 Task: Employee attendance tracker modern simple.
Action: Mouse moved to (61, 206)
Screenshot: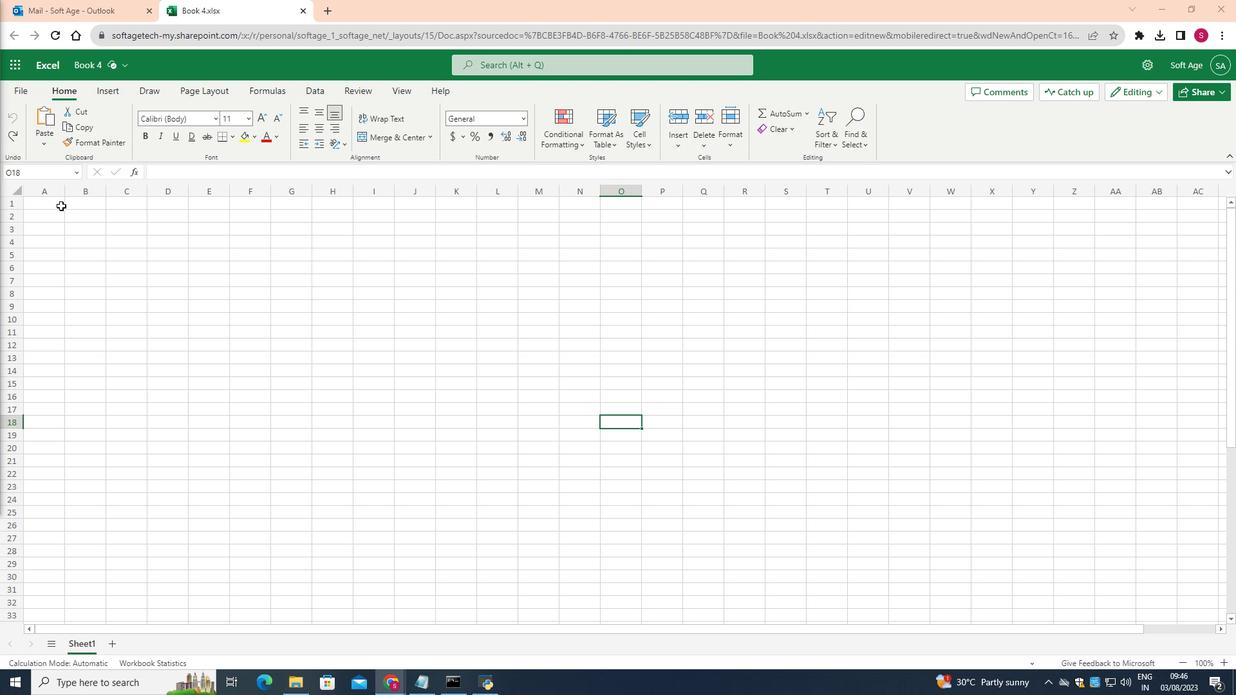 
Action: Mouse pressed left at (61, 206)
Screenshot: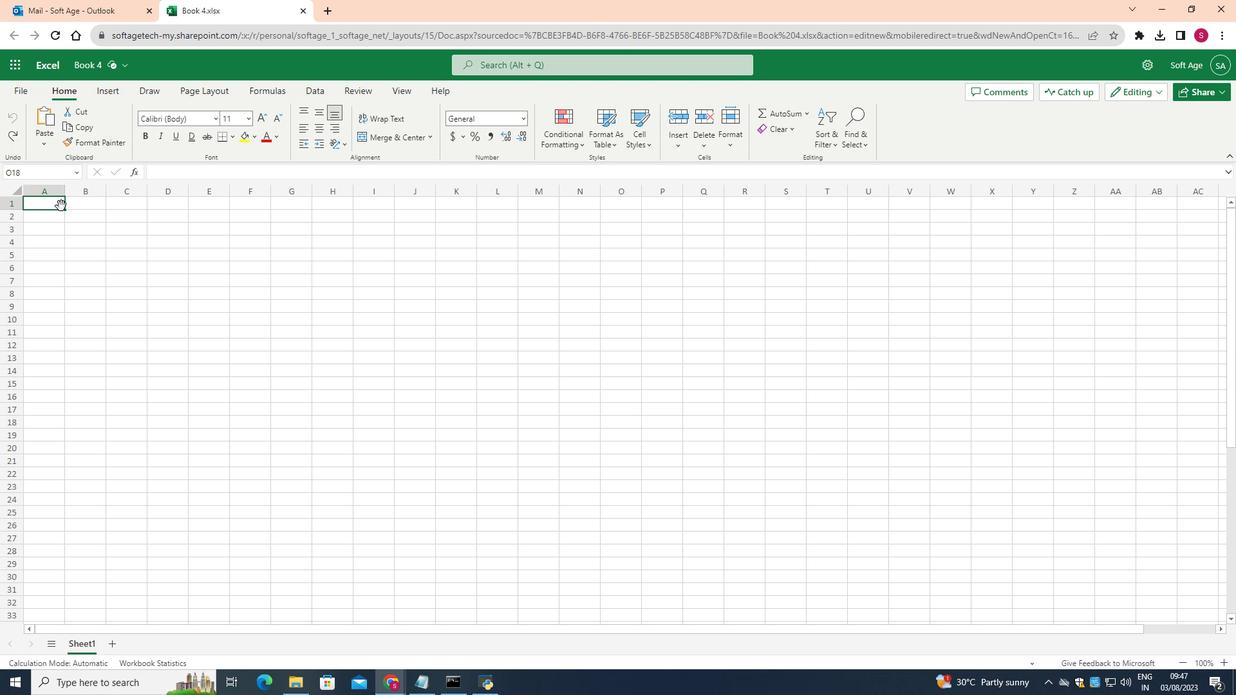 
Action: Mouse moved to (429, 135)
Screenshot: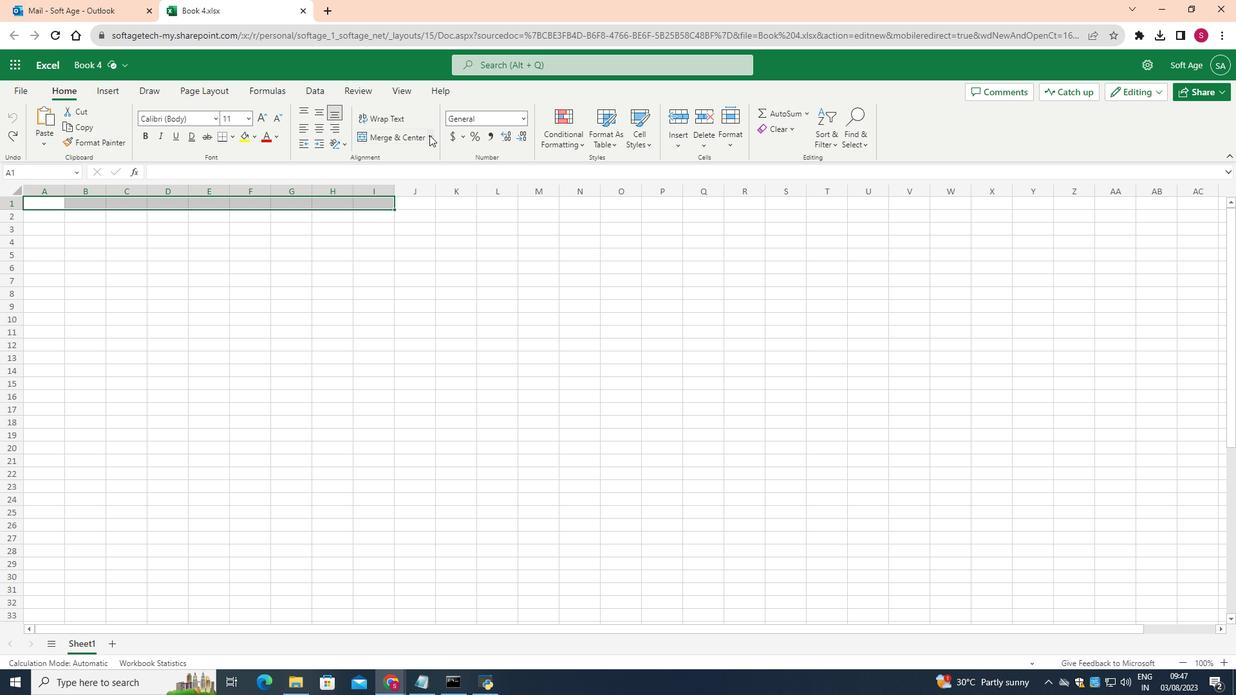 
Action: Mouse pressed left at (429, 135)
Screenshot: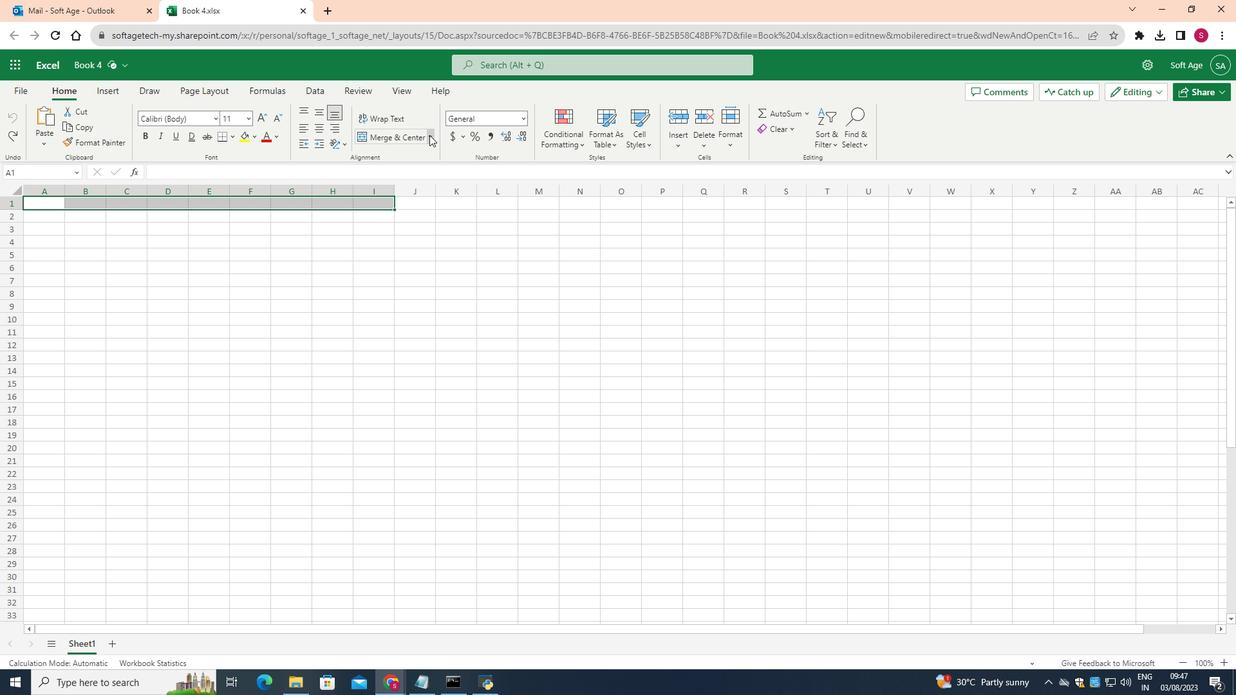
Action: Mouse moved to (405, 211)
Screenshot: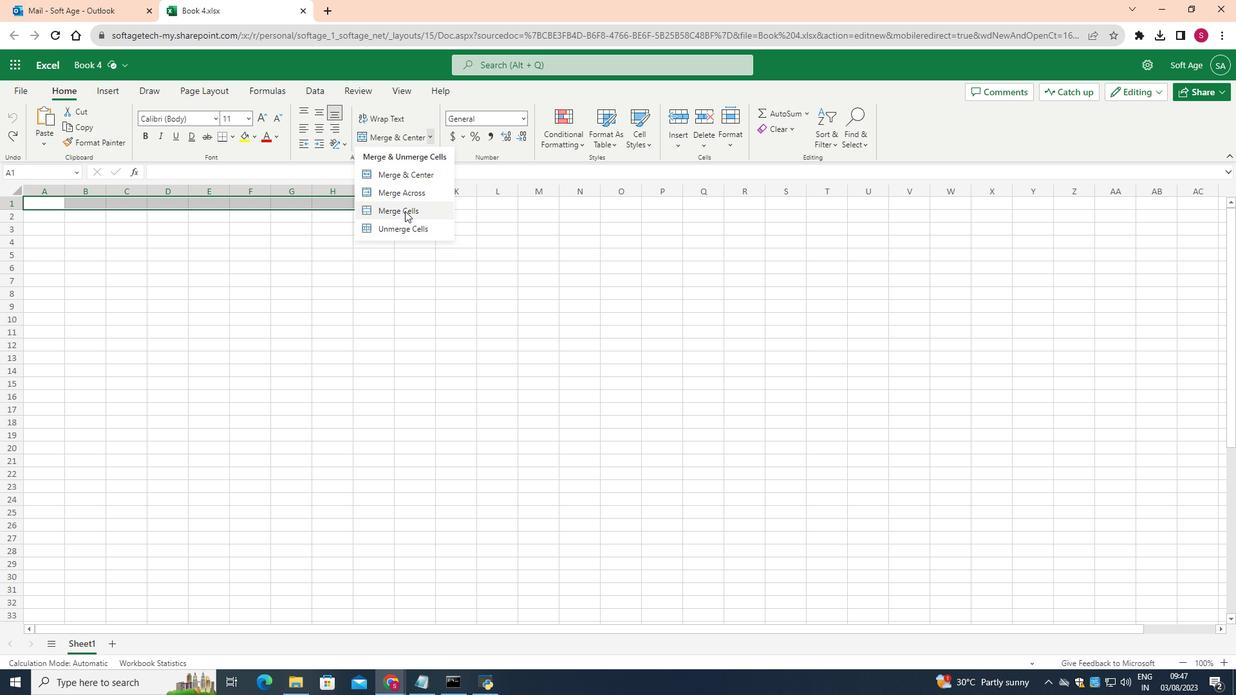
Action: Mouse pressed left at (405, 211)
Screenshot: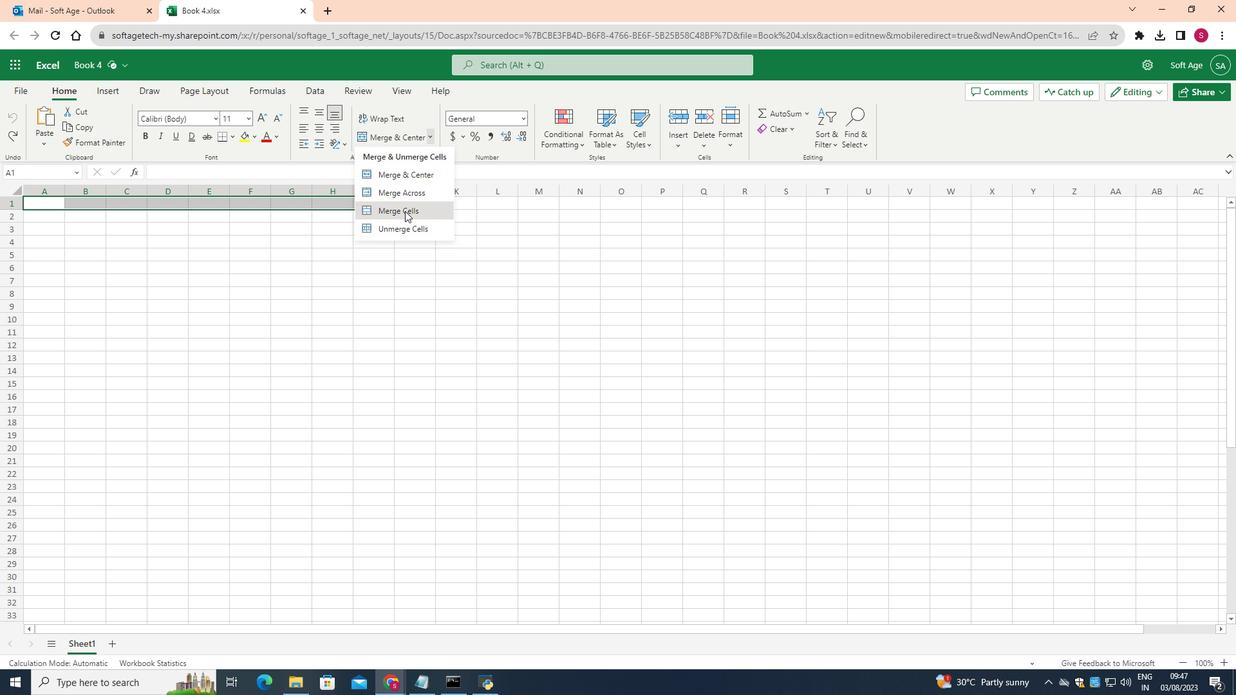
Action: Mouse moved to (65, 191)
Screenshot: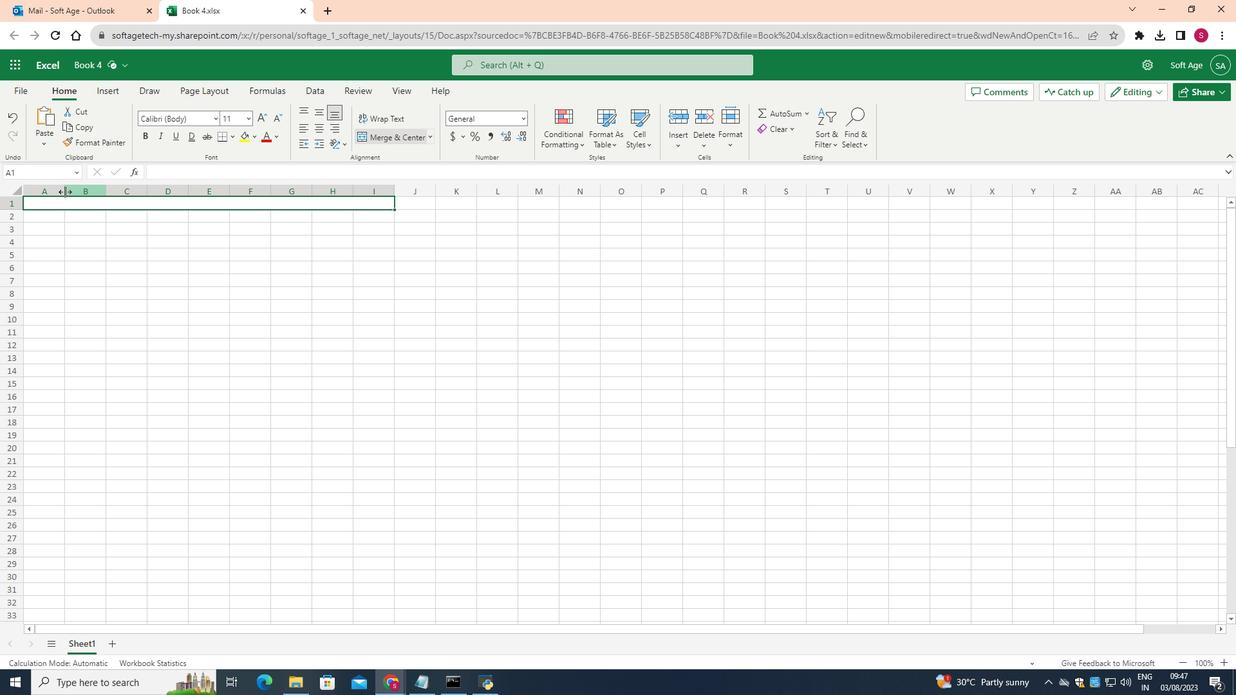 
Action: Mouse pressed left at (65, 191)
Screenshot: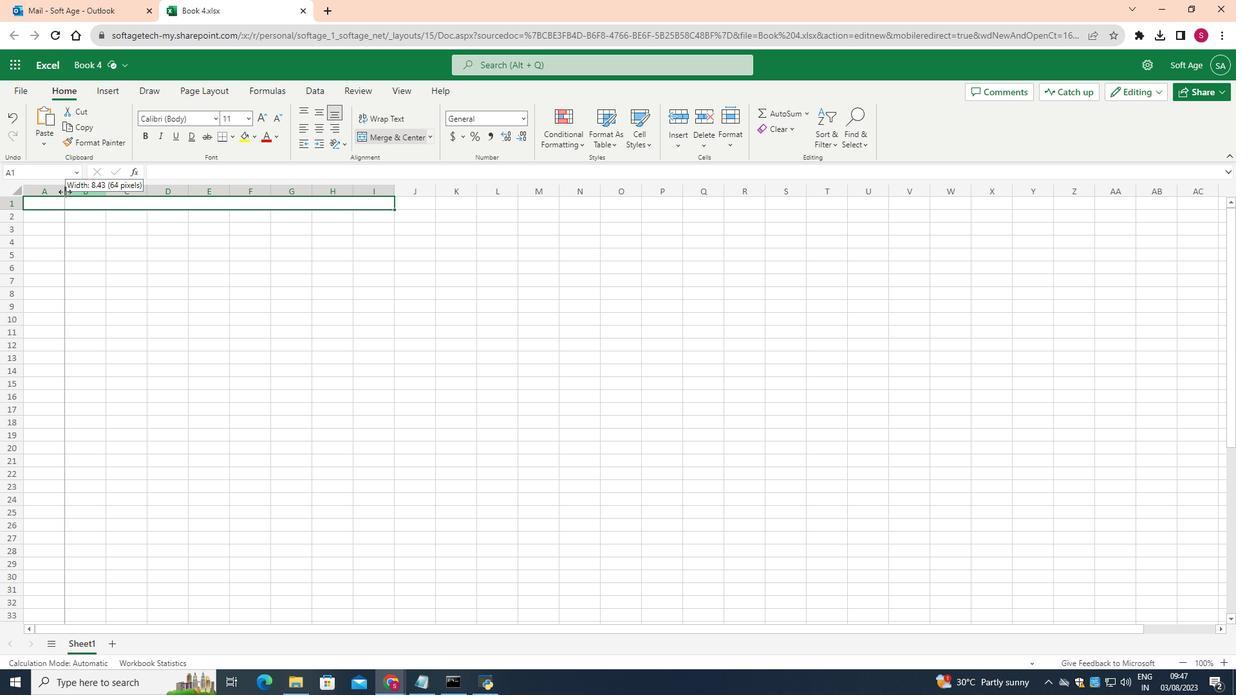 
Action: Mouse moved to (149, 186)
Screenshot: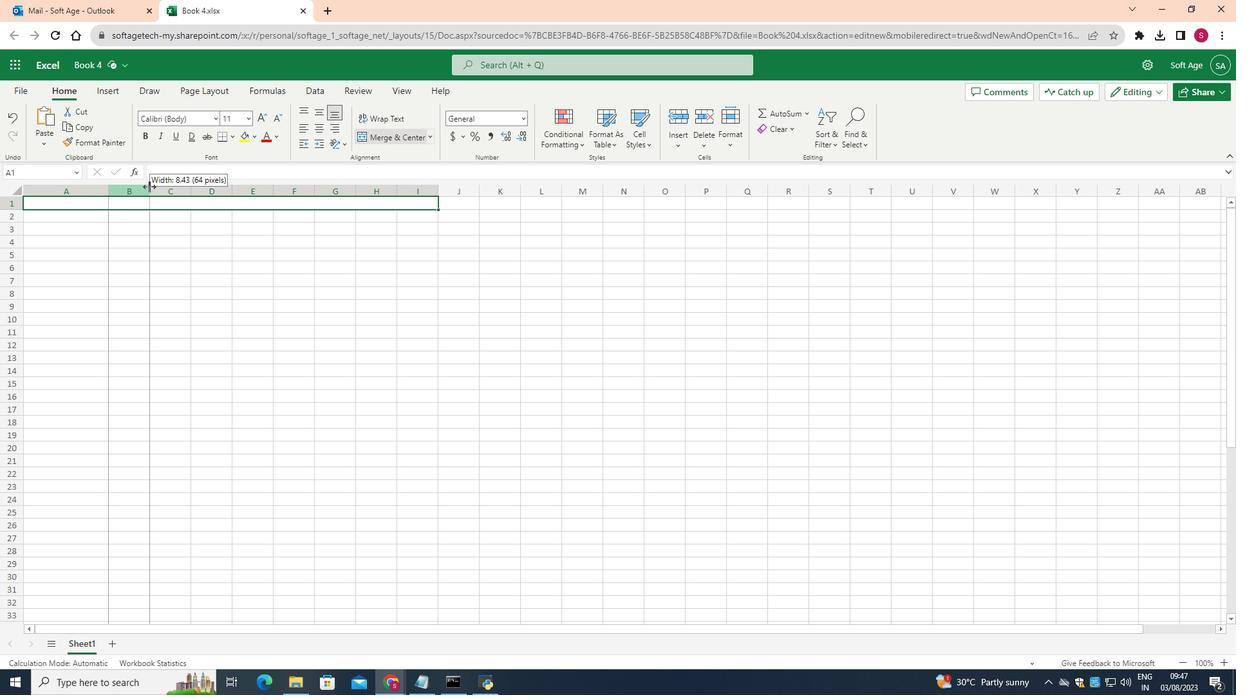 
Action: Mouse pressed left at (149, 186)
Screenshot: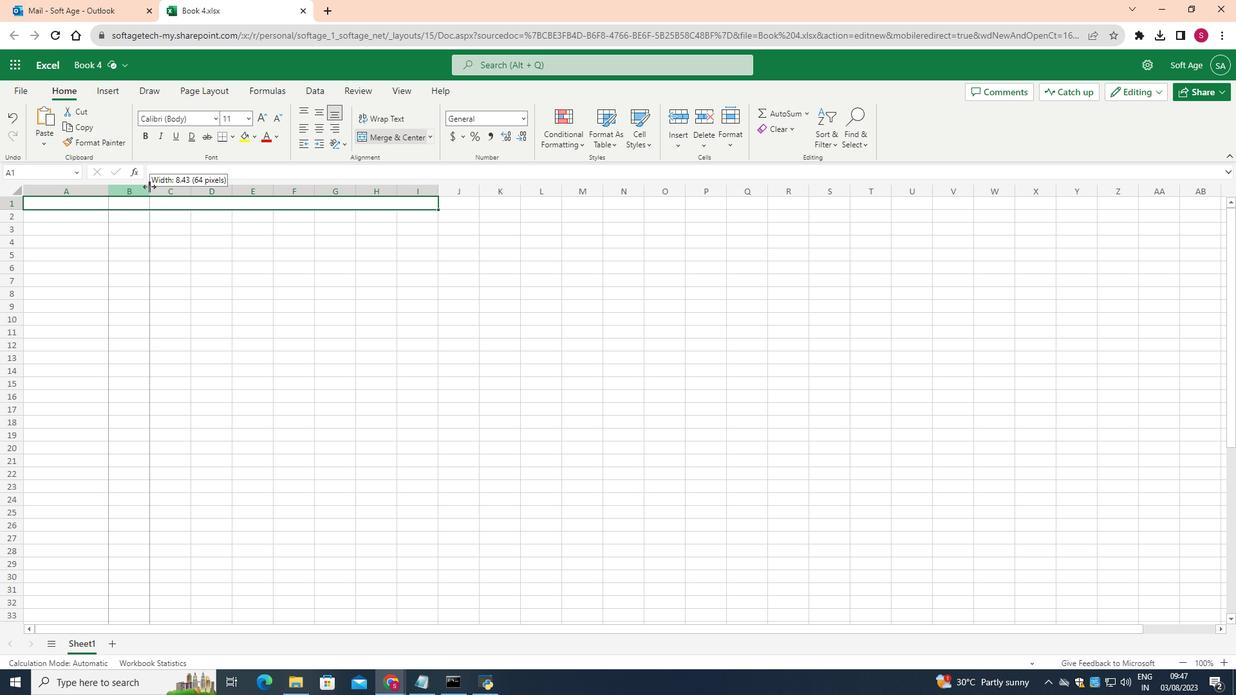 
Action: Mouse moved to (231, 193)
Screenshot: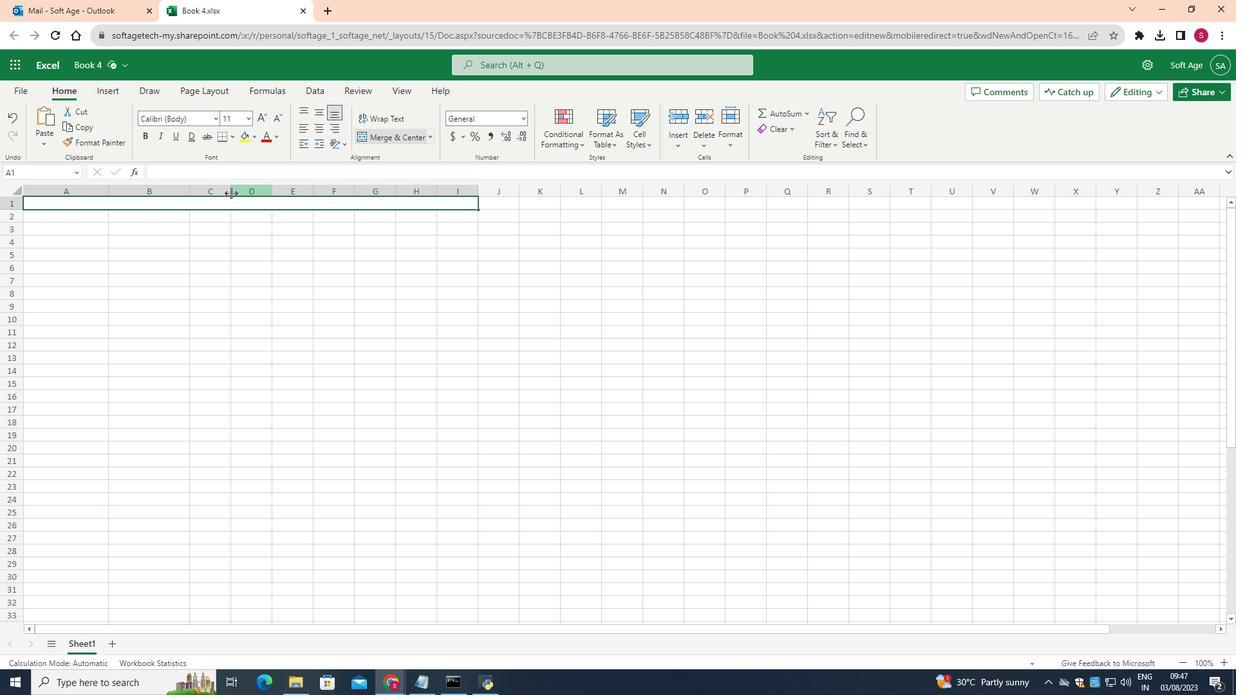 
Action: Mouse pressed left at (231, 193)
Screenshot: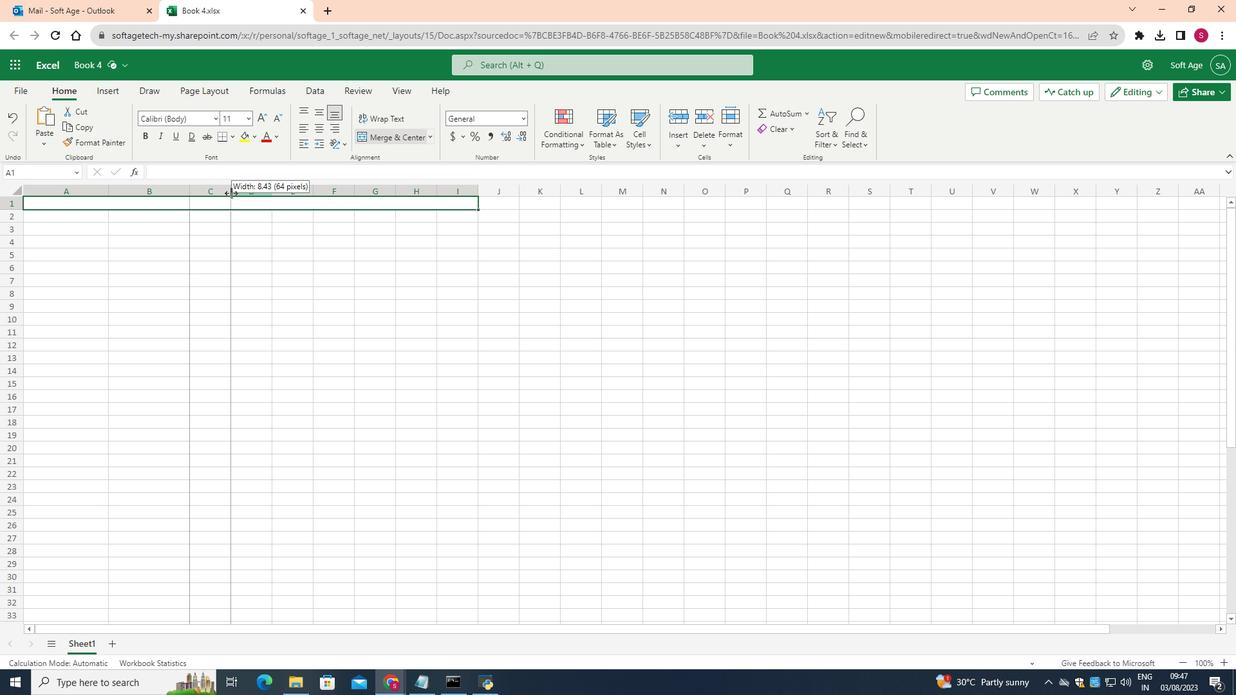 
Action: Mouse moved to (295, 192)
Screenshot: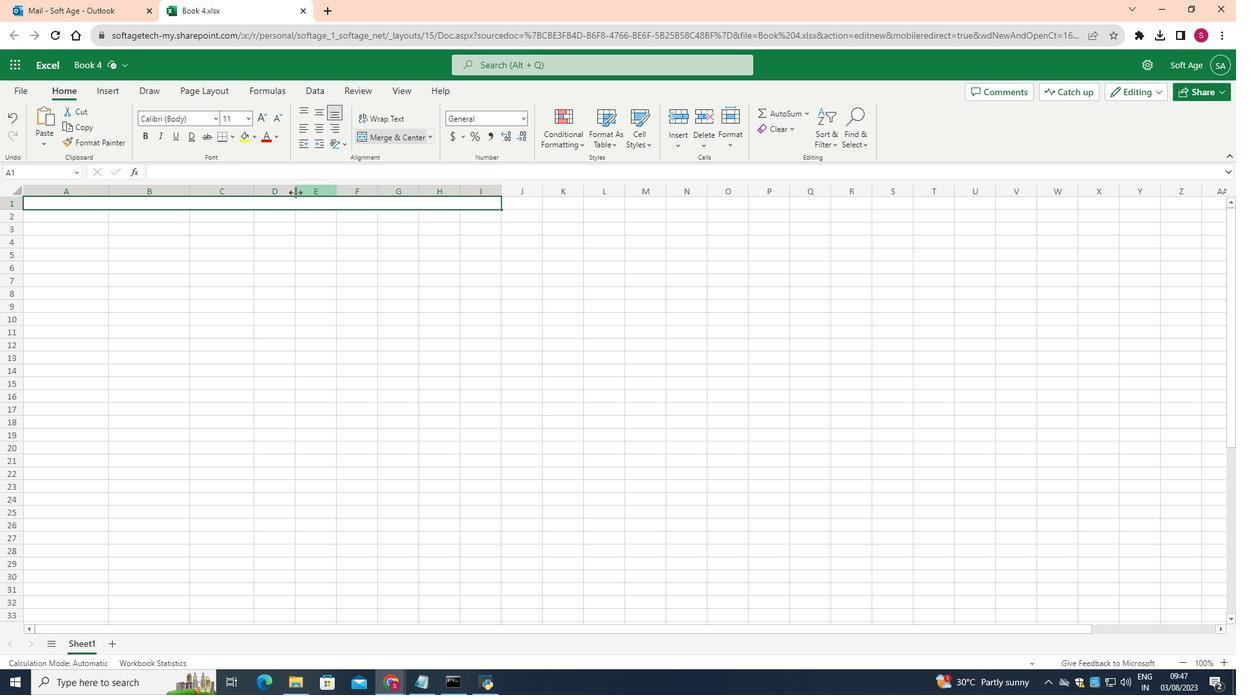 
Action: Mouse pressed left at (295, 192)
Screenshot: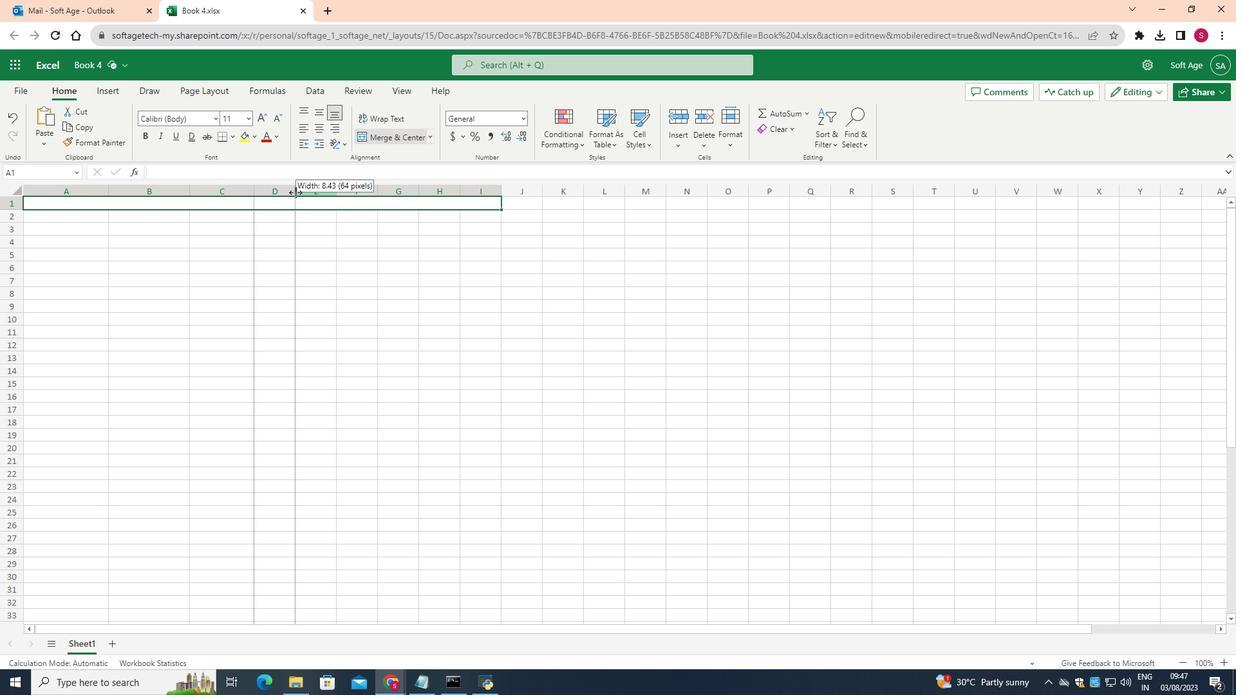 
Action: Mouse moved to (369, 192)
Screenshot: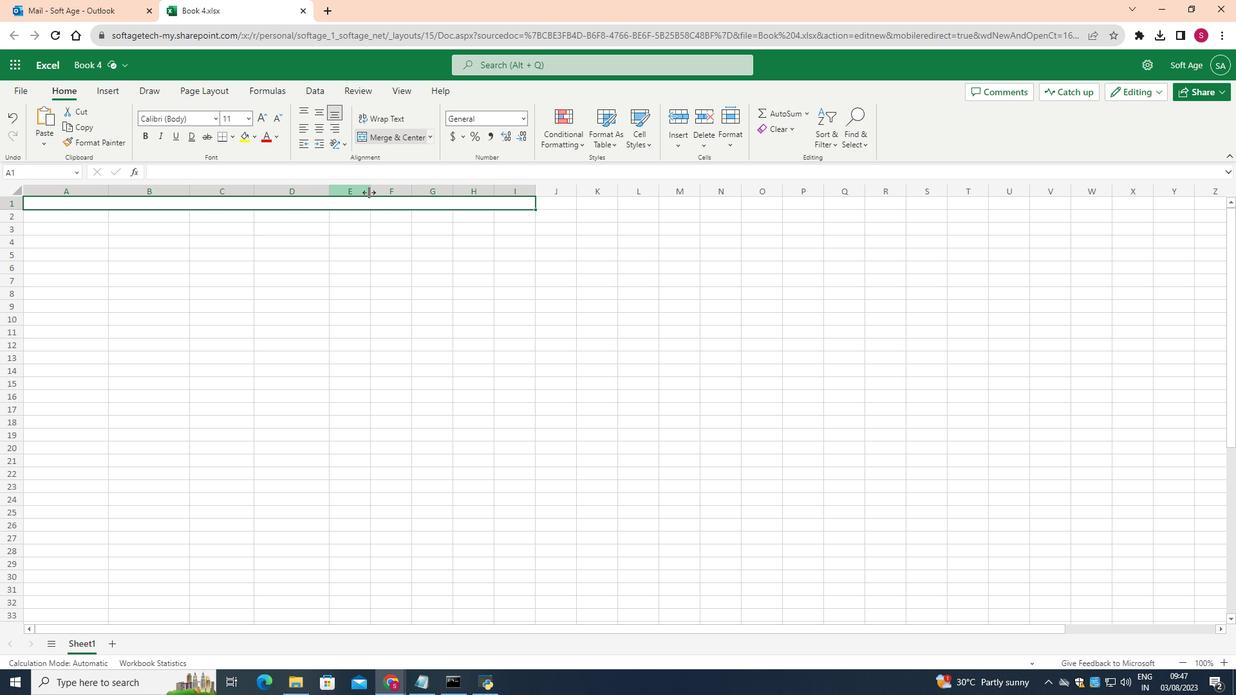 
Action: Mouse pressed left at (369, 192)
Screenshot: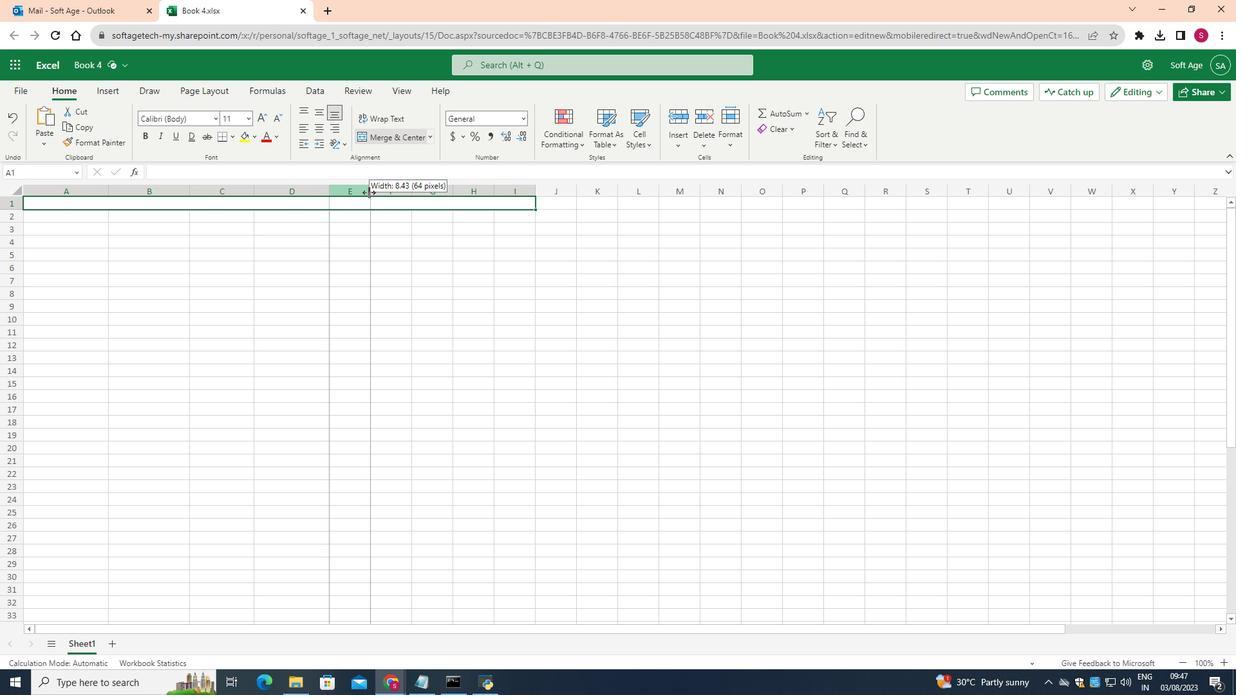 
Action: Mouse moved to (428, 191)
Screenshot: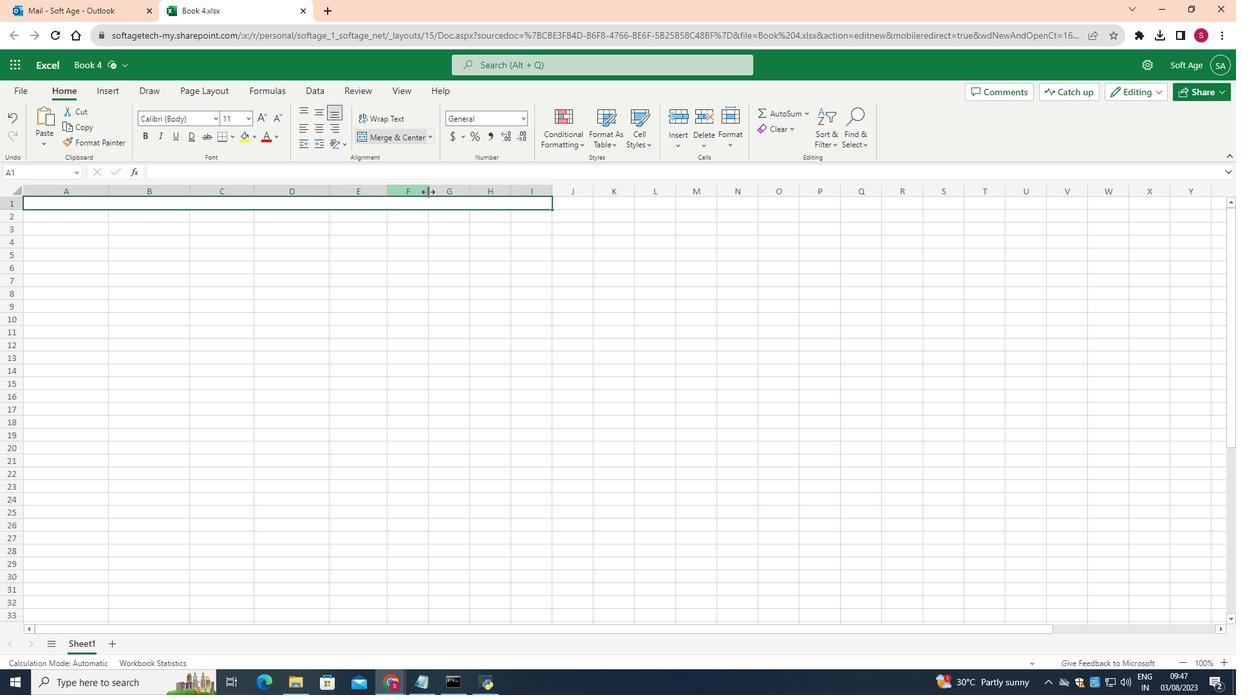 
Action: Mouse pressed left at (428, 191)
Screenshot: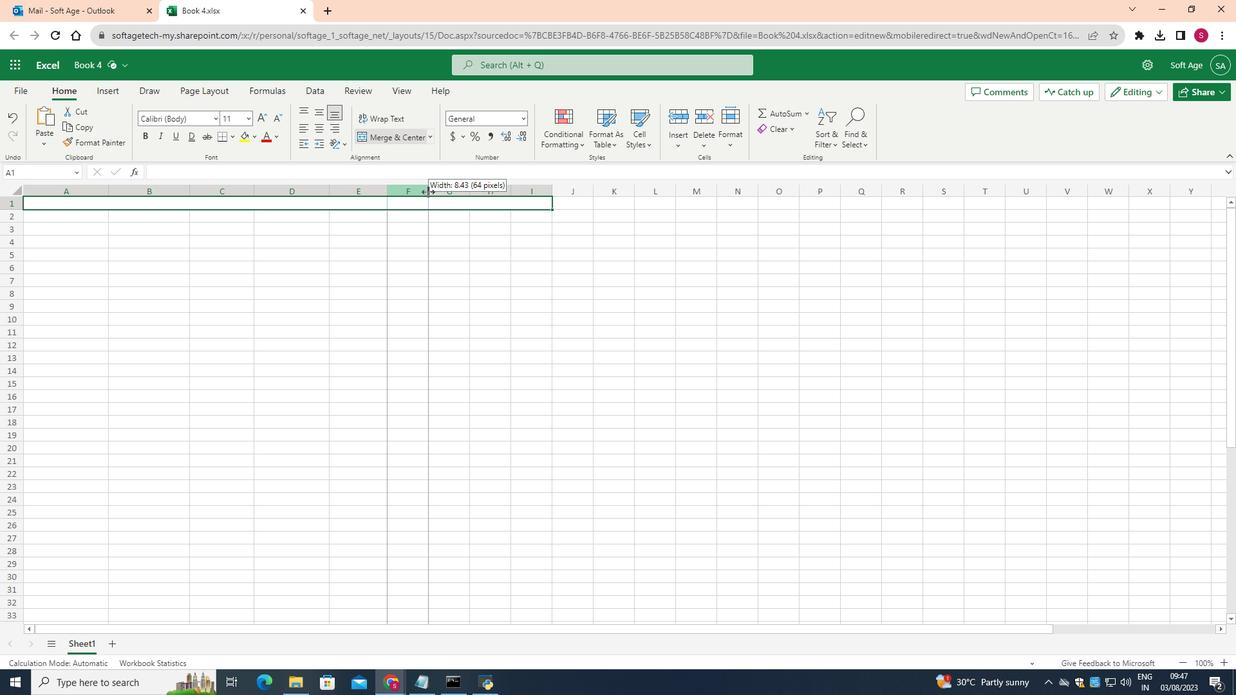 
Action: Mouse moved to (494, 190)
Screenshot: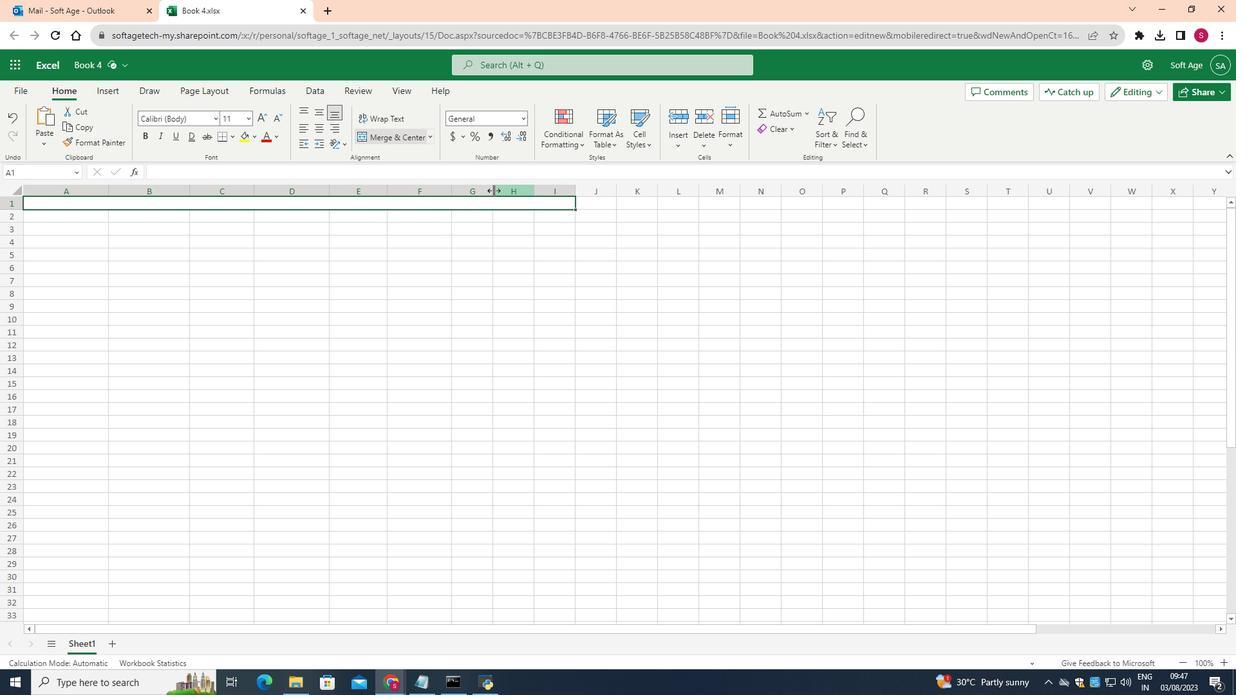 
Action: Mouse pressed left at (494, 190)
Screenshot: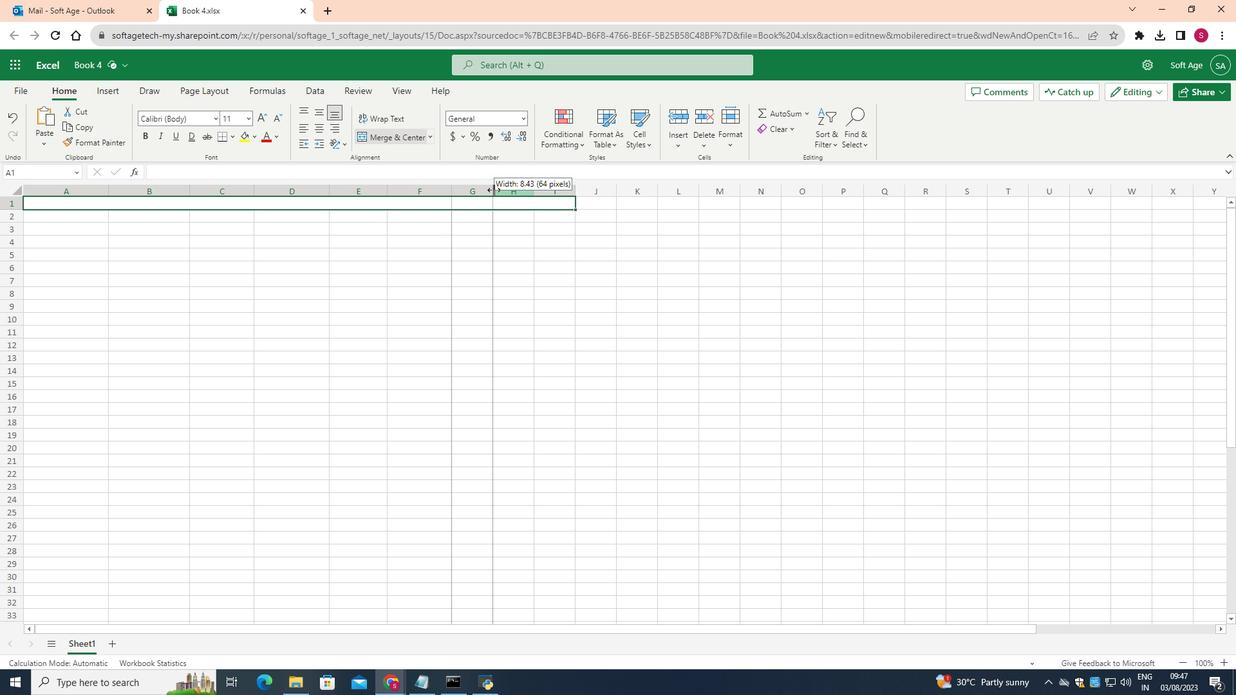 
Action: Mouse moved to (566, 191)
Screenshot: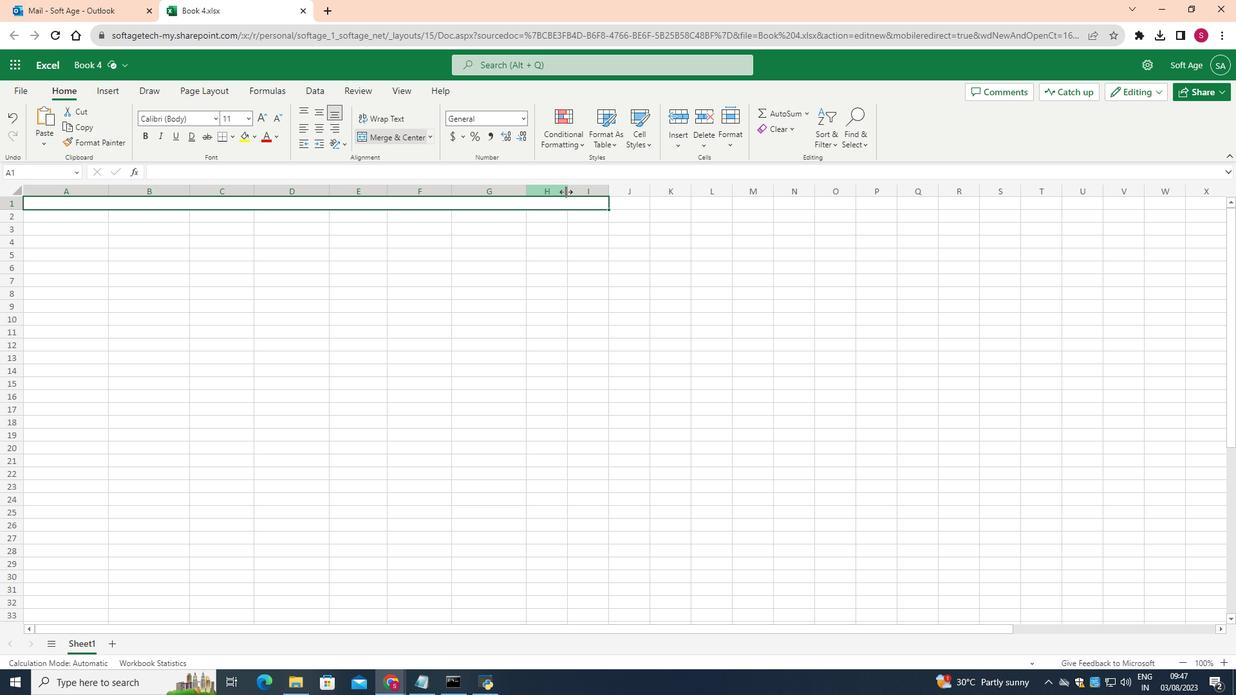 
Action: Mouse pressed left at (566, 191)
Screenshot: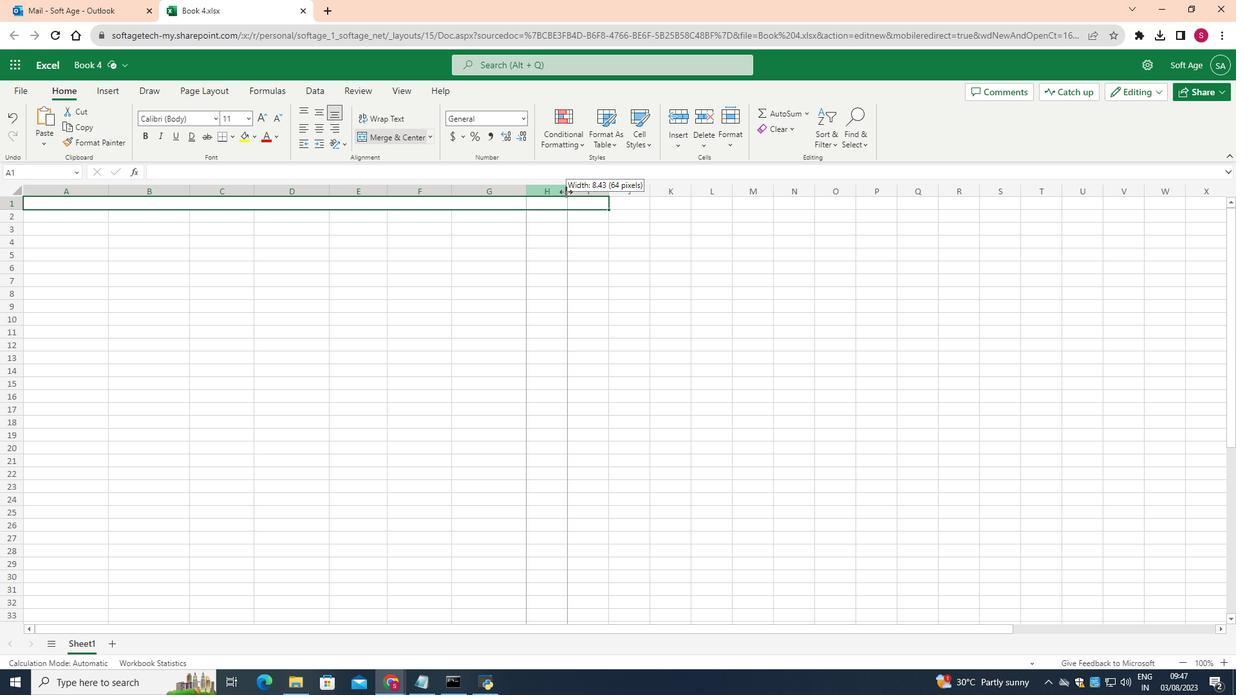 
Action: Mouse moved to (642, 190)
Screenshot: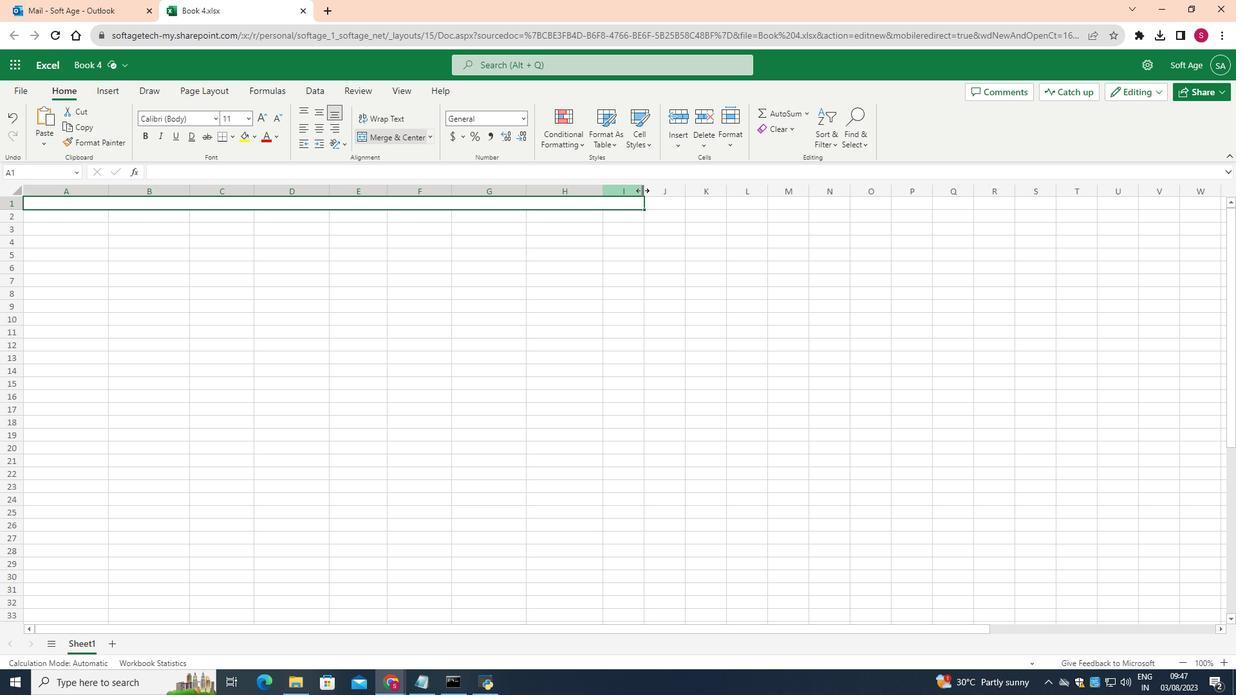 
Action: Mouse pressed left at (642, 190)
Screenshot: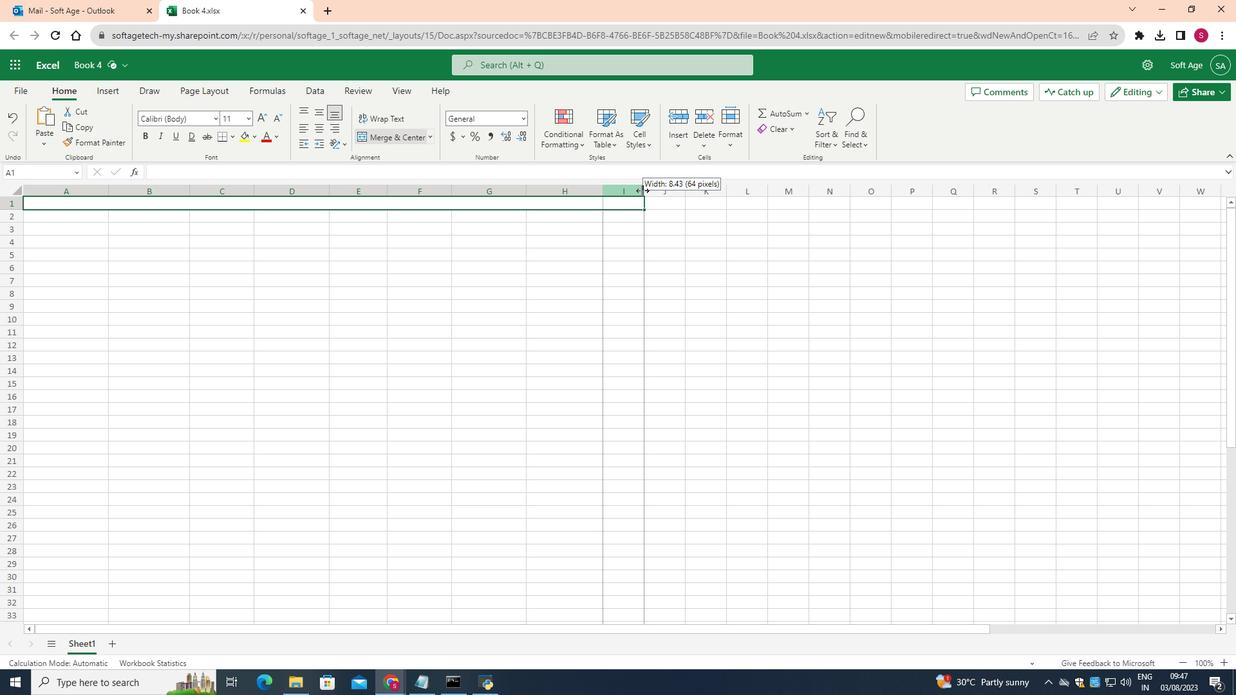 
Action: Mouse moved to (85, 202)
Screenshot: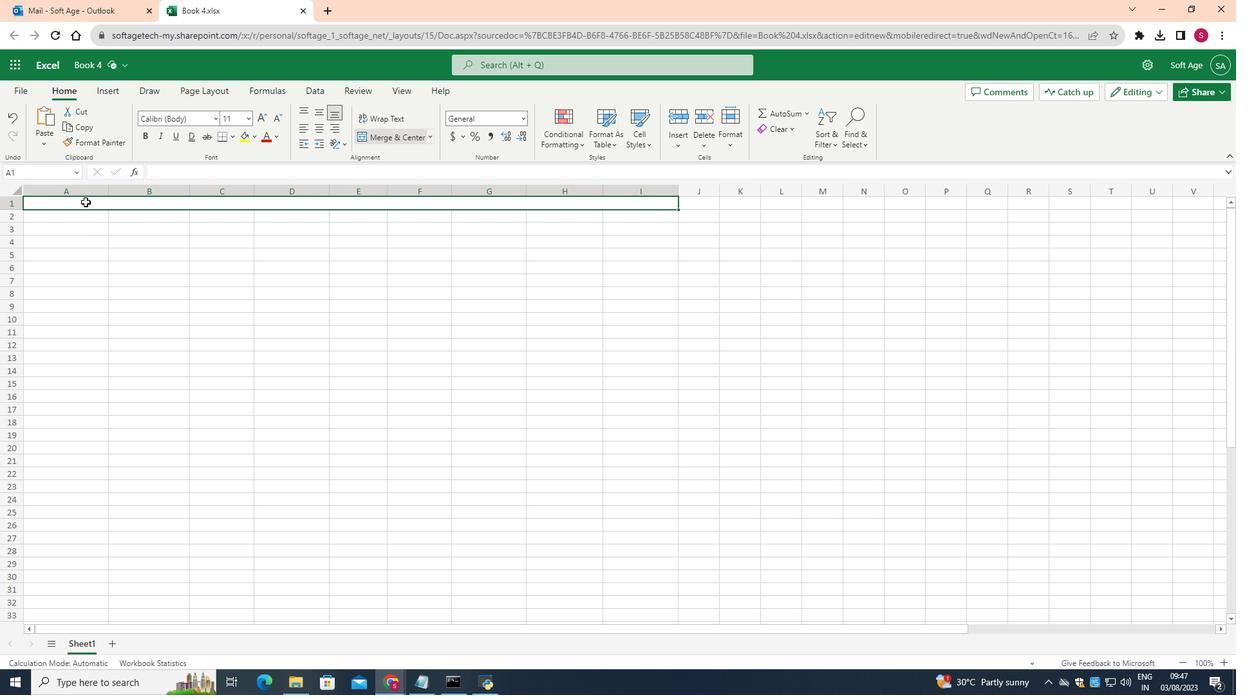 
Action: Mouse pressed left at (85, 202)
Screenshot: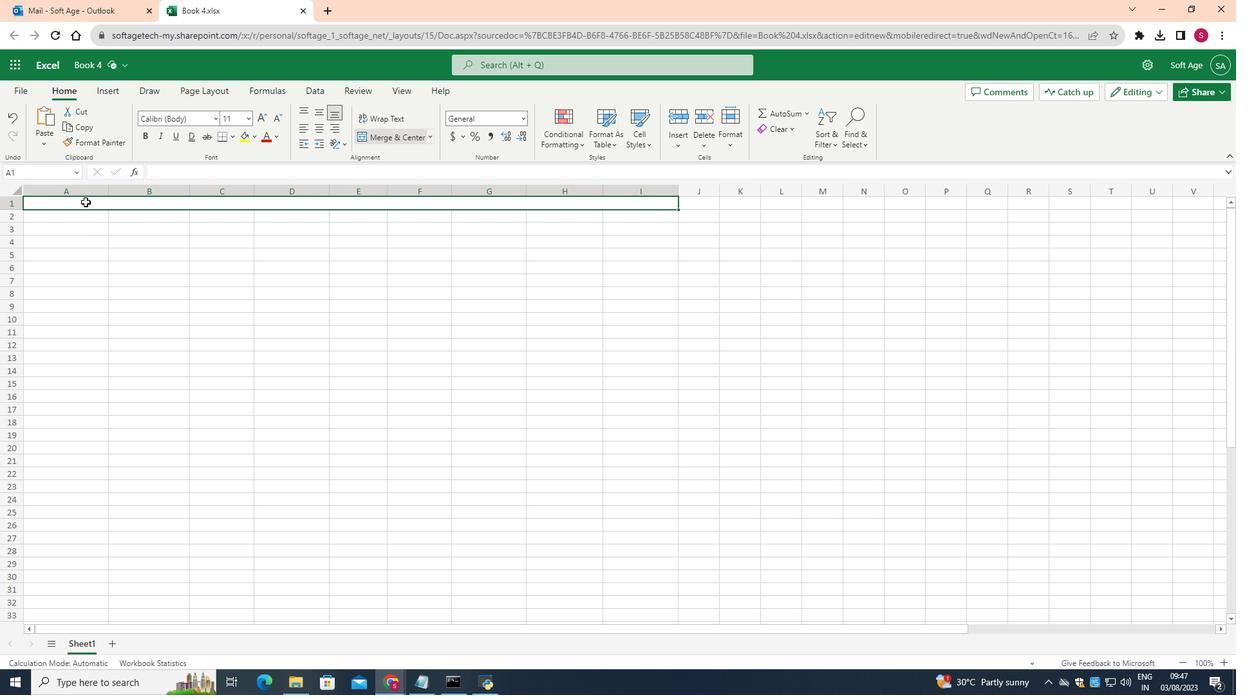 
Action: Mouse pressed left at (85, 202)
Screenshot: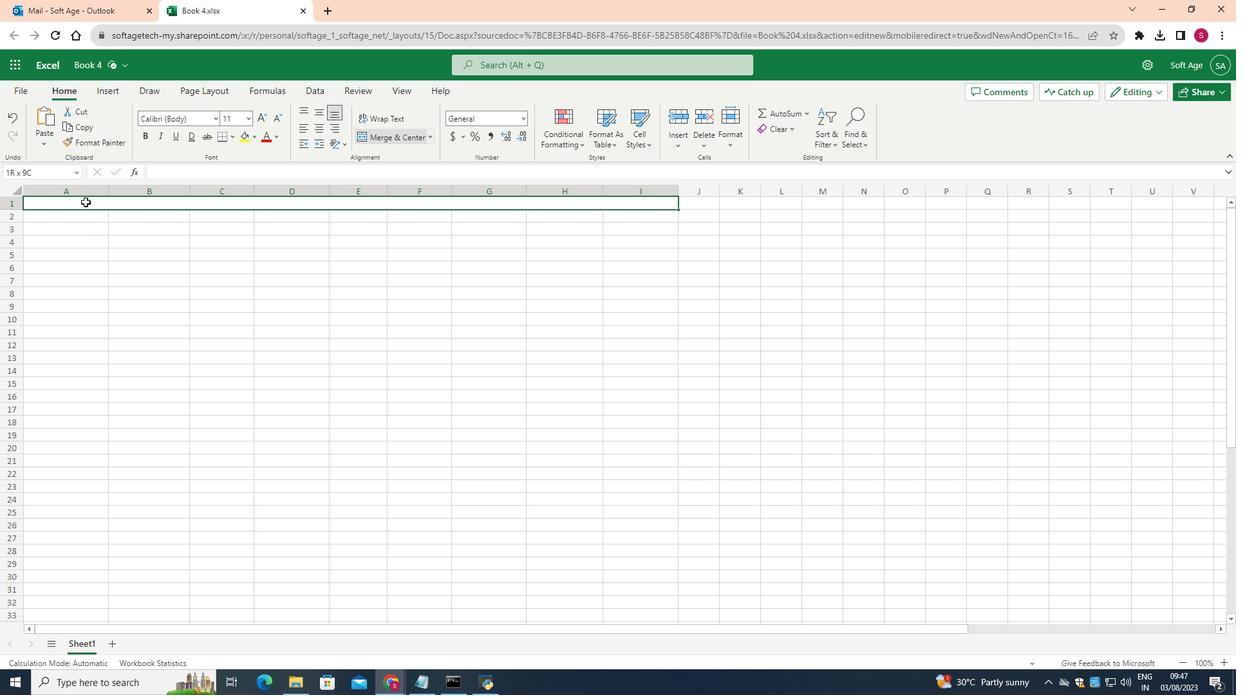 
Action: Mouse moved to (249, 118)
Screenshot: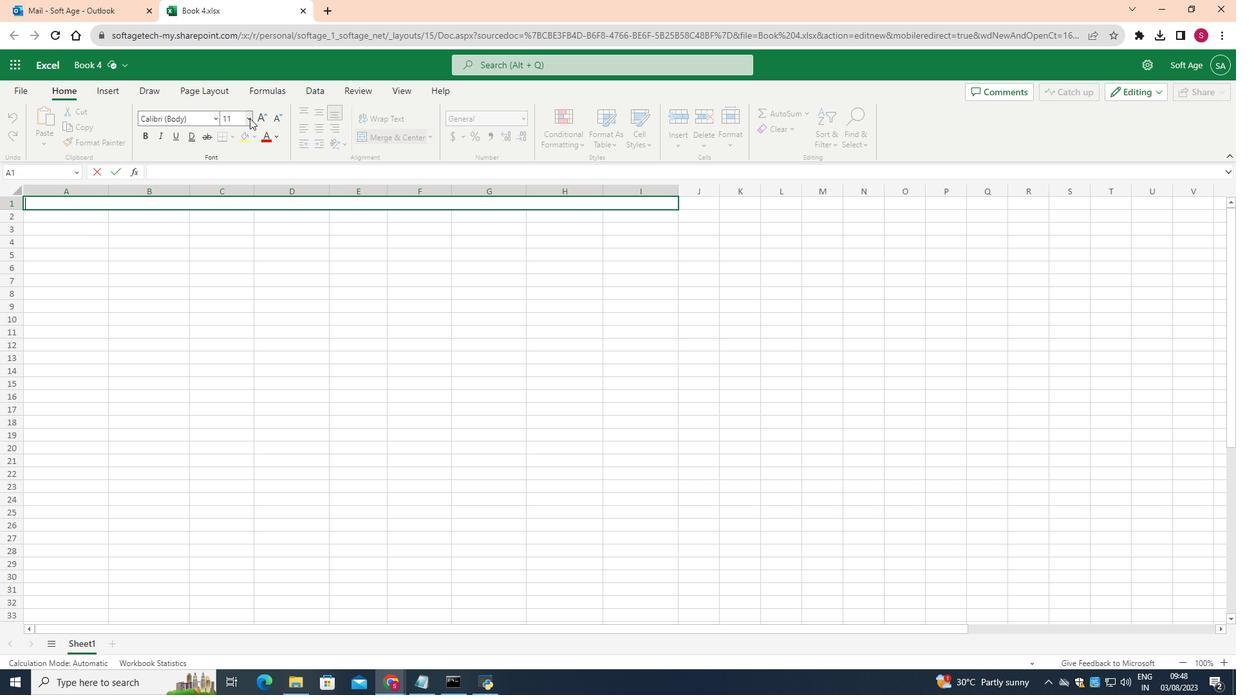 
Action: Mouse pressed left at (249, 118)
Screenshot: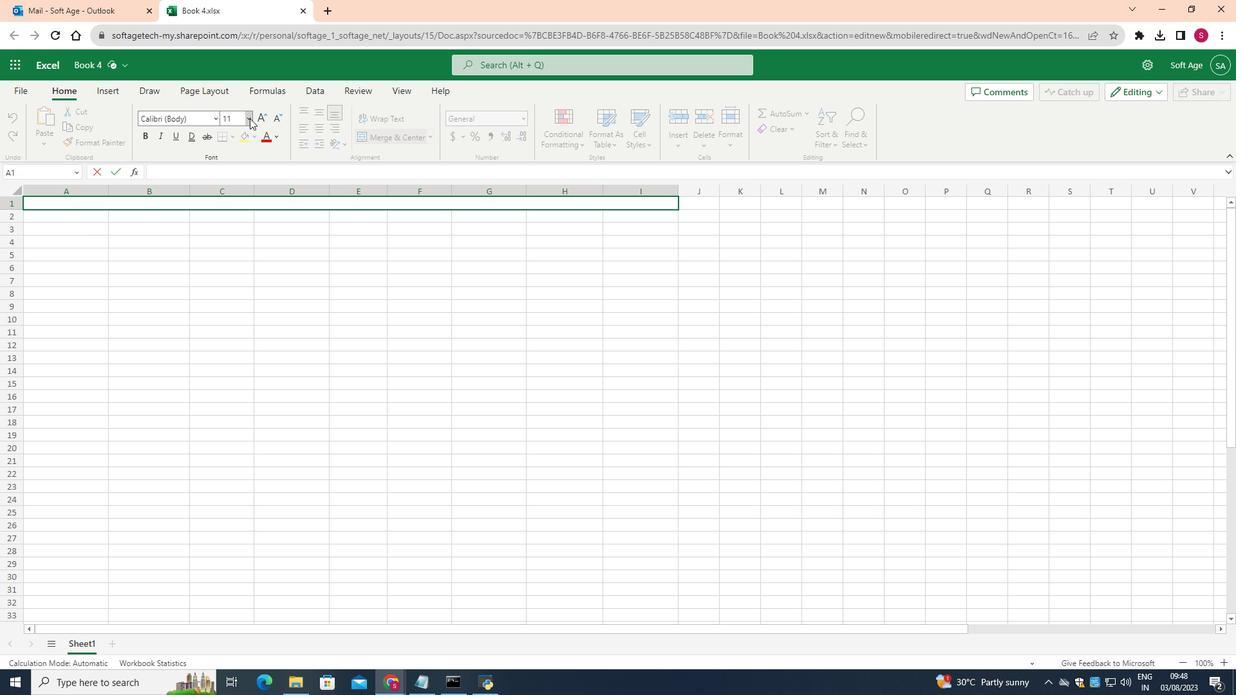 
Action: Mouse moved to (240, 225)
Screenshot: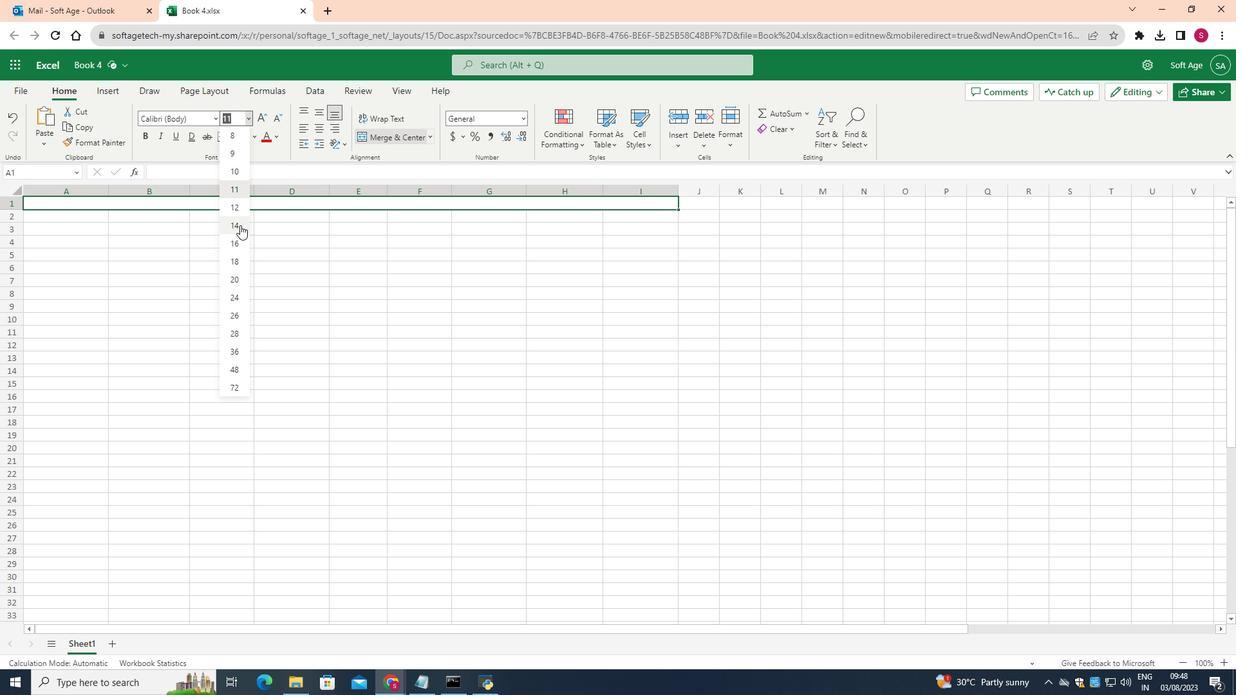 
Action: Mouse pressed left at (240, 225)
Screenshot: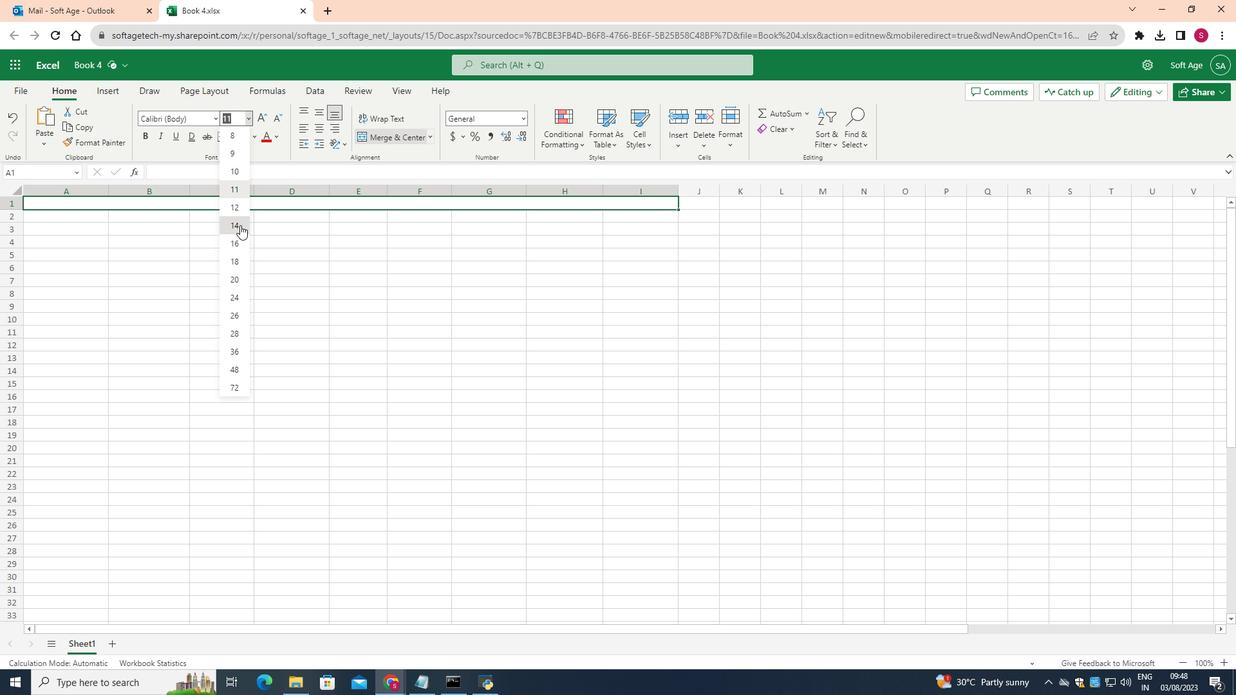 
Action: Key pressed <Key.shift>Olson<Key.space><Key.shift>Harris<Key.space><Key.shift>Ltd.<Key.space><Key.shift_r><Key.shift_r><Key.shift_r><Key.shift_r>|<Key.space><Key.shift>Confidential
Screenshot: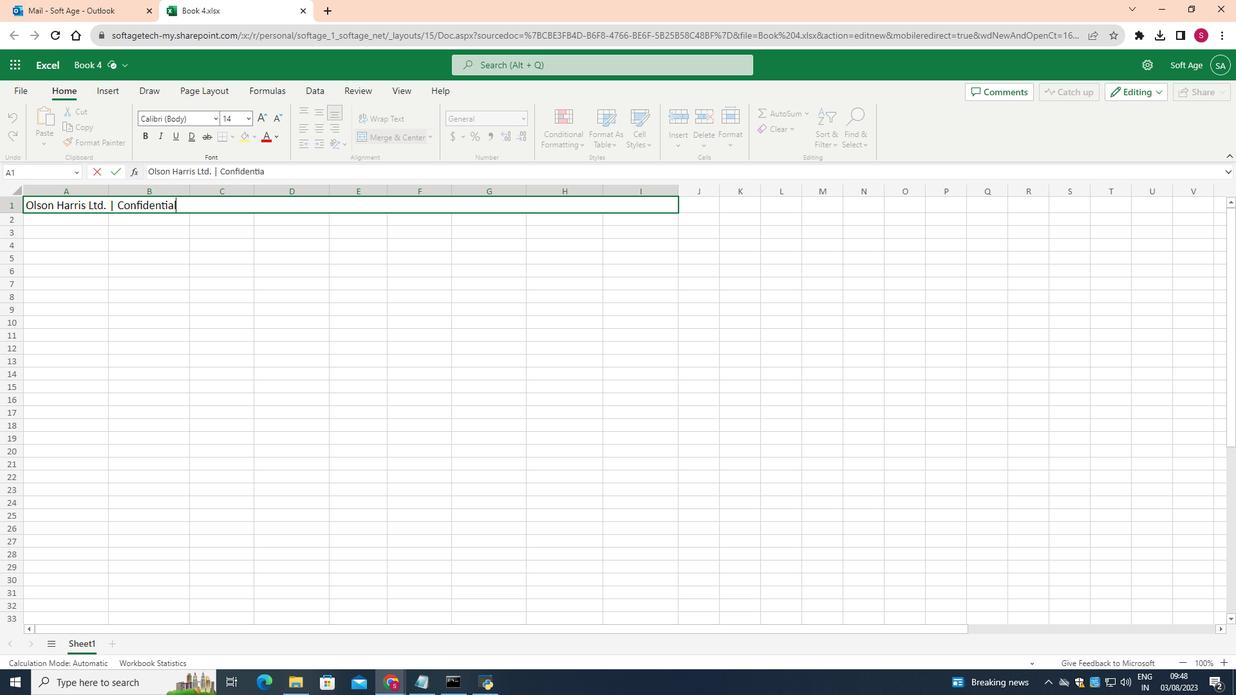 
Action: Mouse moved to (88, 235)
Screenshot: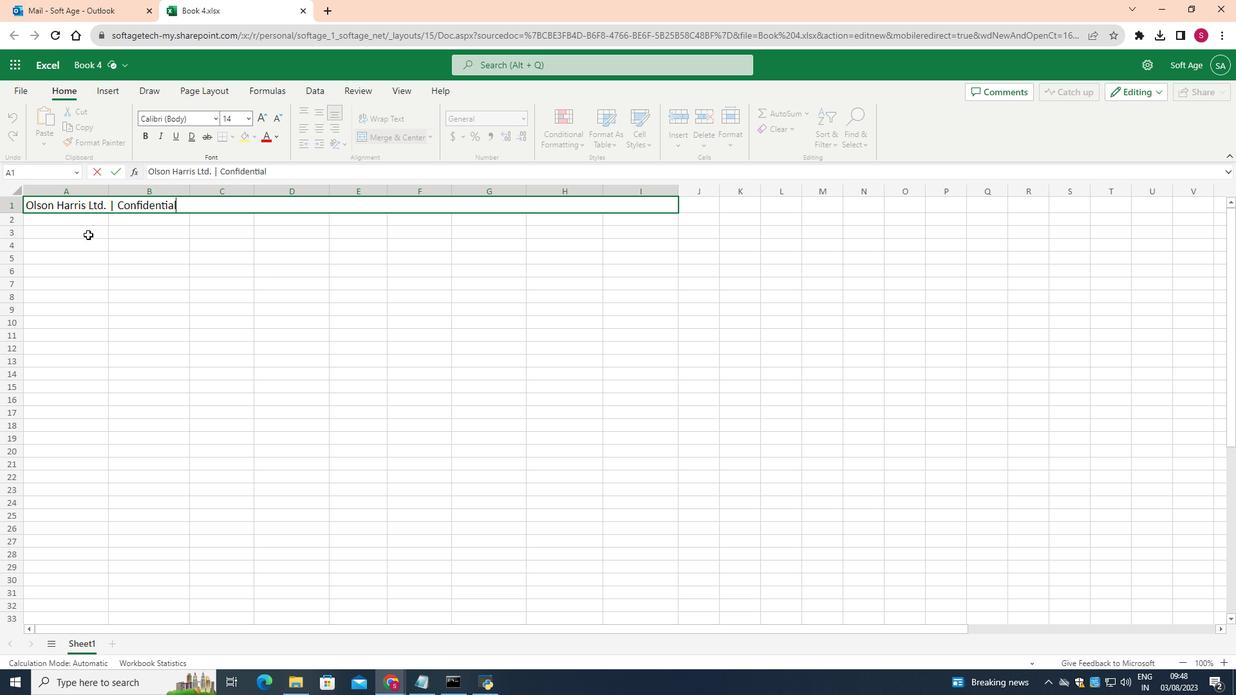 
Action: Mouse pressed left at (88, 235)
Screenshot: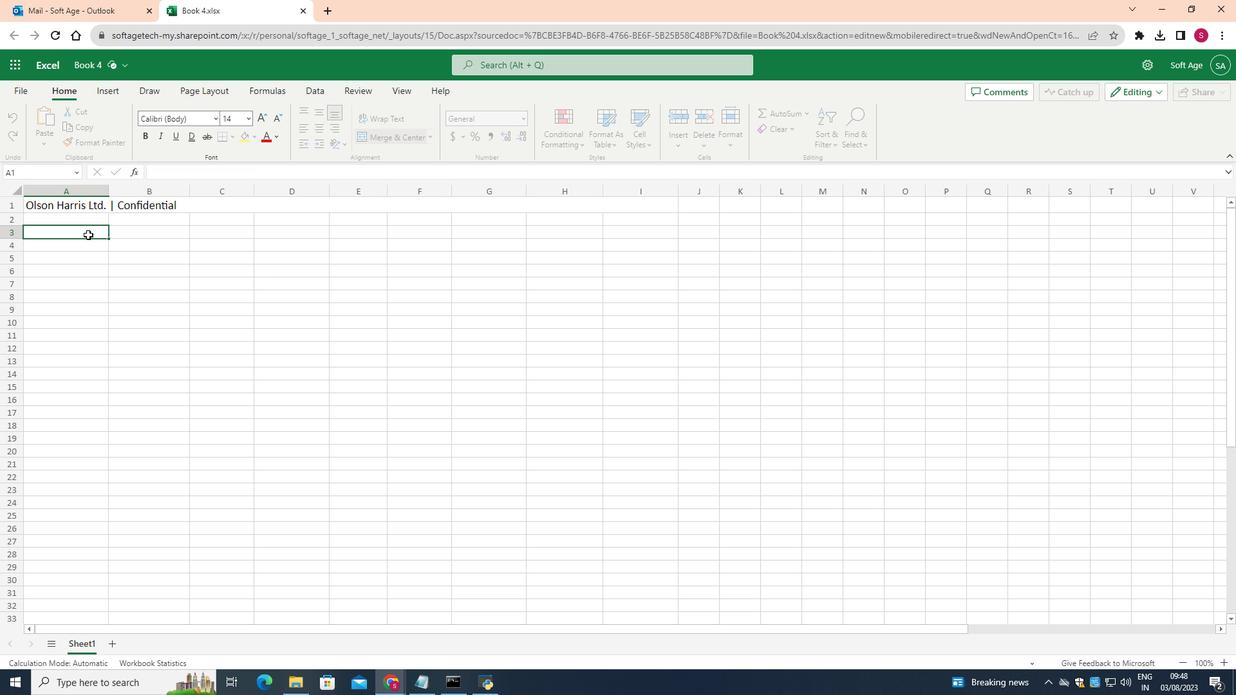 
Action: Mouse moved to (249, 117)
Screenshot: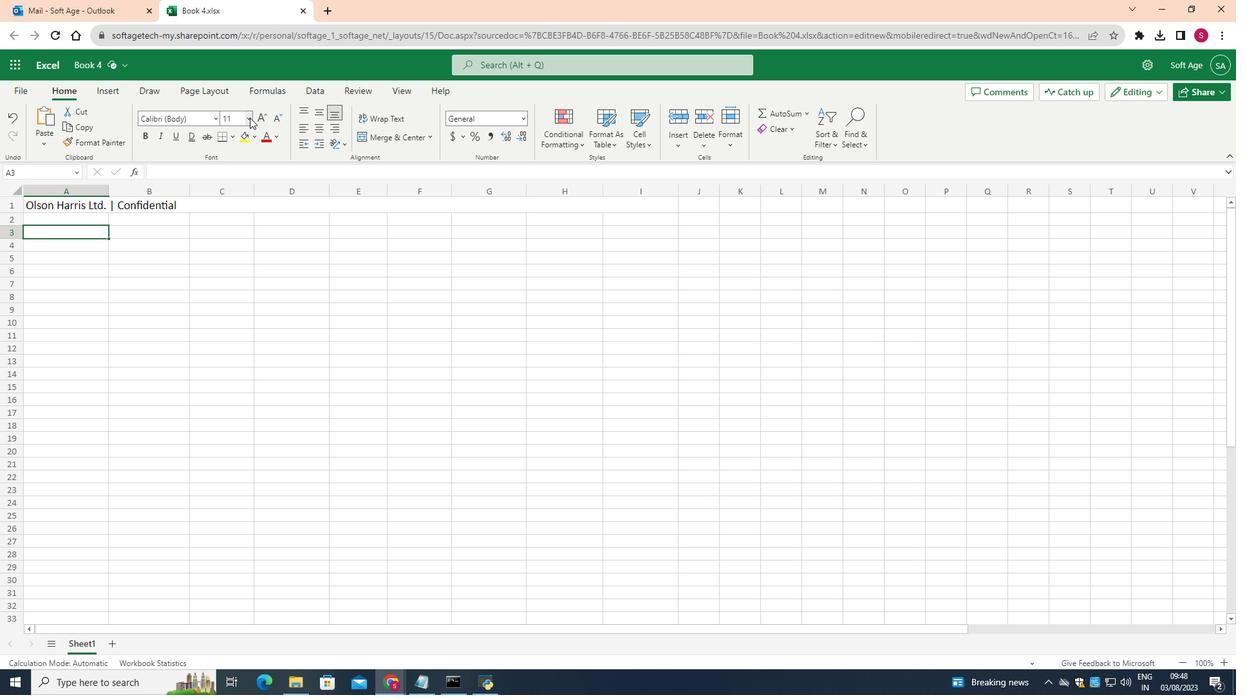 
Action: Mouse pressed left at (249, 117)
Screenshot: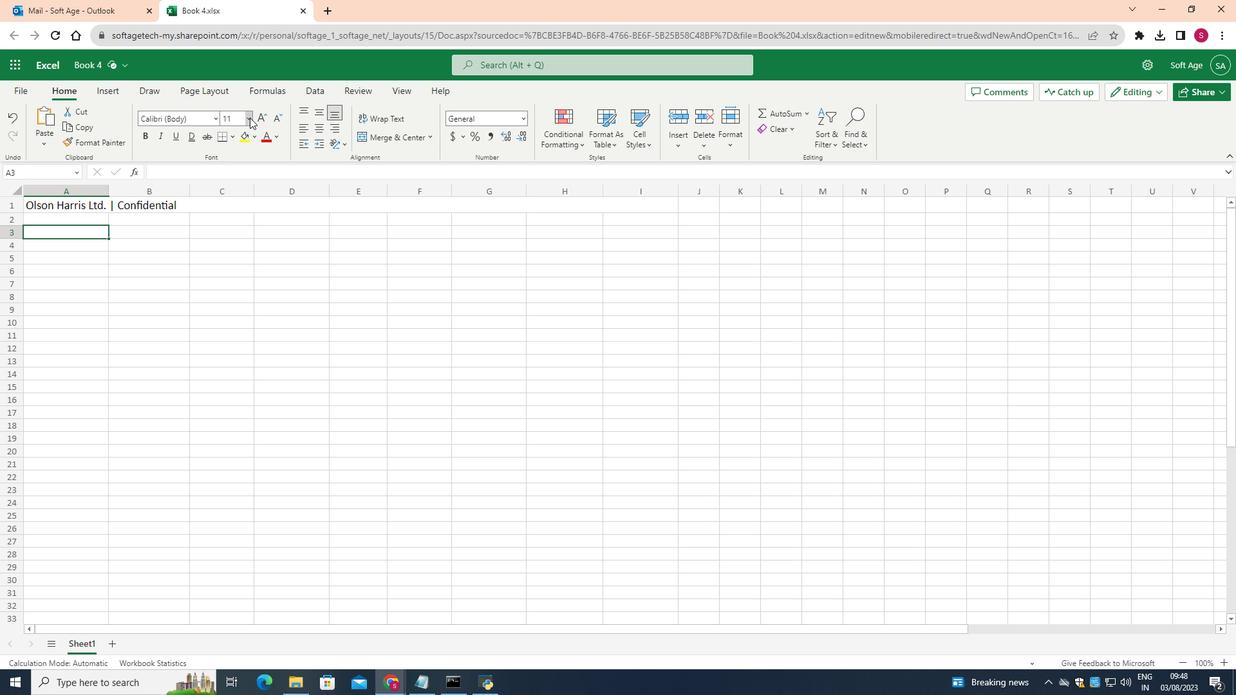 
Action: Mouse moved to (231, 223)
Screenshot: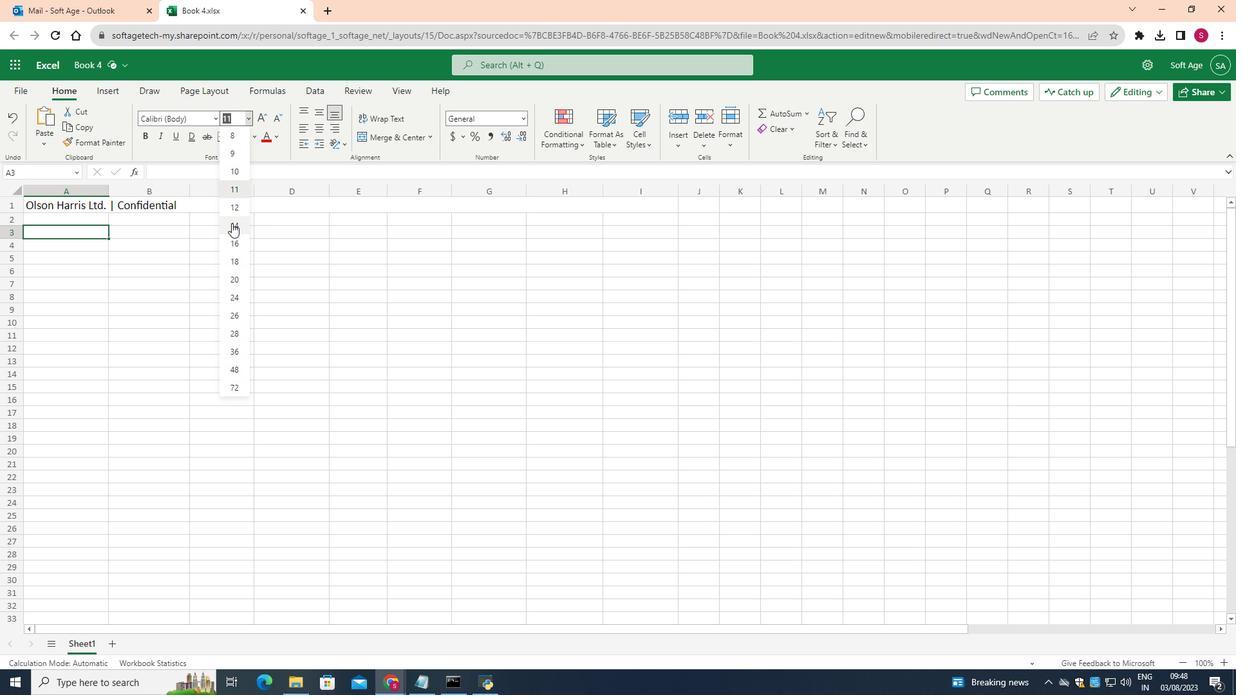 
Action: Mouse pressed left at (231, 223)
Screenshot: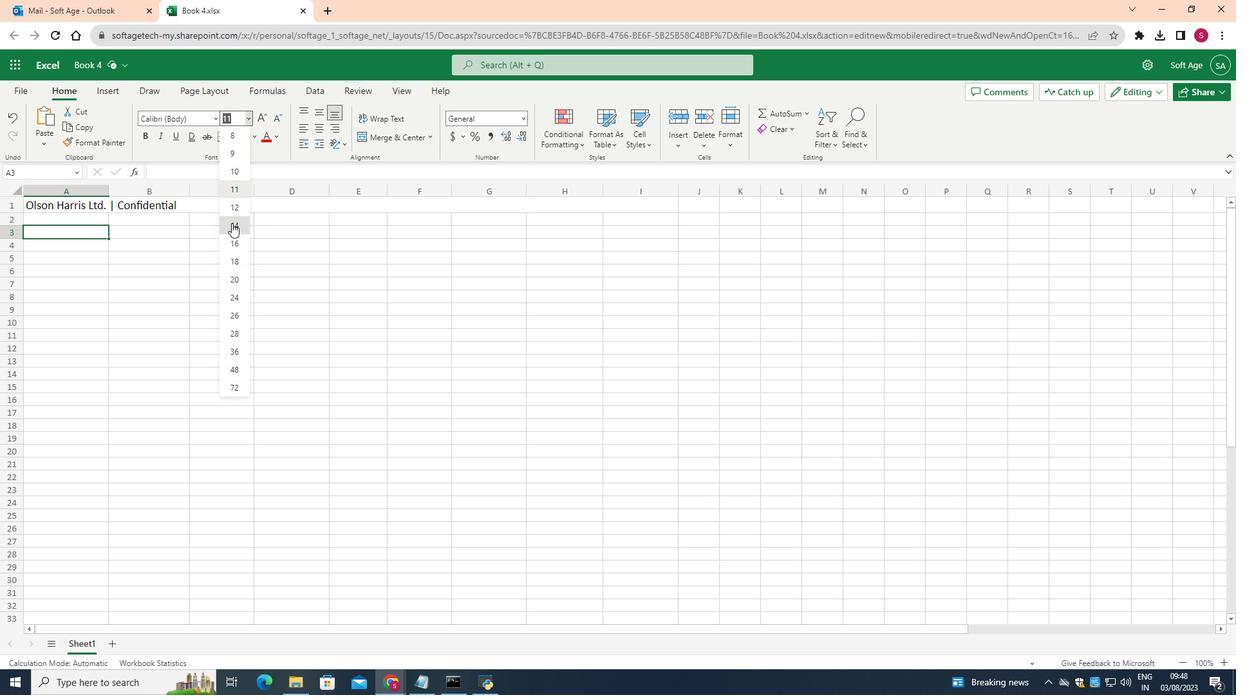 
Action: Mouse moved to (72, 220)
Screenshot: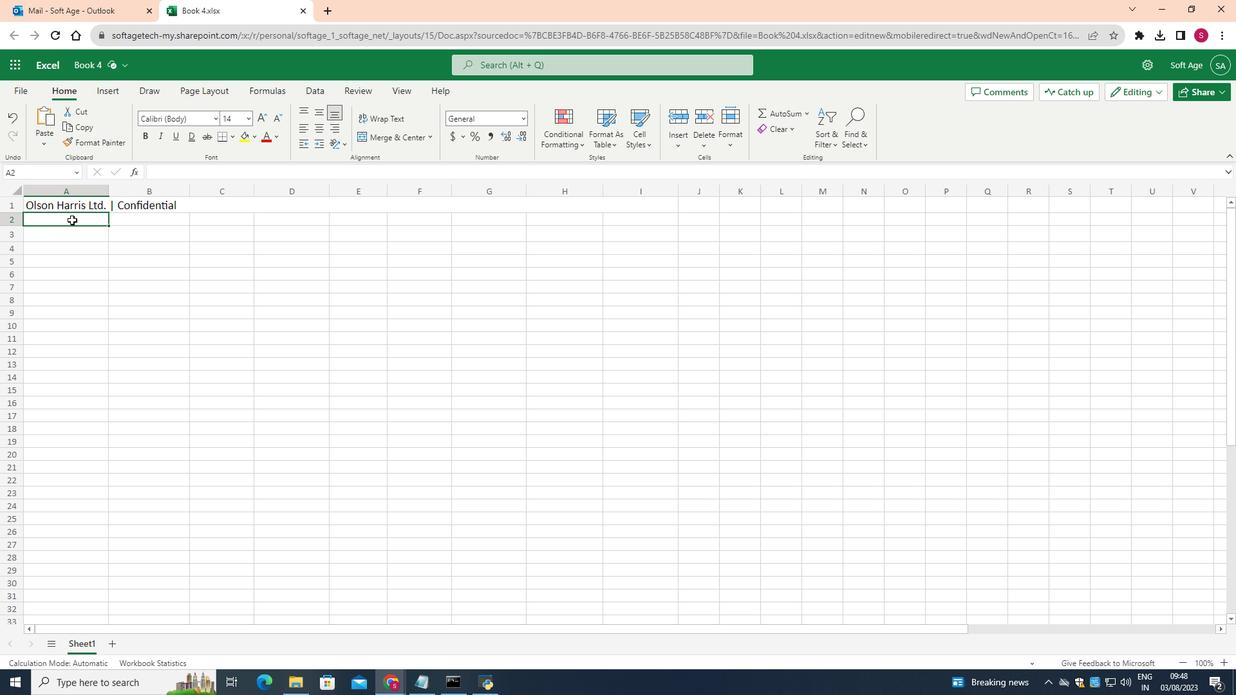 
Action: Mouse pressed left at (72, 220)
Screenshot: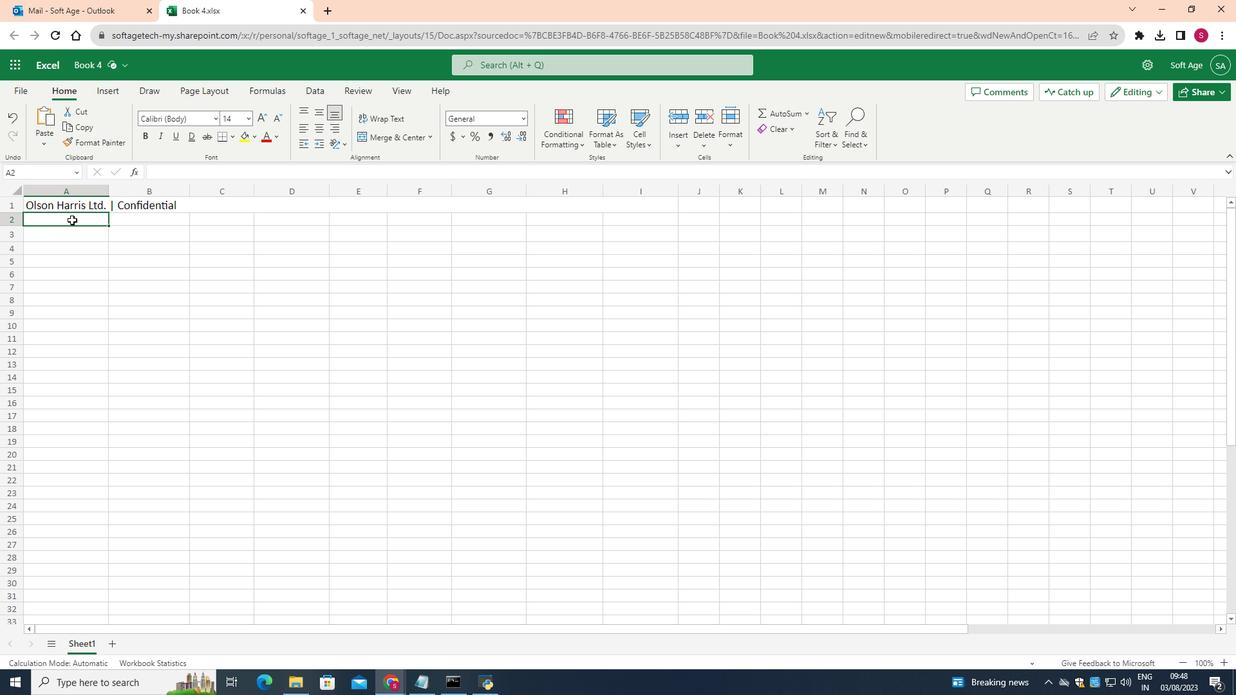 
Action: Mouse moved to (430, 133)
Screenshot: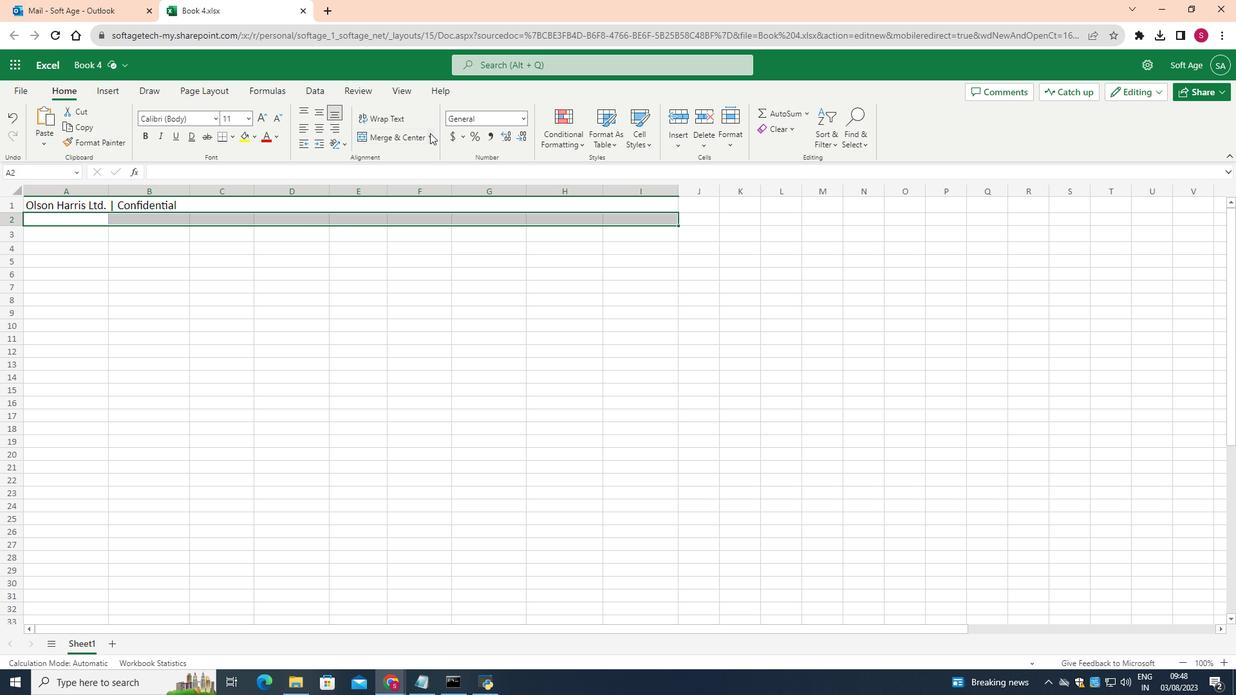 
Action: Mouse pressed left at (430, 133)
Screenshot: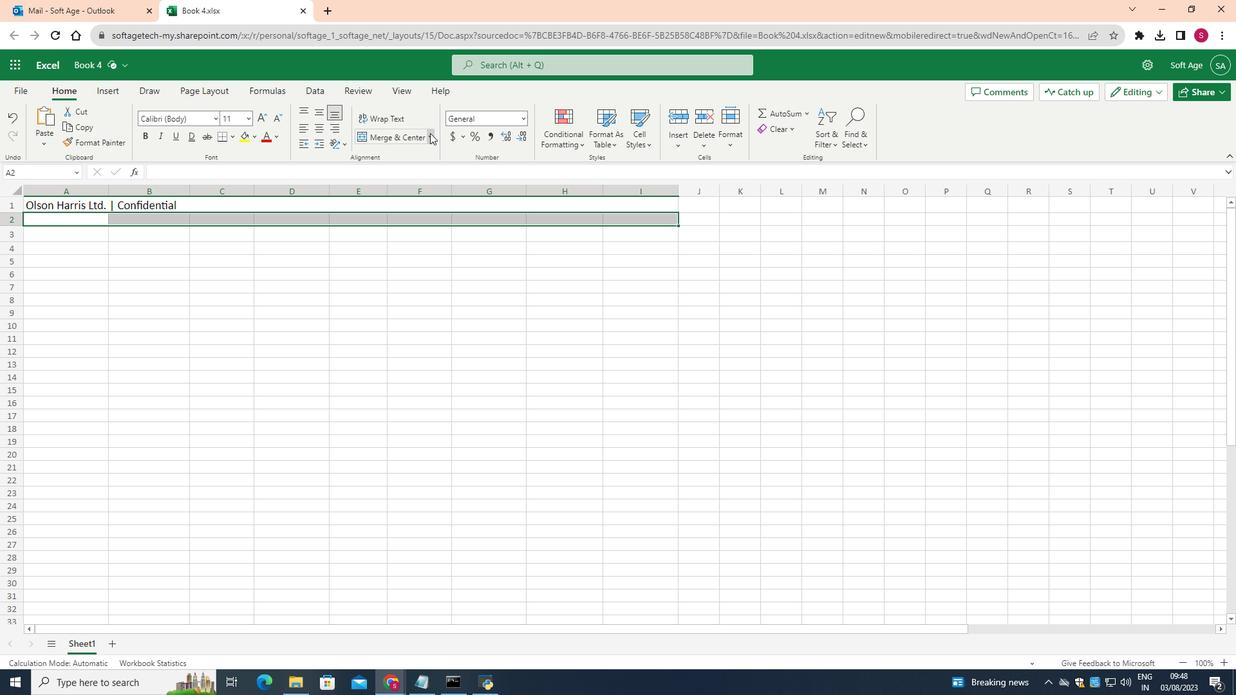 
Action: Mouse moved to (408, 209)
Screenshot: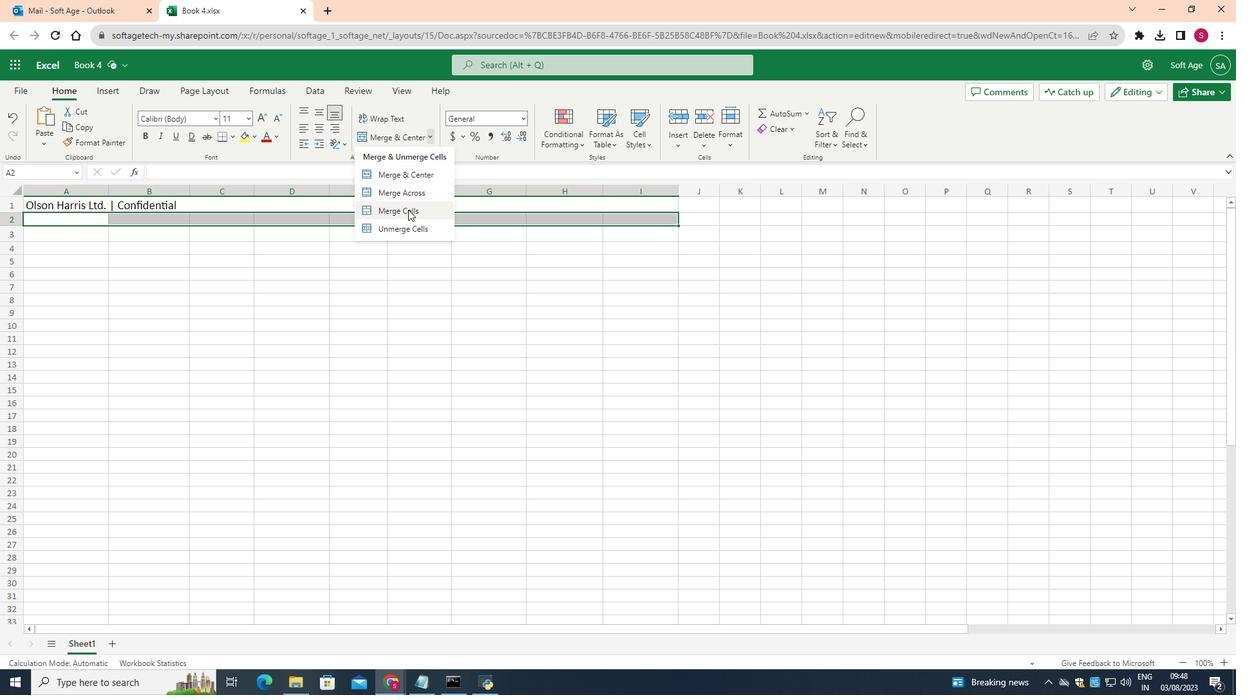 
Action: Mouse pressed left at (408, 209)
Screenshot: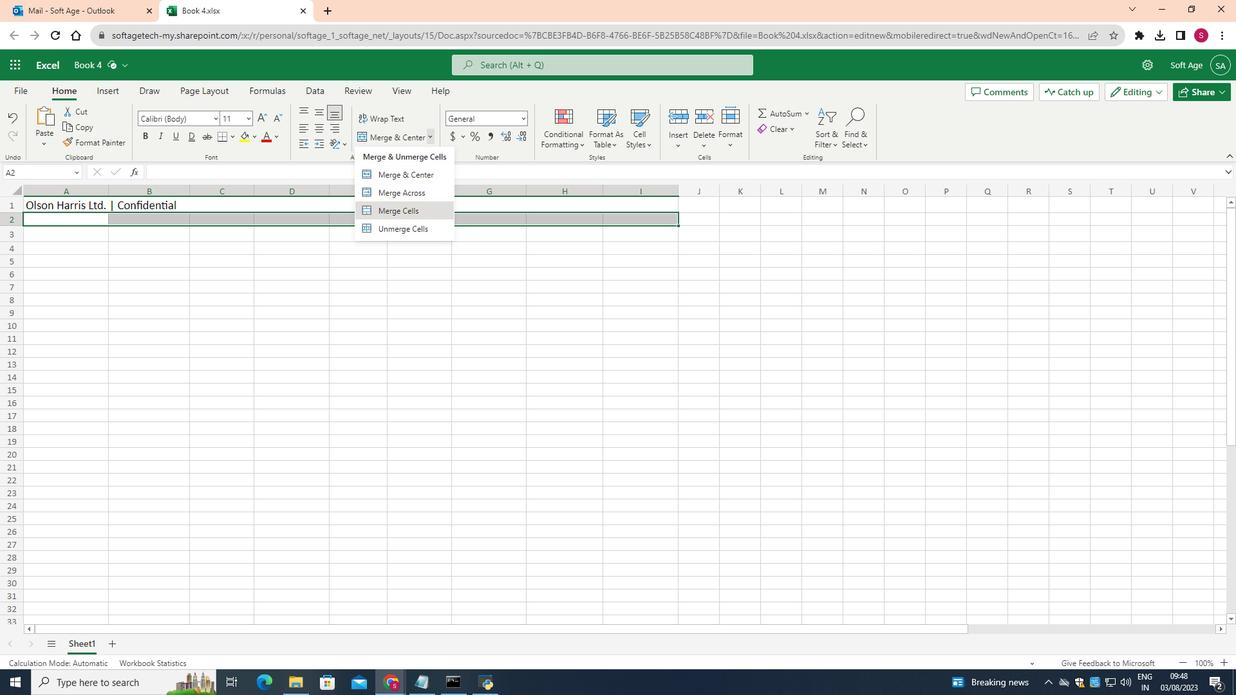 
Action: Mouse moved to (96, 233)
Screenshot: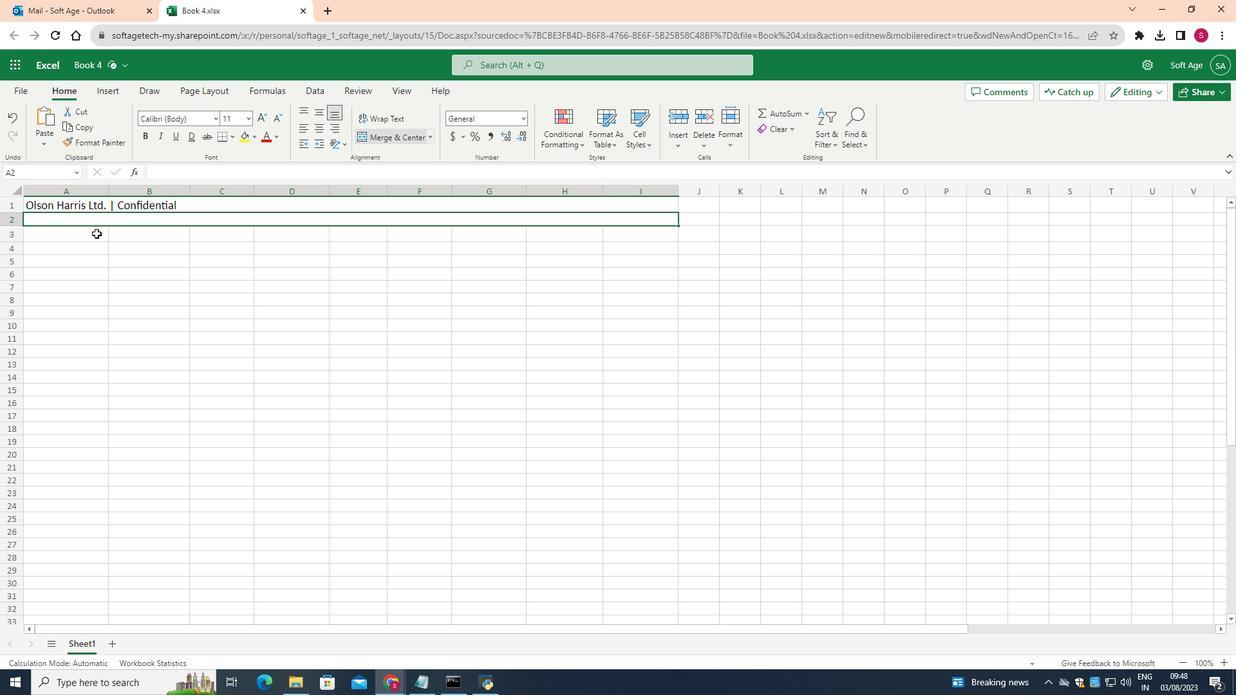 
Action: Mouse pressed left at (96, 233)
Screenshot: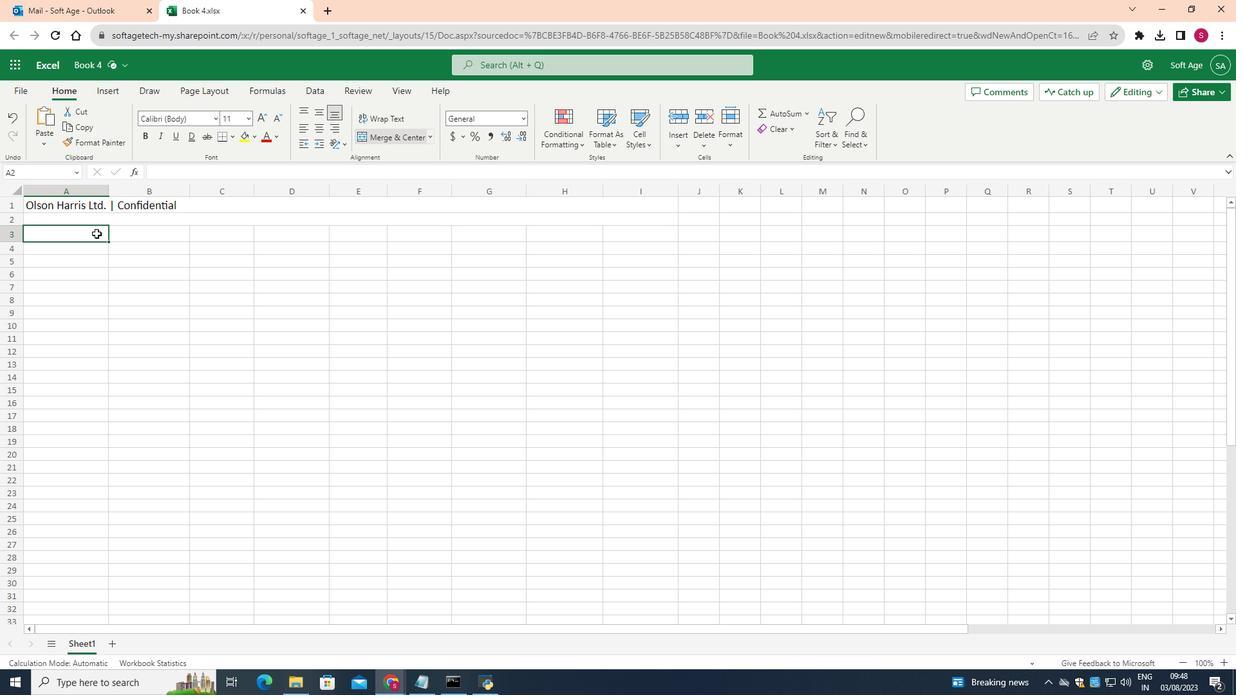 
Action: Mouse moved to (430, 134)
Screenshot: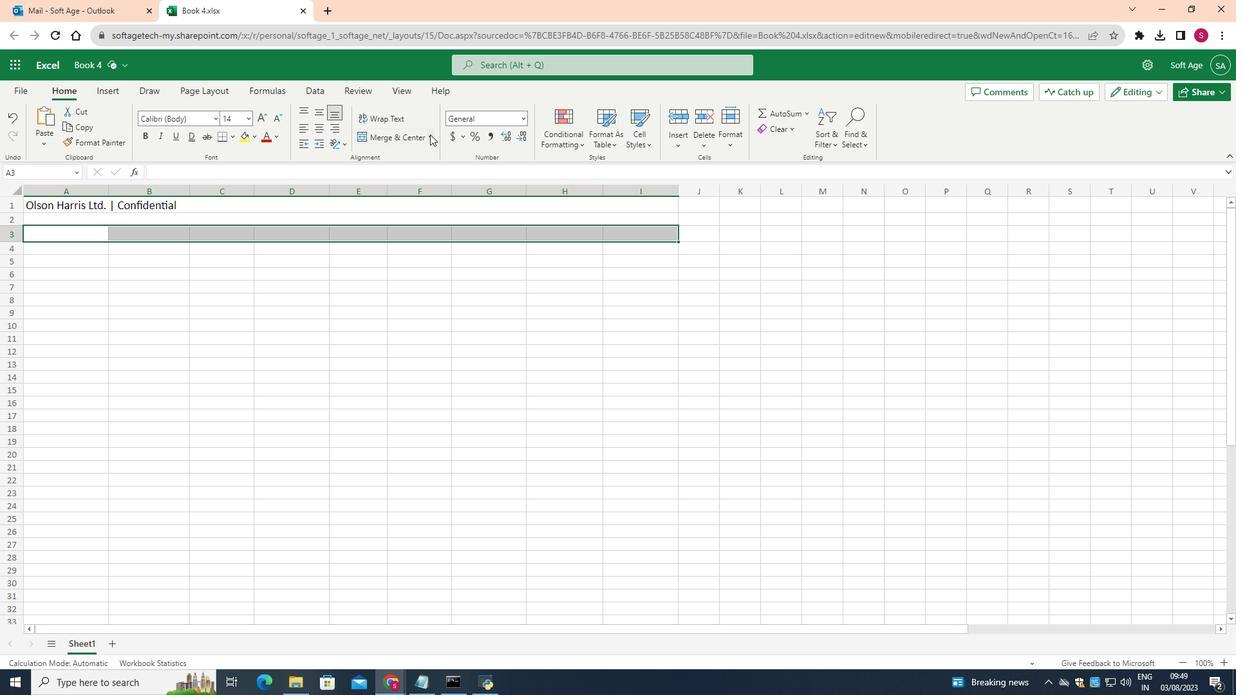 
Action: Mouse pressed left at (430, 134)
Screenshot: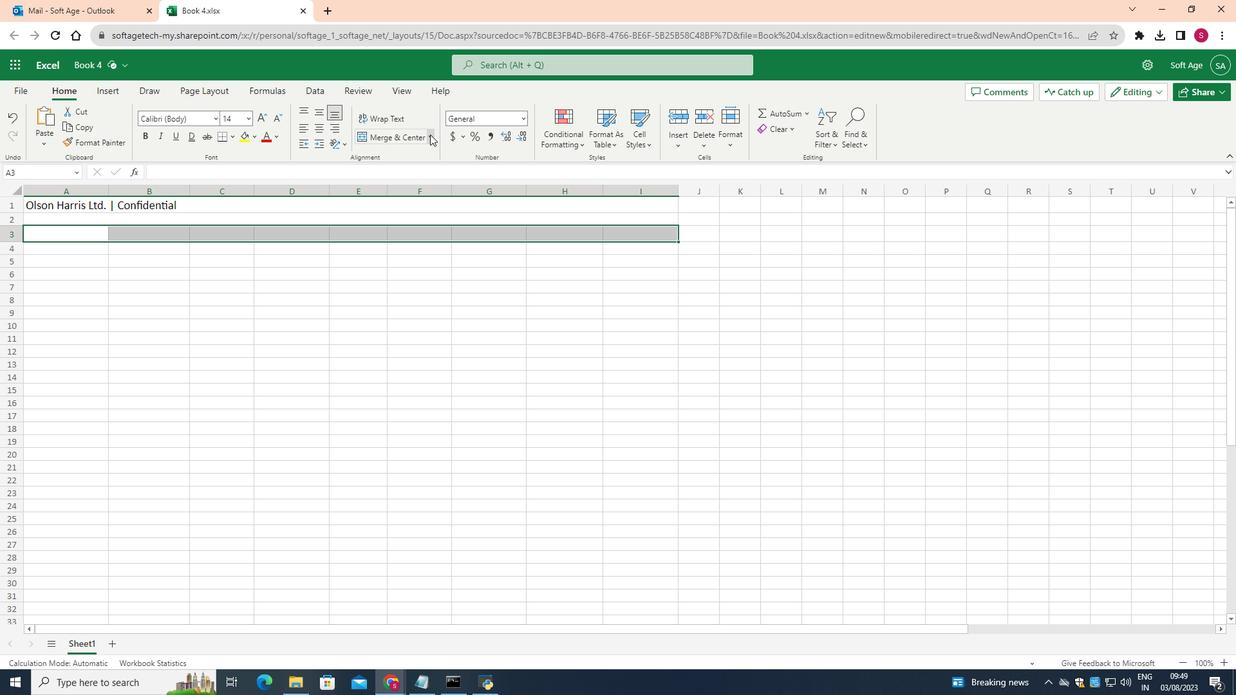 
Action: Mouse moved to (407, 213)
Screenshot: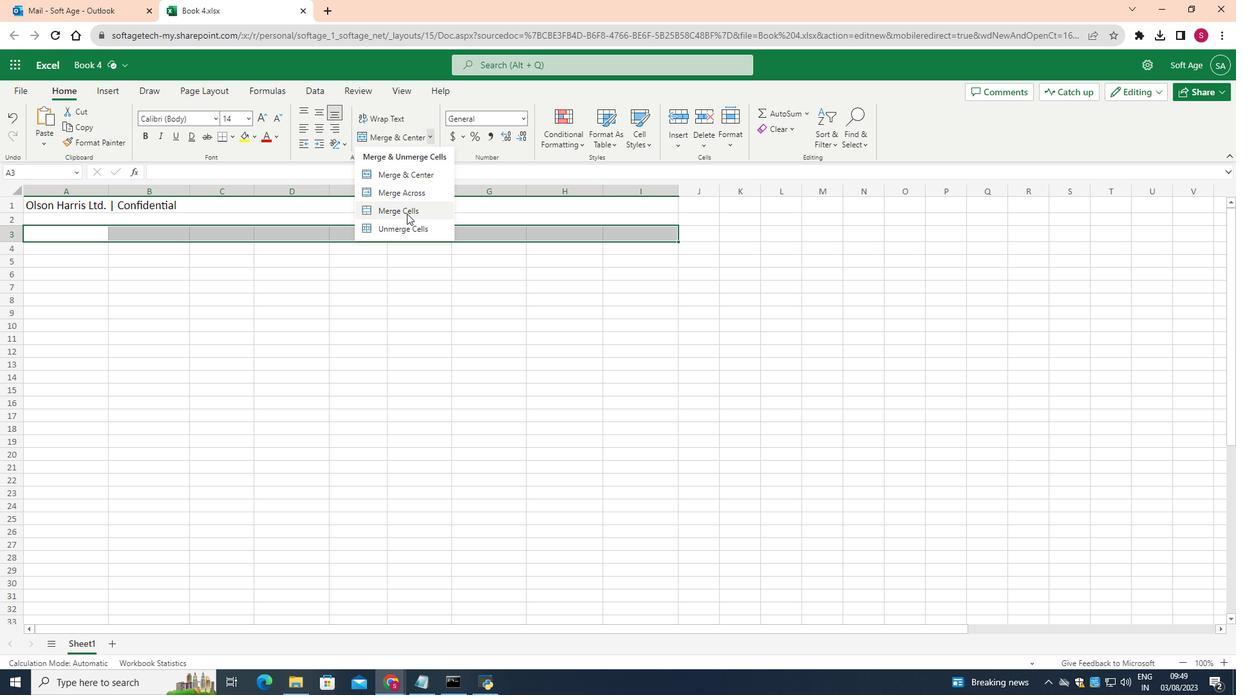 
Action: Mouse pressed left at (407, 213)
Screenshot: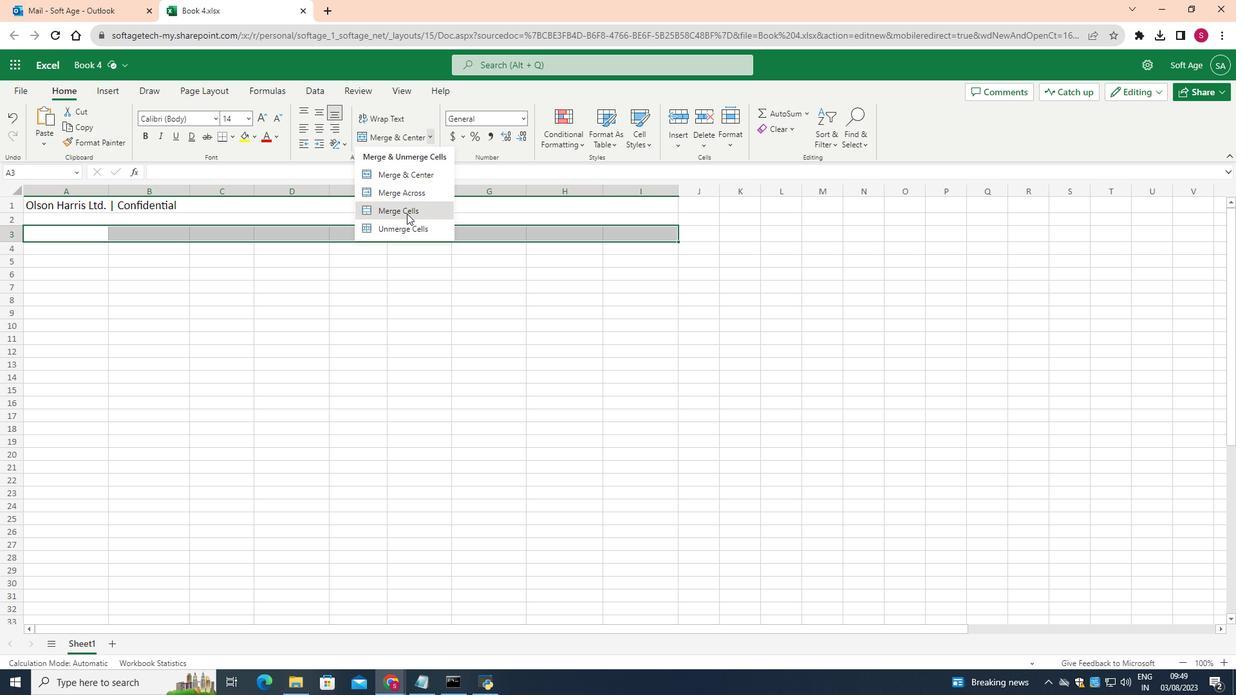 
Action: Mouse moved to (246, 236)
Screenshot: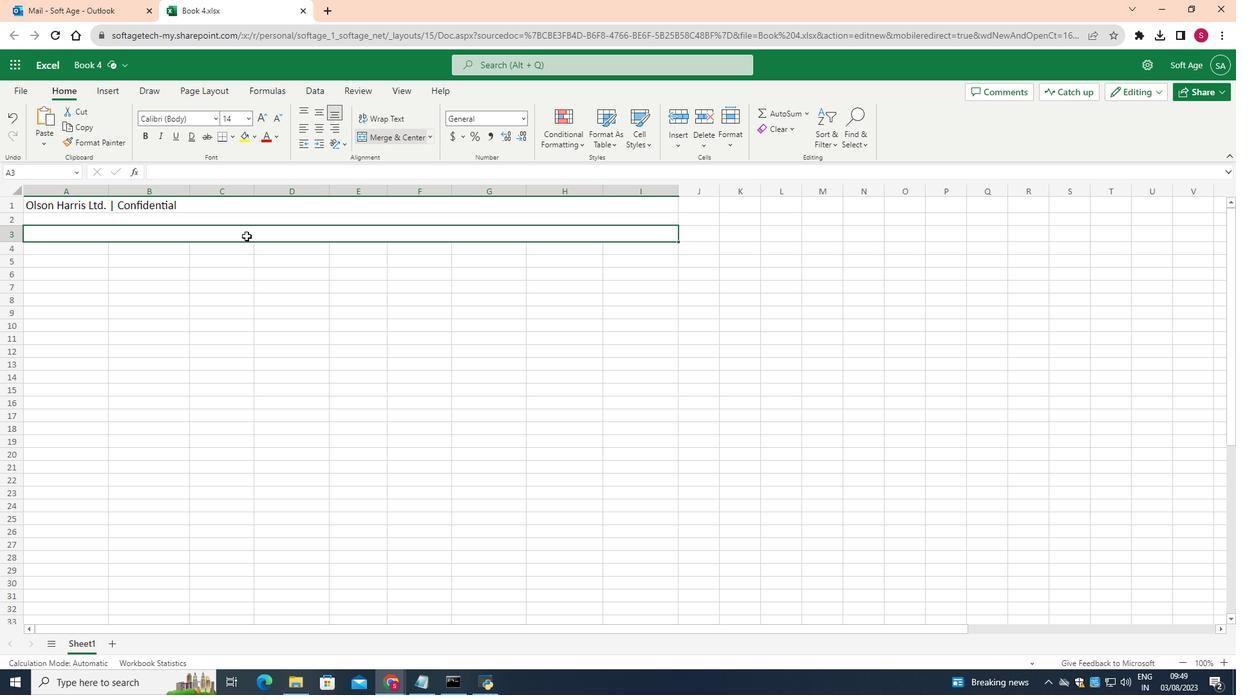 
Action: Mouse pressed left at (246, 236)
Screenshot: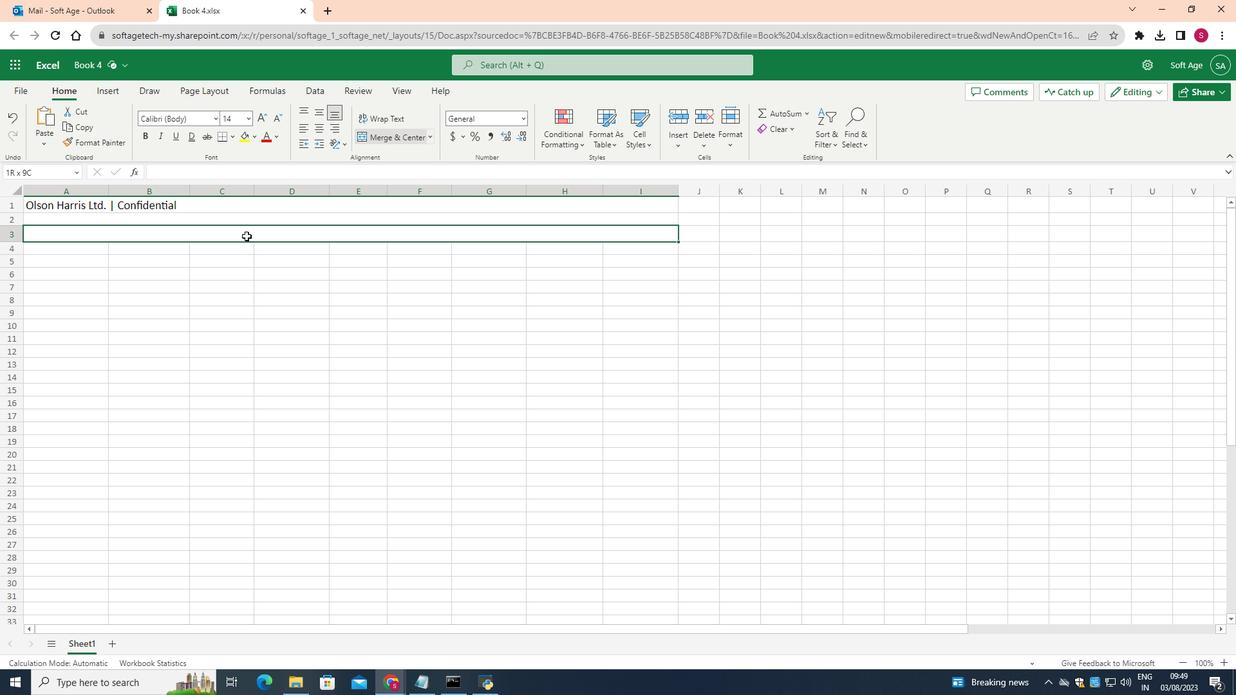 
Action: Mouse pressed left at (246, 236)
Screenshot: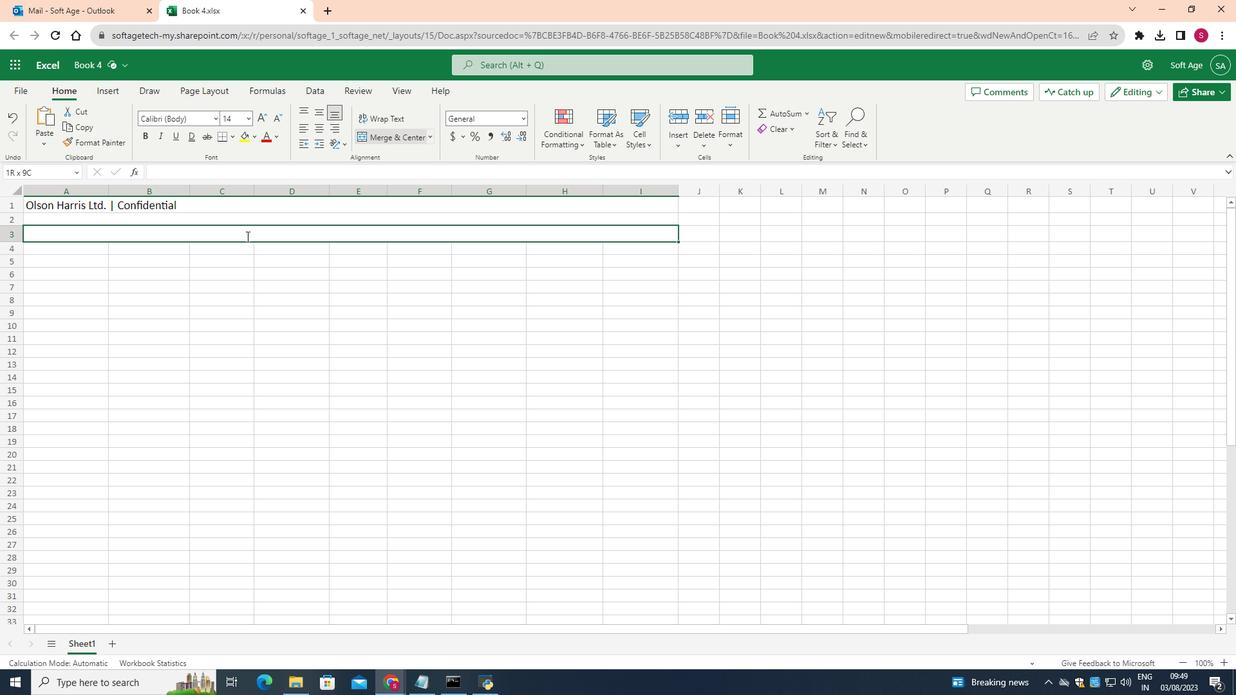 
Action: Key pressed <Key.shift>Attendance<Key.space>tracking<Key.shift_r>:
Screenshot: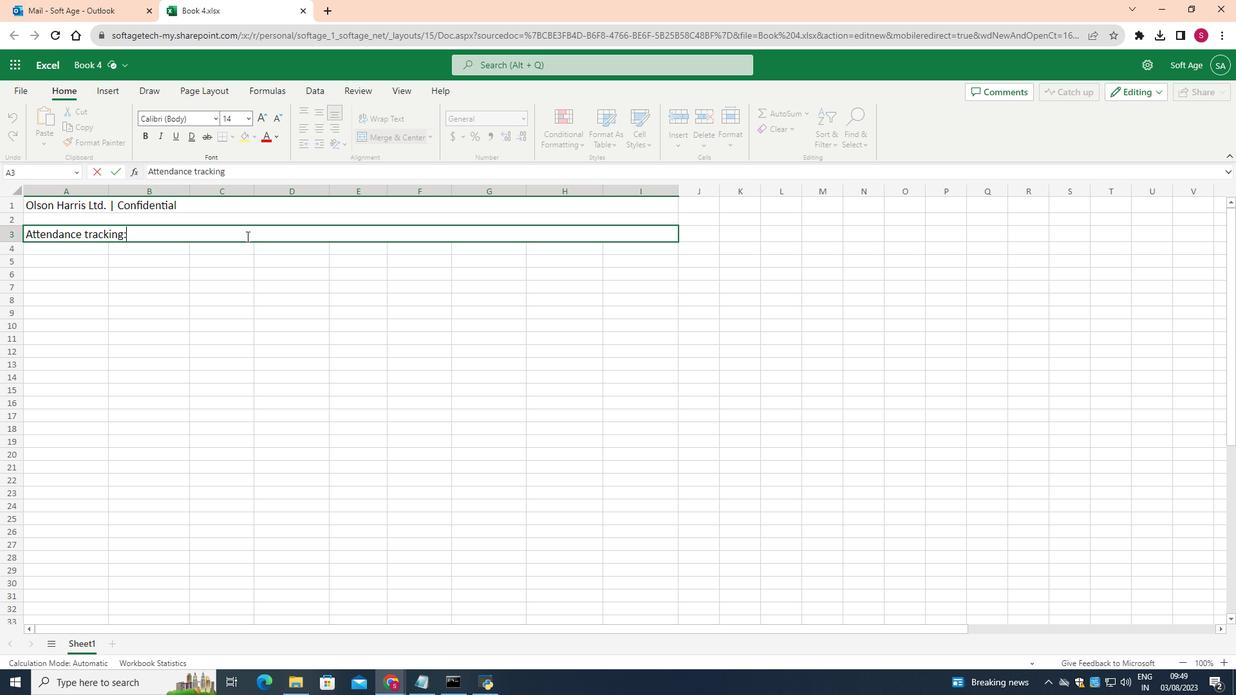 
Action: Mouse moved to (25, 230)
Screenshot: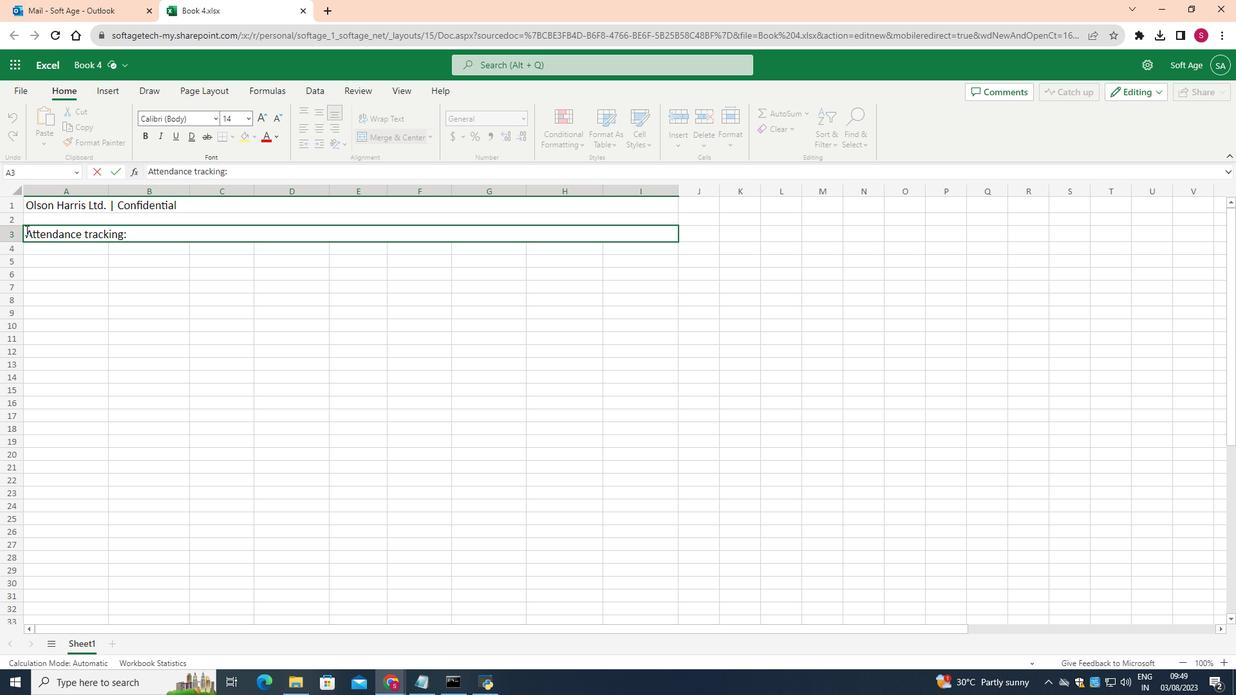 
Action: Mouse pressed left at (25, 230)
Screenshot: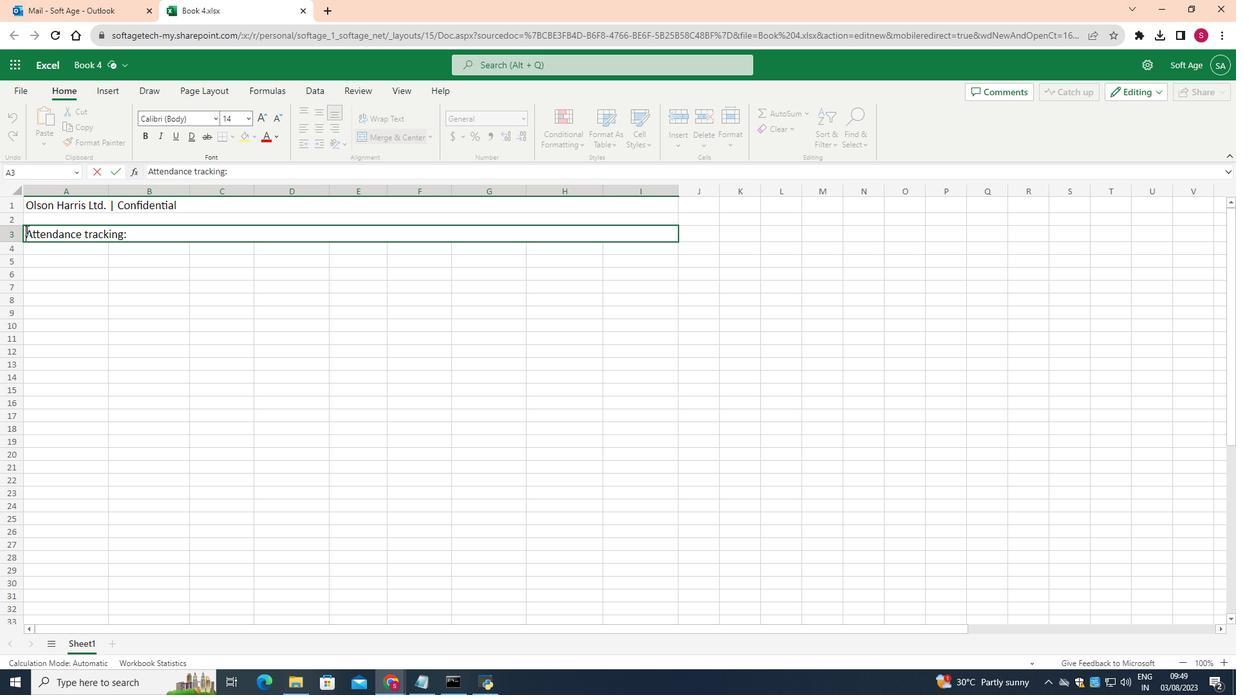 
Action: Mouse moved to (247, 116)
Screenshot: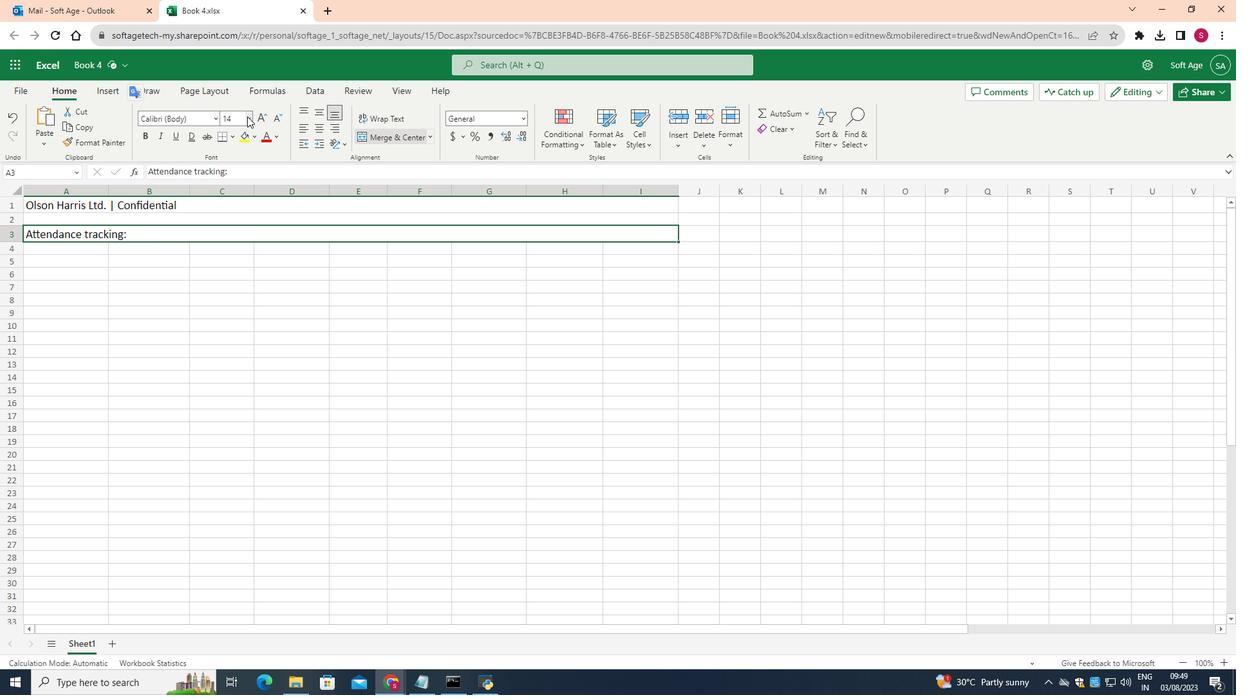 
Action: Mouse pressed left at (247, 116)
Screenshot: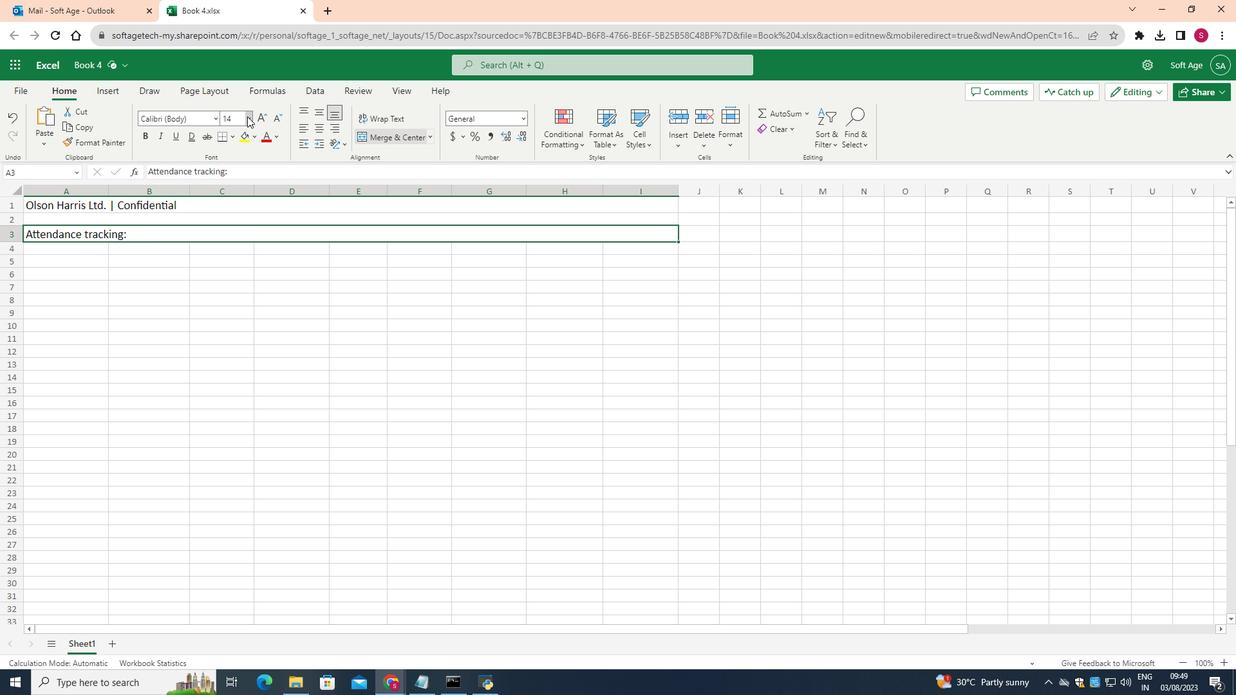
Action: Mouse moved to (233, 239)
Screenshot: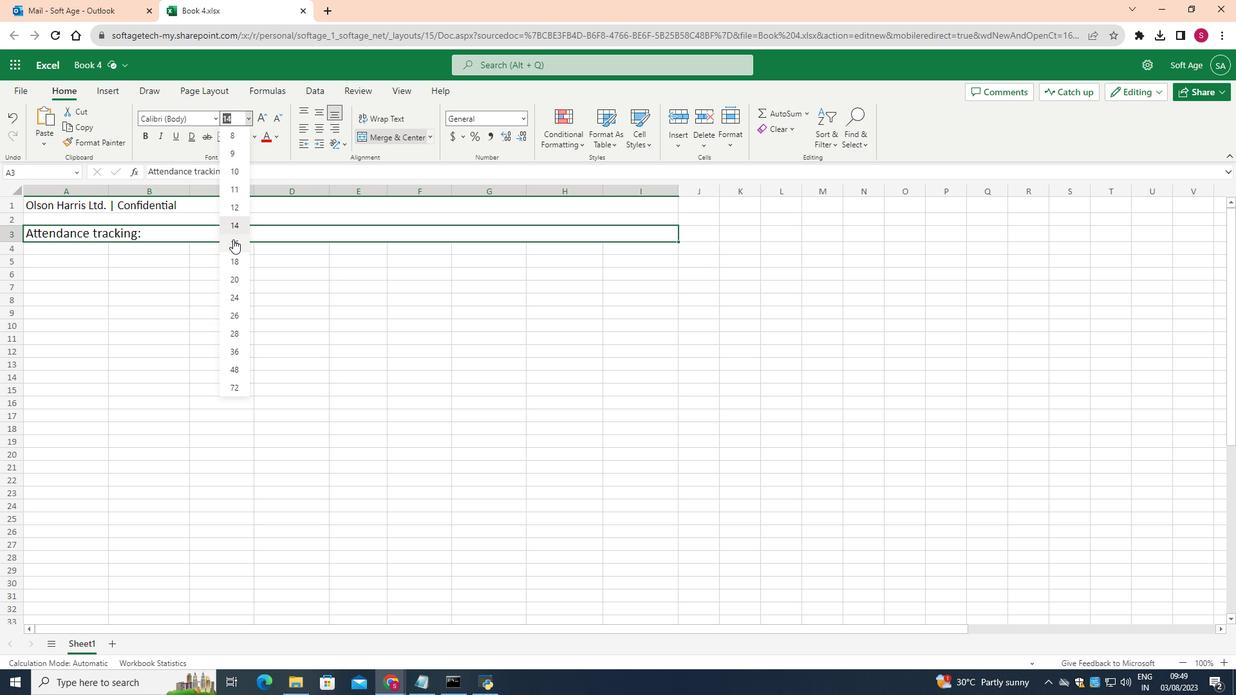 
Action: Mouse pressed left at (233, 239)
Screenshot: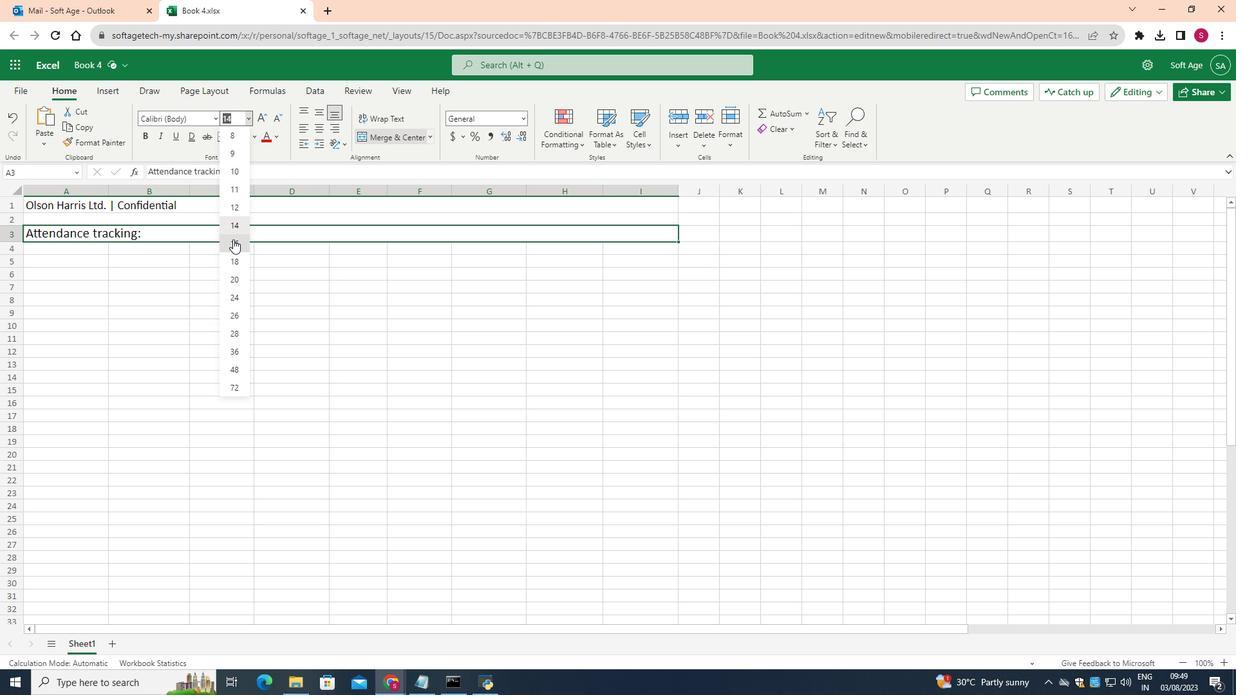 
Action: Mouse moved to (148, 137)
Screenshot: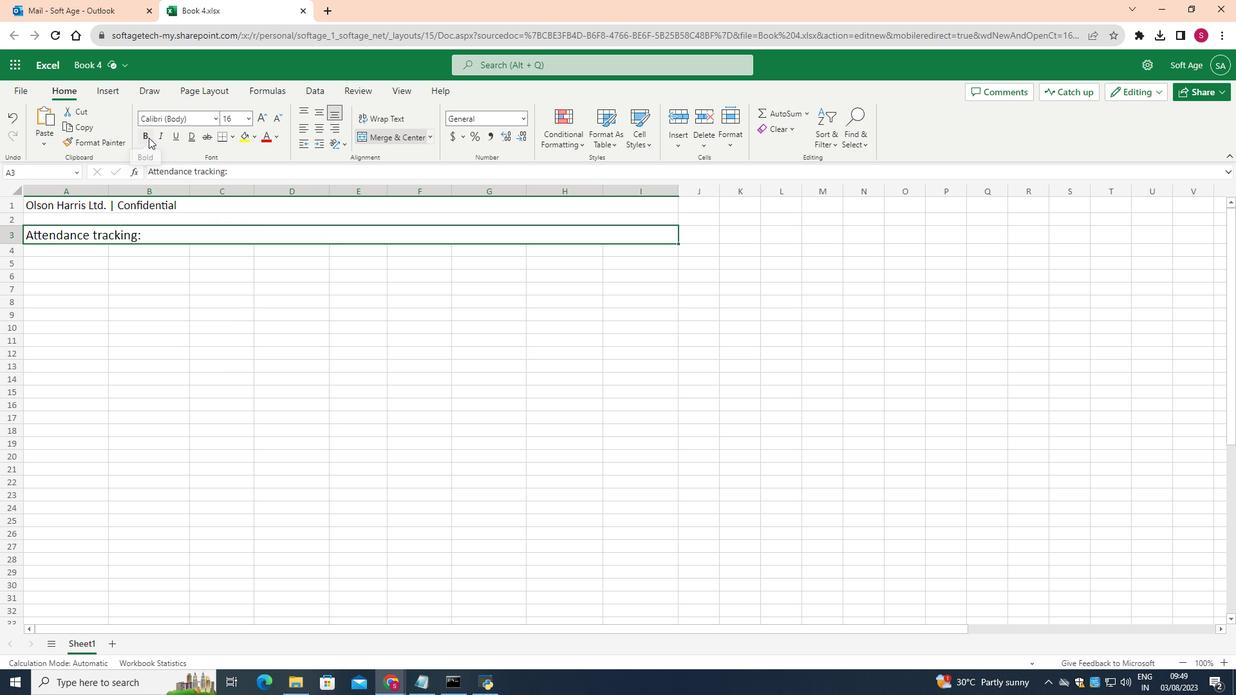 
Action: Mouse pressed left at (148, 137)
Screenshot: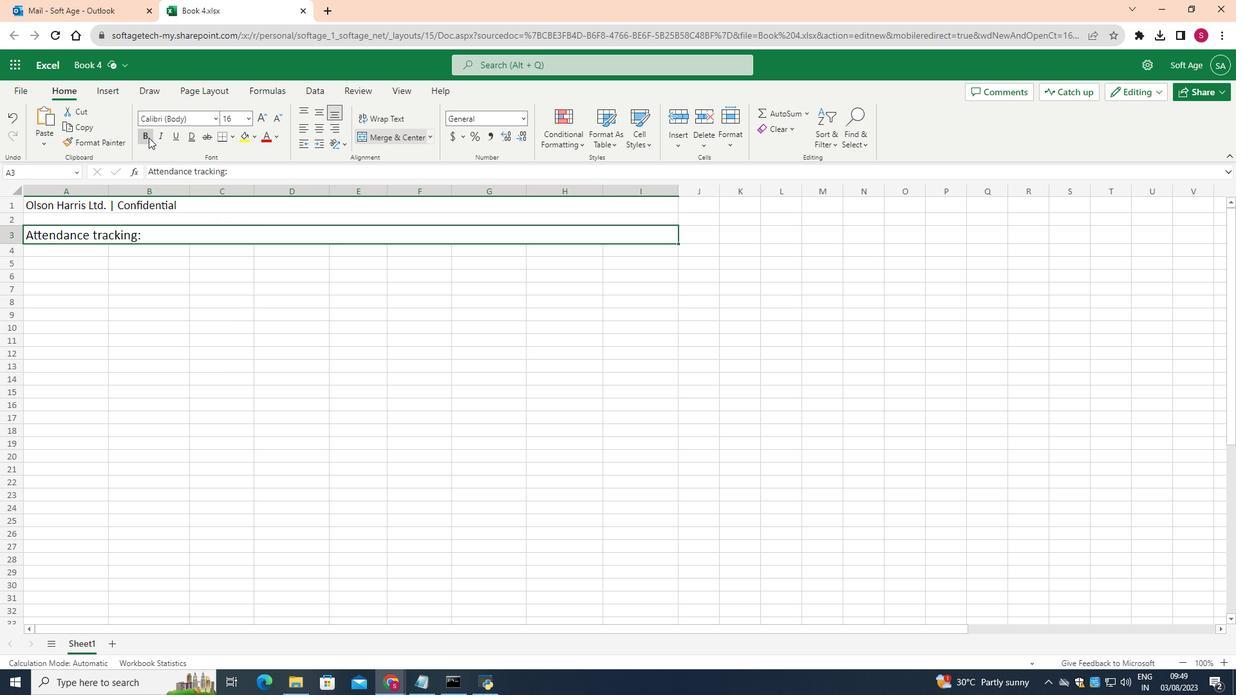 
Action: Mouse moved to (68, 253)
Screenshot: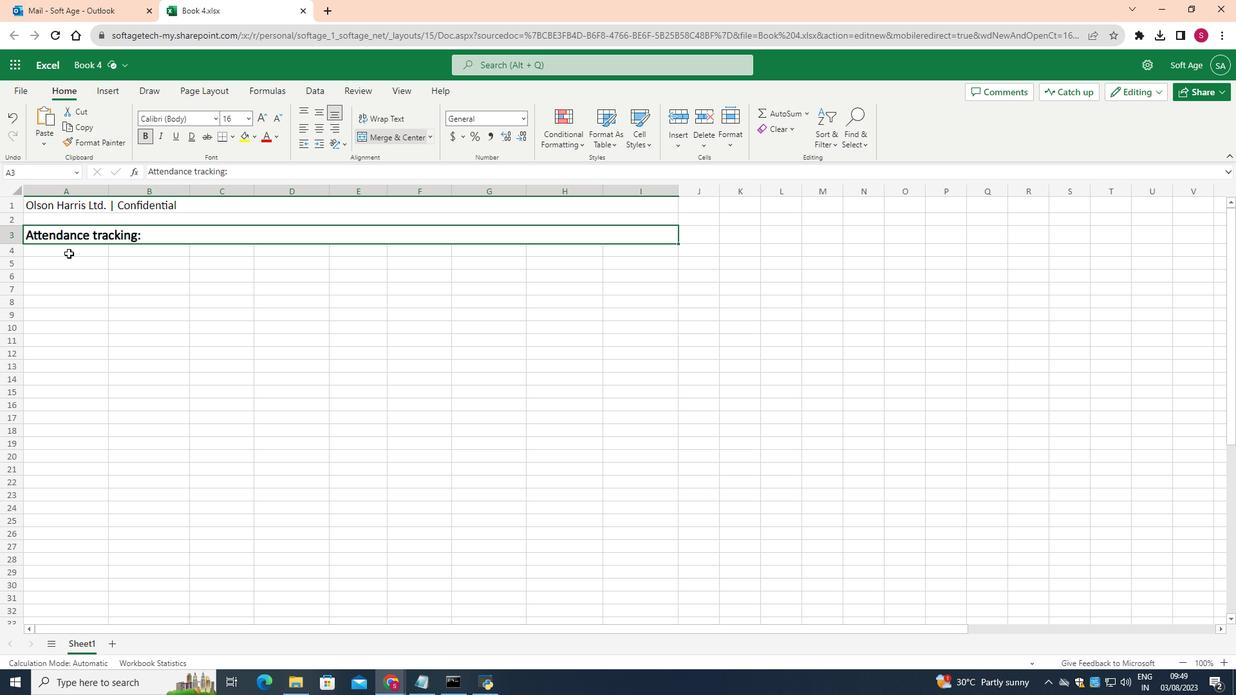 
Action: Mouse pressed left at (68, 253)
Screenshot: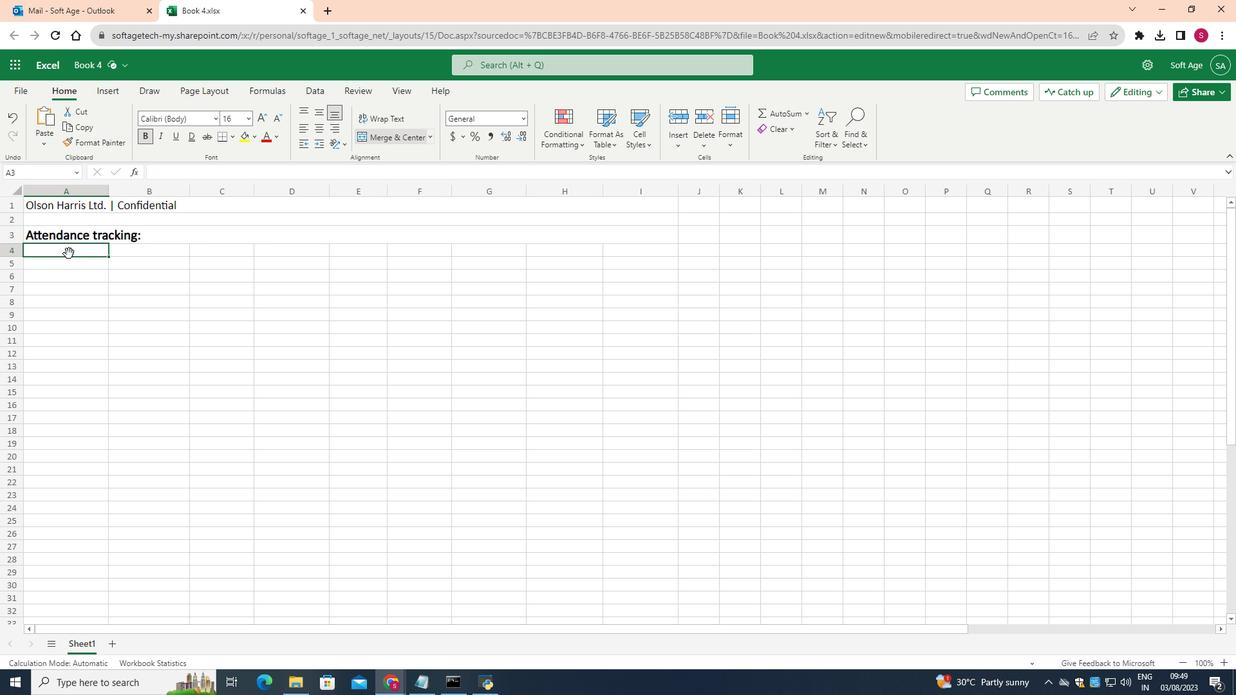 
Action: Mouse moved to (431, 137)
Screenshot: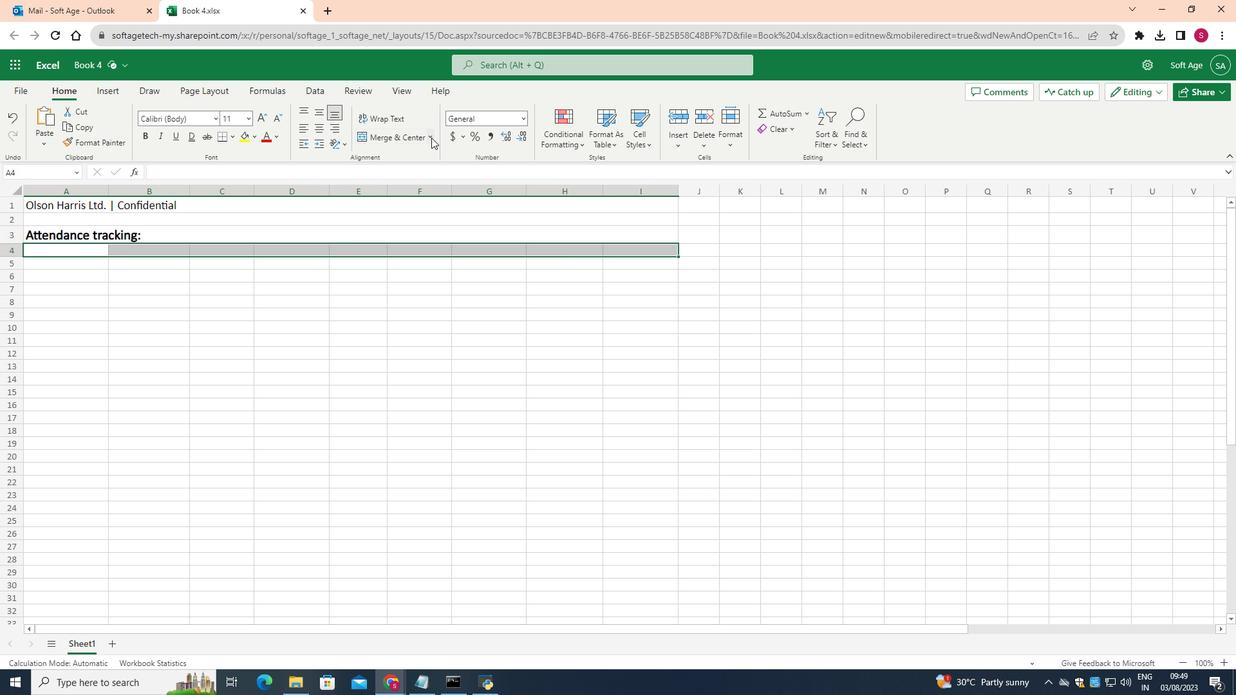 
Action: Mouse pressed left at (431, 137)
Screenshot: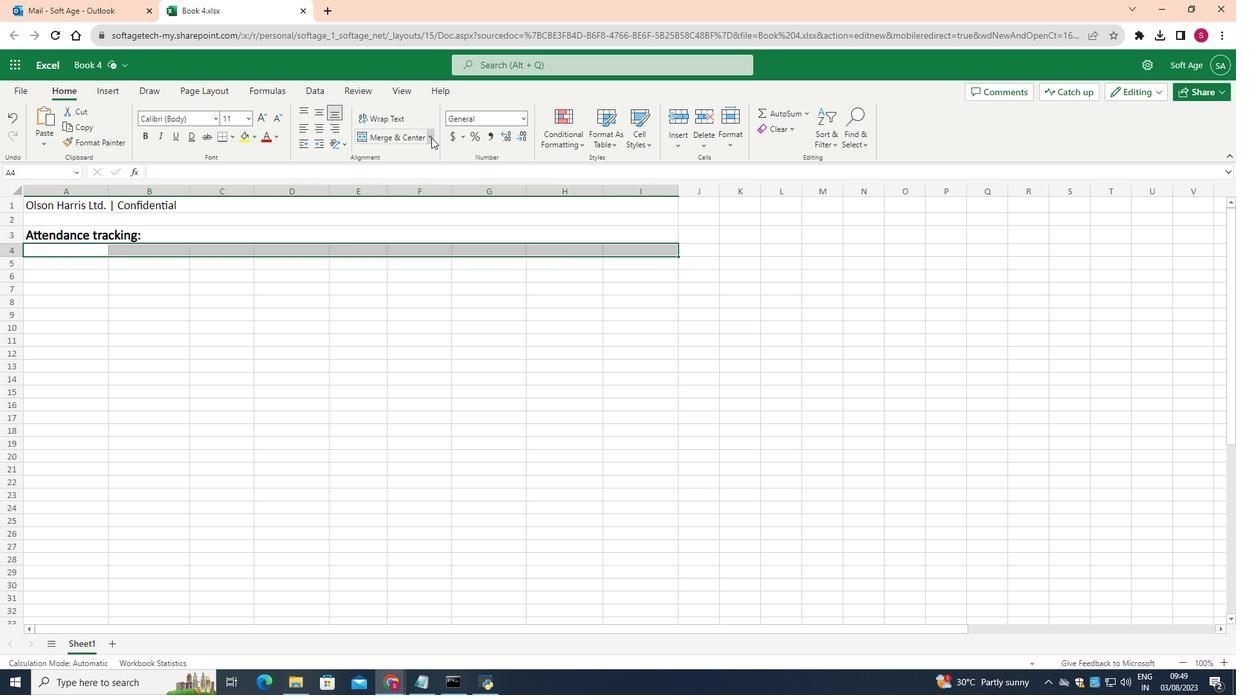 
Action: Mouse moved to (427, 209)
Screenshot: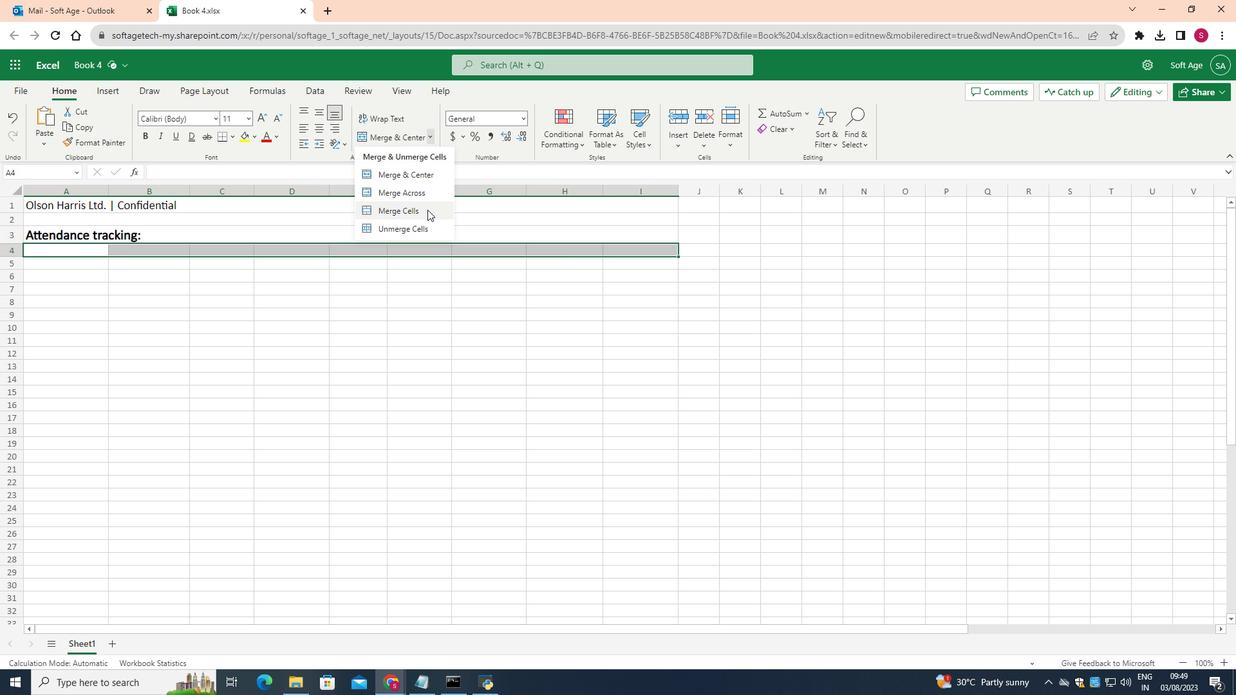 
Action: Mouse pressed left at (427, 209)
Screenshot: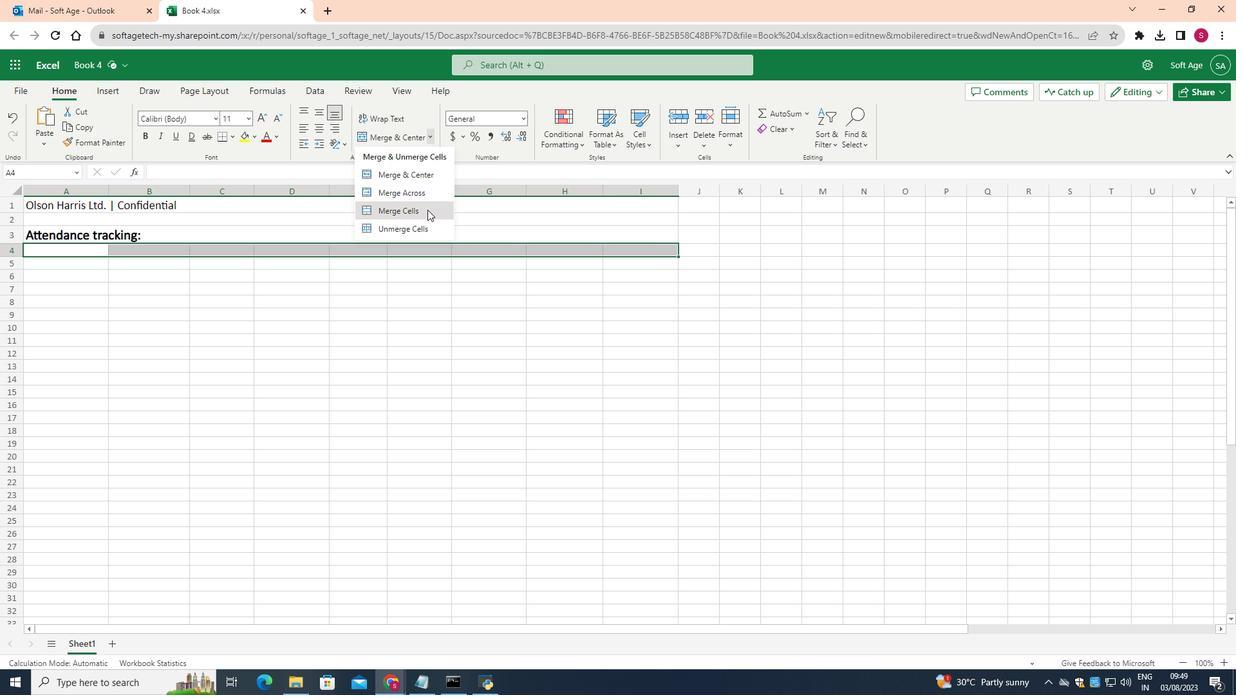 
Action: Mouse moved to (83, 266)
Screenshot: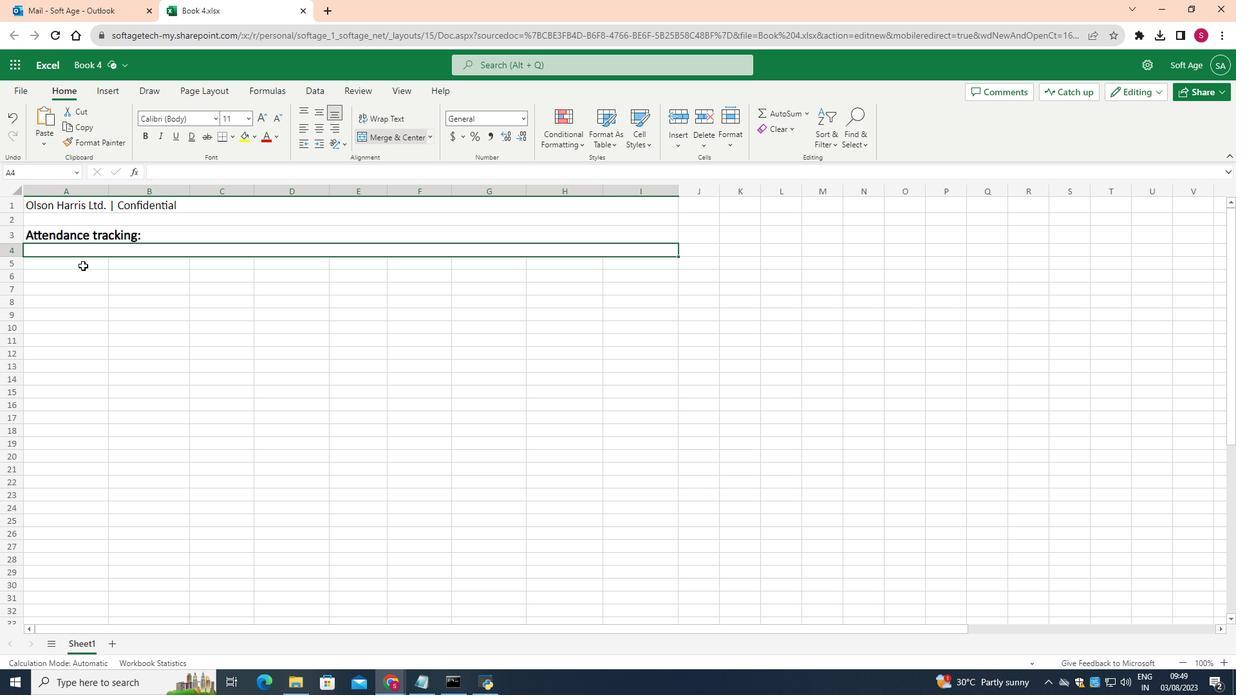 
Action: Mouse pressed left at (83, 266)
Screenshot: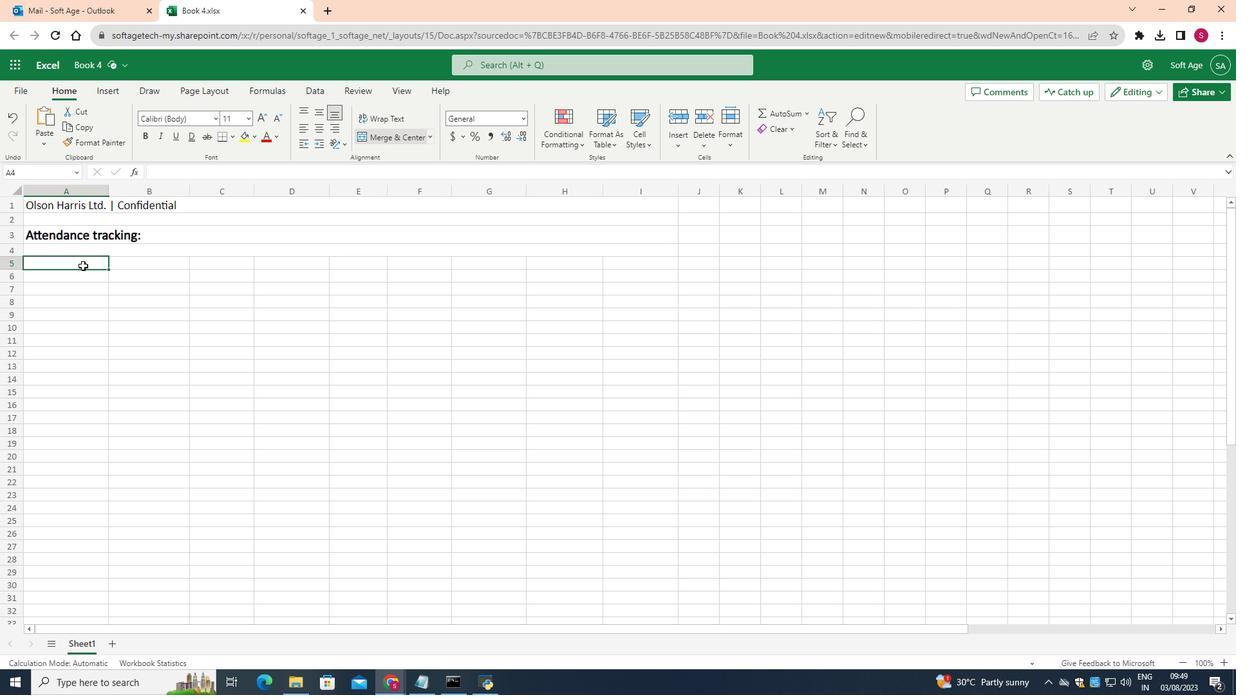 
Action: Mouse moved to (432, 135)
Screenshot: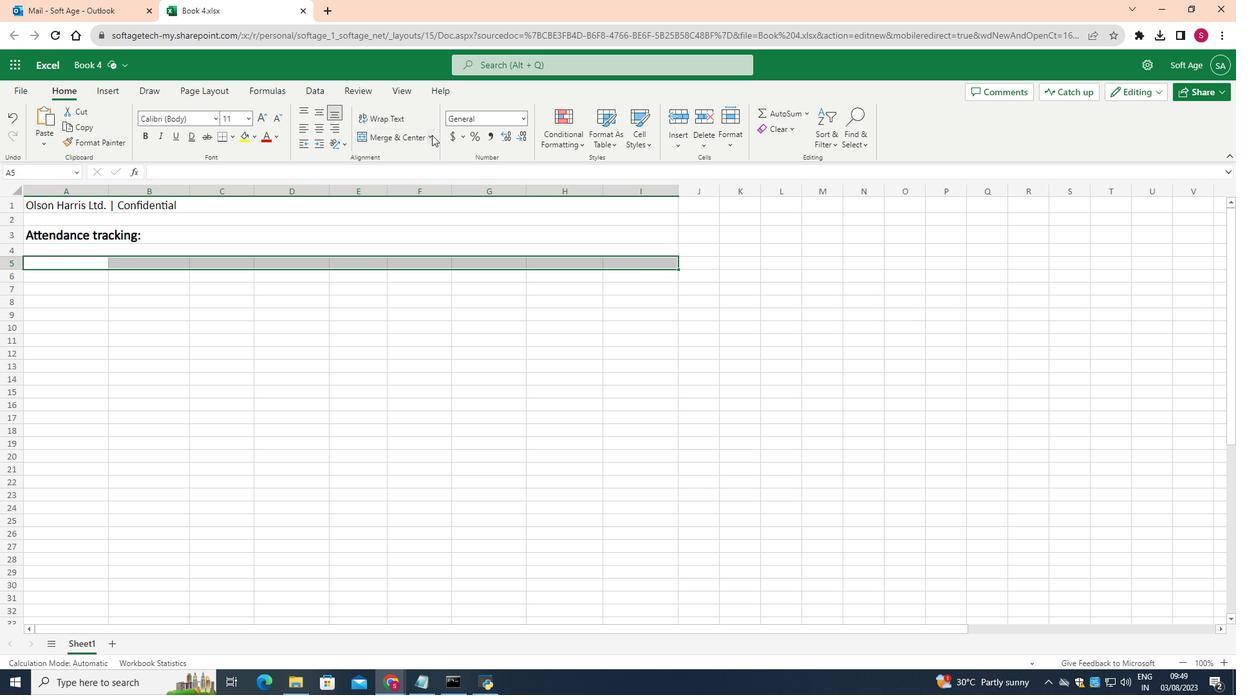 
Action: Mouse pressed left at (432, 135)
Screenshot: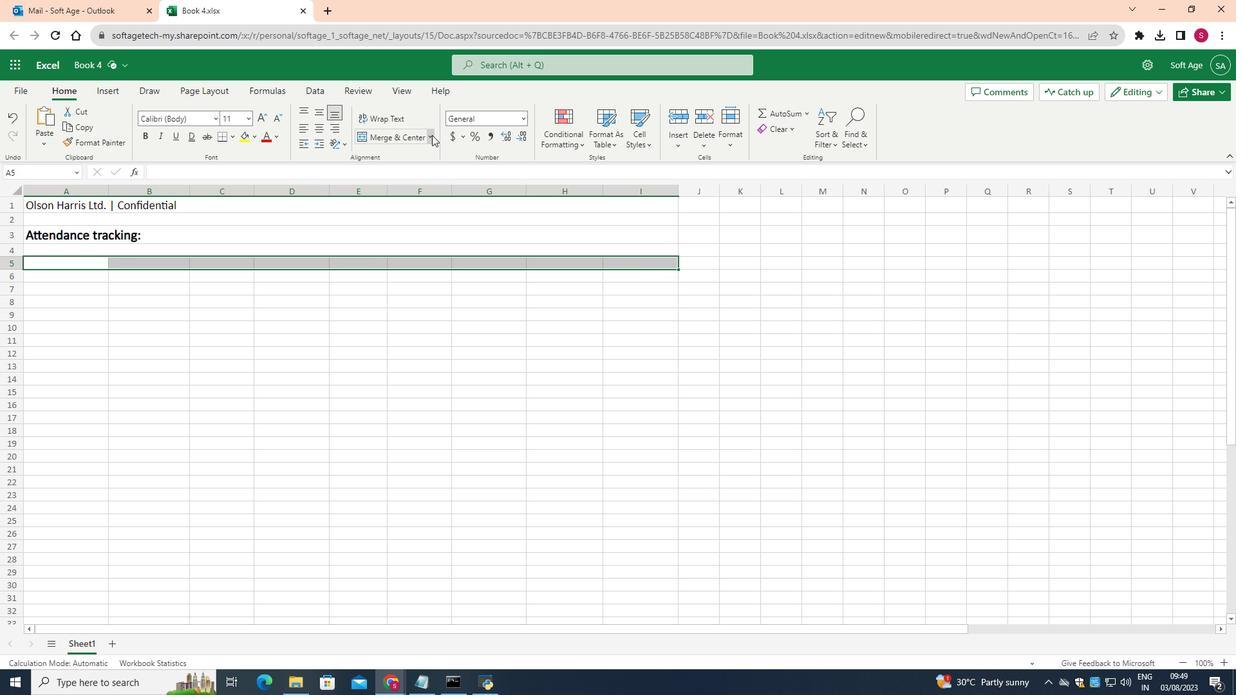 
Action: Mouse moved to (421, 209)
Screenshot: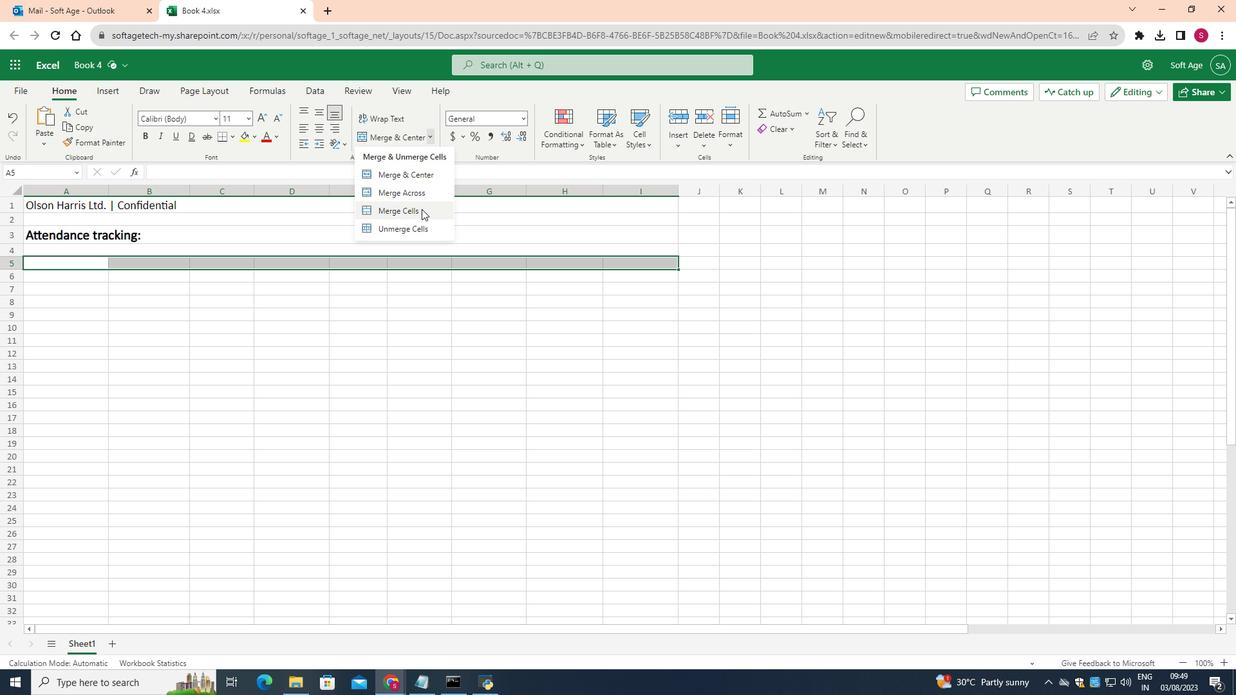 
Action: Mouse pressed left at (421, 209)
Screenshot: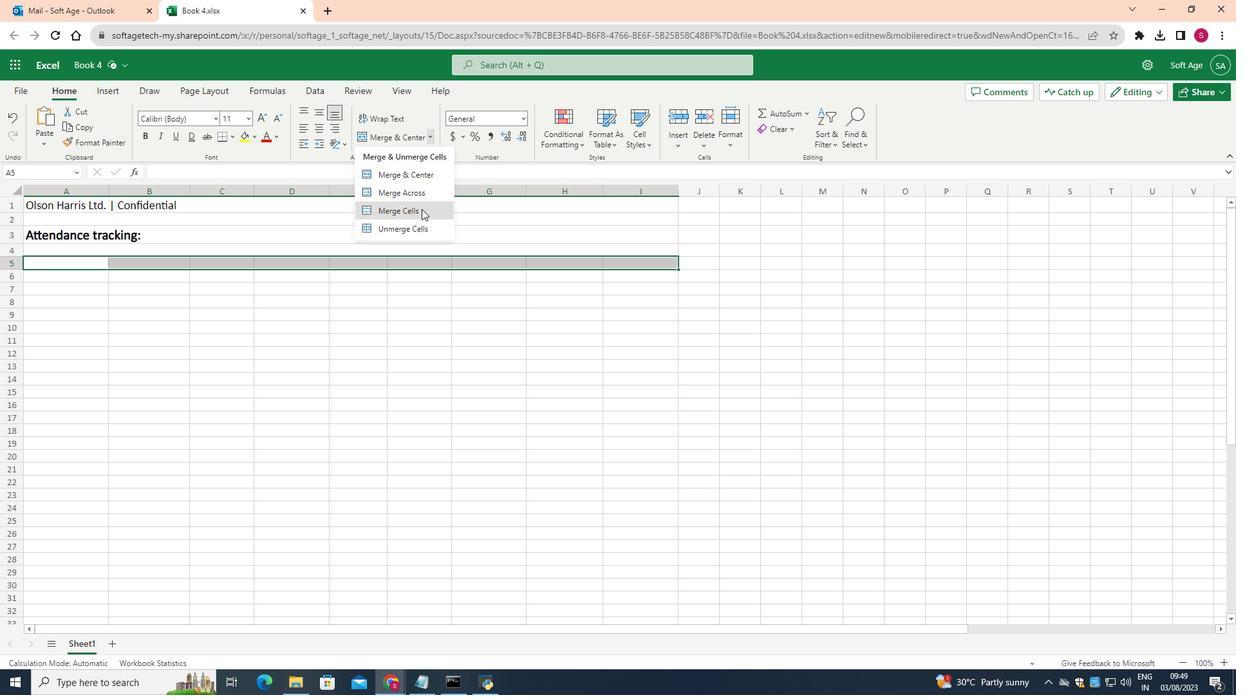
Action: Mouse moved to (13, 268)
Screenshot: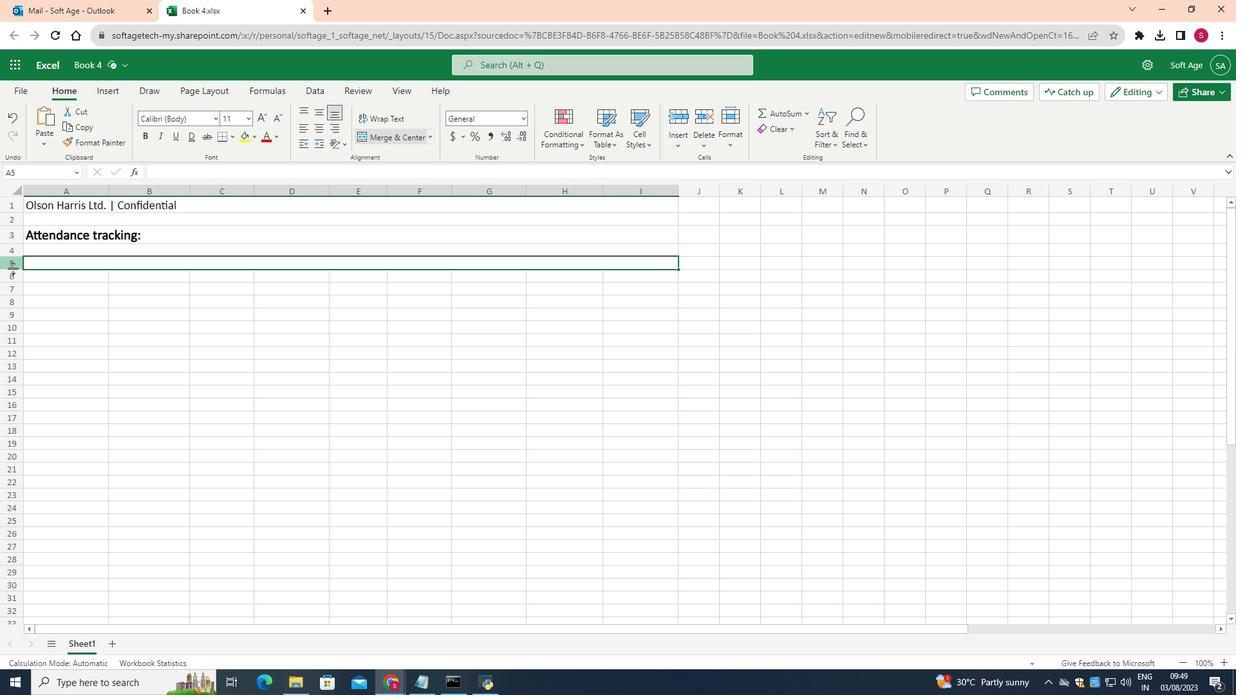 
Action: Mouse pressed left at (13, 268)
Screenshot: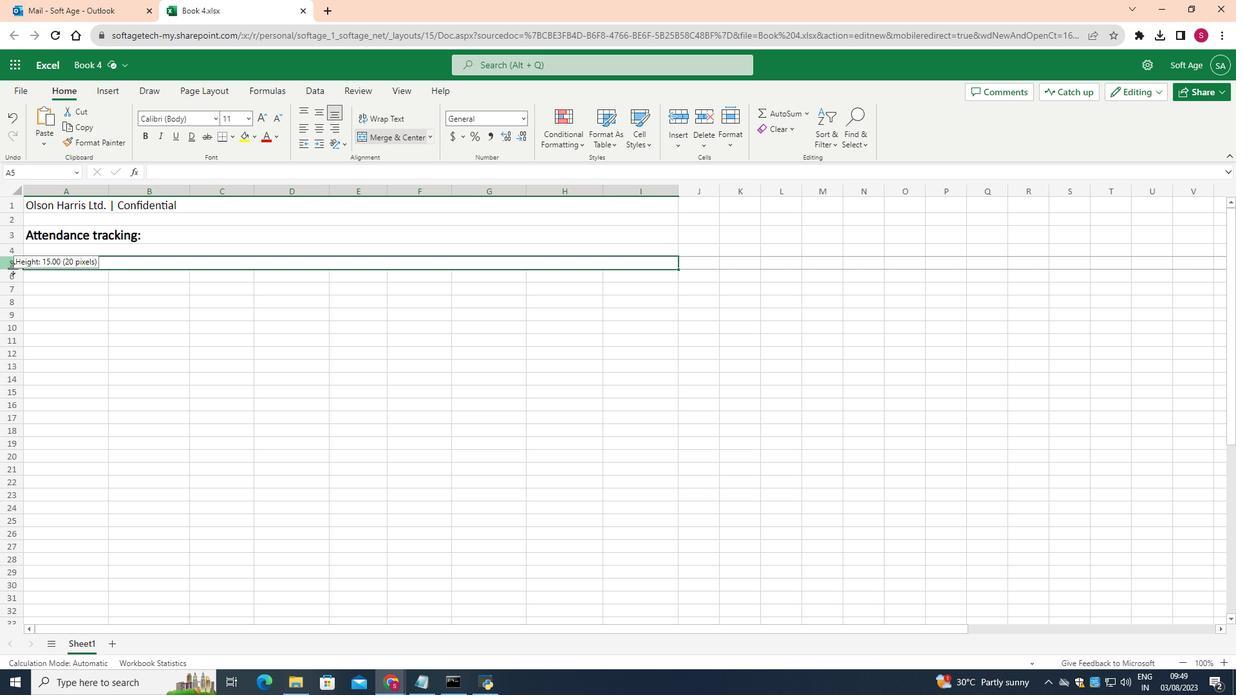 
Action: Mouse moved to (98, 271)
Screenshot: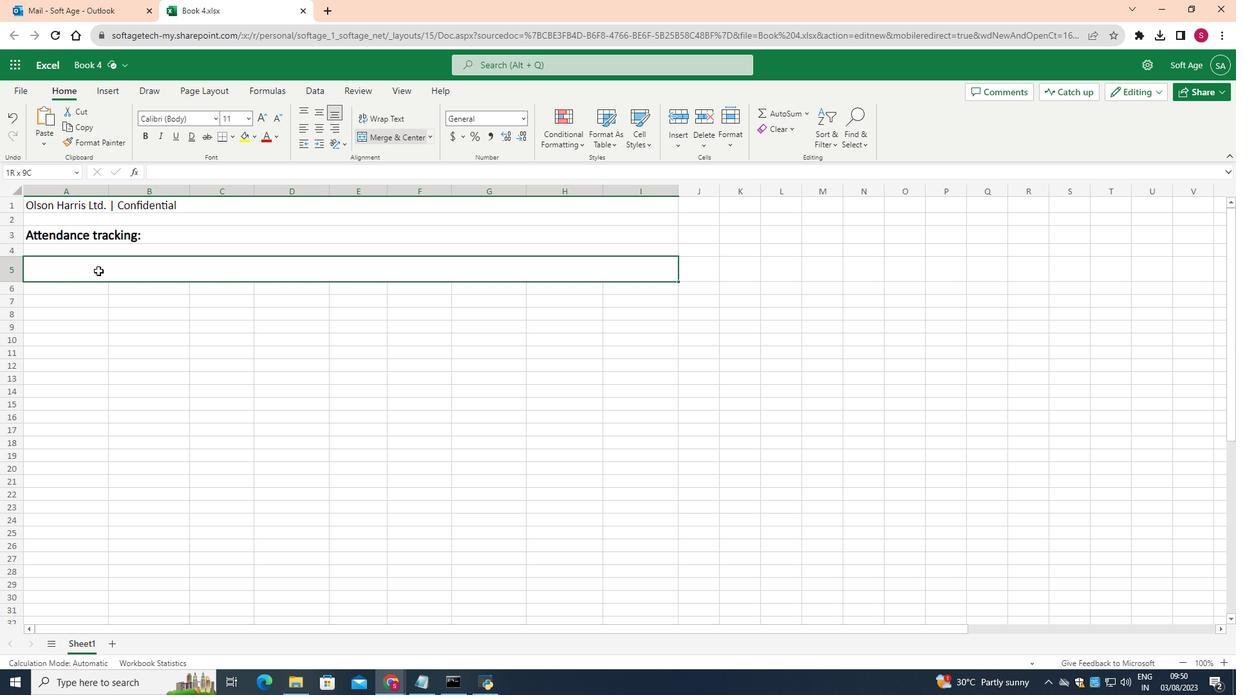 
Action: Mouse pressed left at (98, 271)
Screenshot: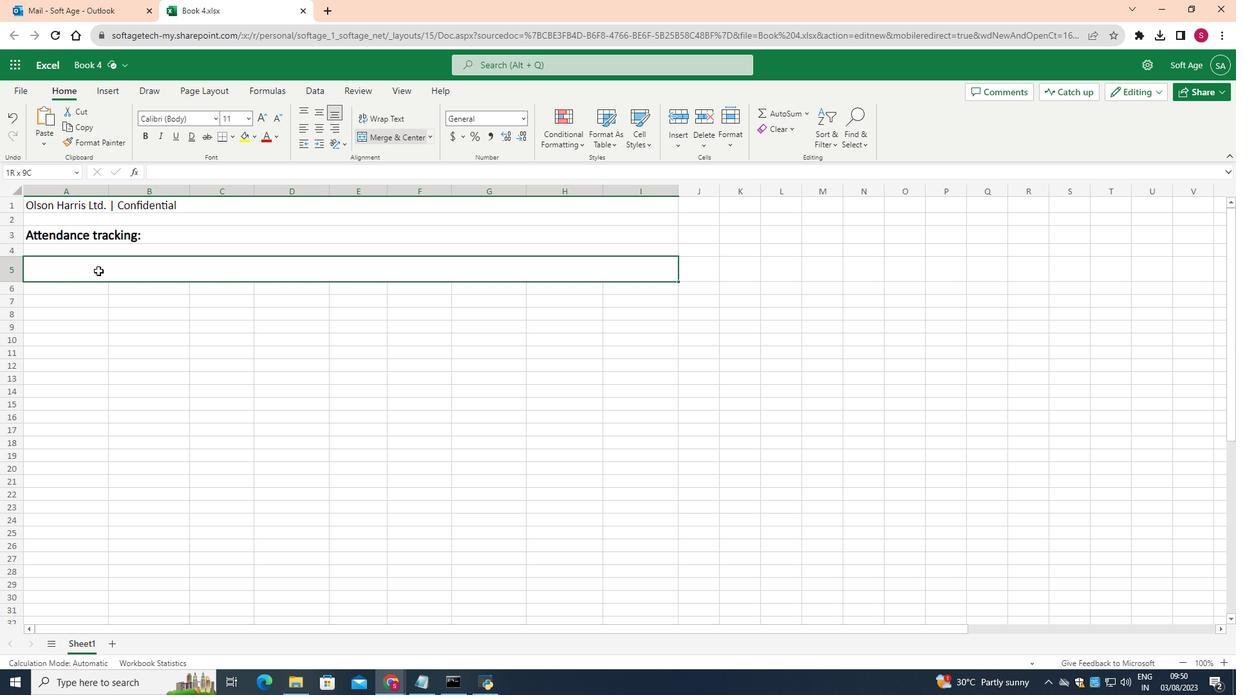 
Action: Mouse pressed left at (98, 271)
Screenshot: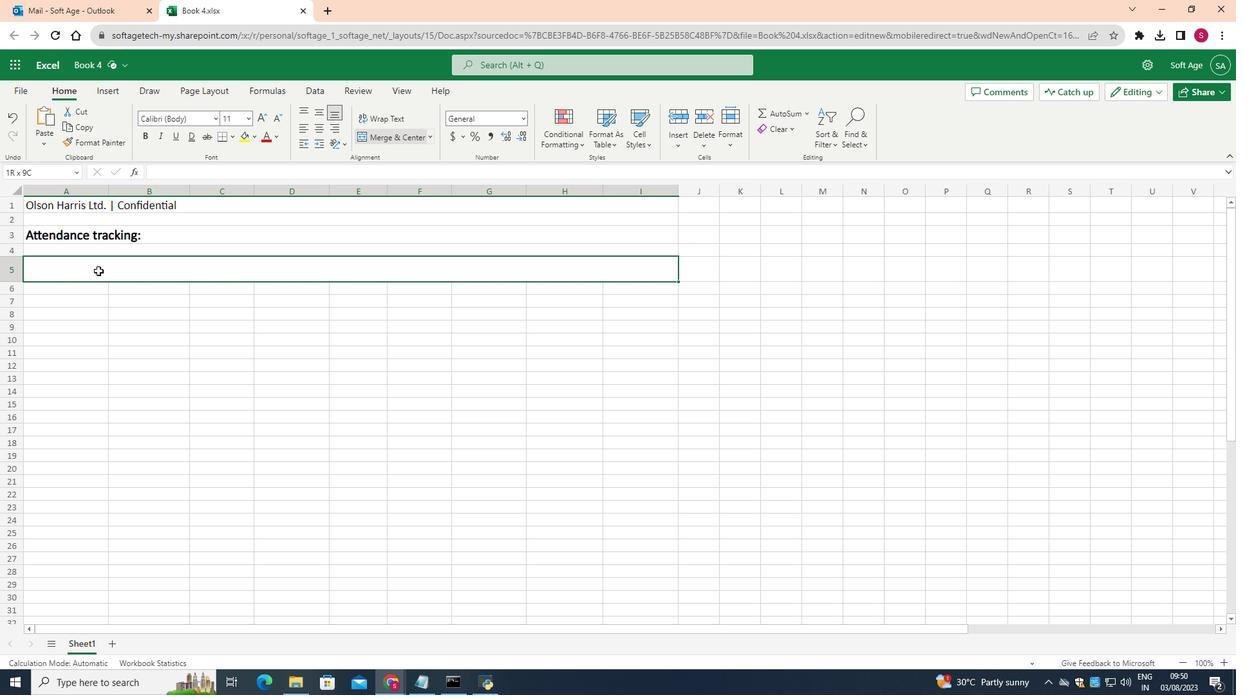 
Action: Mouse moved to (249, 114)
Screenshot: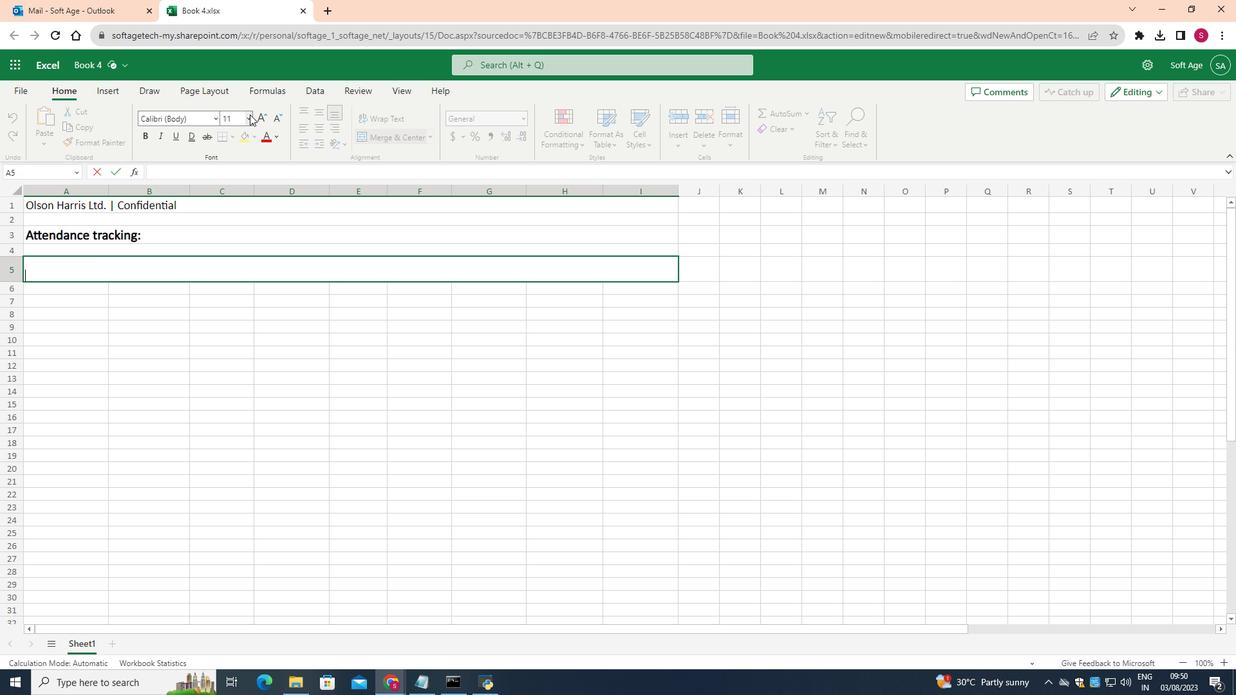 
Action: Mouse pressed left at (249, 114)
Screenshot: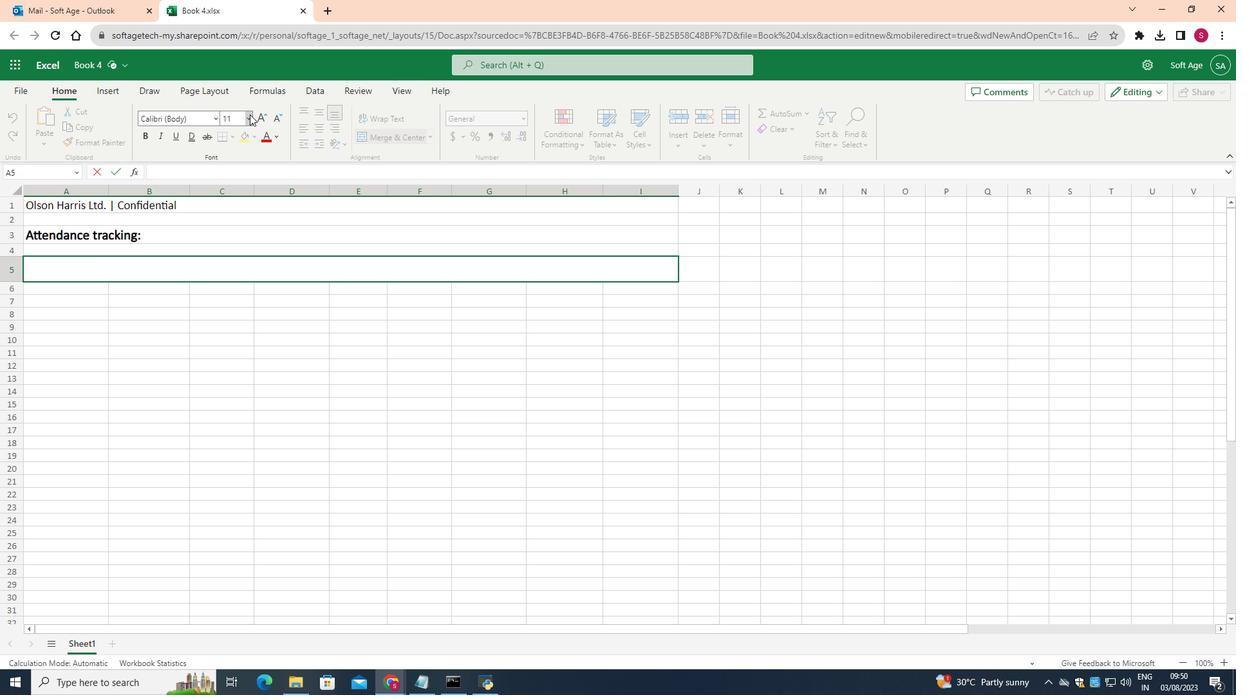 
Action: Mouse moved to (237, 242)
Screenshot: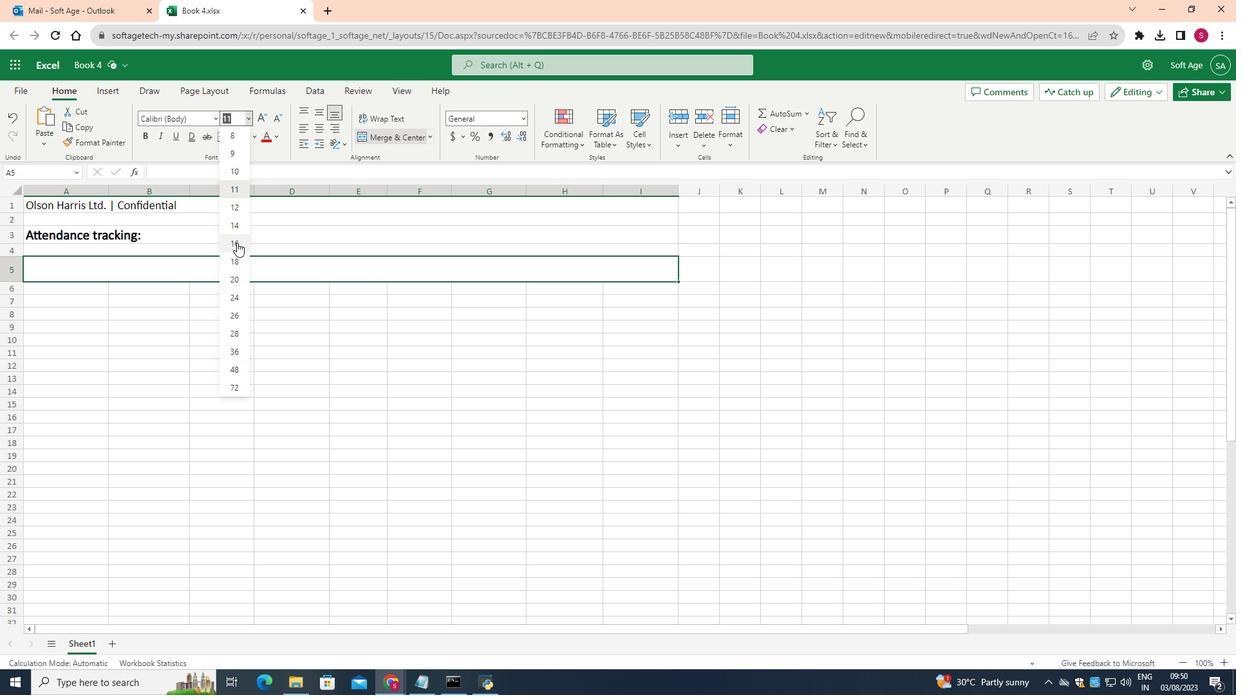 
Action: Mouse pressed left at (237, 242)
Screenshot: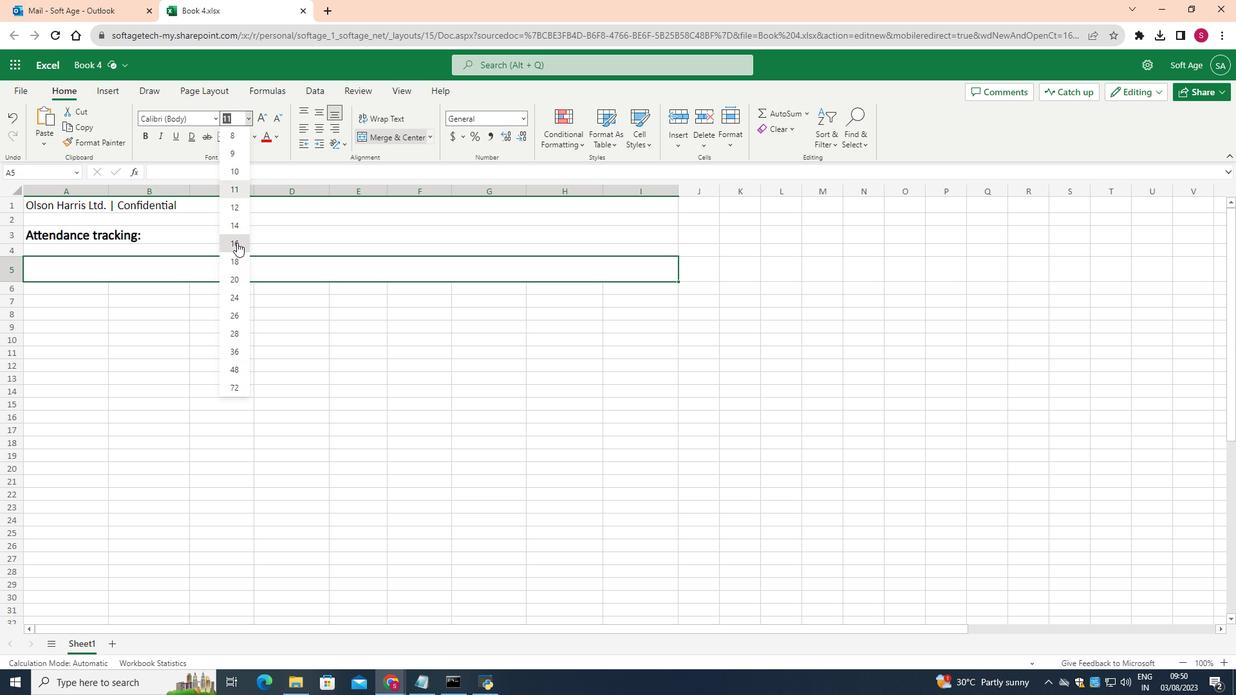 
Action: Mouse moved to (146, 266)
Screenshot: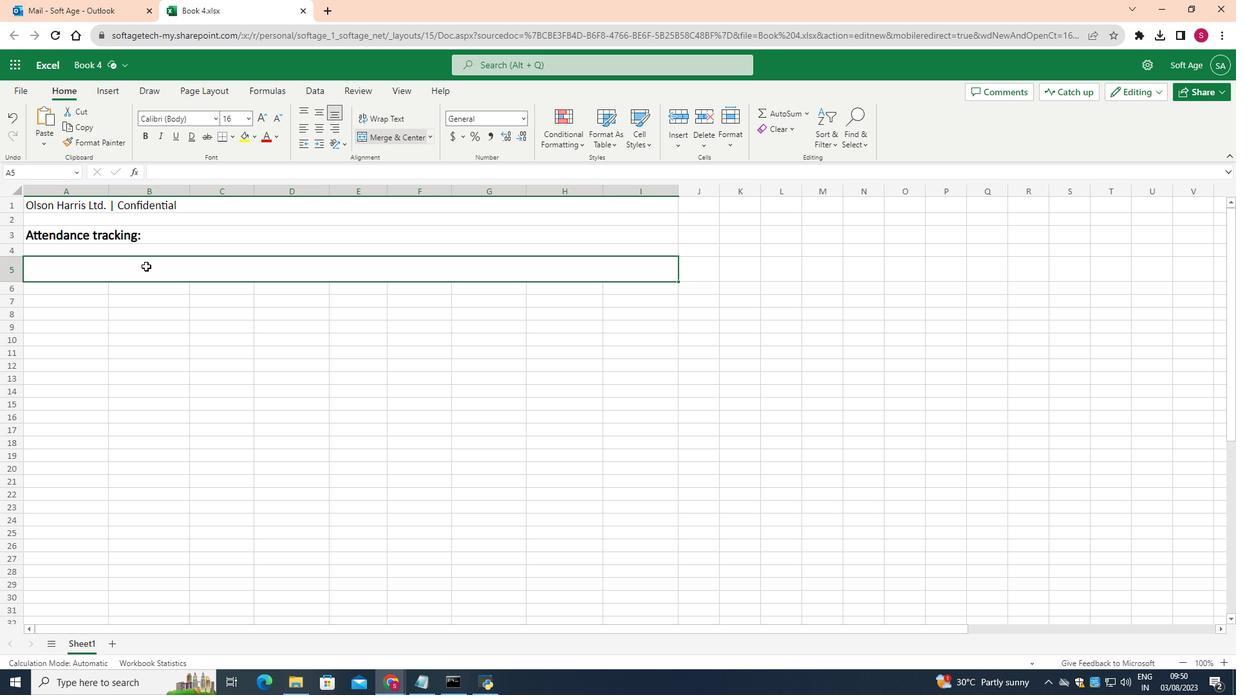 
Action: Mouse pressed left at (146, 266)
Screenshot: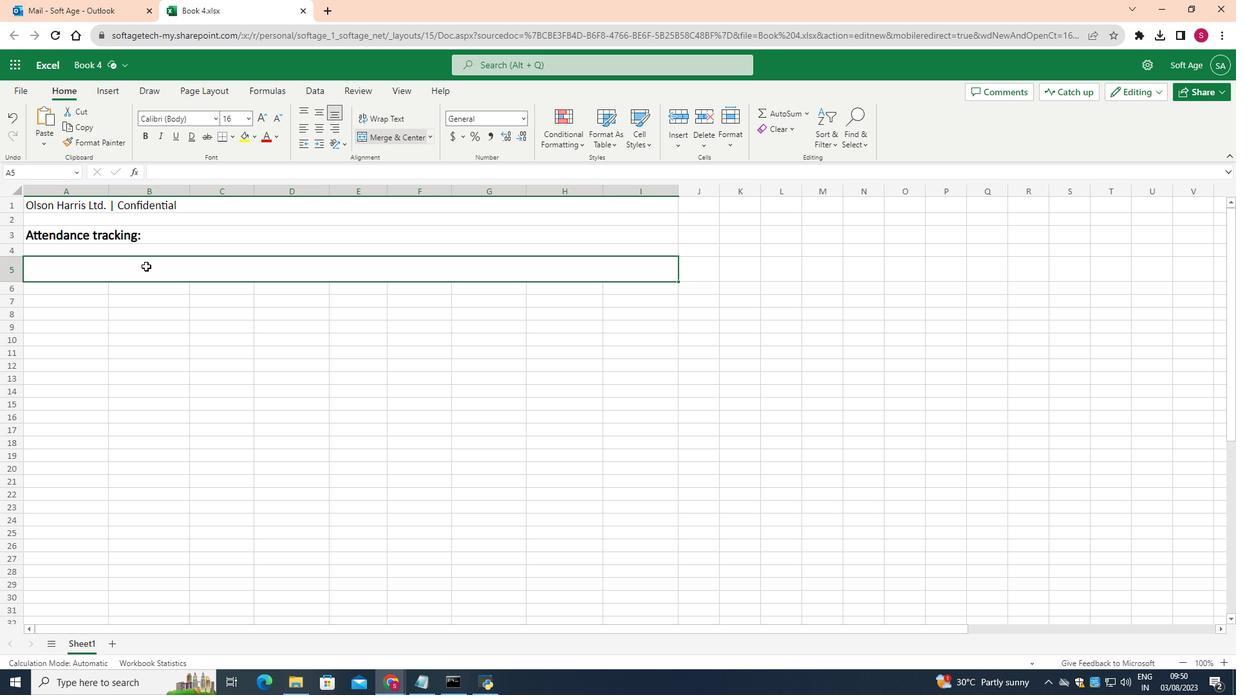 
Action: Mouse pressed left at (146, 266)
Screenshot: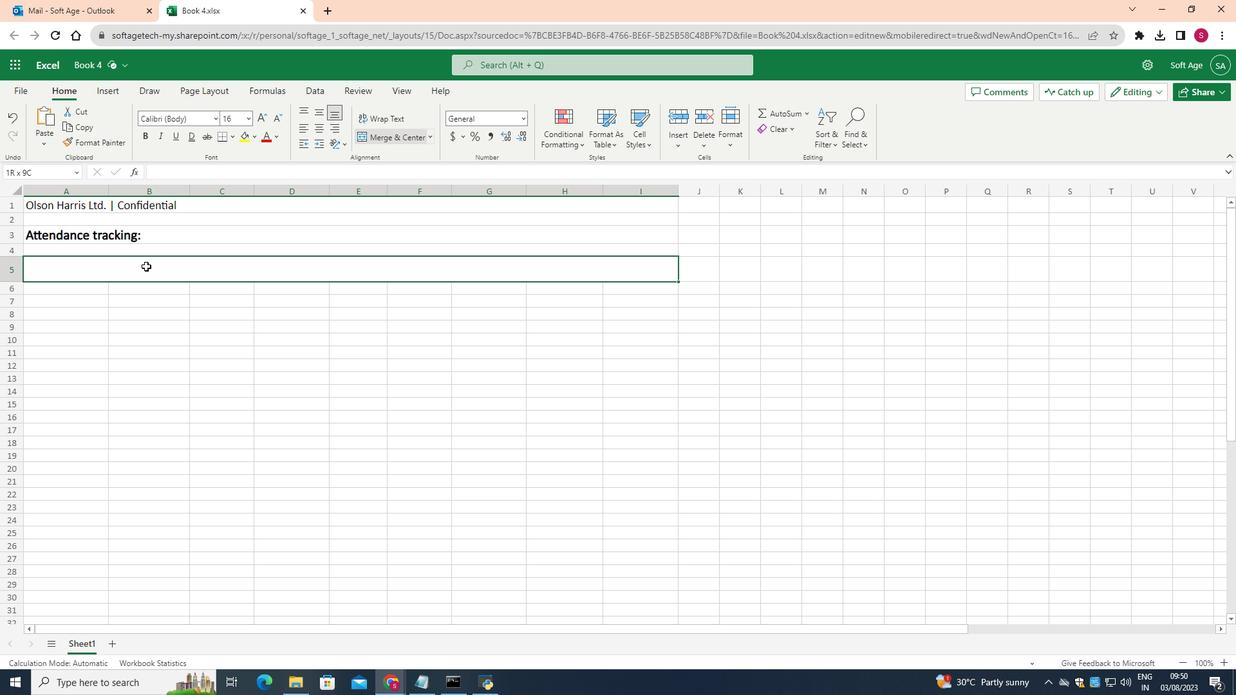 
Action: Key pressed <Key.shift><Key.shift><Key.shift><Key.shift><Key.shift>Year<Key.space><Key.backspace>-to-date<Key.space>summary
Screenshot: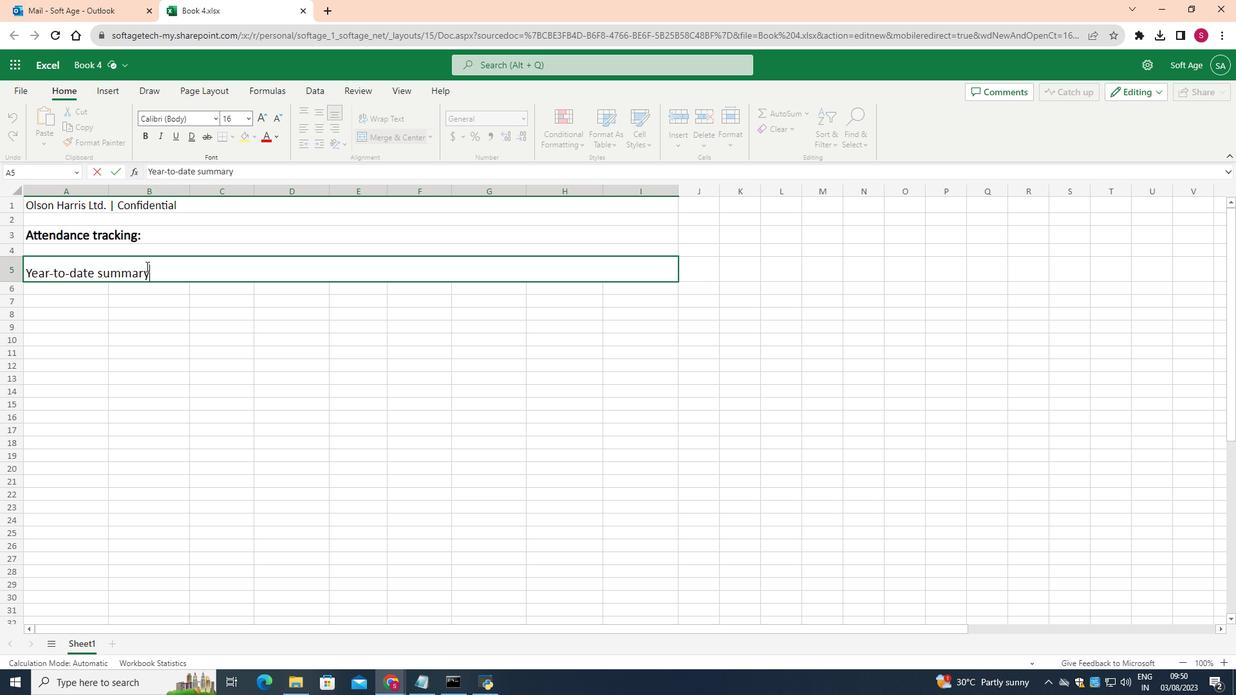 
Action: Mouse moved to (26, 274)
Screenshot: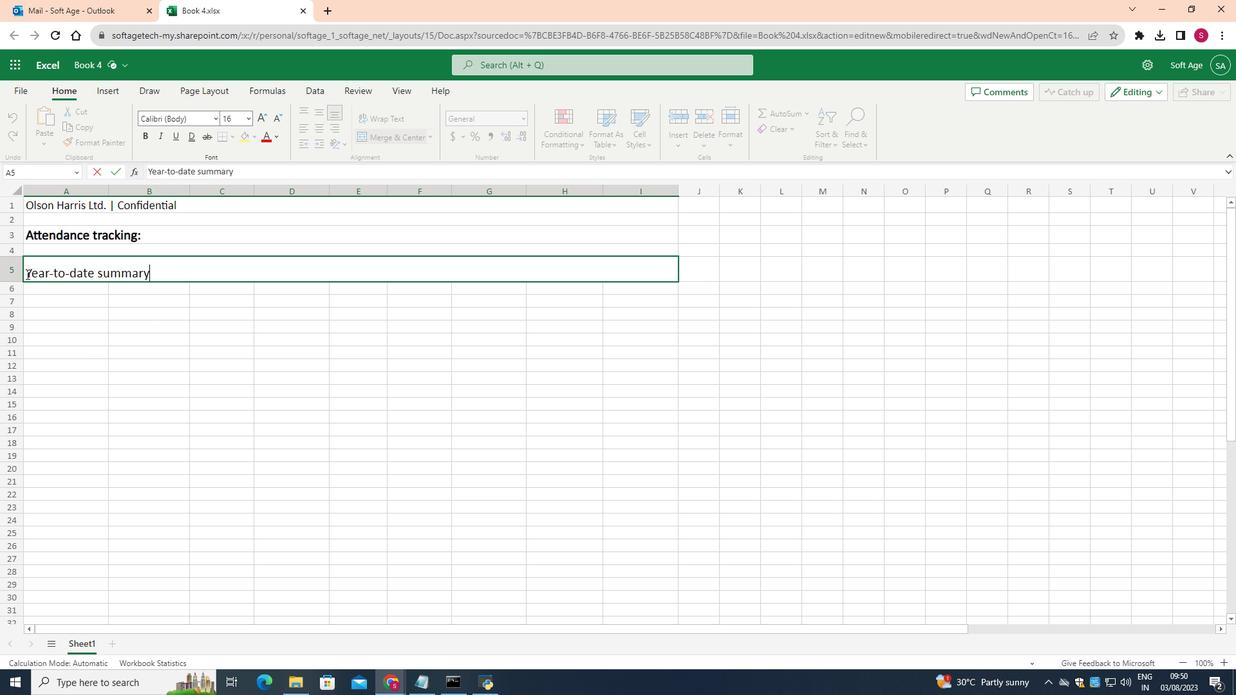 
Action: Mouse pressed left at (26, 274)
Screenshot: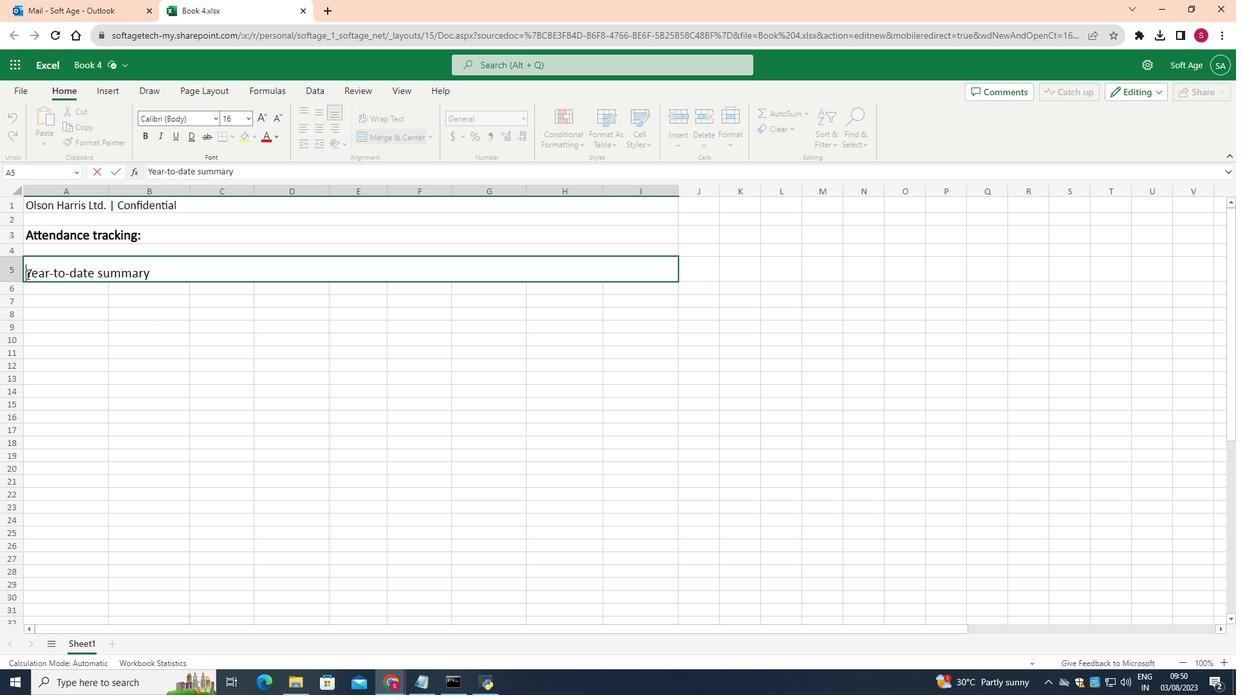 
Action: Mouse moved to (142, 132)
Screenshot: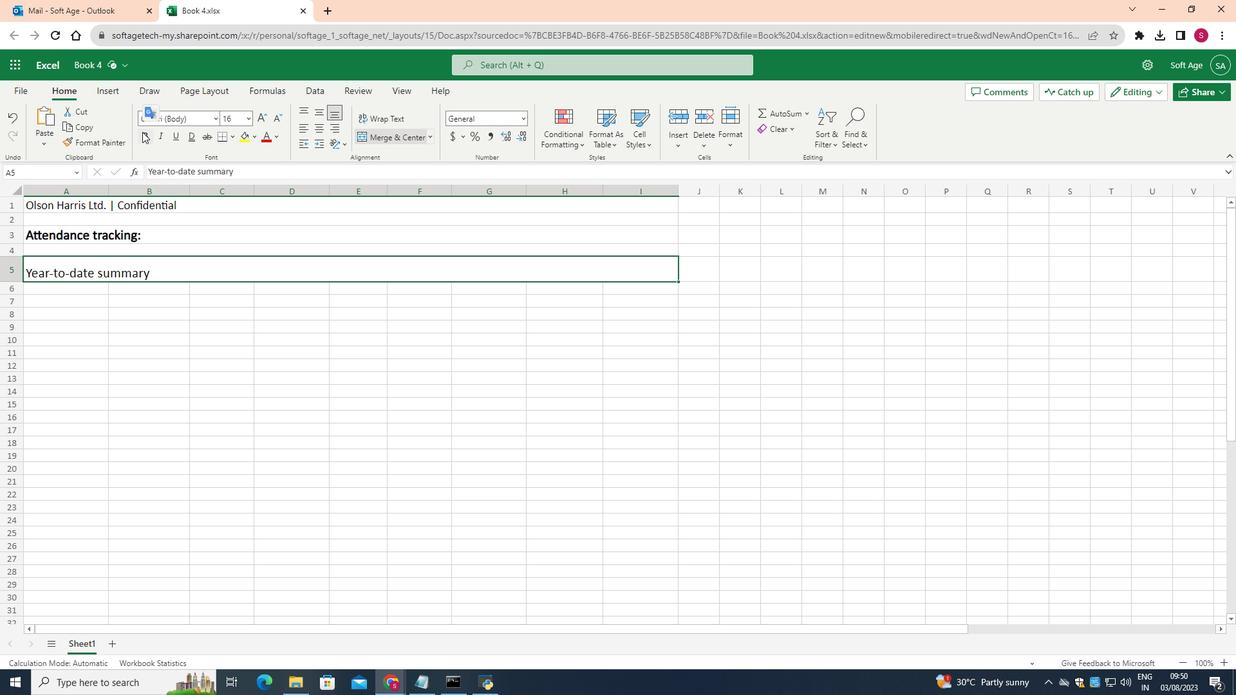 
Action: Mouse pressed left at (142, 132)
Screenshot: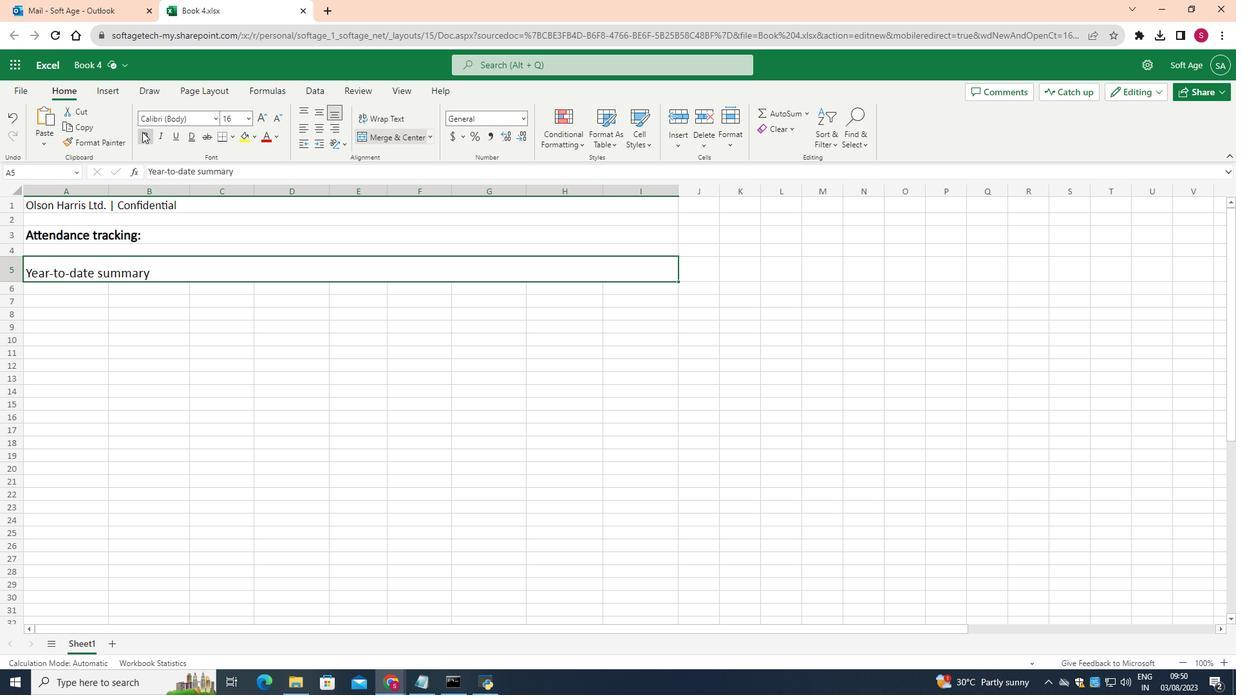 
Action: Mouse moved to (276, 135)
Screenshot: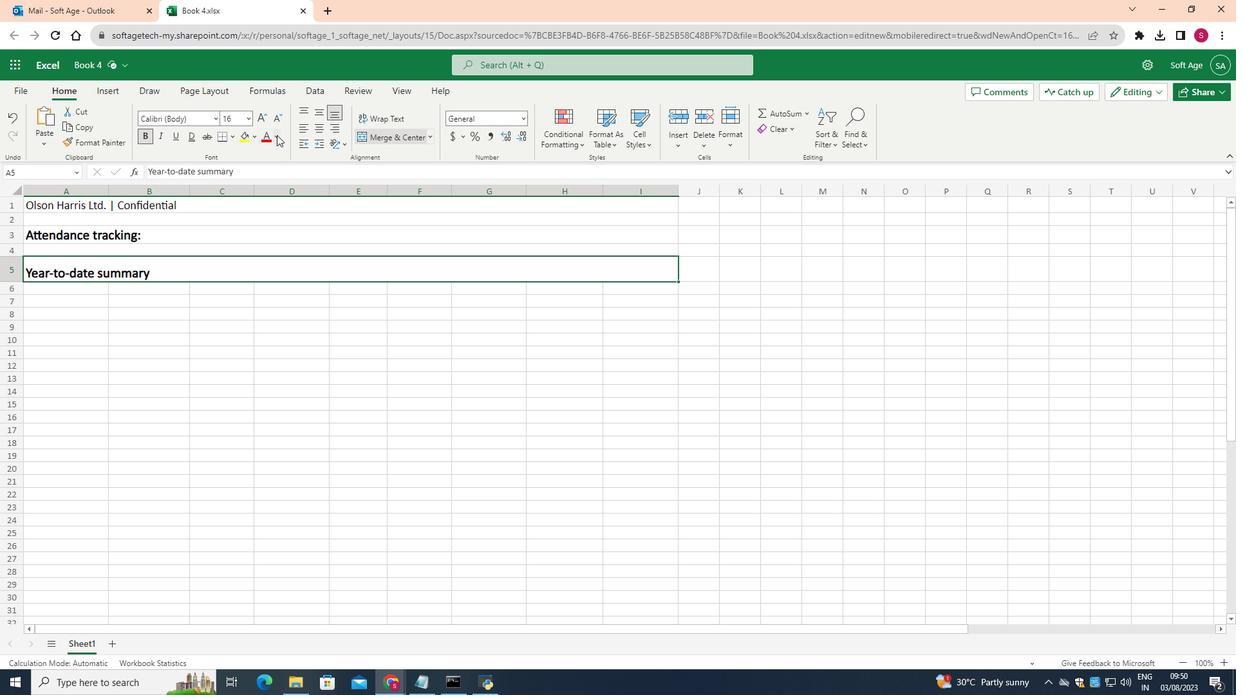 
Action: Mouse pressed left at (276, 135)
Screenshot: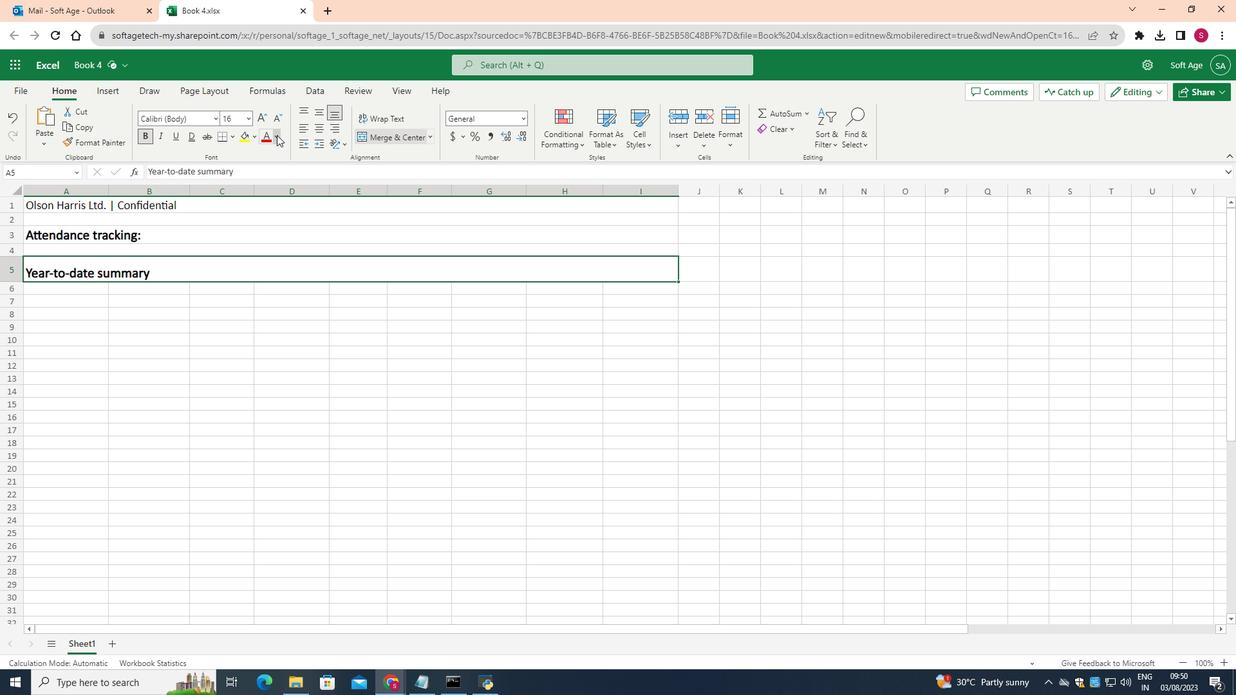 
Action: Mouse moved to (316, 243)
Screenshot: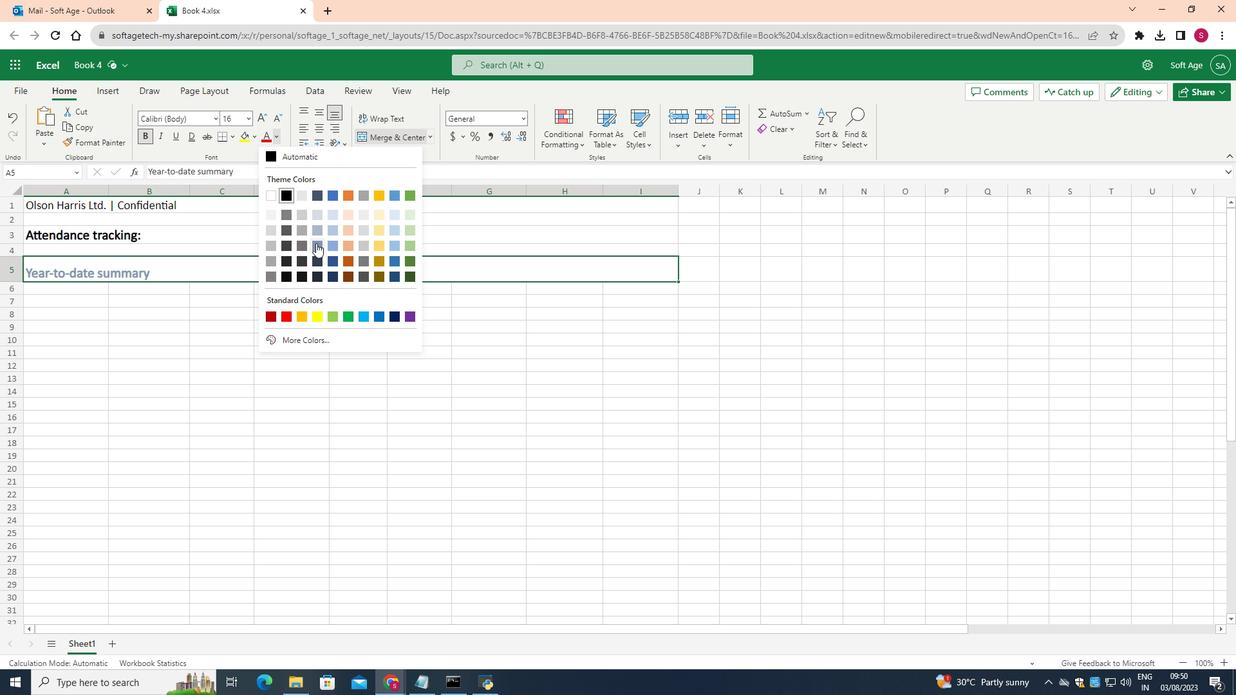 
Action: Mouse pressed left at (316, 243)
Screenshot: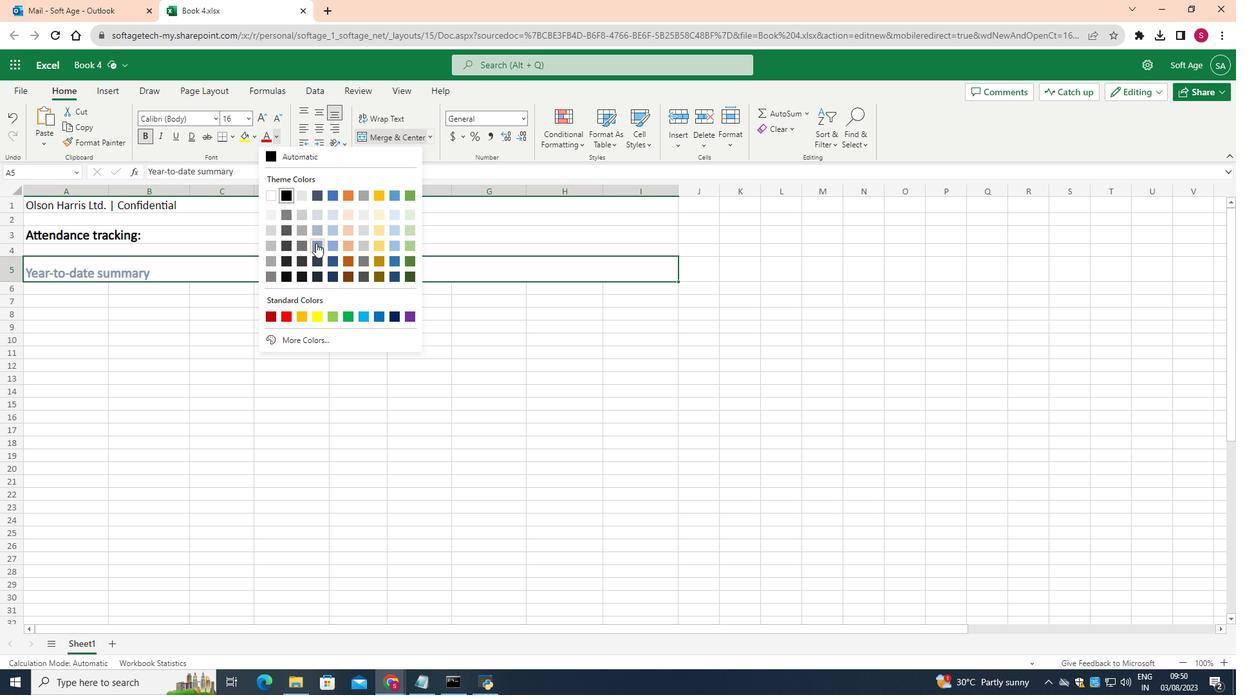 
Action: Mouse moved to (122, 335)
Screenshot: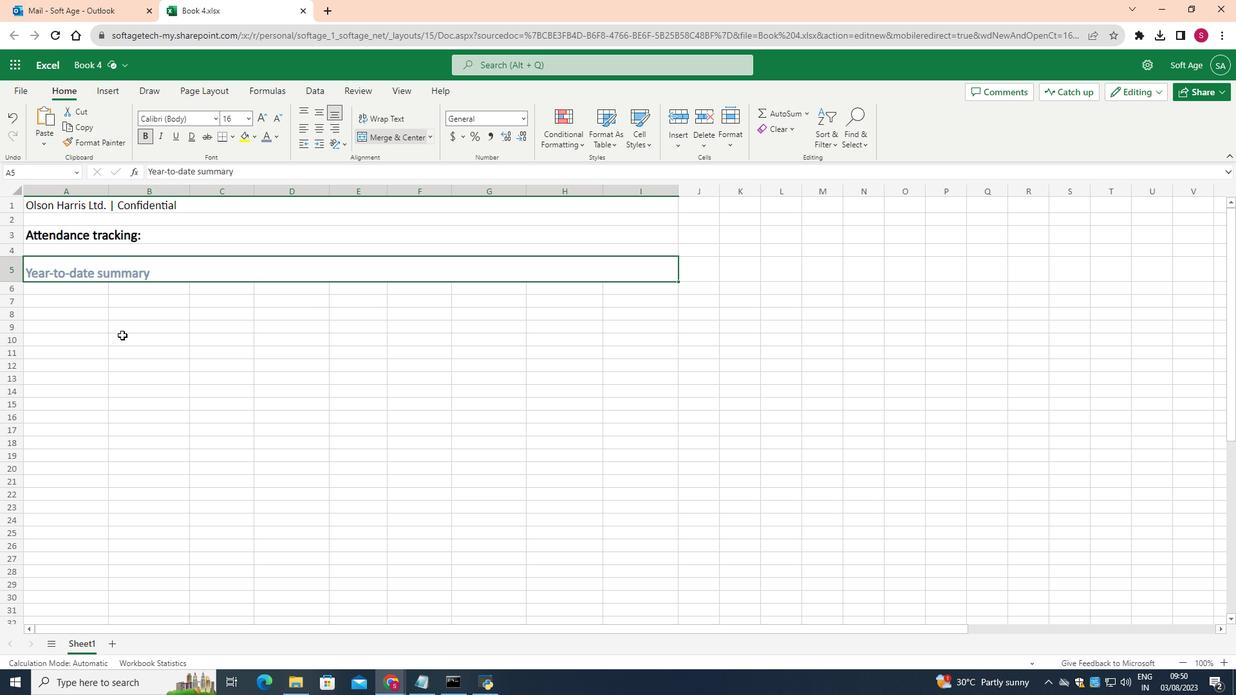 
Action: Mouse pressed left at (122, 335)
Screenshot: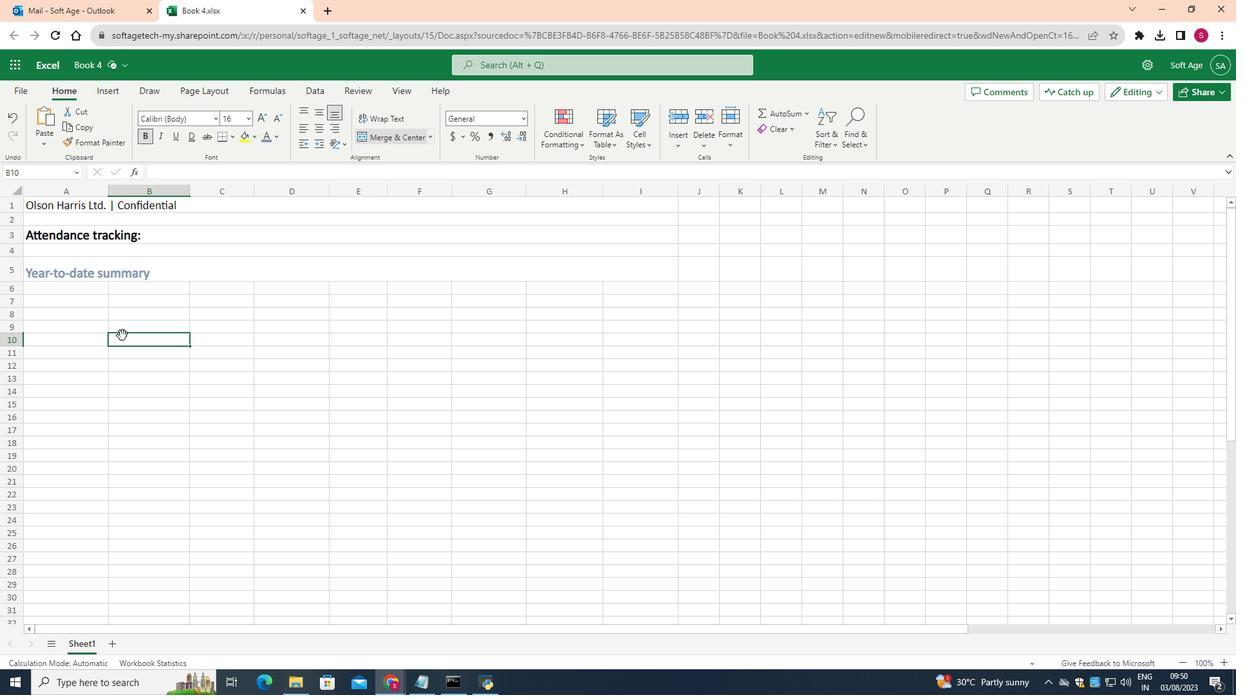
Action: Mouse moved to (39, 271)
Screenshot: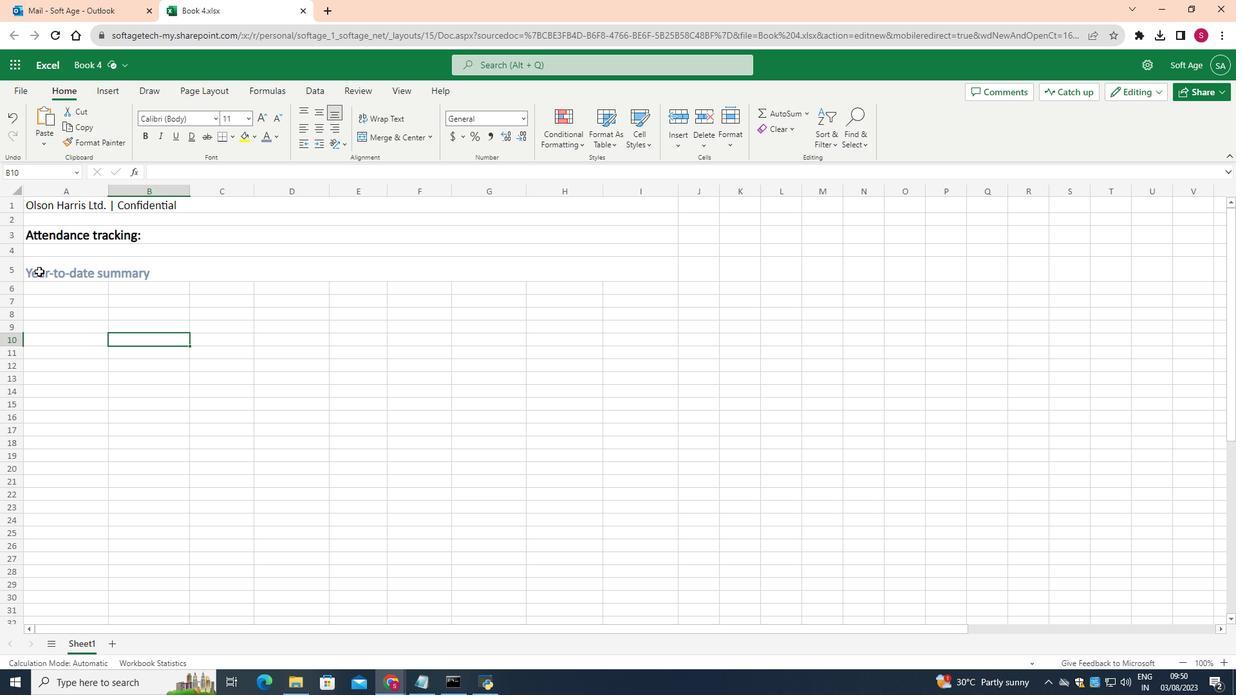
Action: Mouse pressed left at (39, 271)
Screenshot: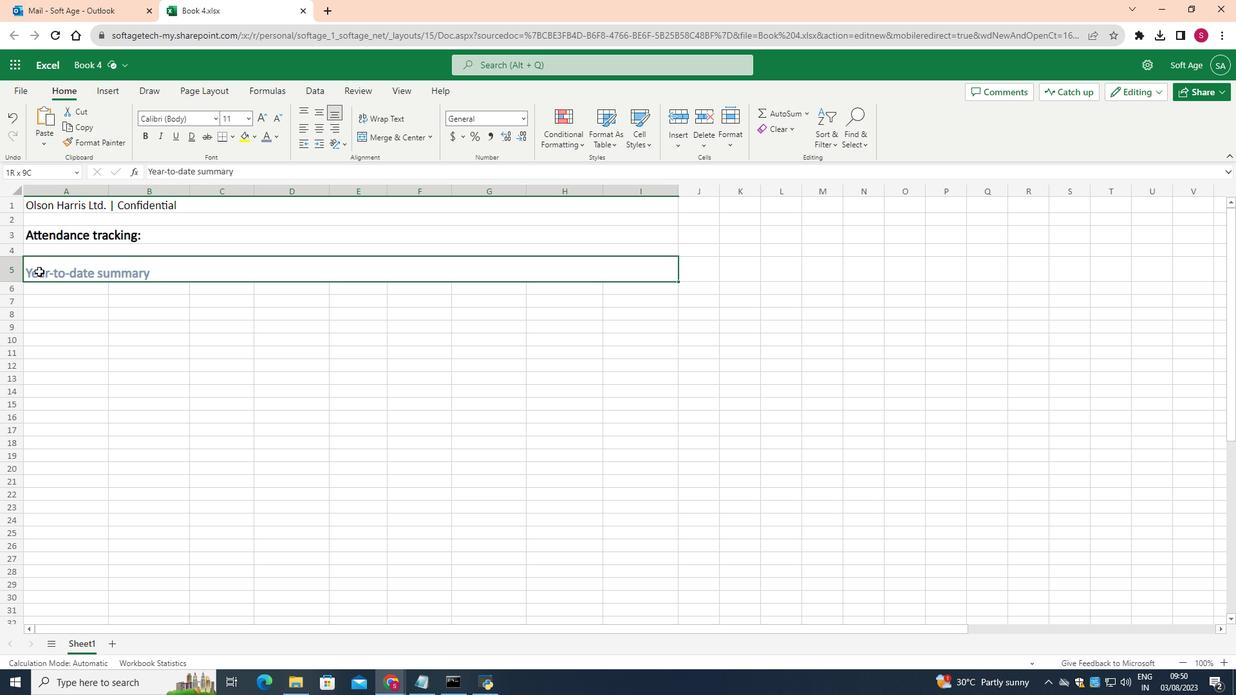 
Action: Mouse moved to (26, 273)
Screenshot: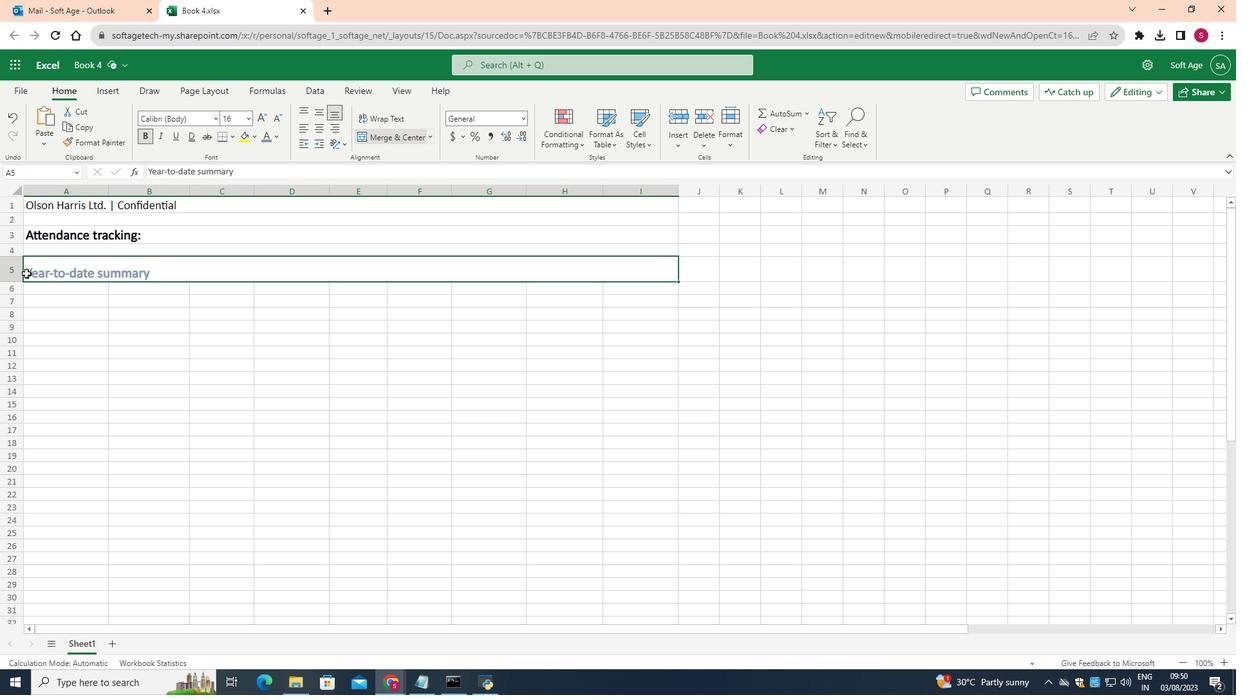 
Action: Mouse pressed left at (26, 273)
Screenshot: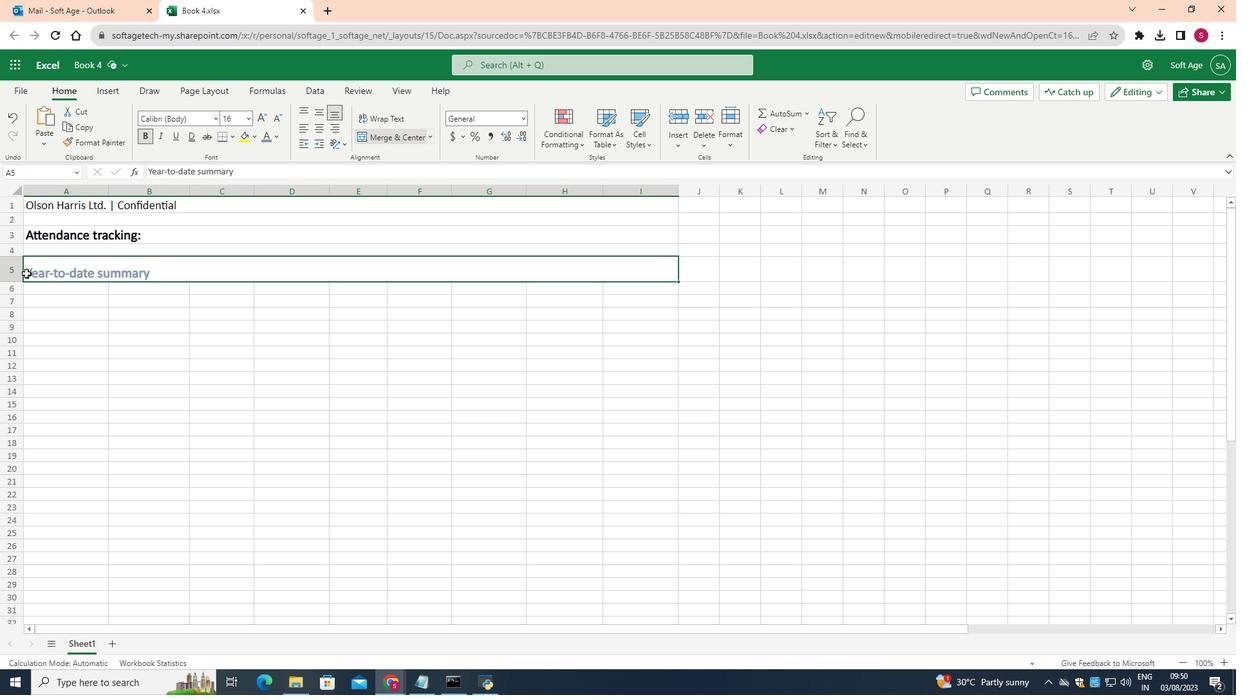
Action: Mouse pressed left at (26, 273)
Screenshot: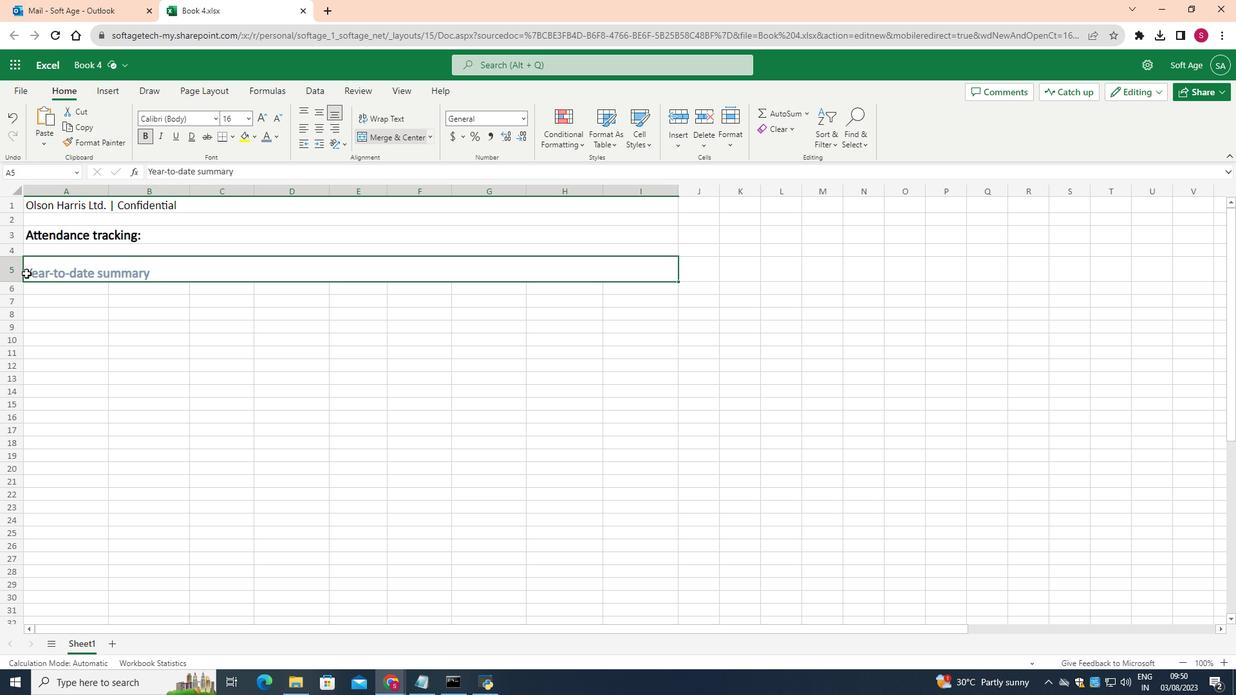 
Action: Mouse moved to (26, 268)
Screenshot: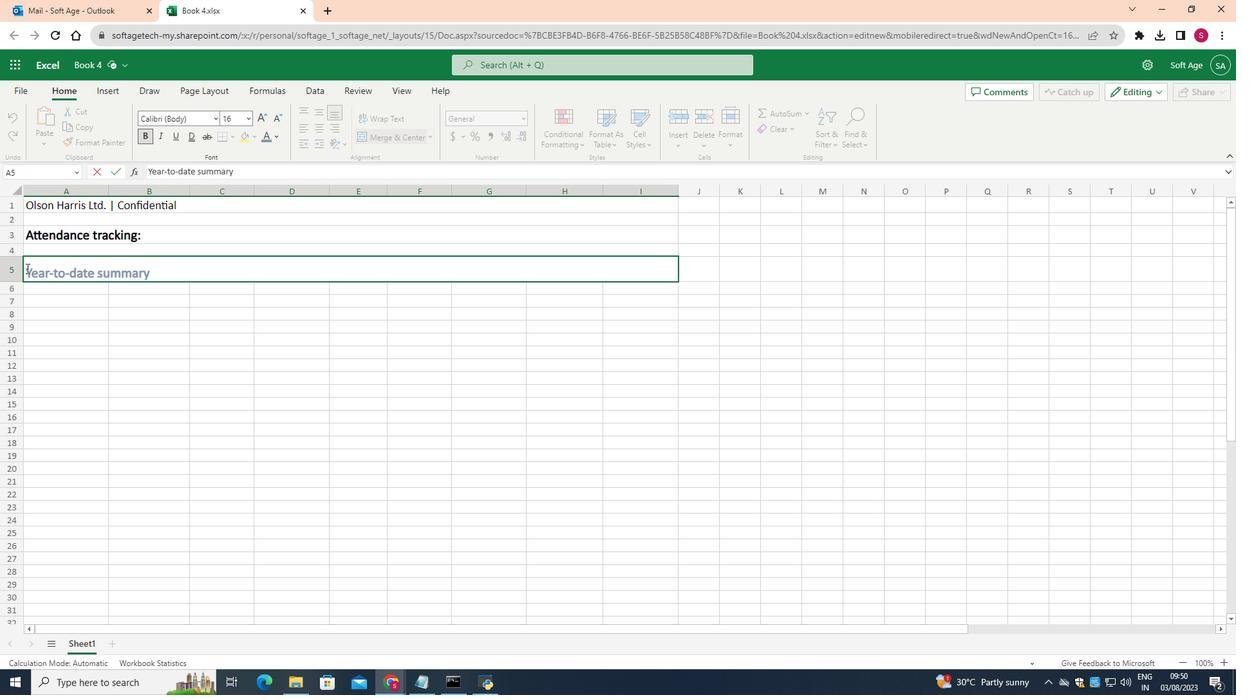 
Action: Mouse pressed left at (26, 268)
Screenshot: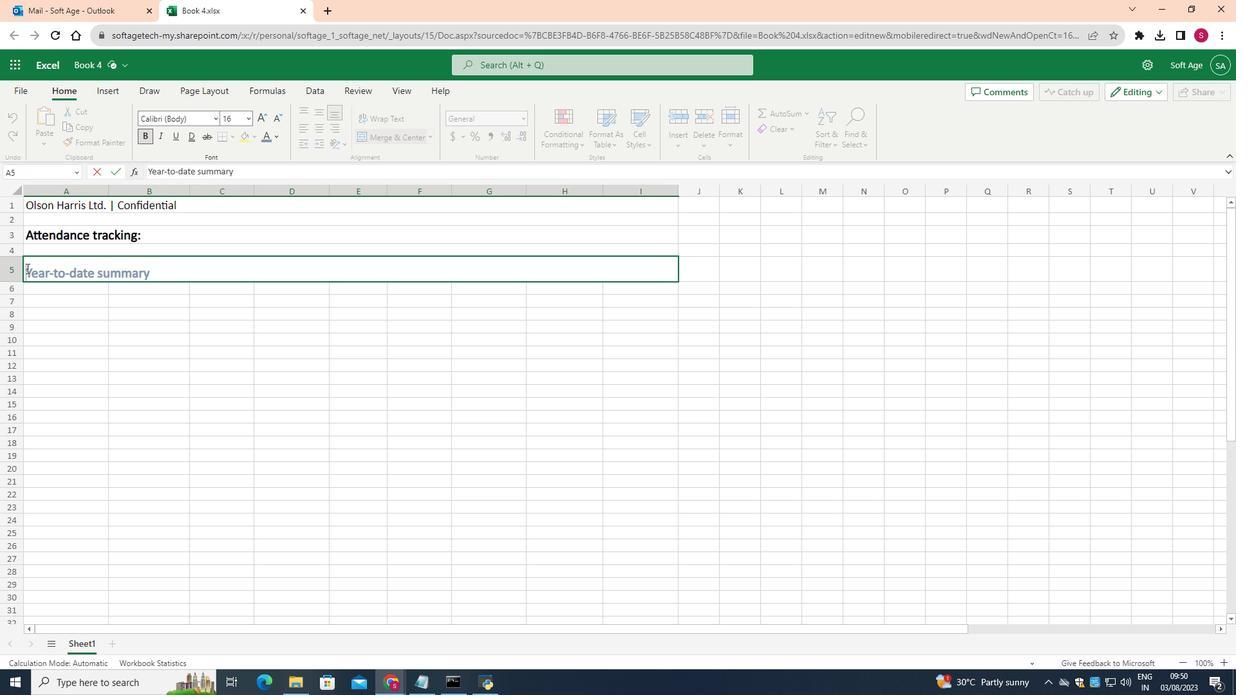 
Action: Mouse moved to (30, 276)
Screenshot: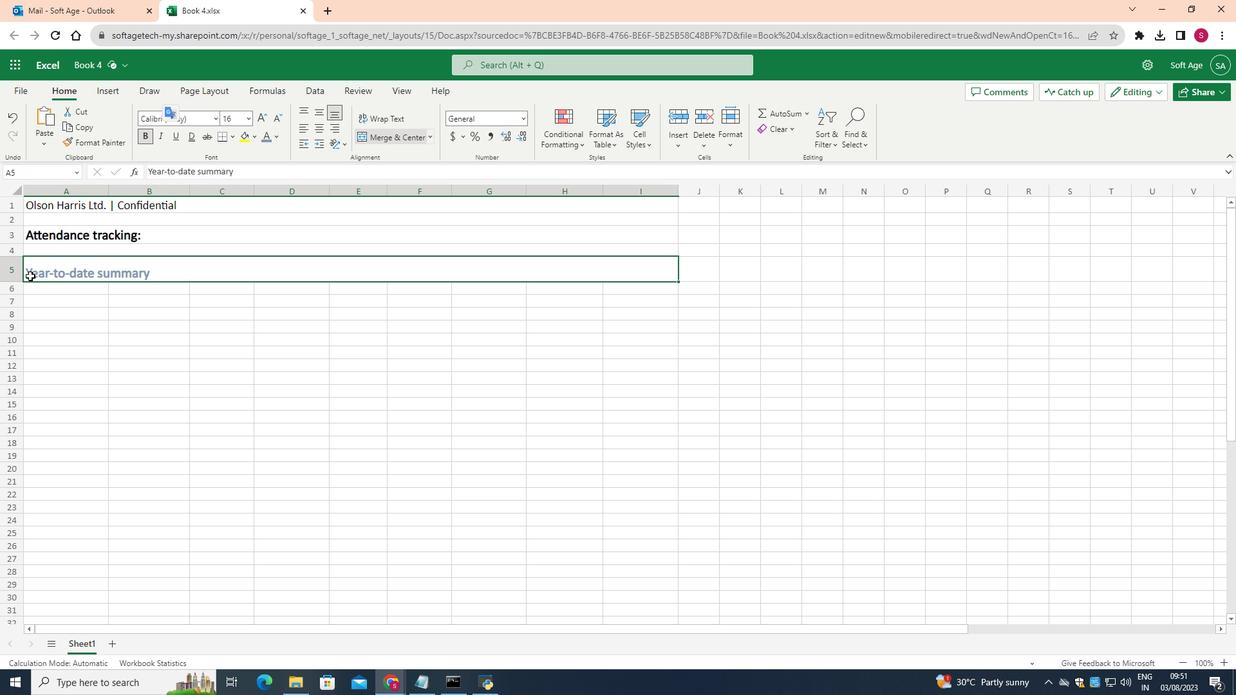 
Action: Mouse pressed left at (30, 276)
Screenshot: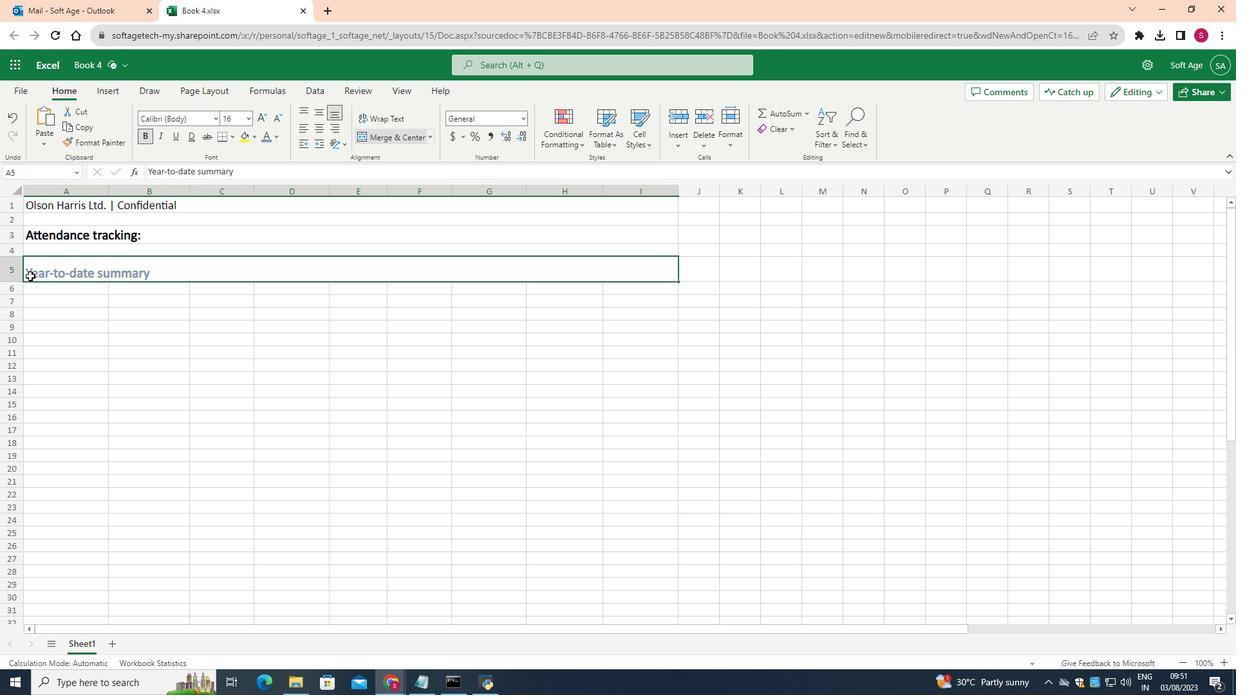 
Action: Mouse pressed left at (30, 276)
Screenshot: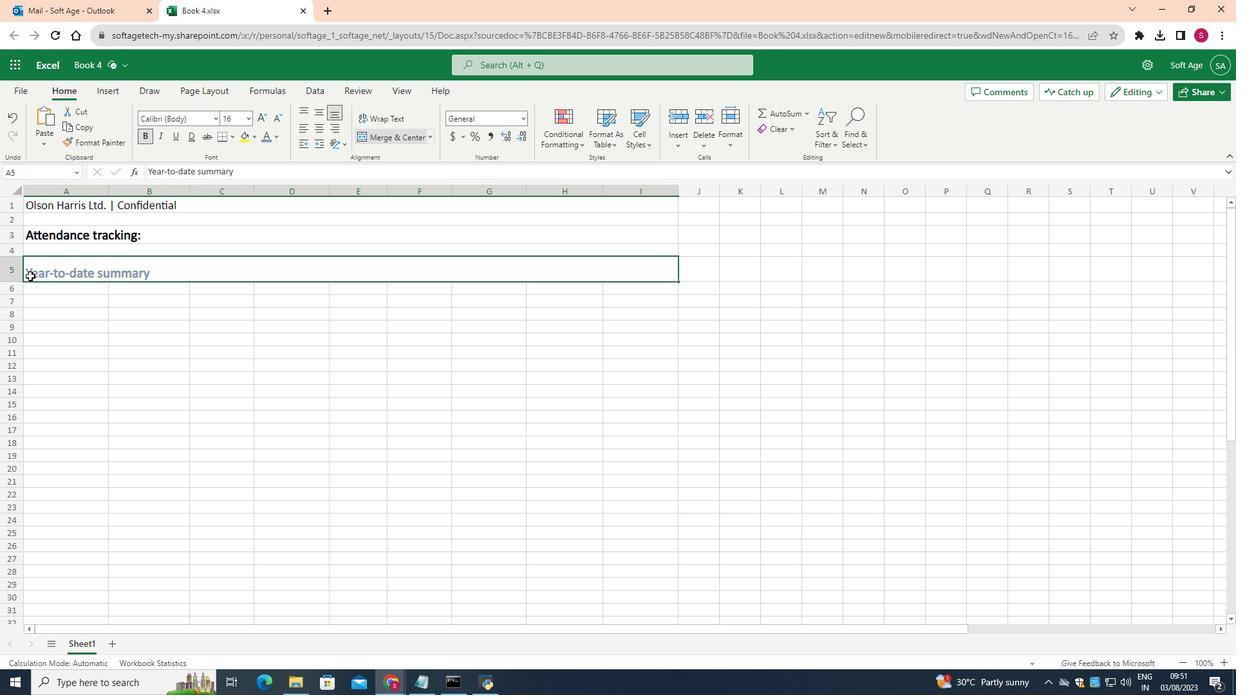 
Action: Mouse moved to (26, 272)
Screenshot: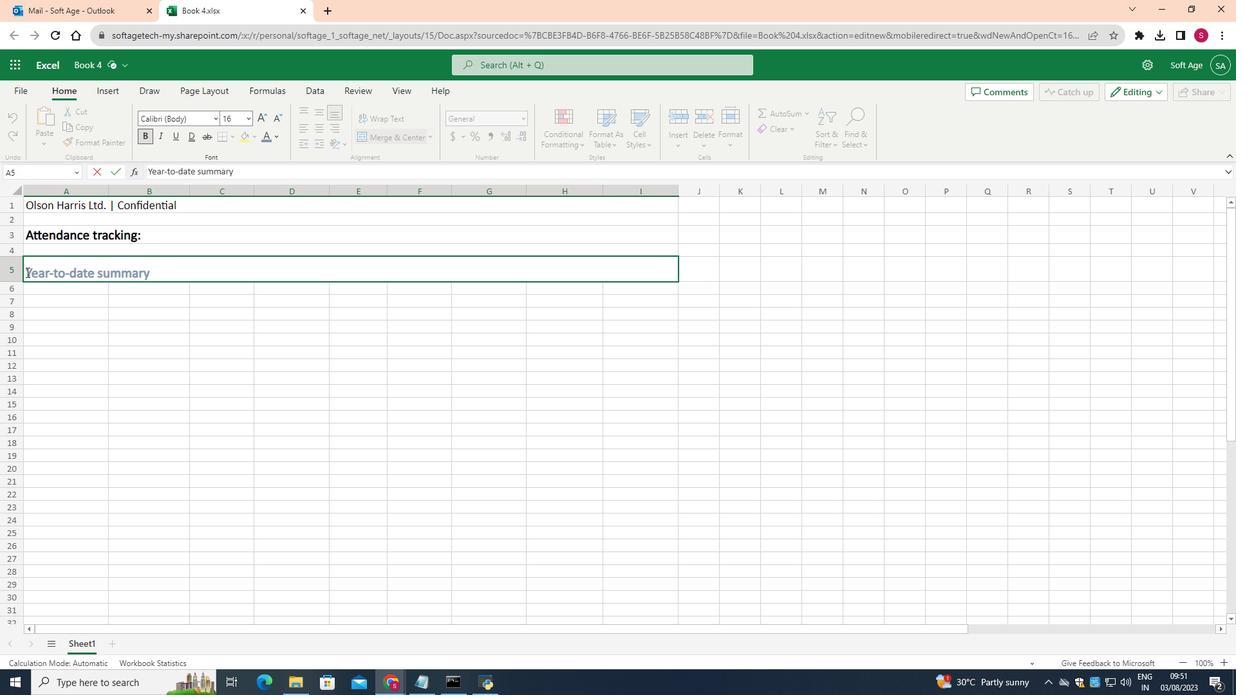 
Action: Mouse pressed left at (26, 272)
Screenshot: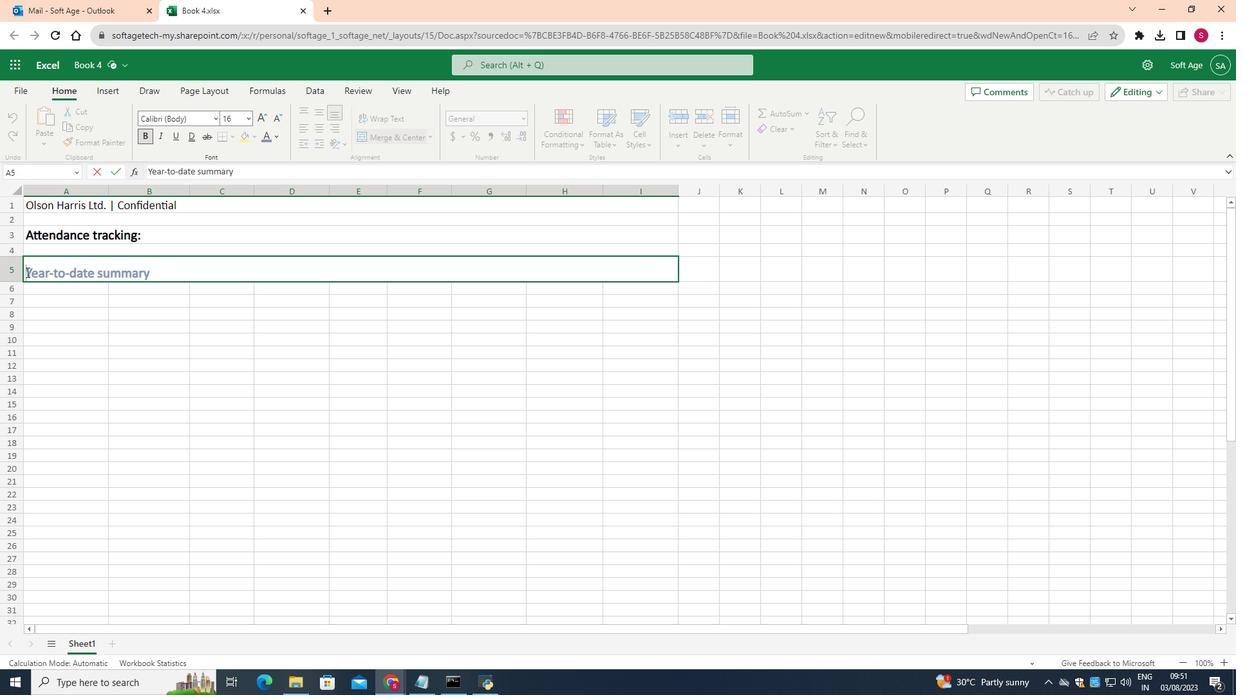 
Action: Mouse moved to (276, 137)
Screenshot: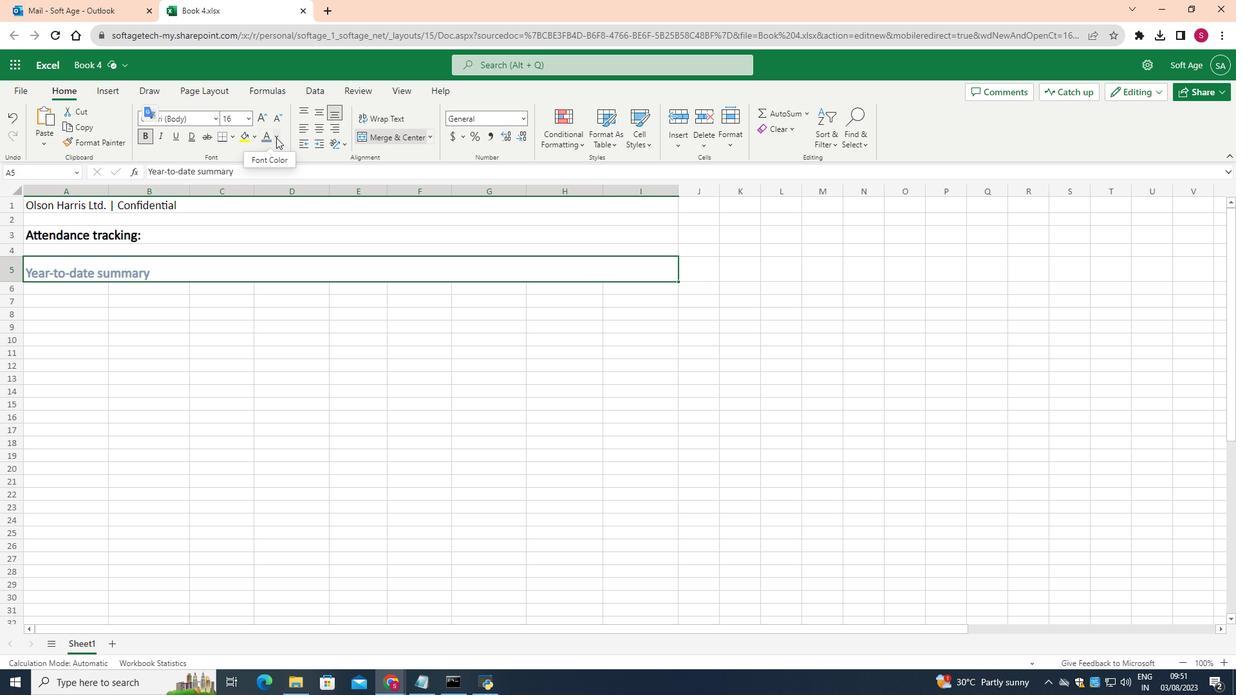 
Action: Mouse pressed left at (276, 137)
Screenshot: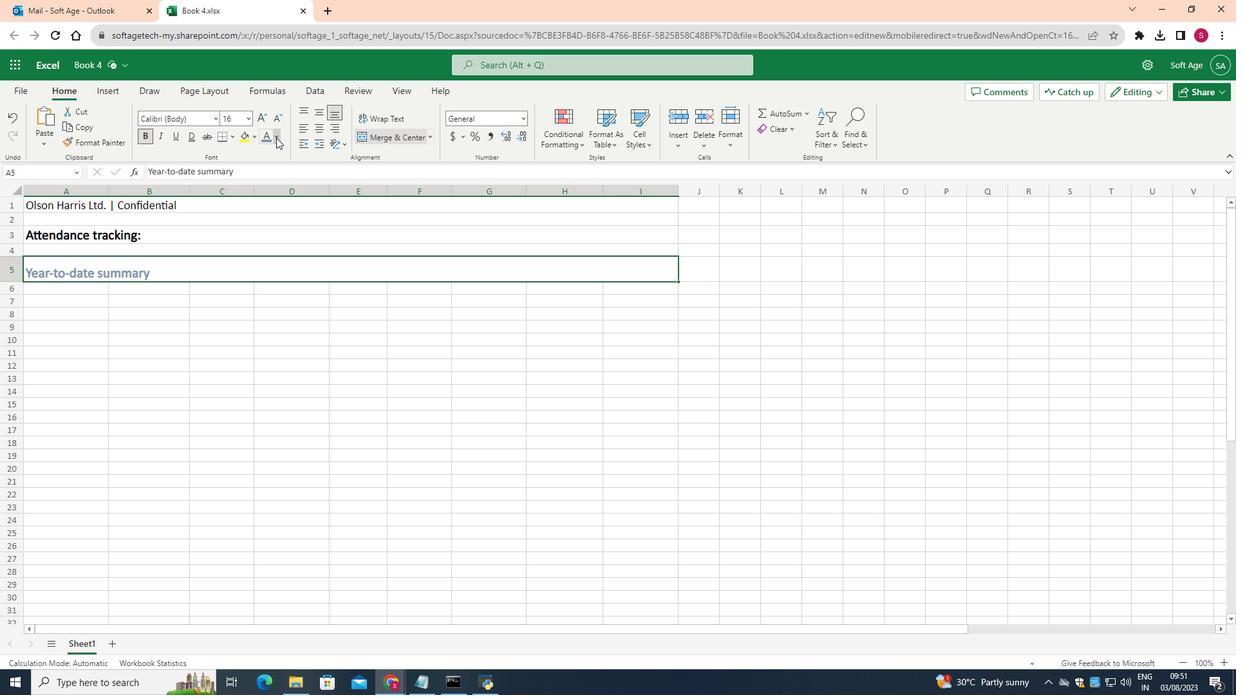 
Action: Mouse moved to (333, 258)
Screenshot: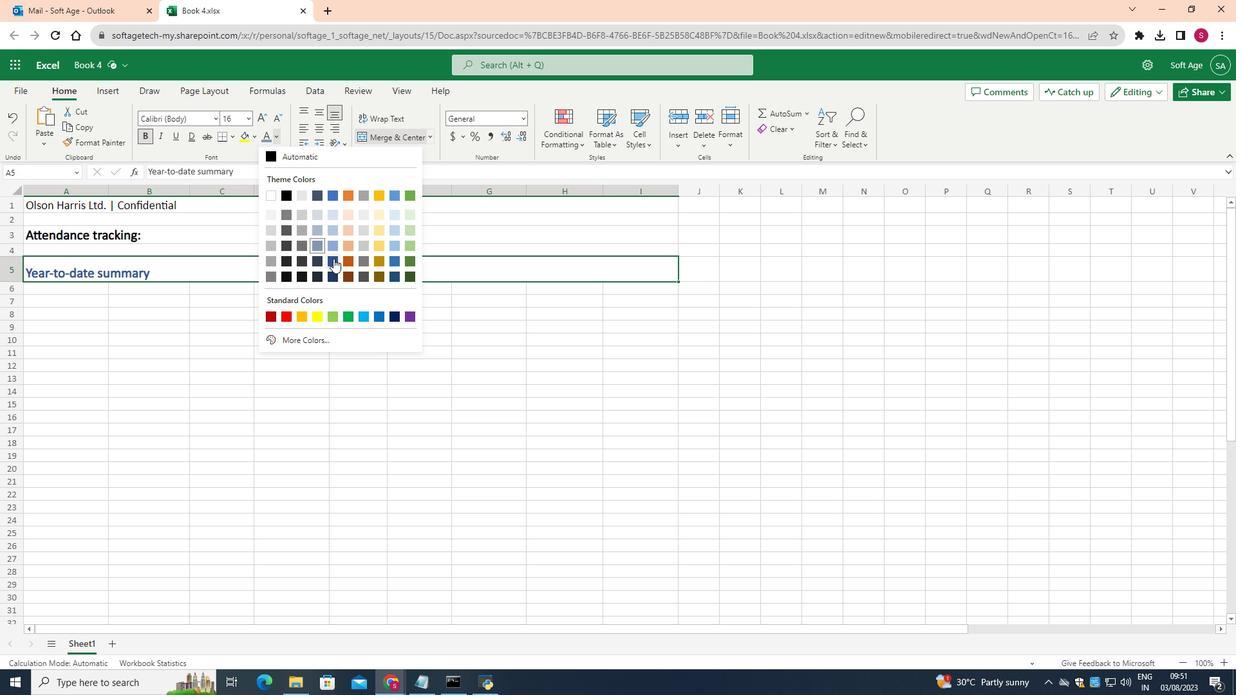 
Action: Mouse pressed left at (333, 258)
Screenshot: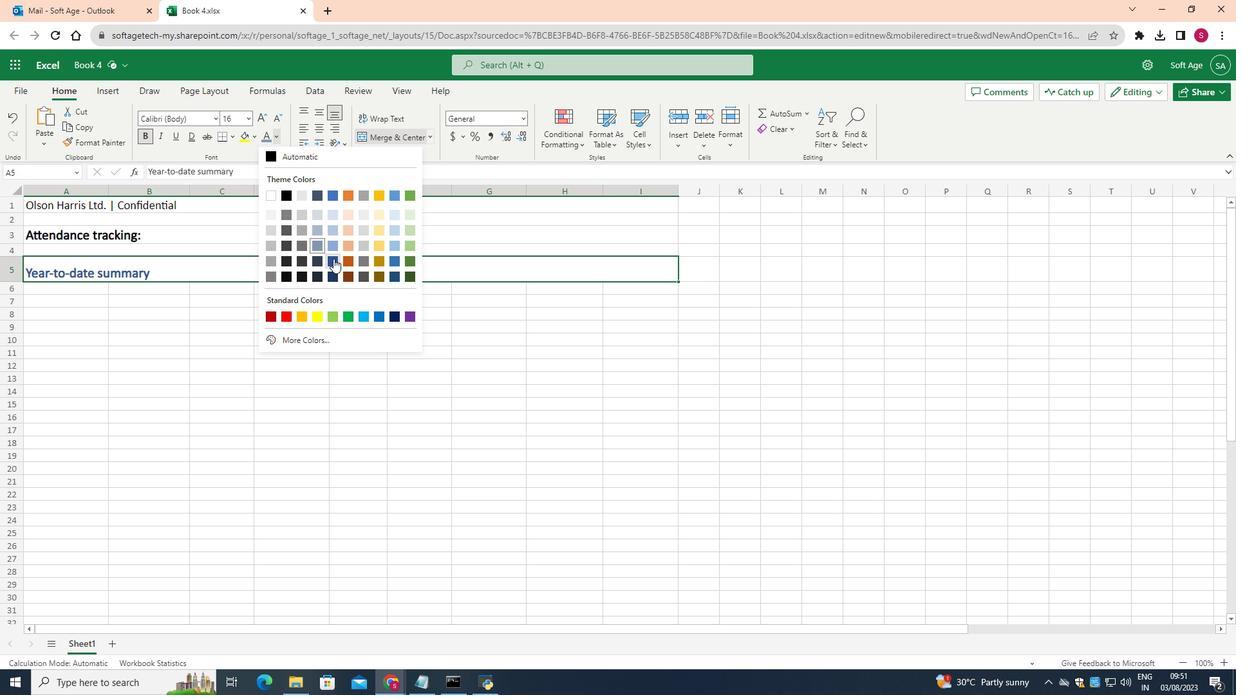 
Action: Mouse moved to (77, 302)
Screenshot: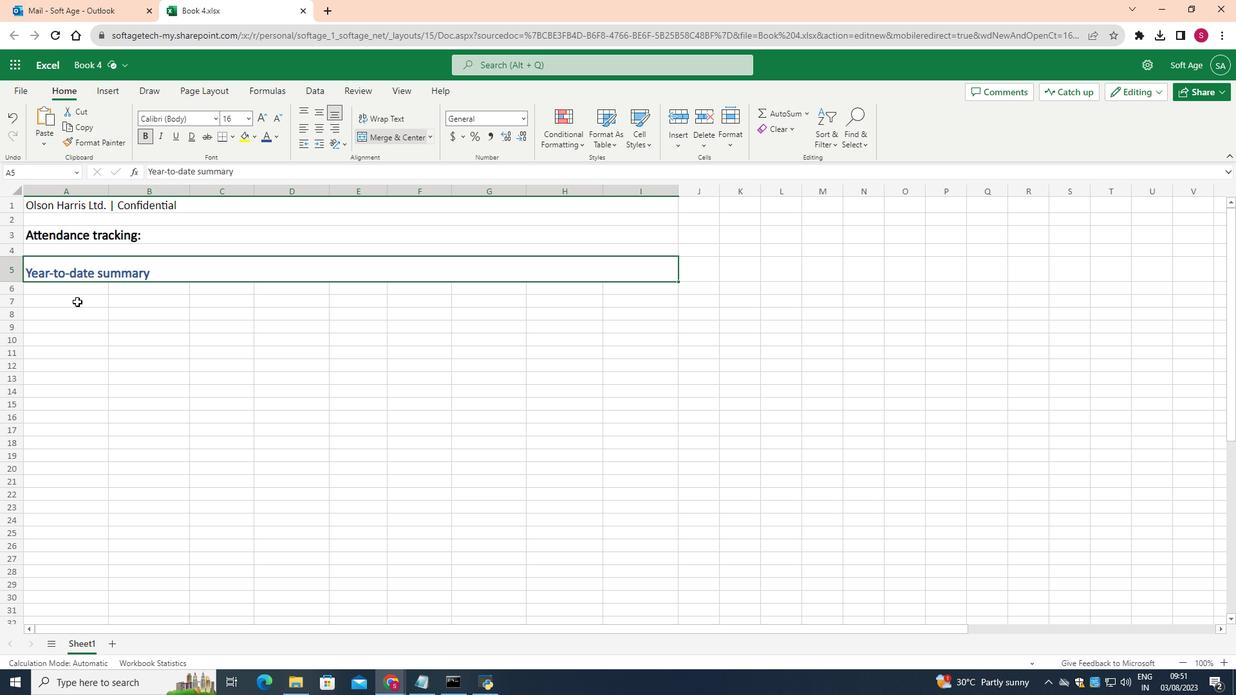 
Action: Mouse pressed left at (77, 302)
Screenshot: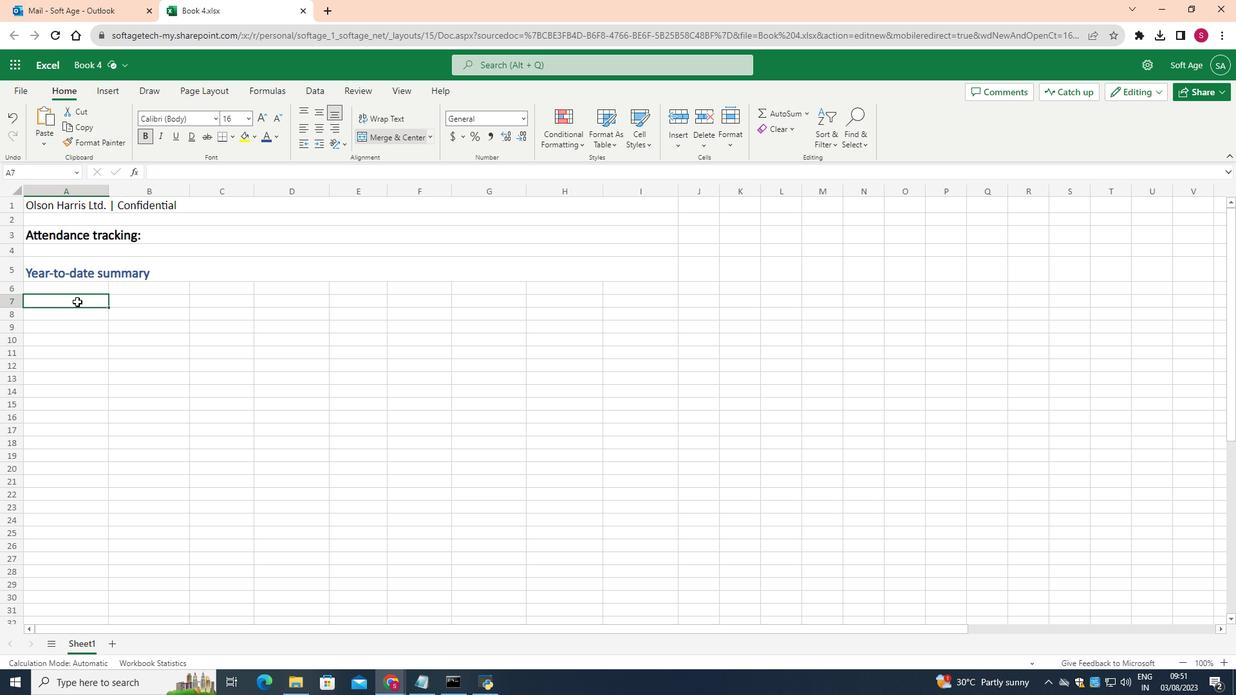 
Action: Mouse moved to (91, 286)
Screenshot: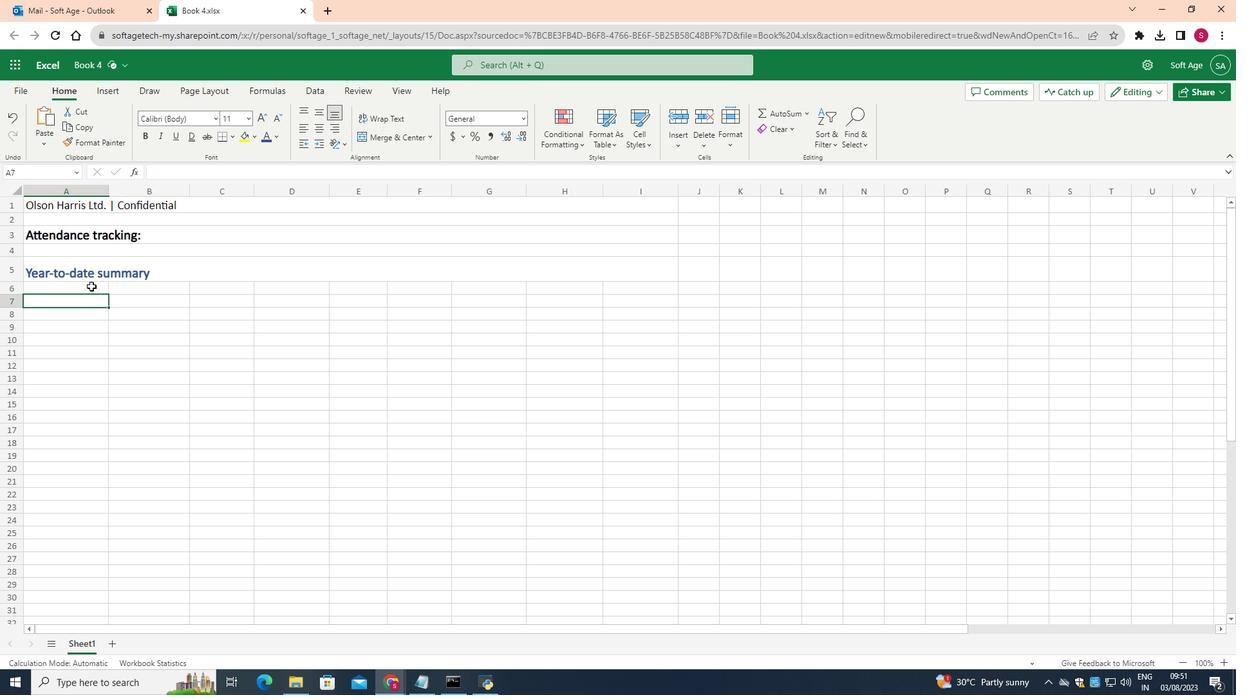 
Action: Mouse pressed left at (91, 286)
Screenshot: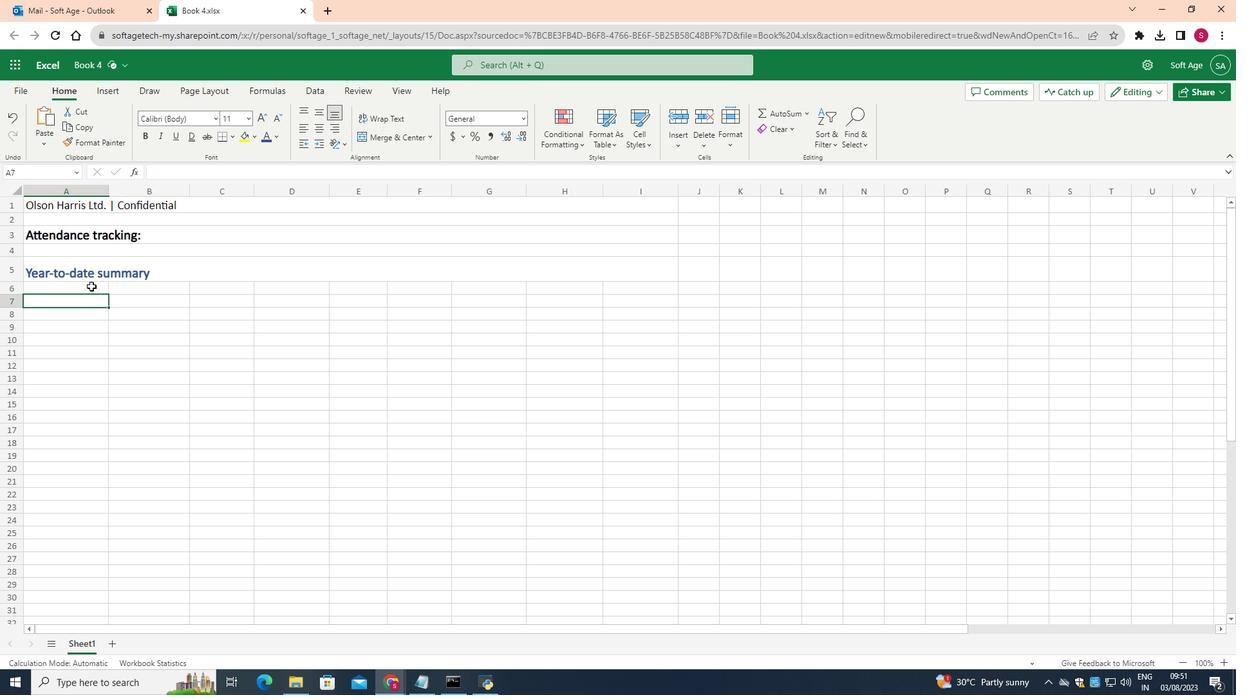 
Action: Mouse moved to (86, 303)
Screenshot: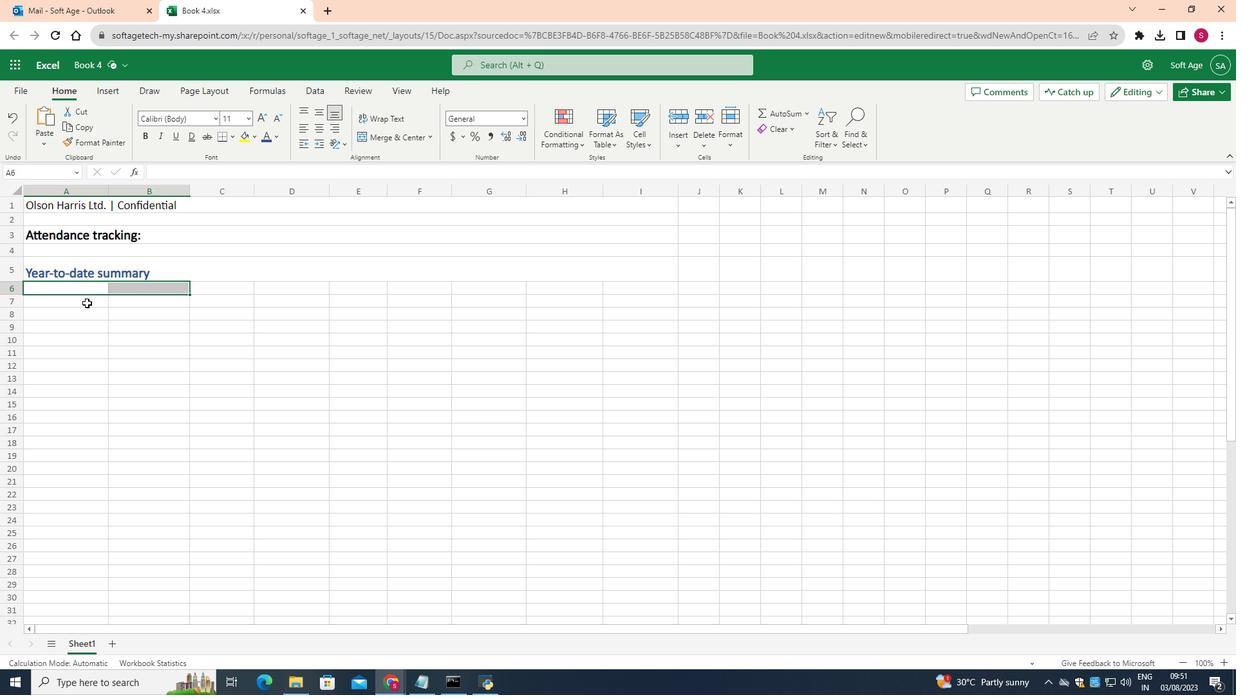 
Action: Mouse pressed left at (86, 303)
Screenshot: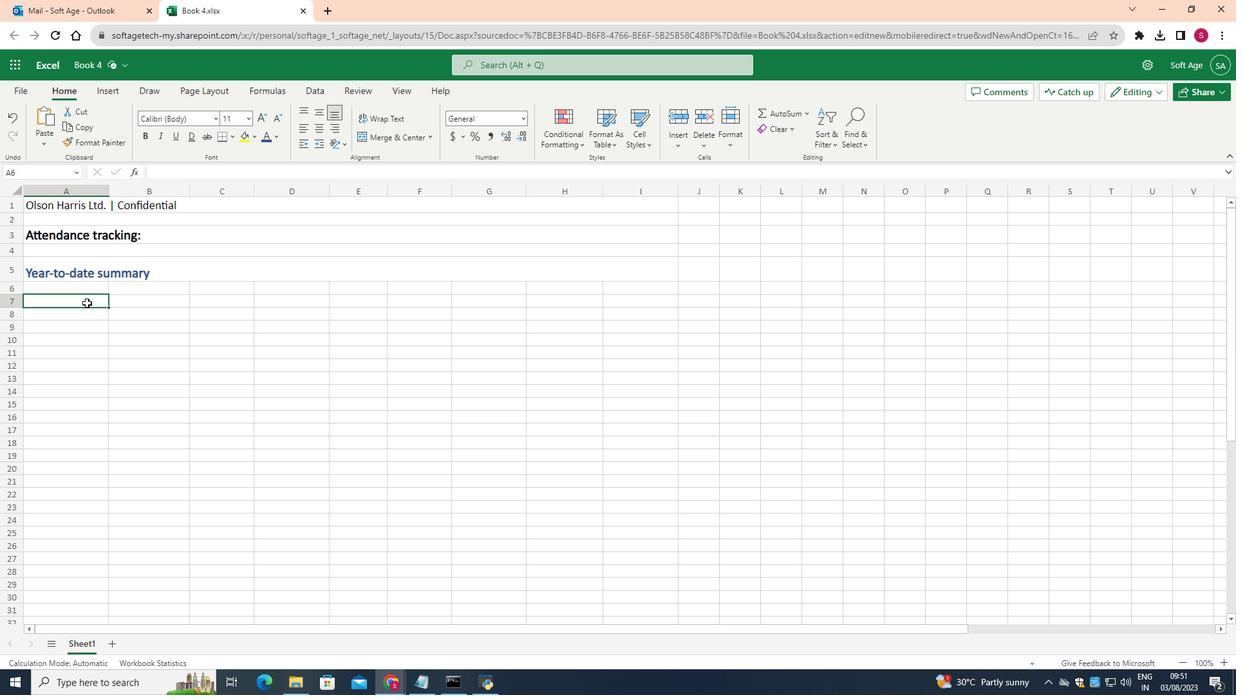 
Action: Mouse moved to (249, 116)
Screenshot: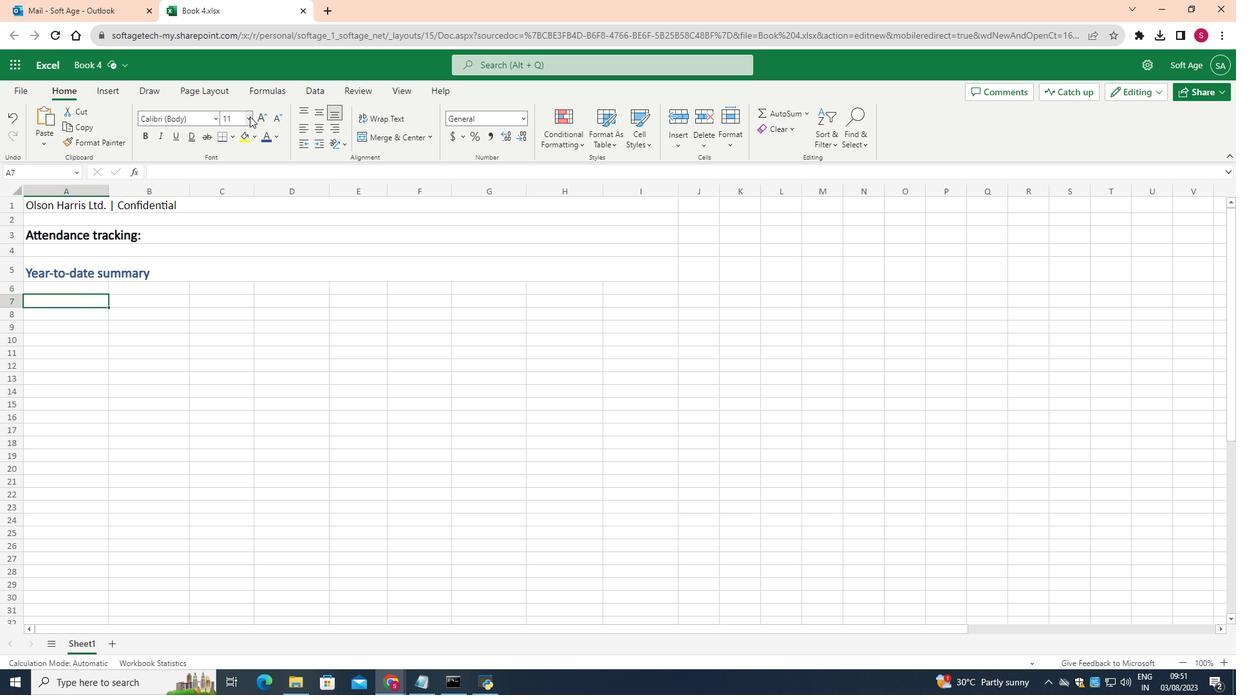 
Action: Mouse pressed left at (249, 116)
Screenshot: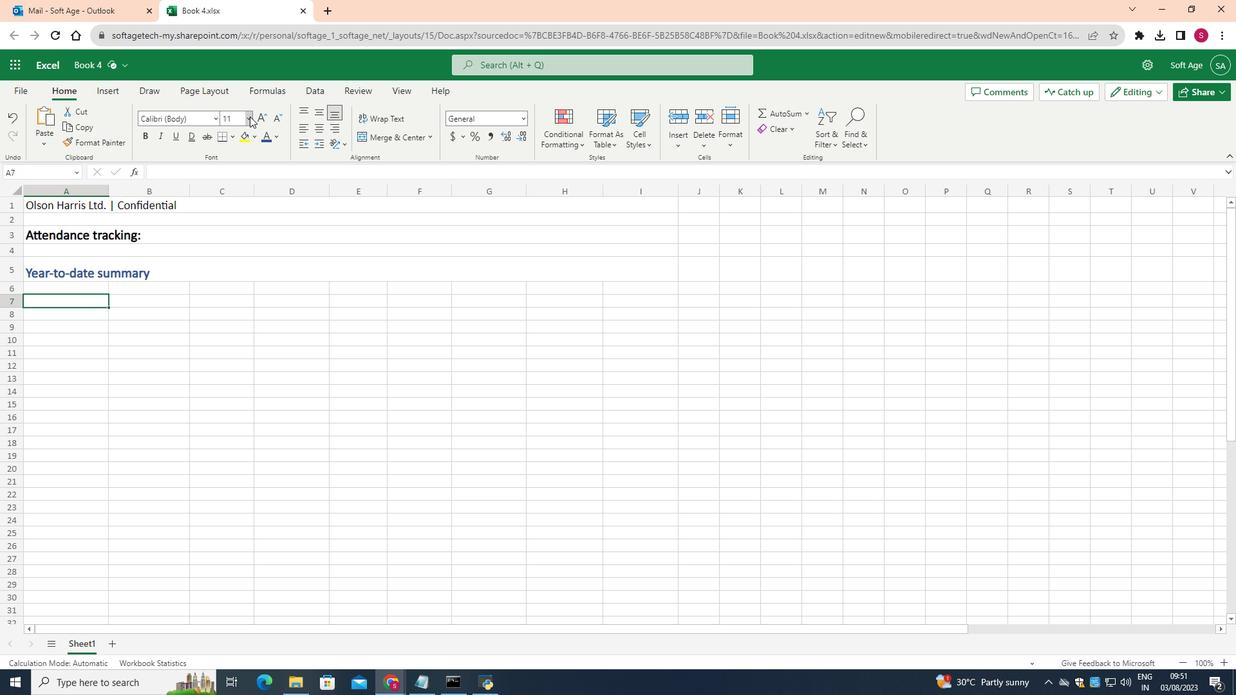 
Action: Mouse moved to (236, 228)
Screenshot: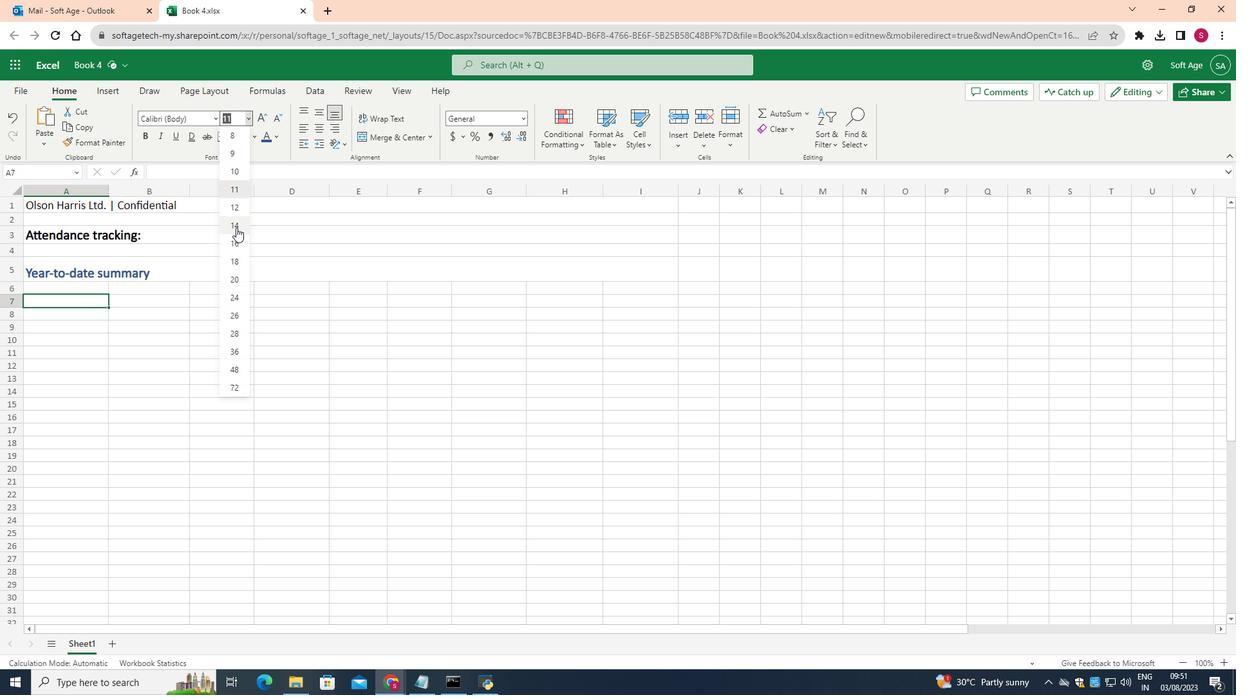 
Action: Mouse pressed left at (236, 228)
Screenshot: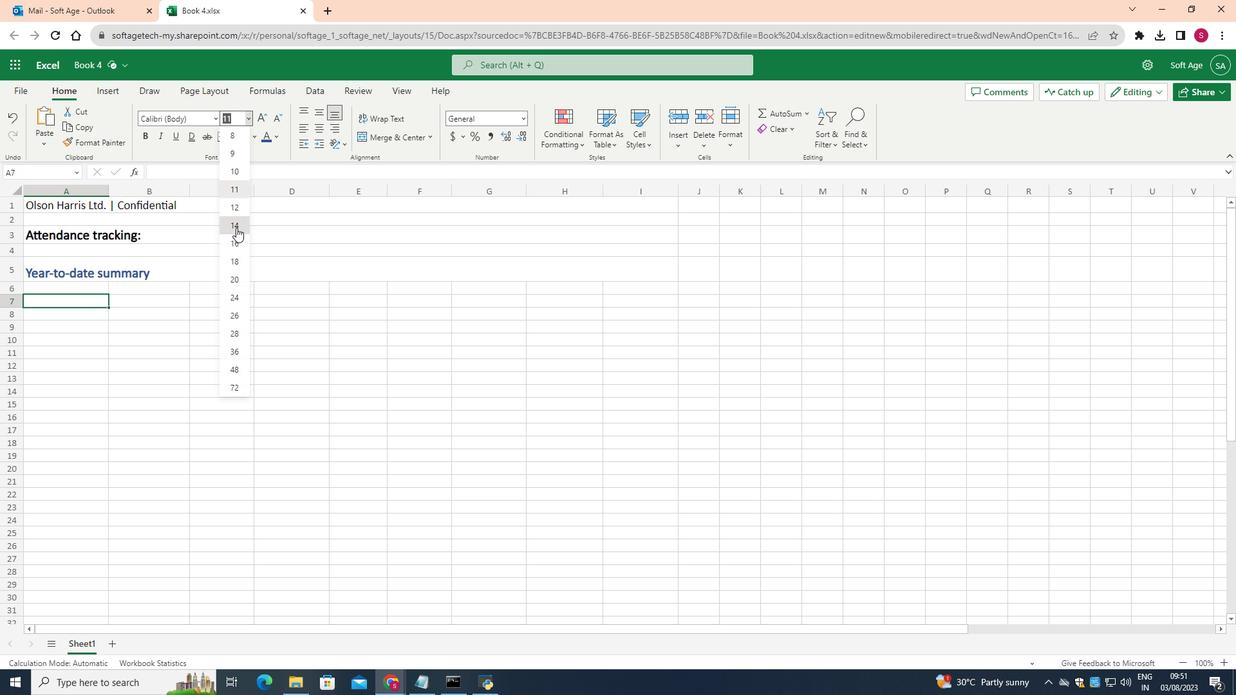 
Action: Key pressed <Key.shift>Date
Screenshot: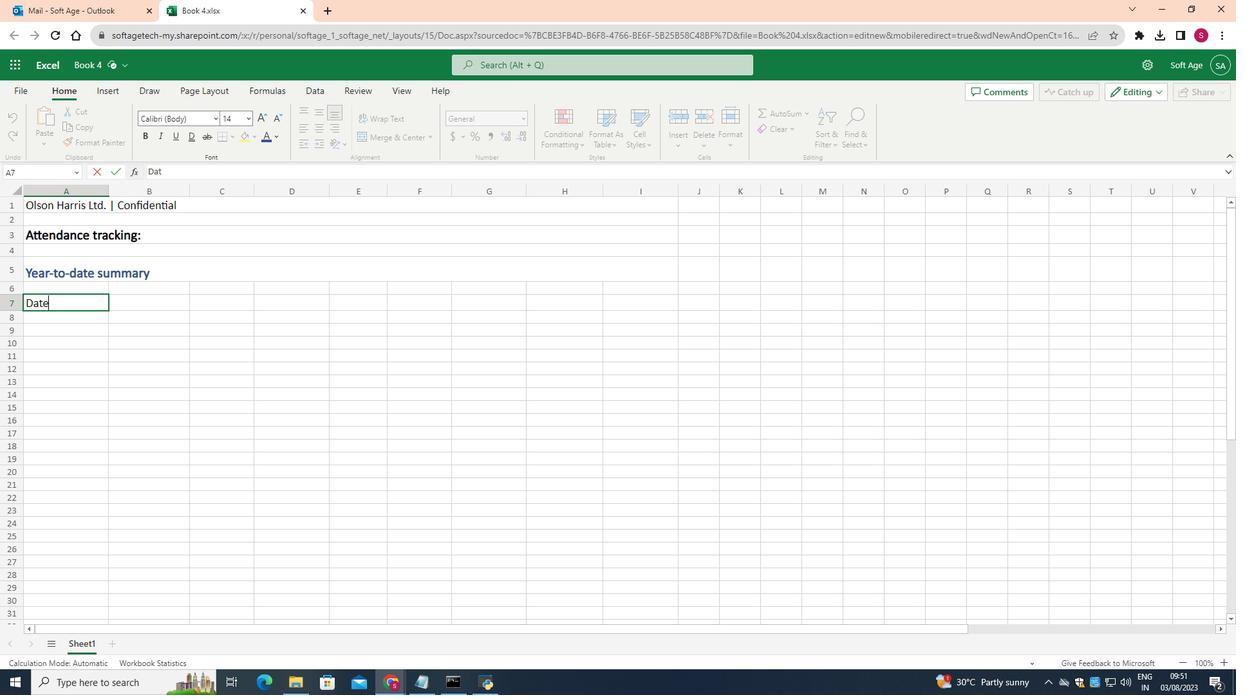 
Action: Mouse moved to (204, 318)
Screenshot: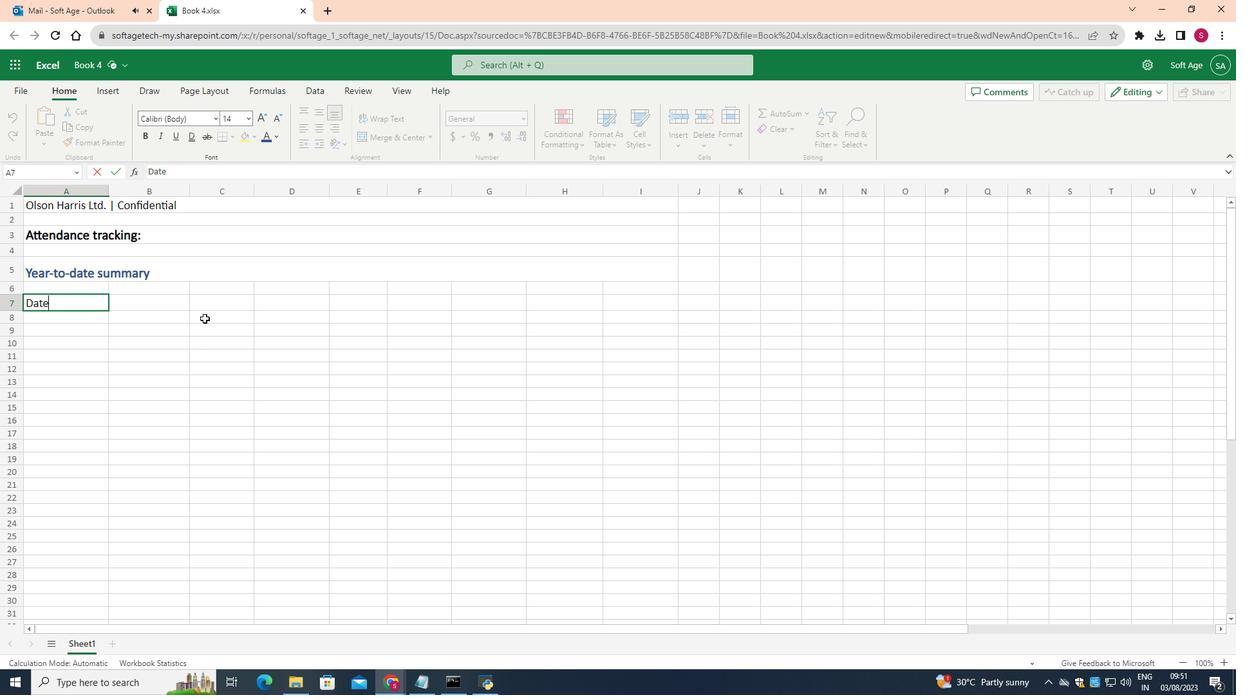 
Action: Mouse pressed left at (204, 318)
Screenshot: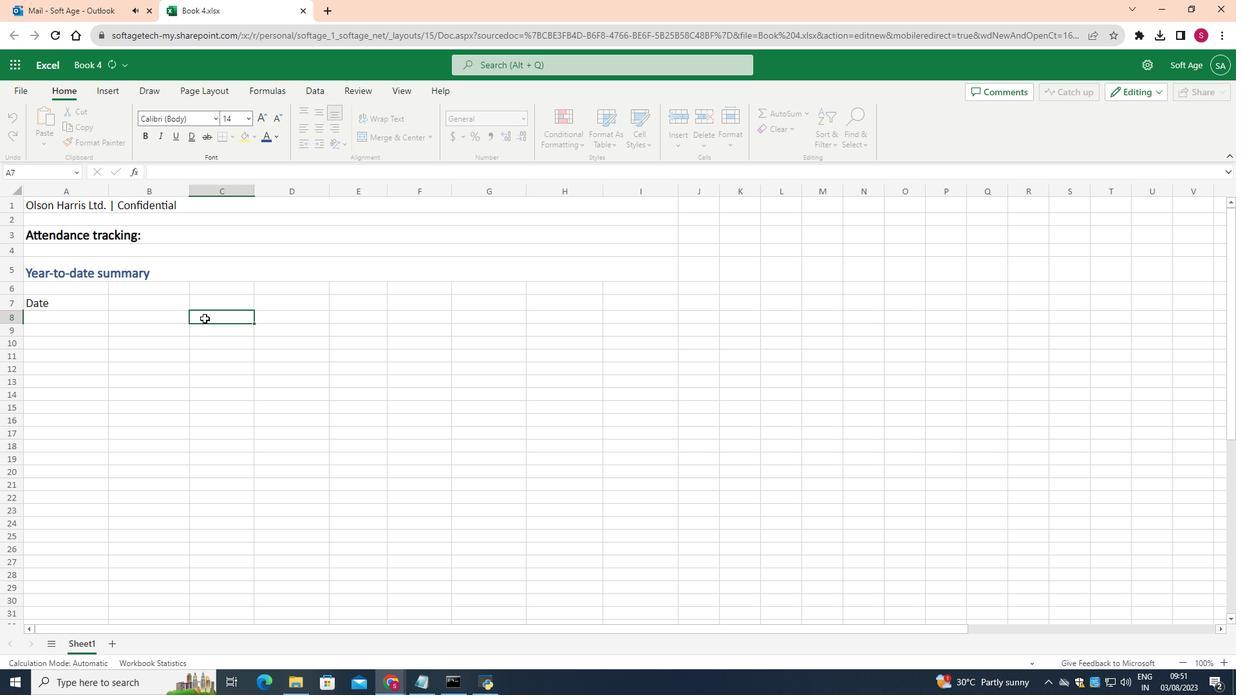 
Action: Mouse moved to (52, 203)
Screenshot: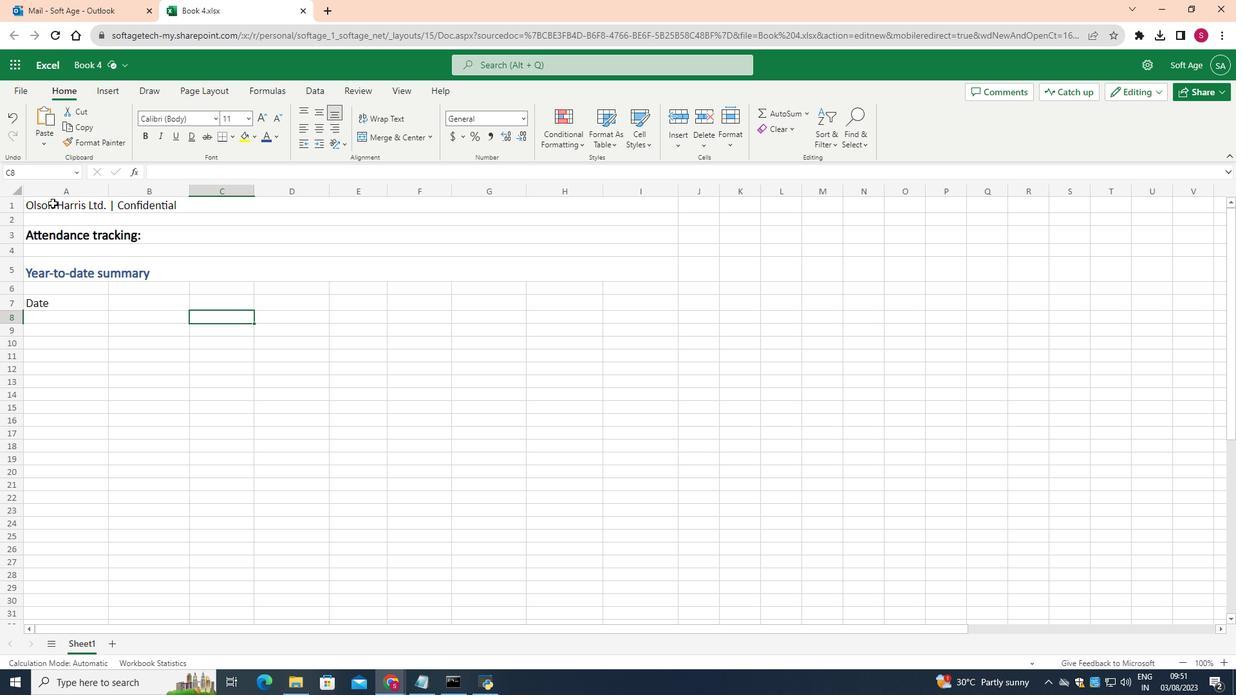 
Action: Mouse pressed left at (52, 203)
Screenshot: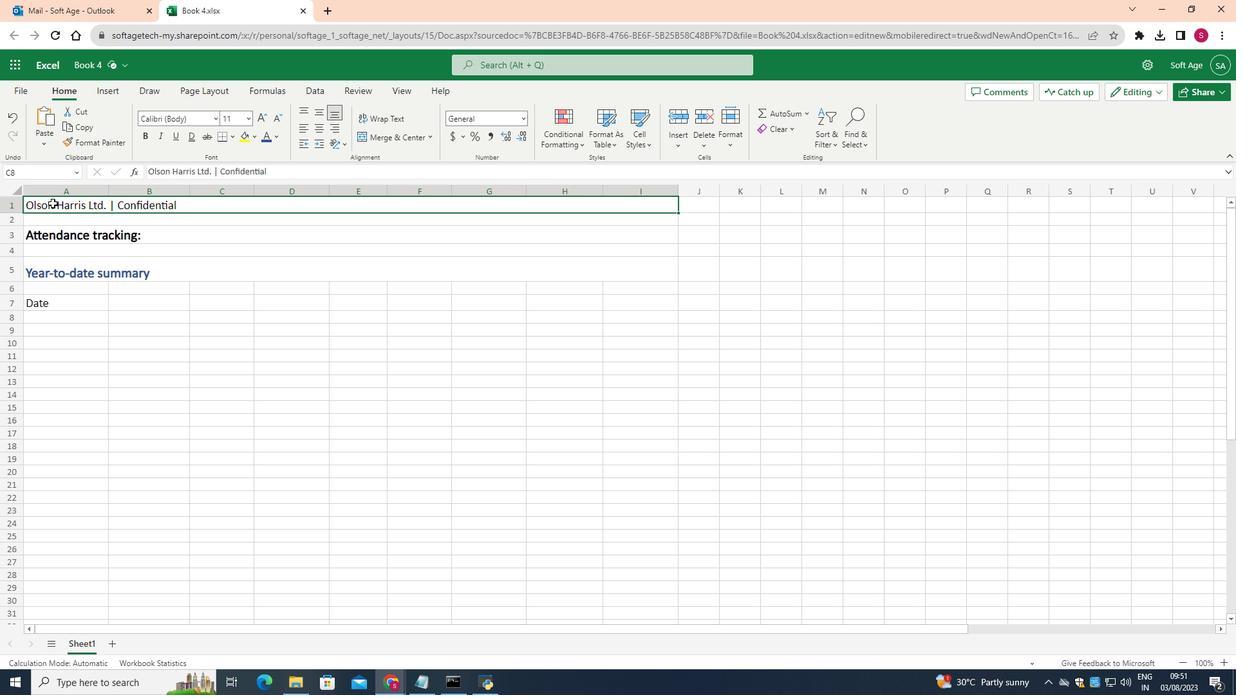 
Action: Mouse moved to (233, 135)
Screenshot: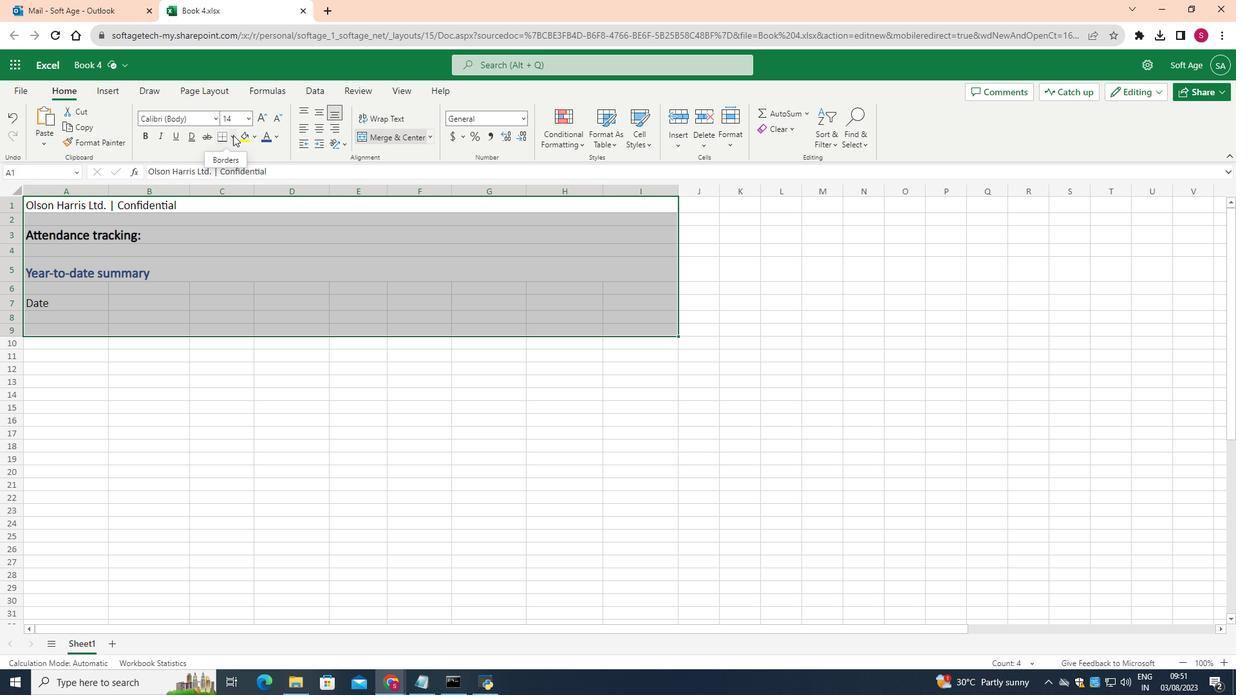 
Action: Mouse pressed left at (233, 135)
Screenshot: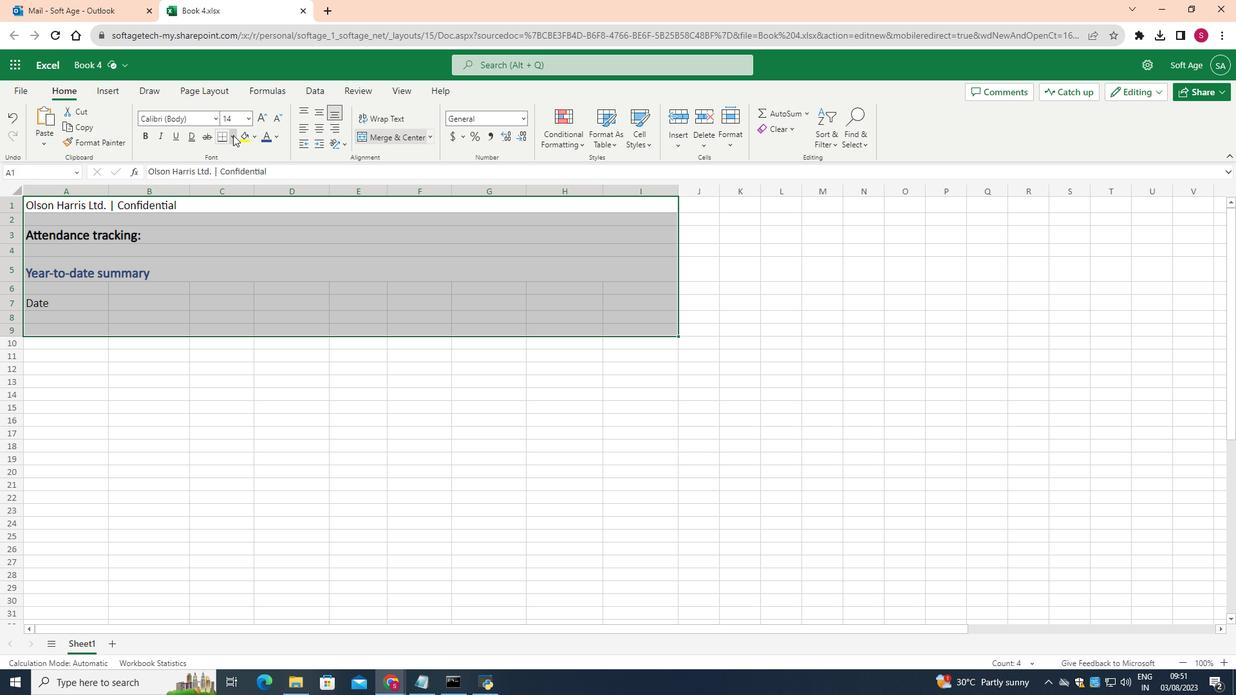 
Action: Mouse moved to (257, 327)
Screenshot: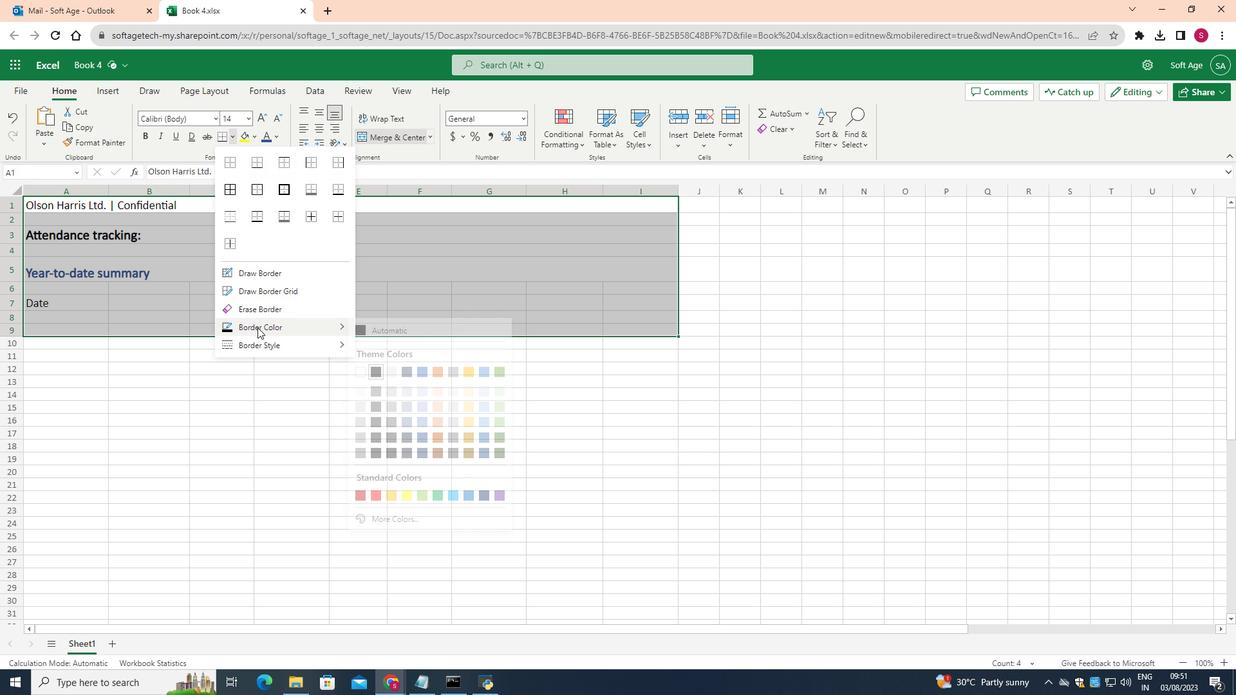 
Action: Mouse pressed left at (257, 327)
Screenshot: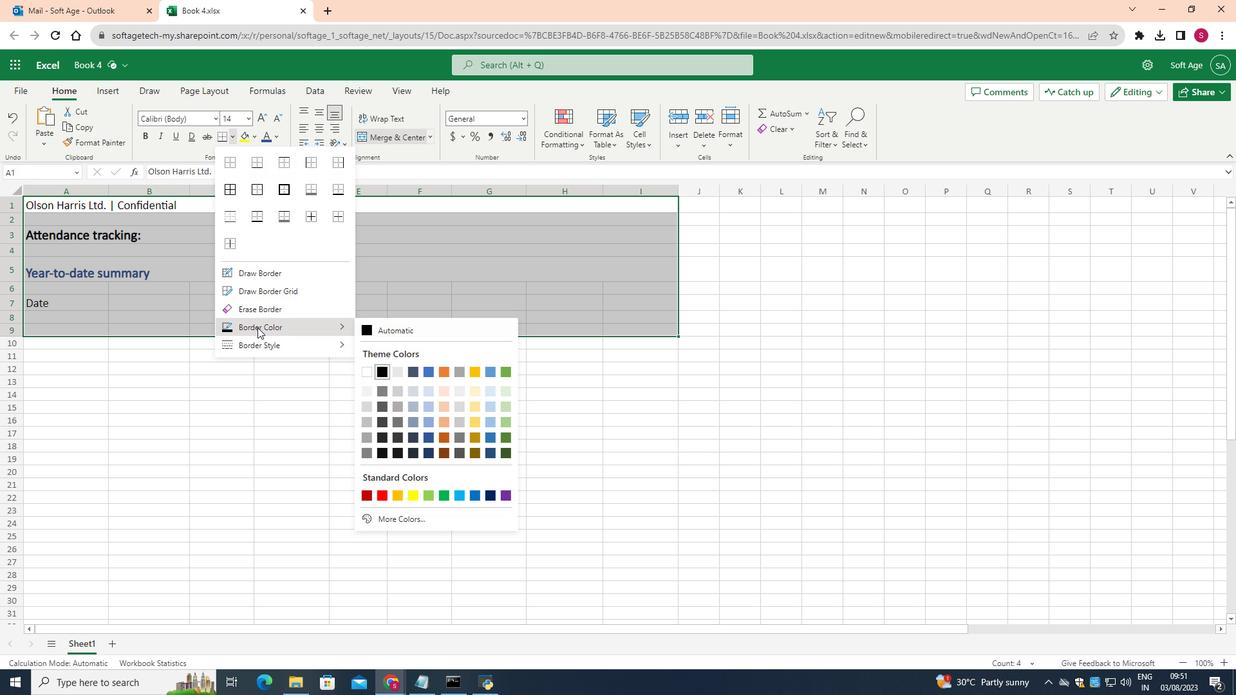 
Action: Mouse moved to (365, 371)
Screenshot: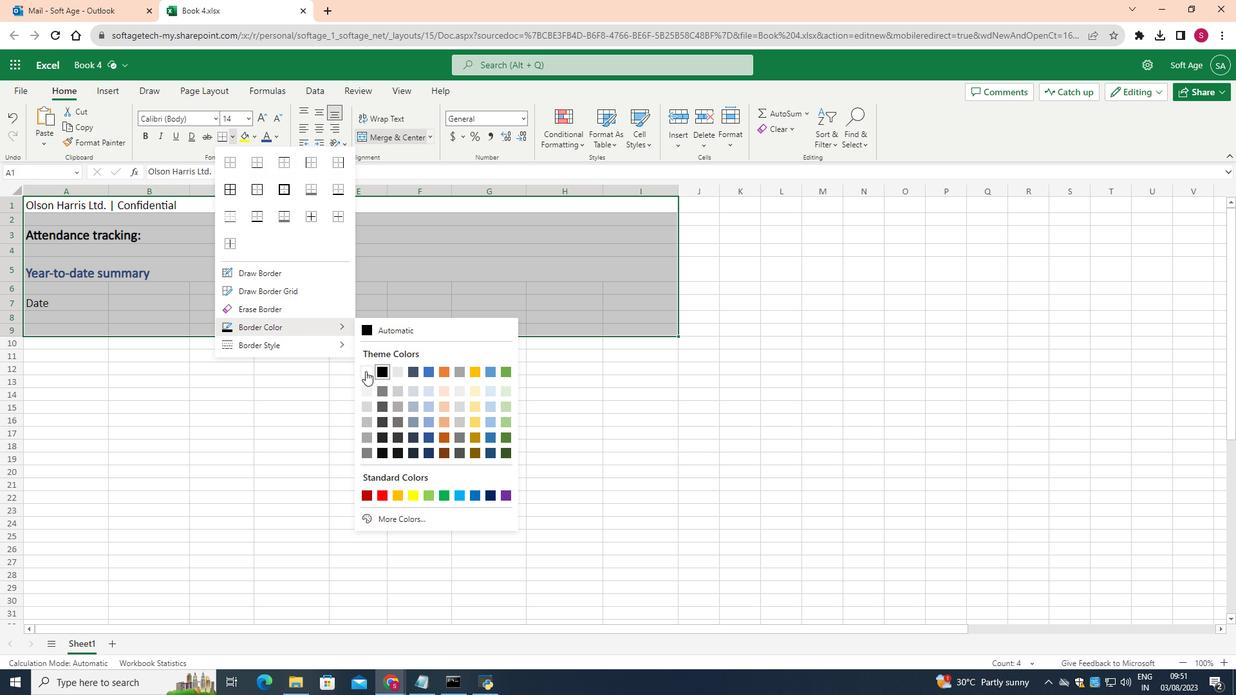 
Action: Mouse pressed left at (365, 371)
Screenshot: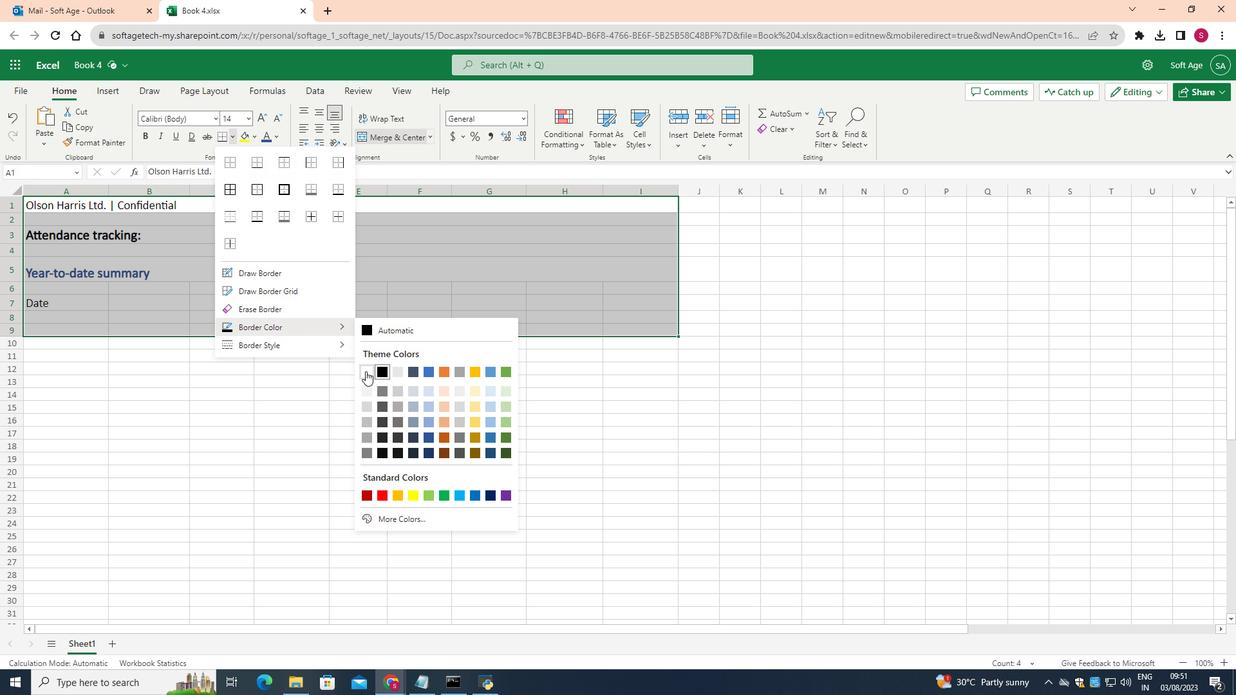 
Action: Mouse moved to (231, 134)
Screenshot: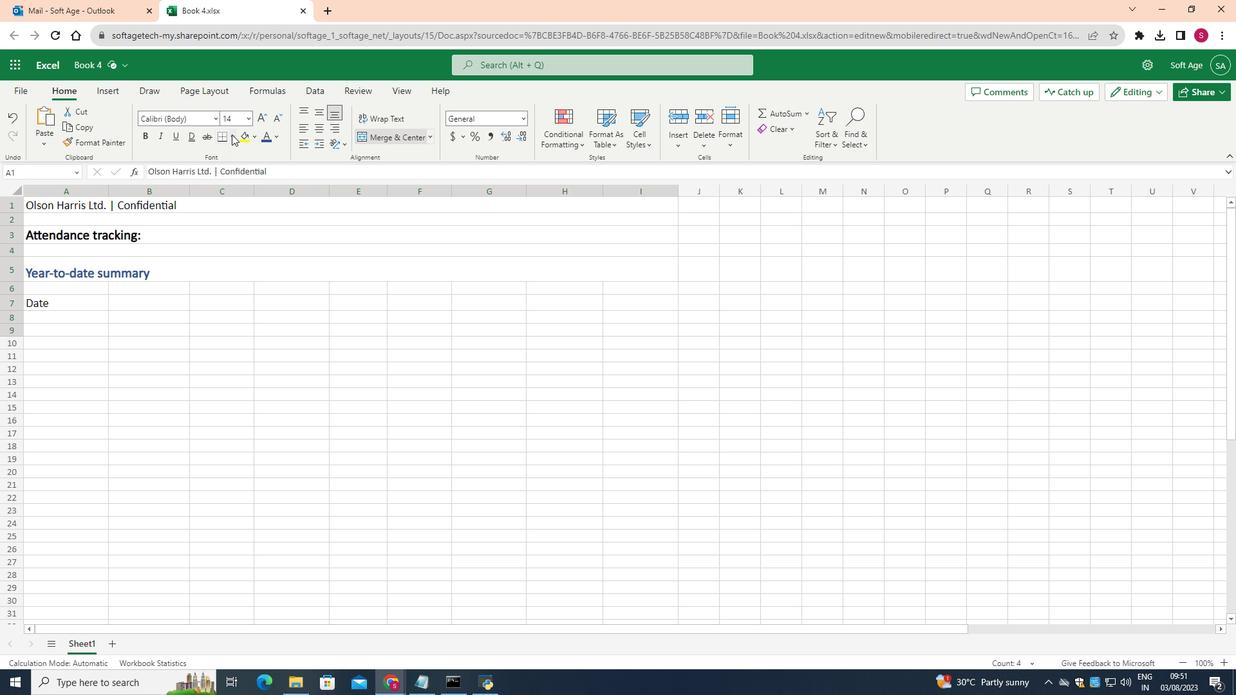 
Action: Mouse pressed left at (231, 134)
Screenshot: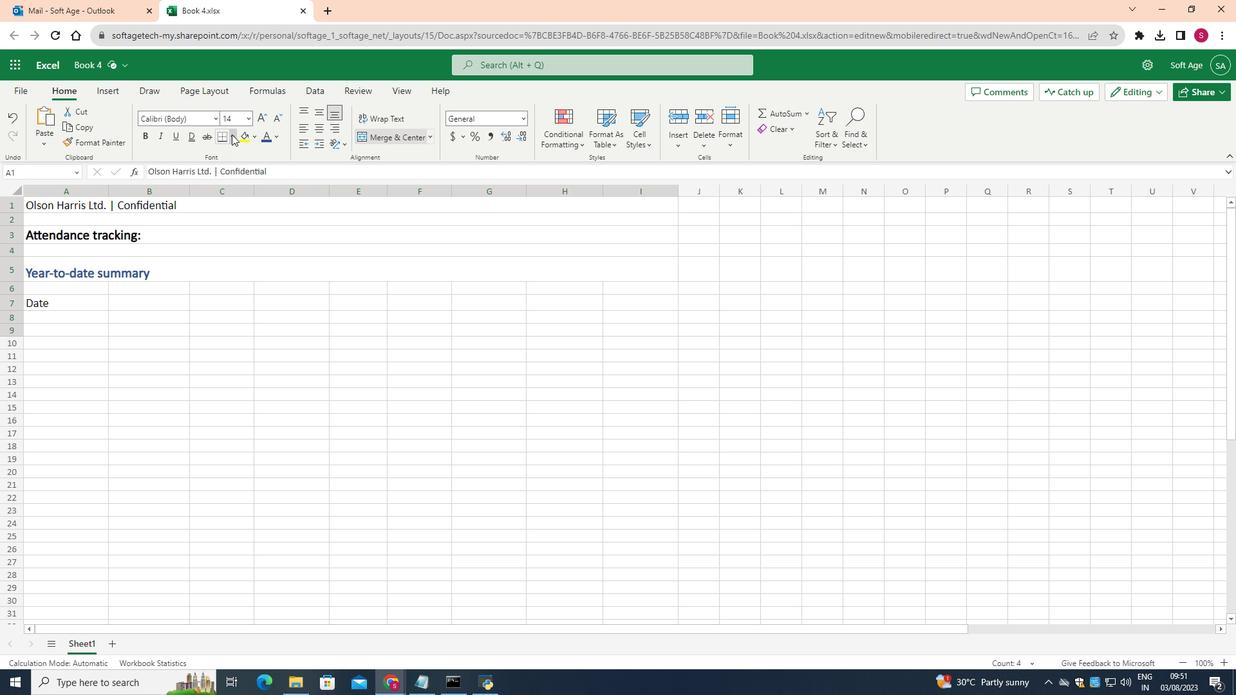 
Action: Mouse moved to (233, 189)
Screenshot: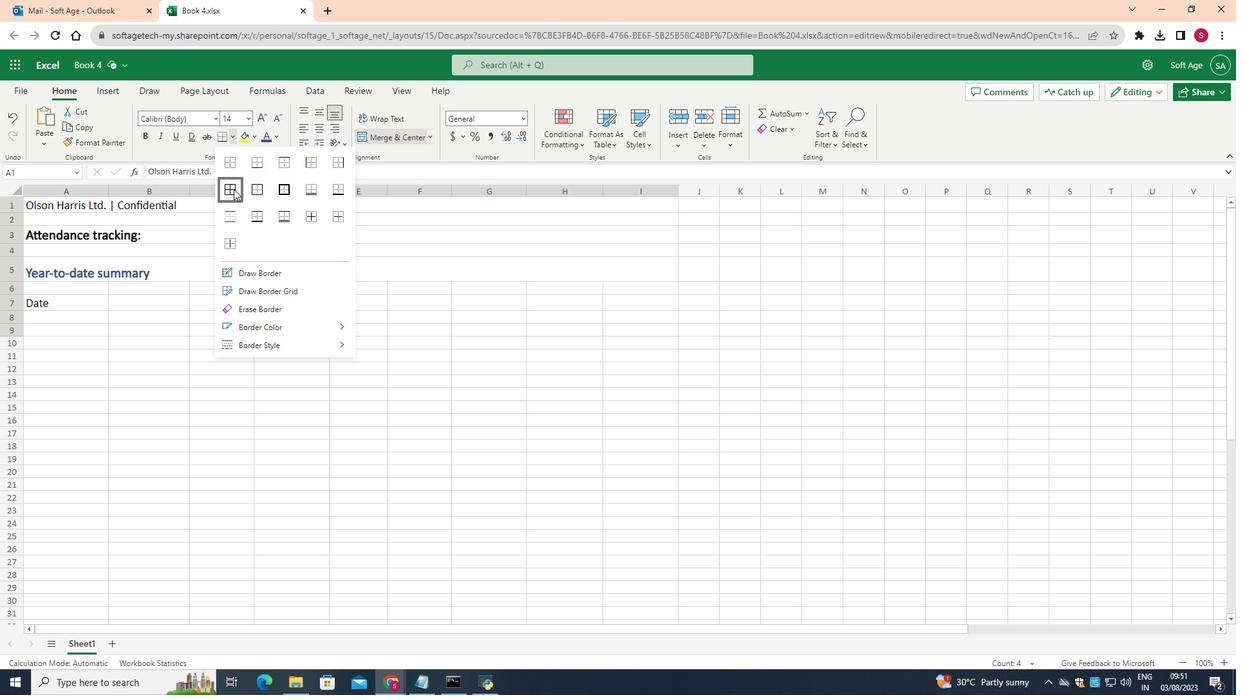 
Action: Mouse pressed left at (233, 189)
Screenshot: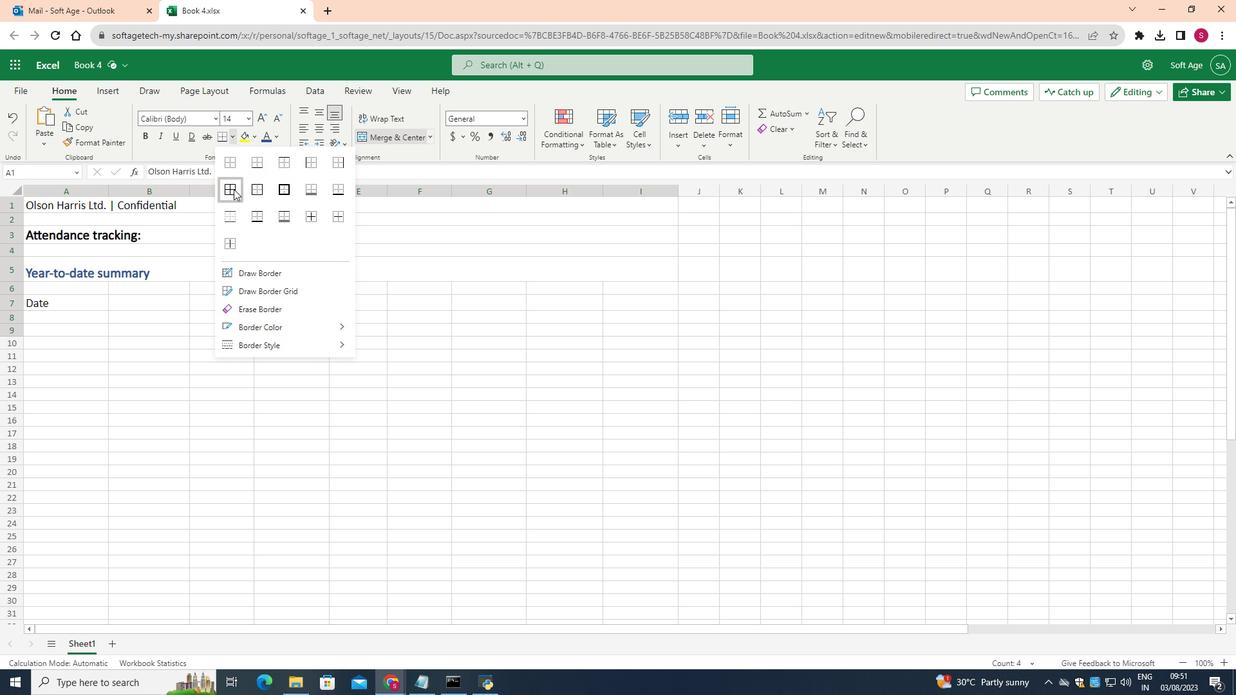 
Action: Mouse moved to (279, 401)
Screenshot: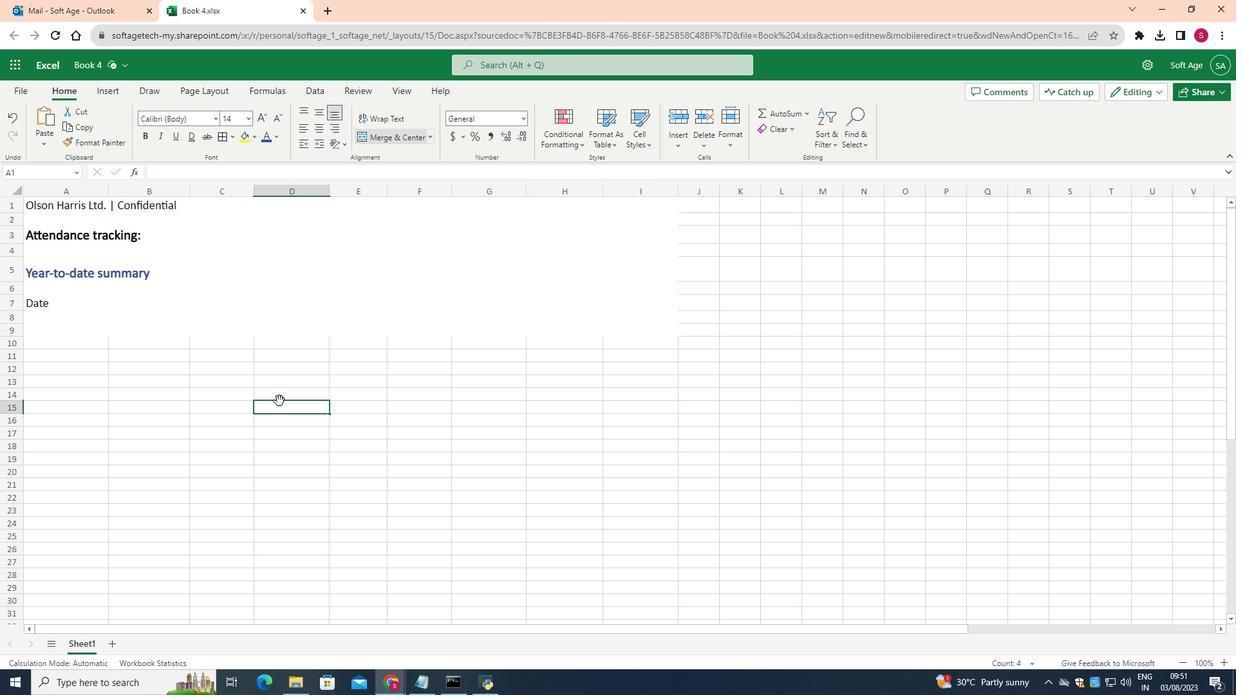 
Action: Mouse pressed left at (279, 401)
Screenshot: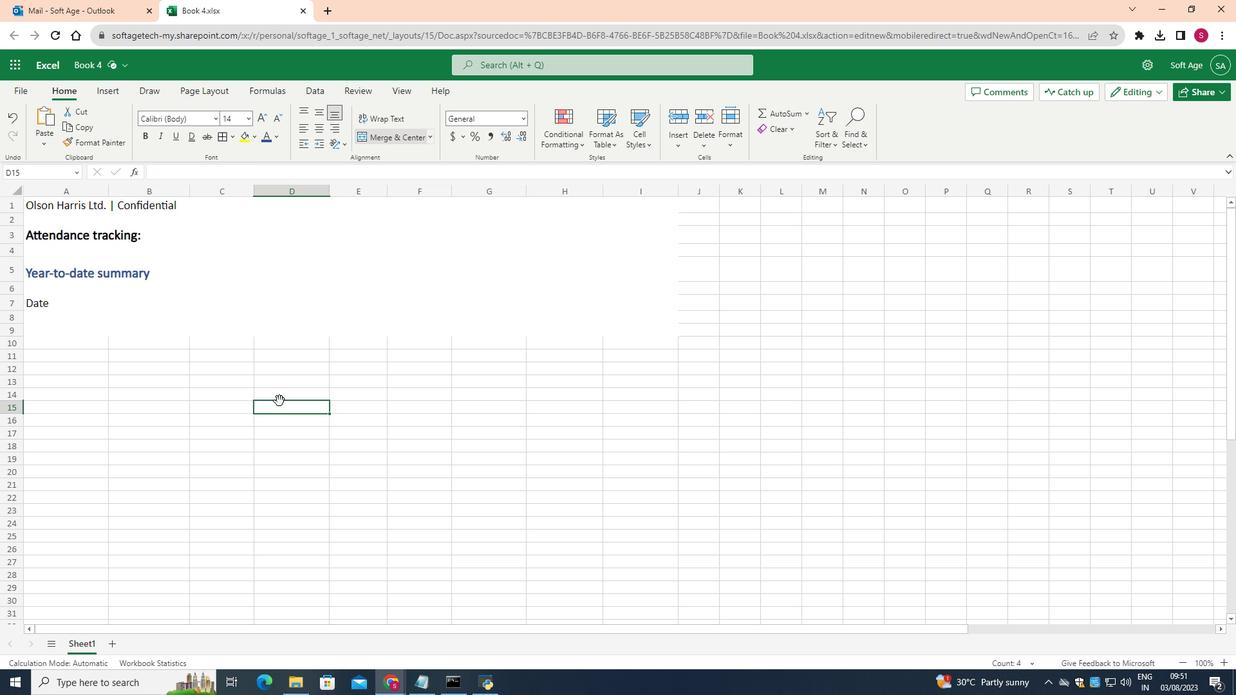 
Action: Mouse moved to (61, 340)
Screenshot: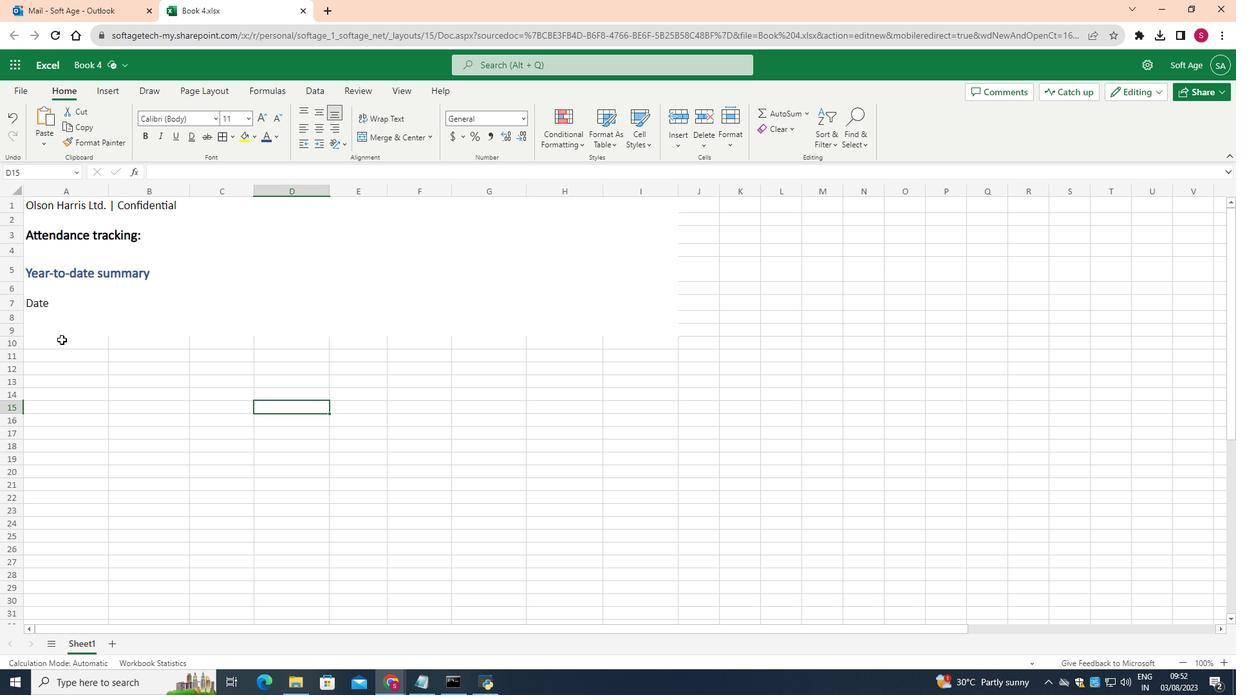 
Action: Mouse pressed left at (61, 340)
Screenshot: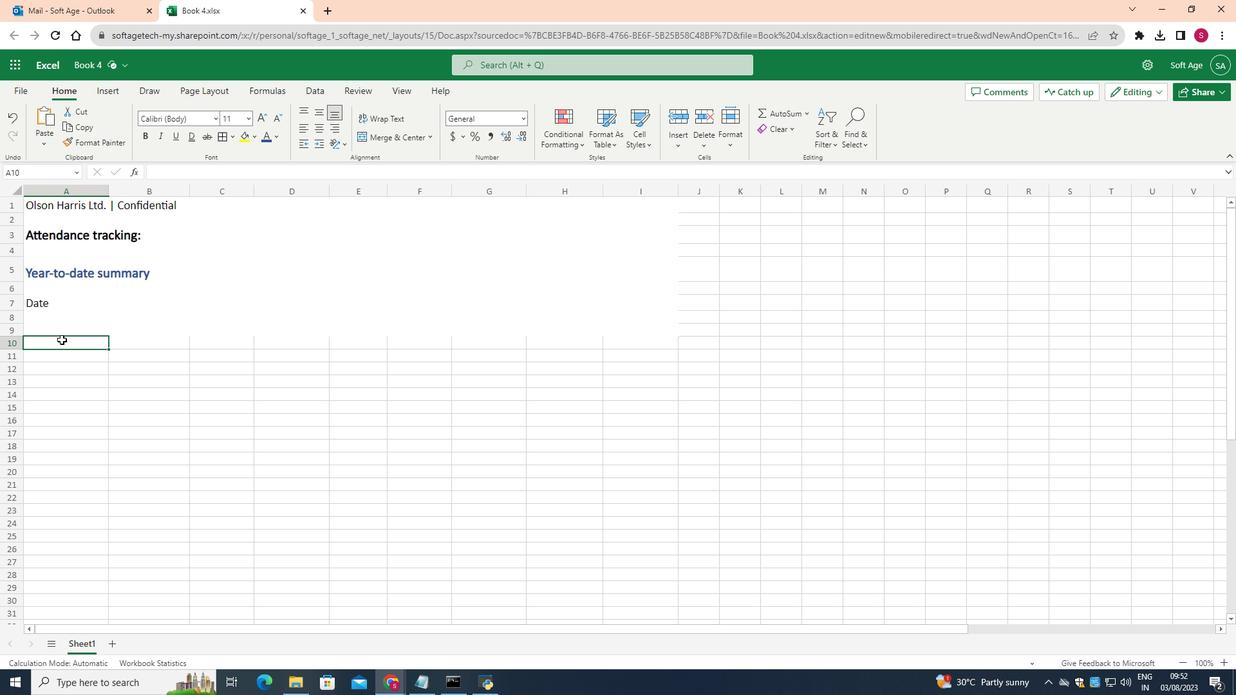 
Action: Mouse moved to (14, 350)
Screenshot: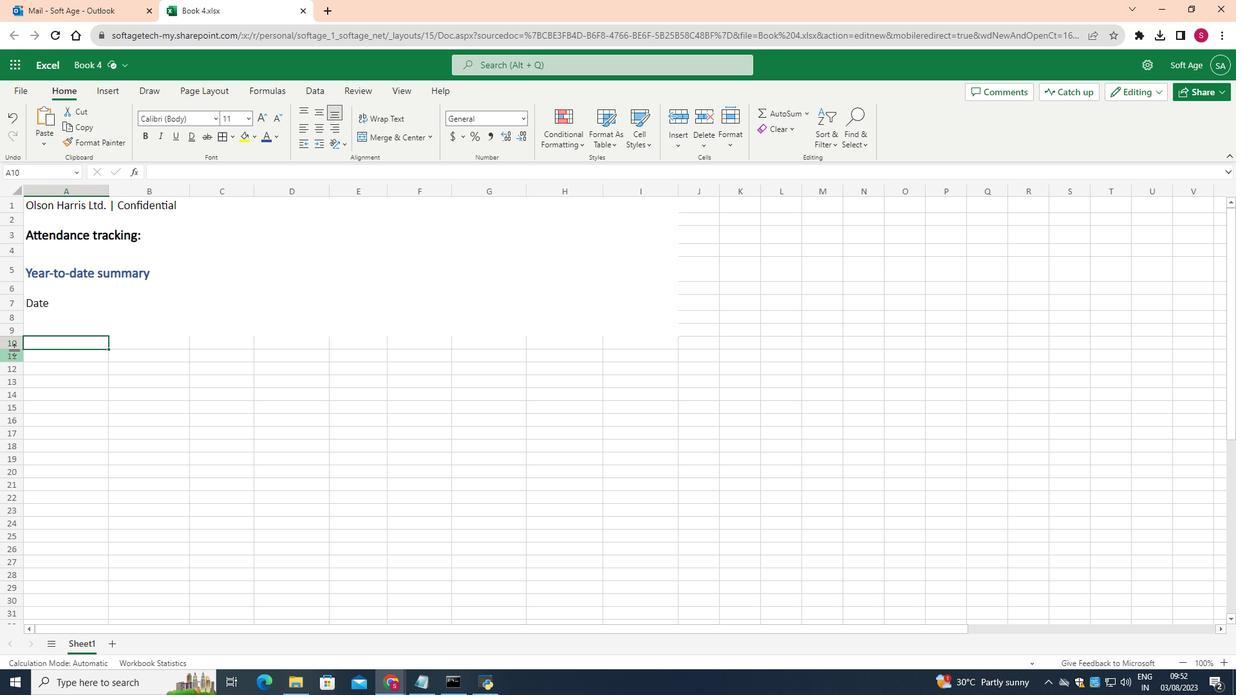 
Action: Mouse pressed left at (14, 350)
Screenshot: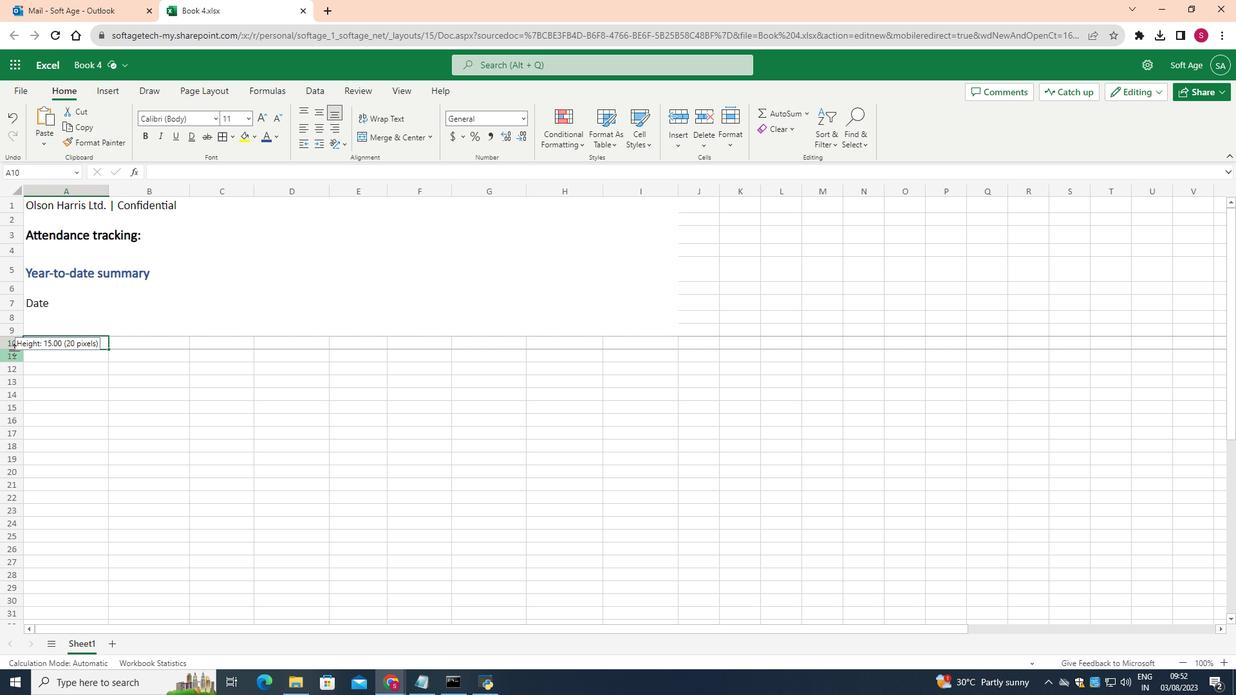 
Action: Mouse moved to (12, 363)
Screenshot: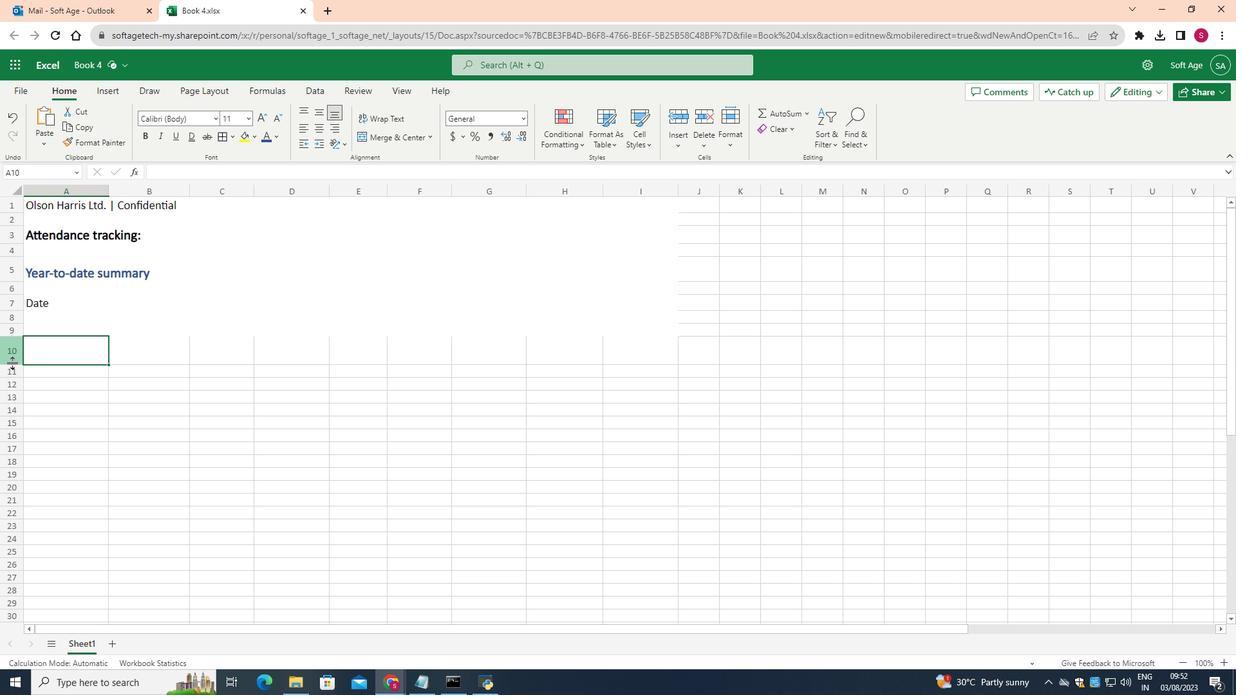 
Action: Mouse pressed left at (12, 363)
Screenshot: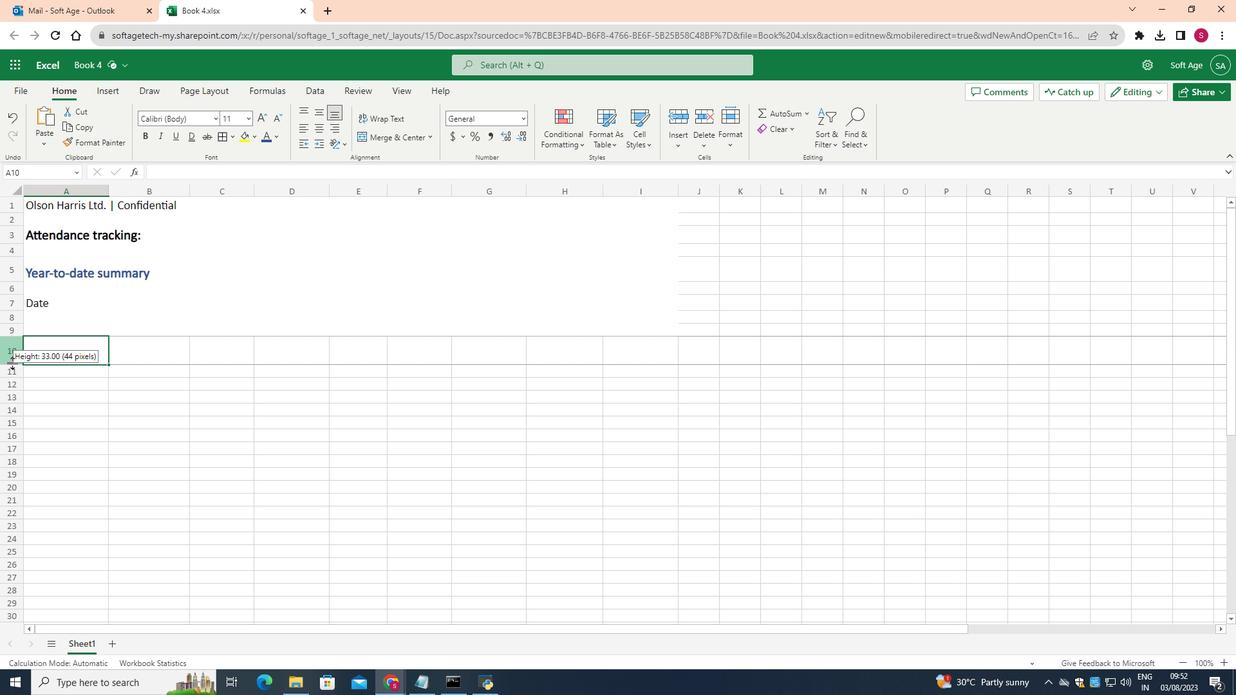 
Action: Mouse moved to (248, 121)
Screenshot: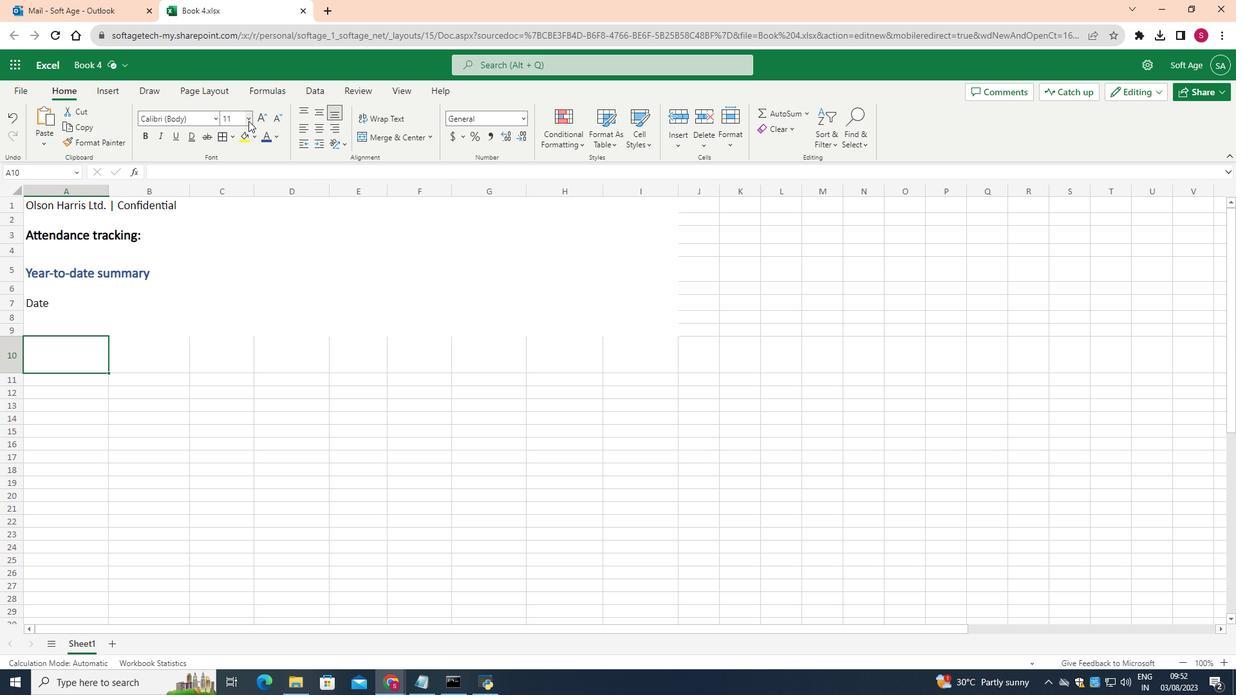 
Action: Mouse pressed left at (248, 121)
Screenshot: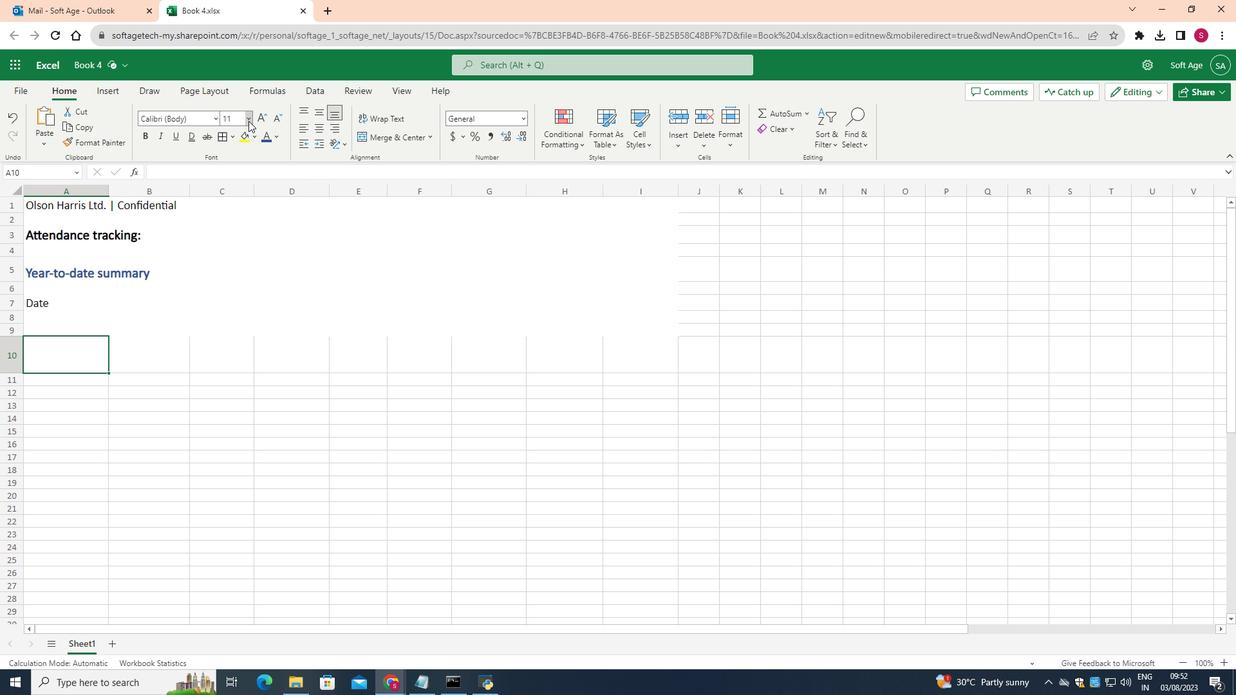 
Action: Mouse moved to (235, 222)
Screenshot: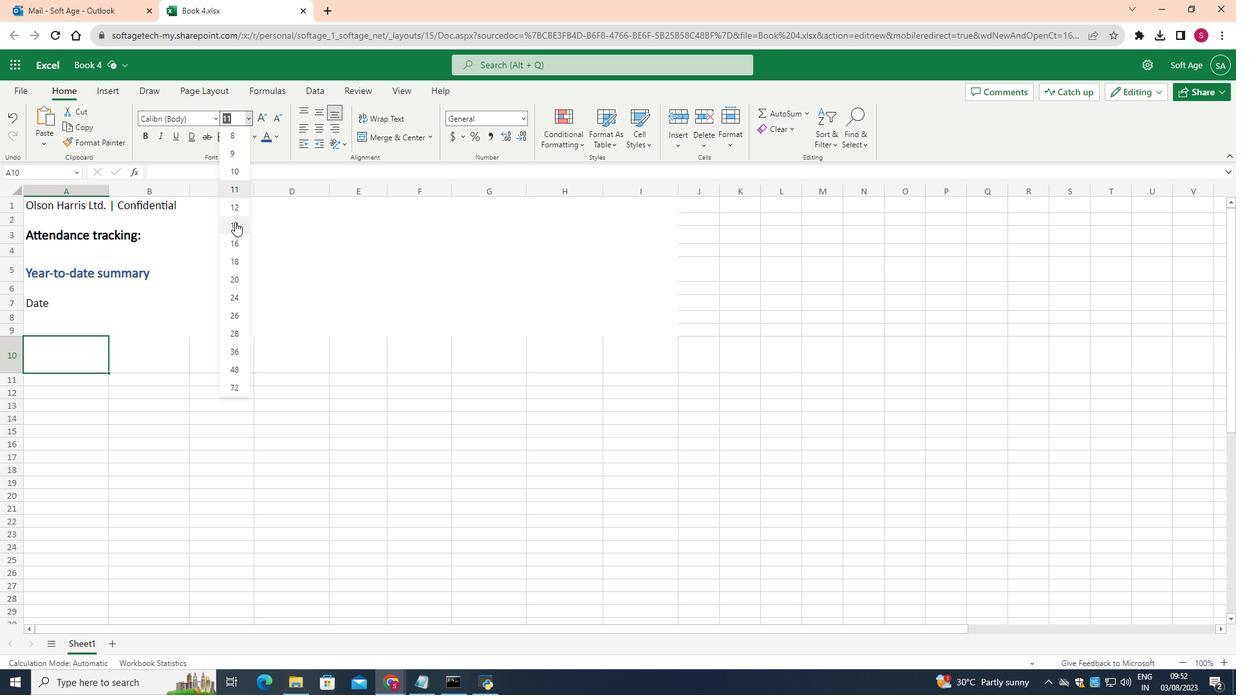 
Action: Mouse pressed left at (235, 222)
Screenshot: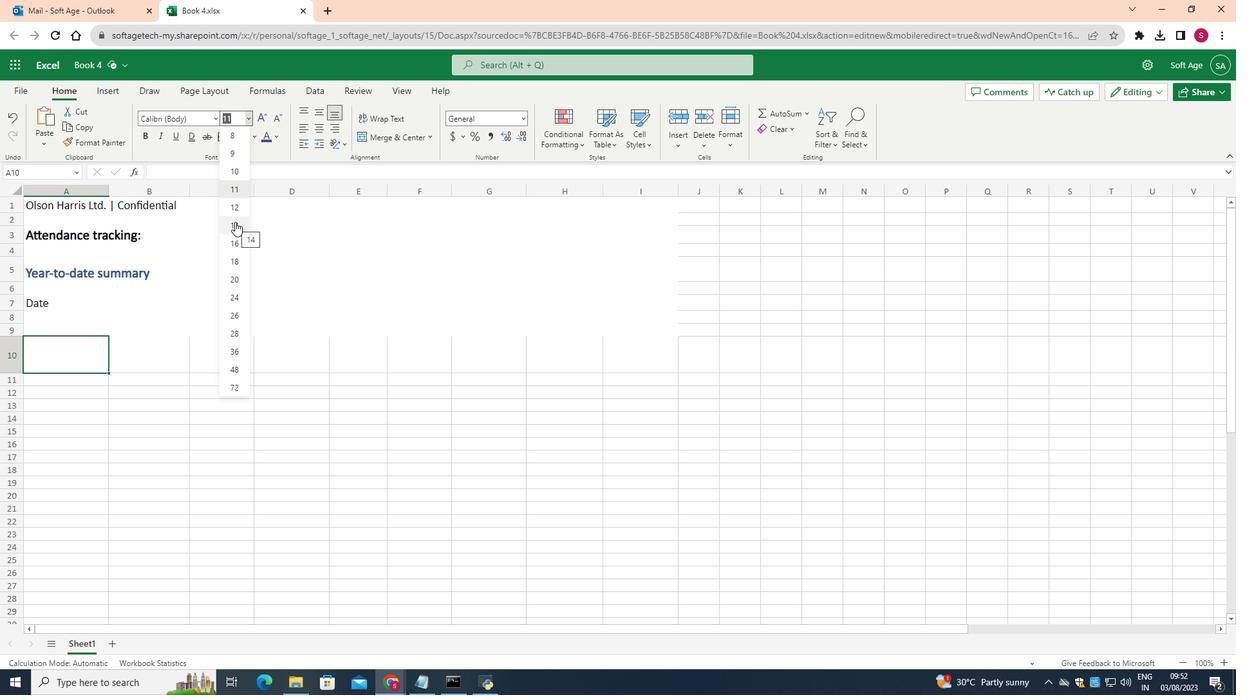 
Action: Mouse moved to (246, 119)
Screenshot: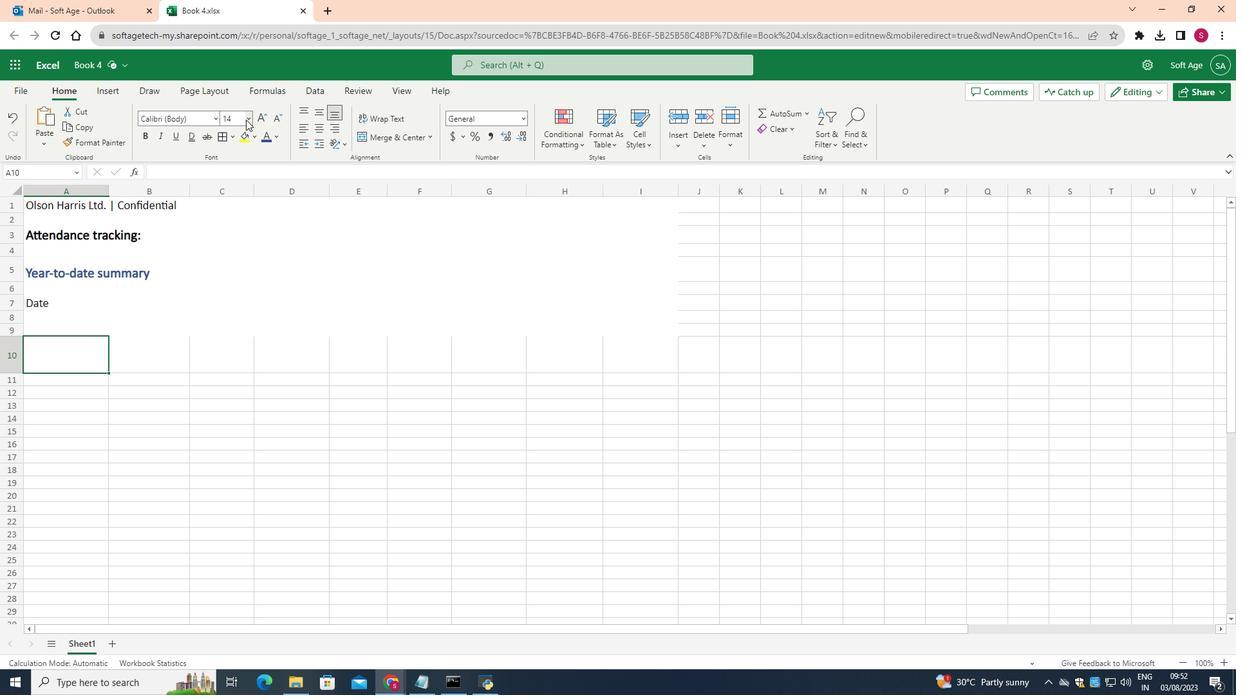 
Action: Mouse pressed left at (246, 119)
Screenshot: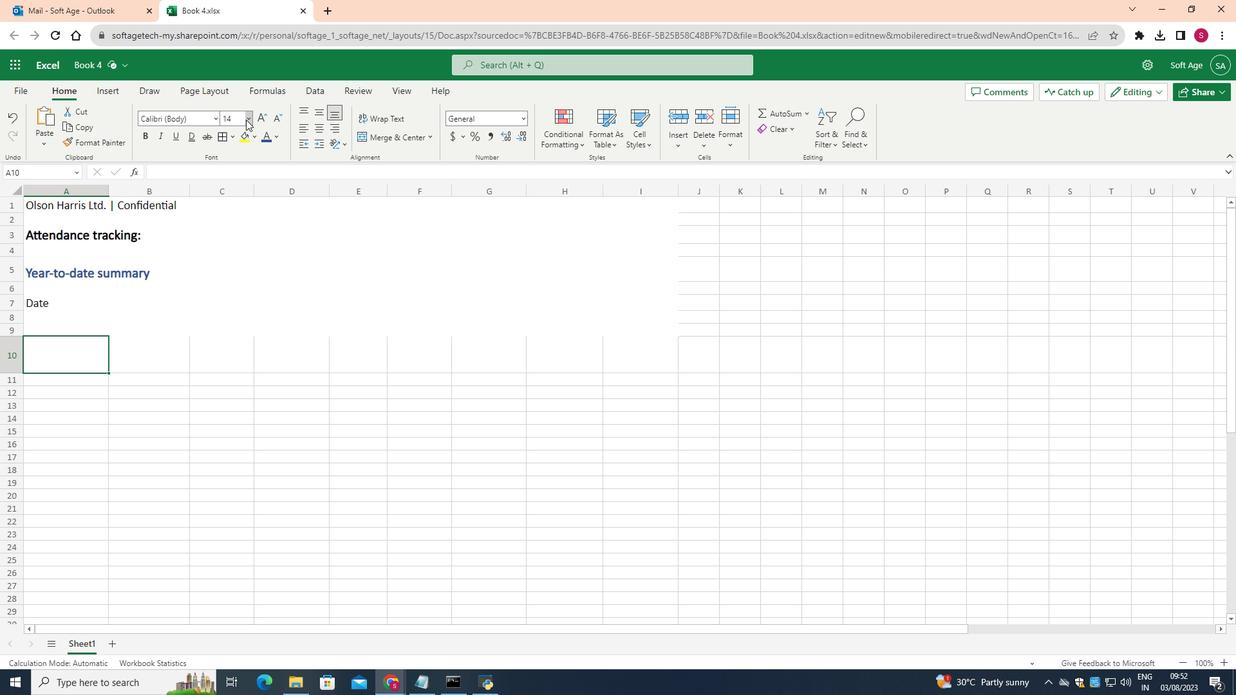 
Action: Mouse moved to (75, 347)
Screenshot: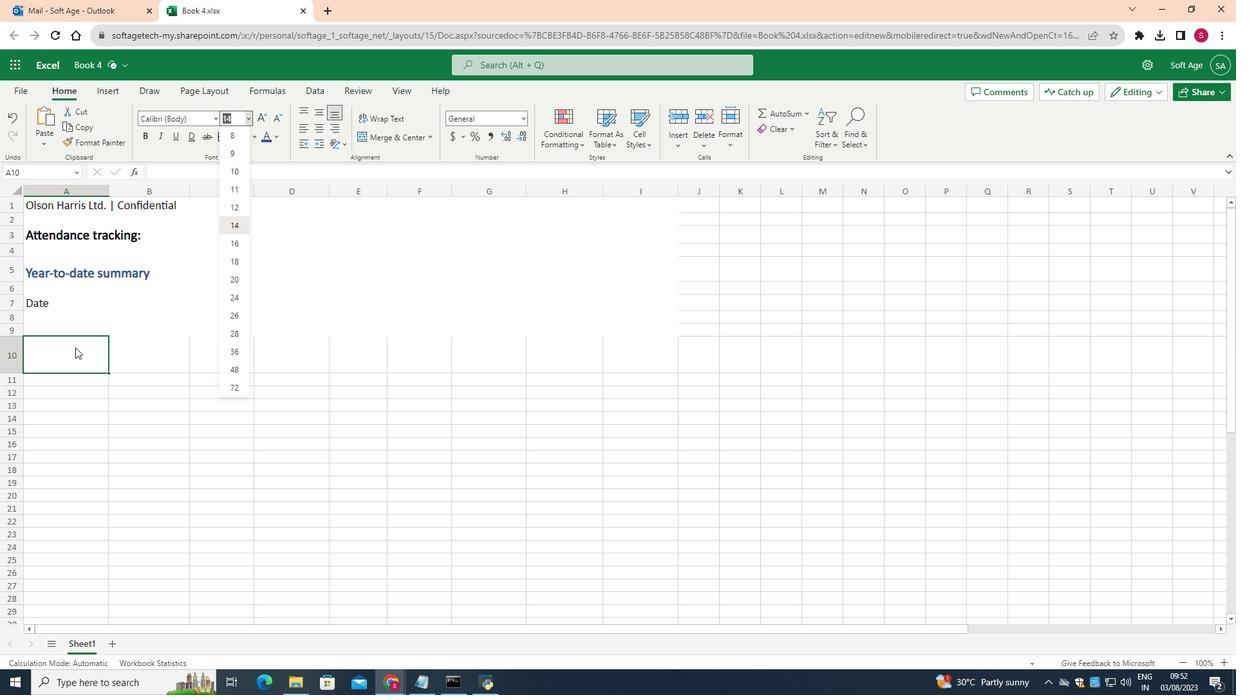 
Action: Mouse pressed left at (75, 347)
Screenshot: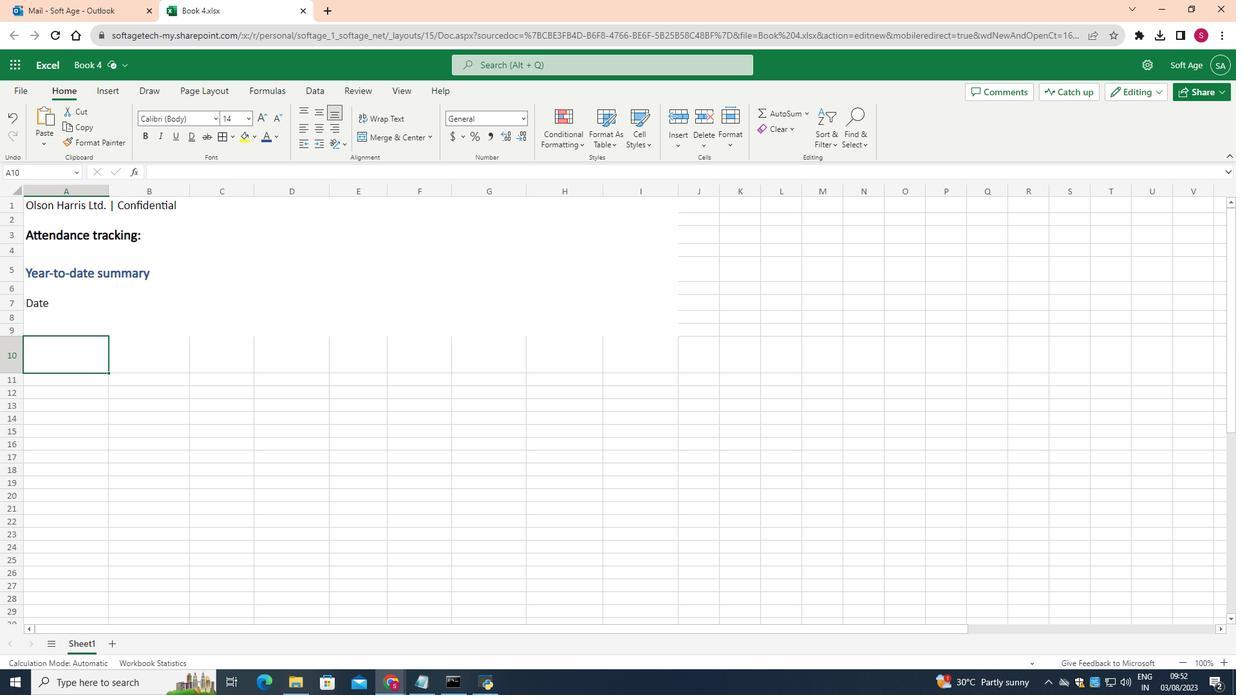 
Action: Mouse pressed left at (75, 347)
Screenshot: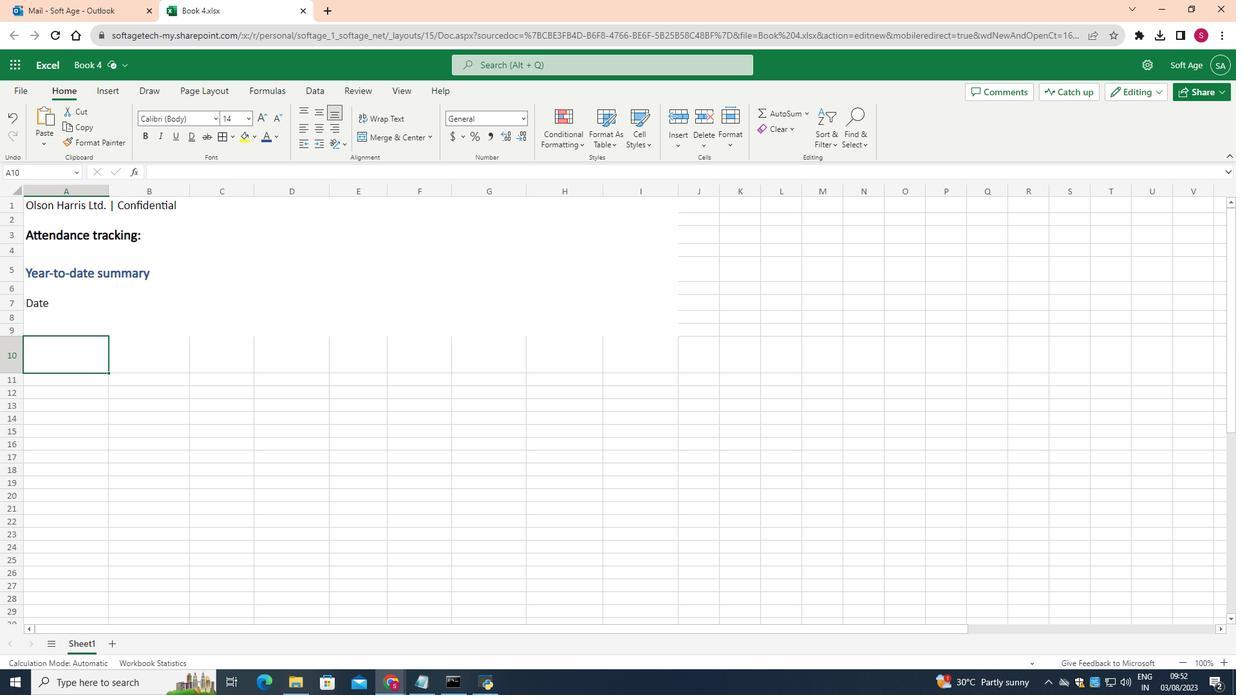 
Action: Mouse pressed left at (75, 347)
Screenshot: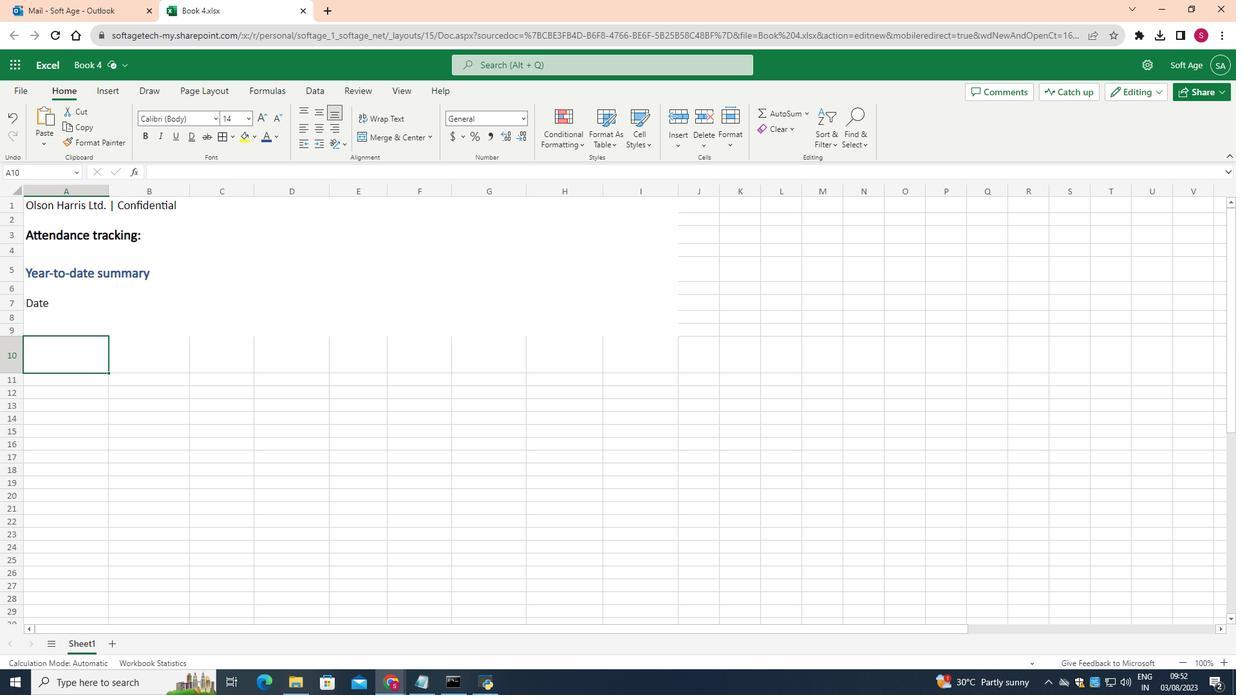 
Action: Key pressed <Key.shift>Last<Key.space>name
Screenshot: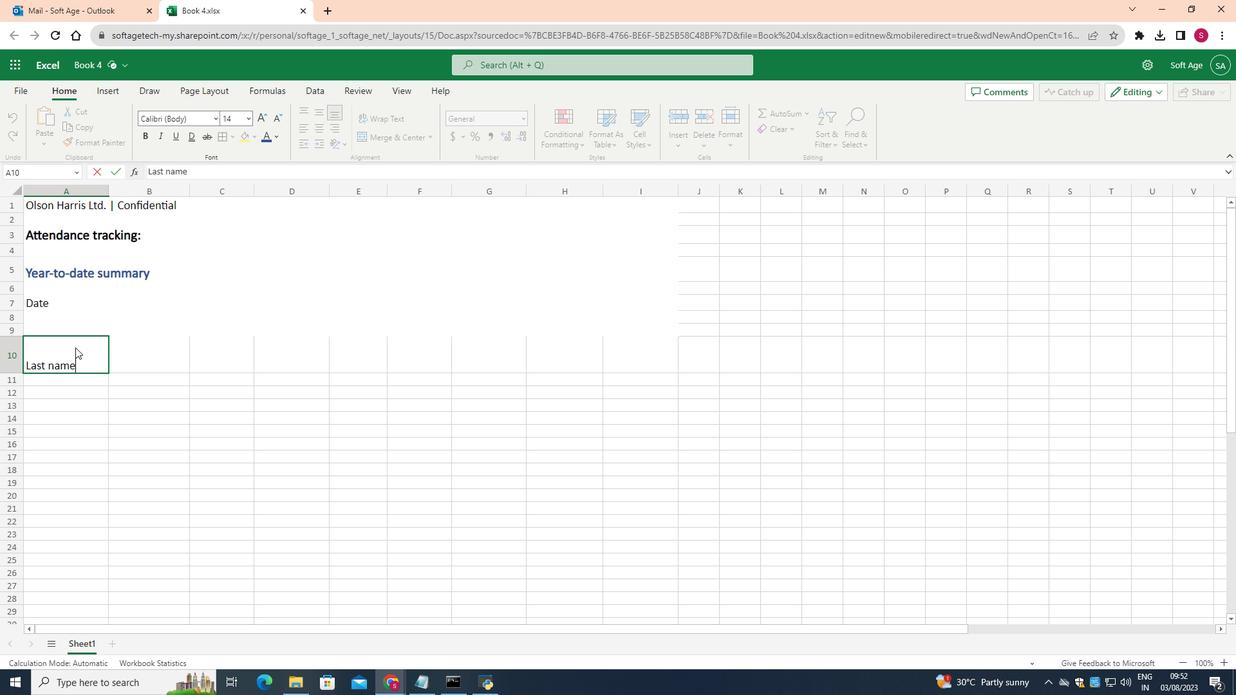 
Action: Mouse moved to (135, 356)
Screenshot: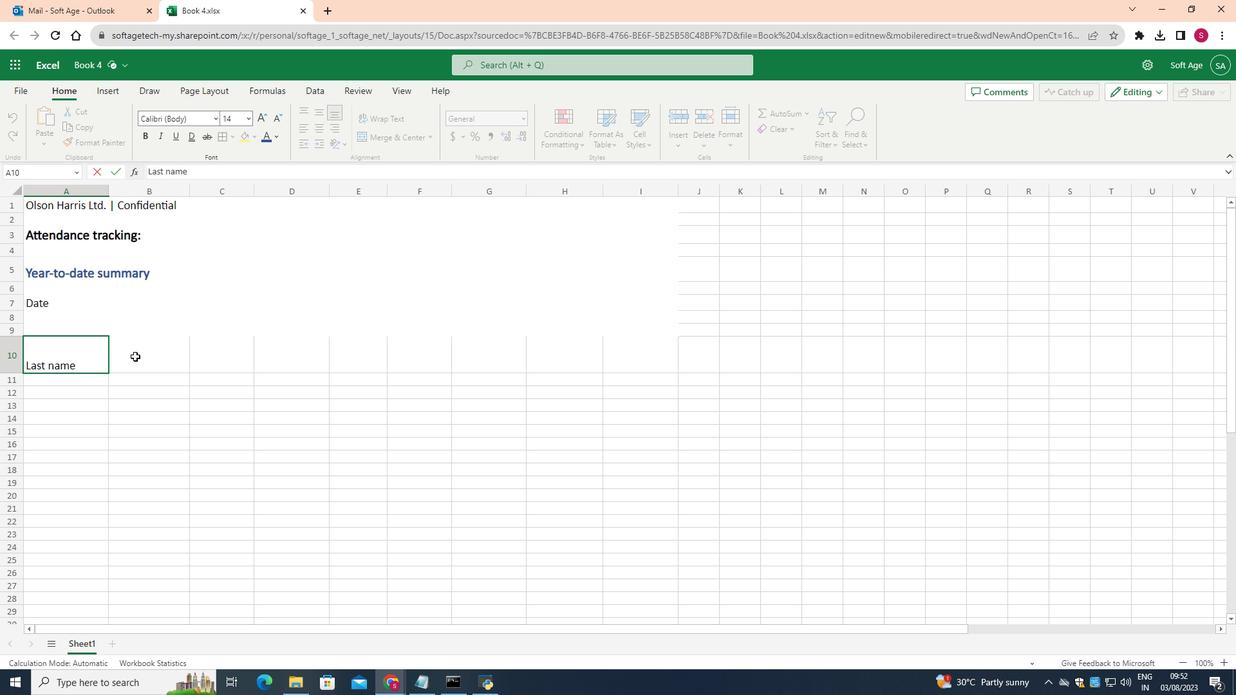 
Action: Mouse pressed left at (135, 356)
Screenshot: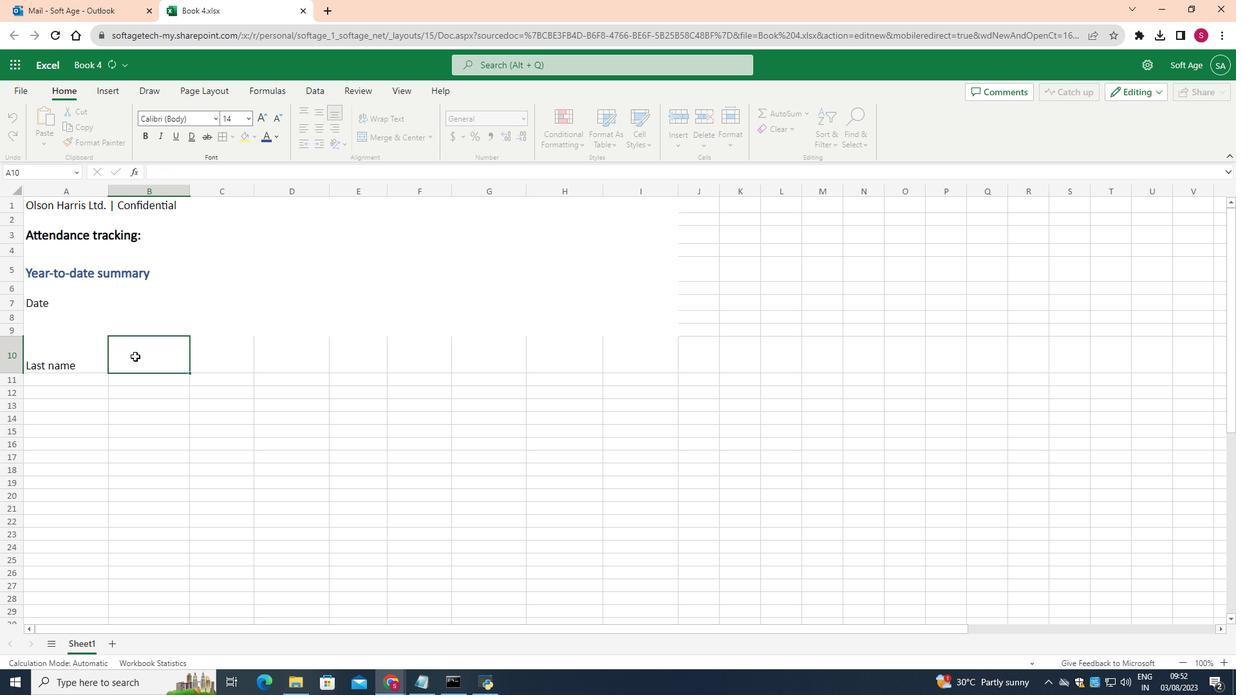 
Action: Mouse moved to (248, 116)
Screenshot: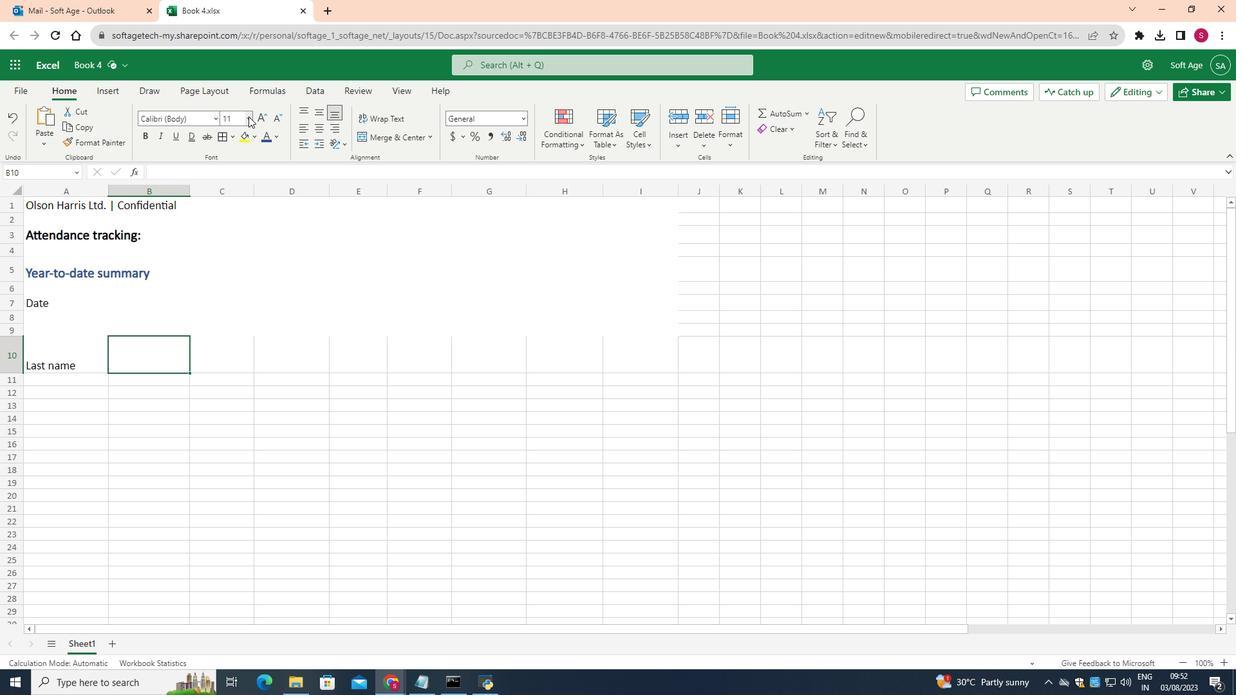 
Action: Mouse pressed left at (248, 116)
Screenshot: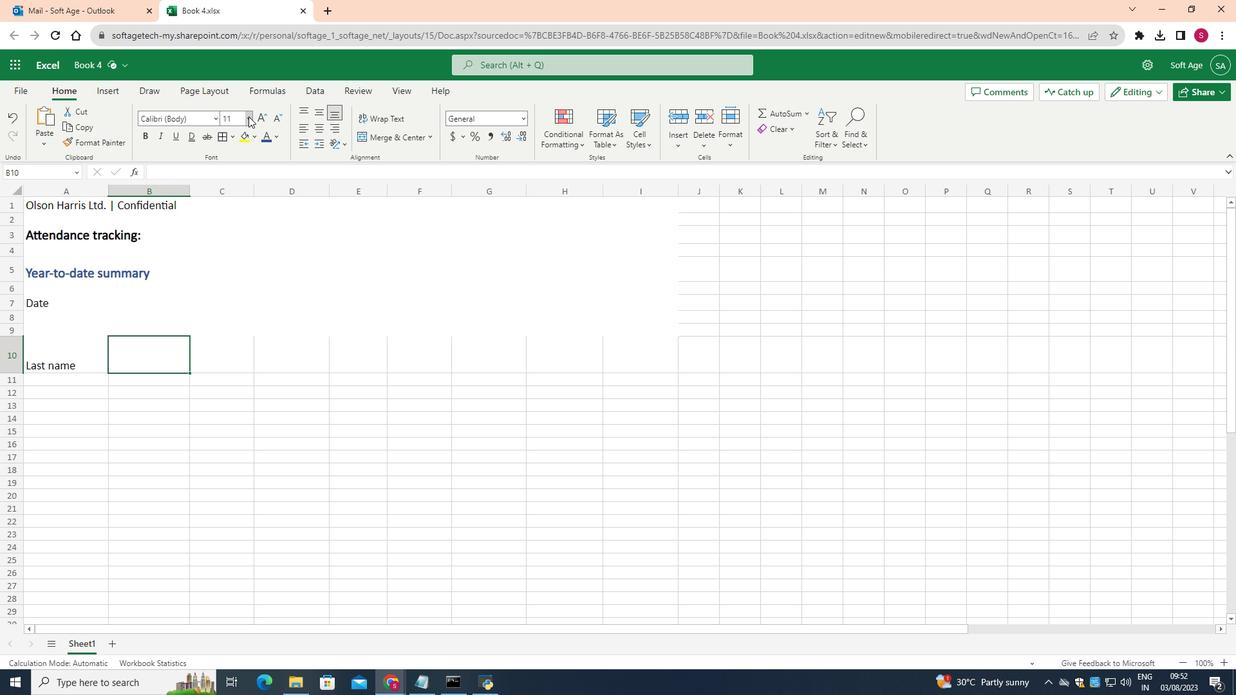 
Action: Mouse moved to (235, 224)
Screenshot: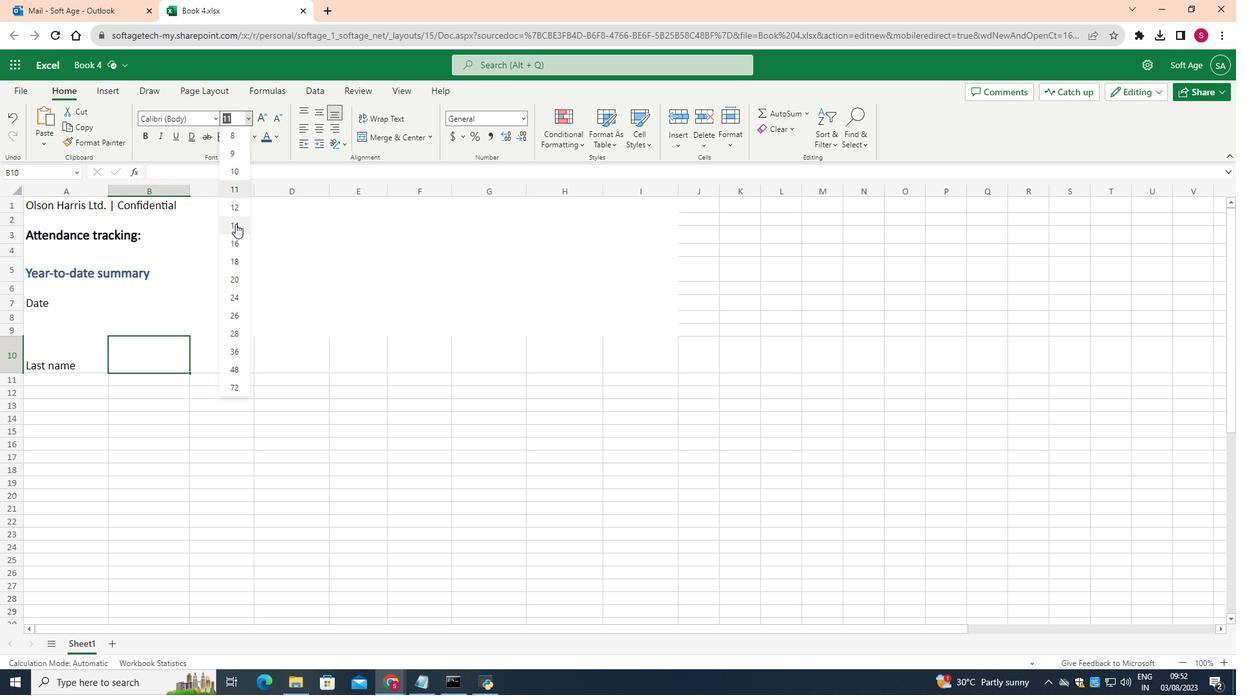 
Action: Mouse pressed left at (235, 224)
Screenshot: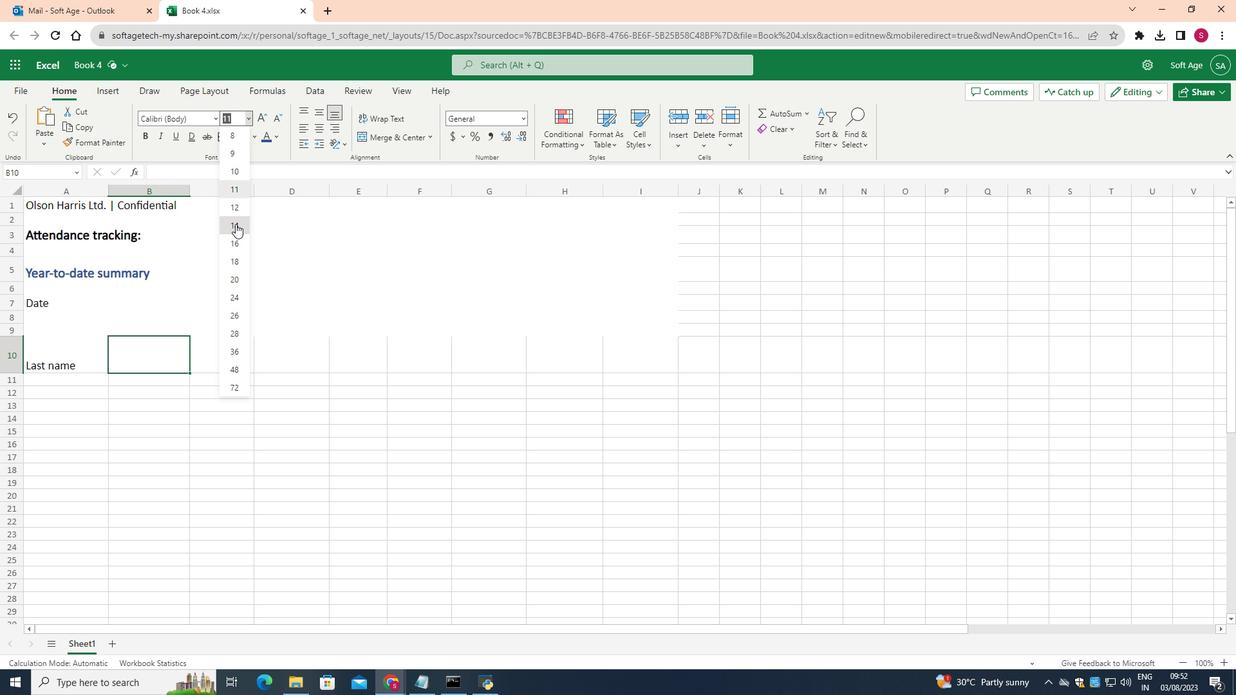 
Action: Key pressed <Key.shift>First<Key.space>name
Screenshot: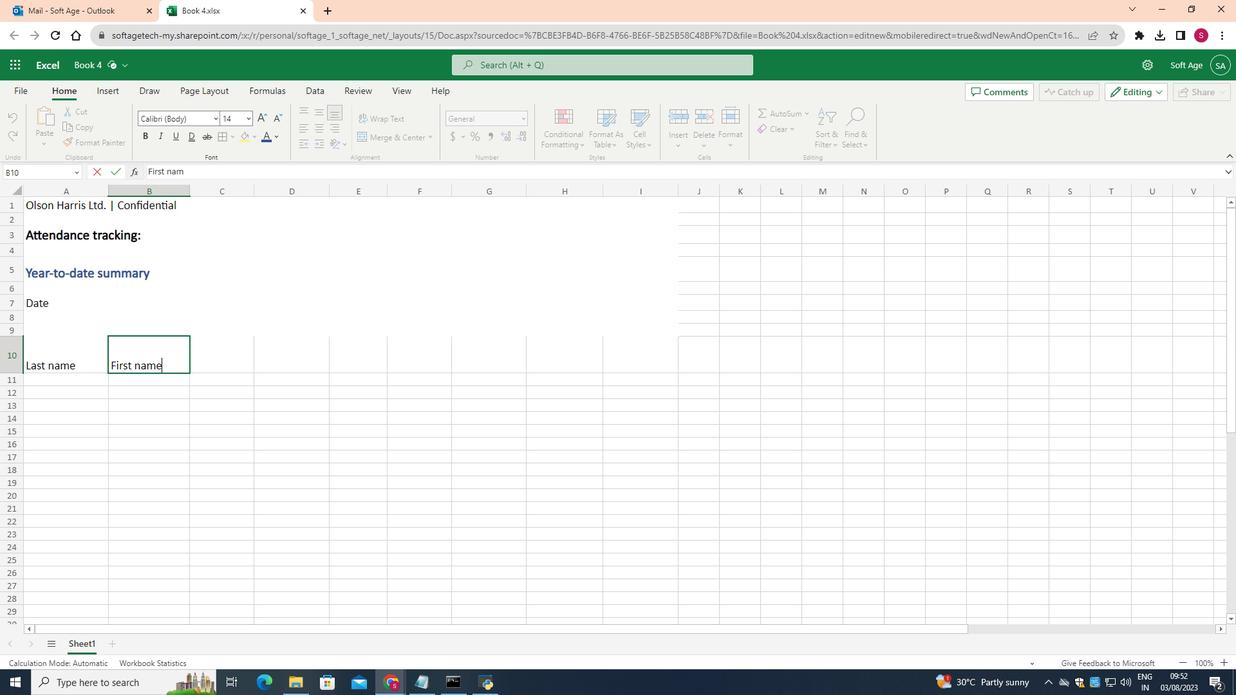 
Action: Mouse moved to (211, 362)
Screenshot: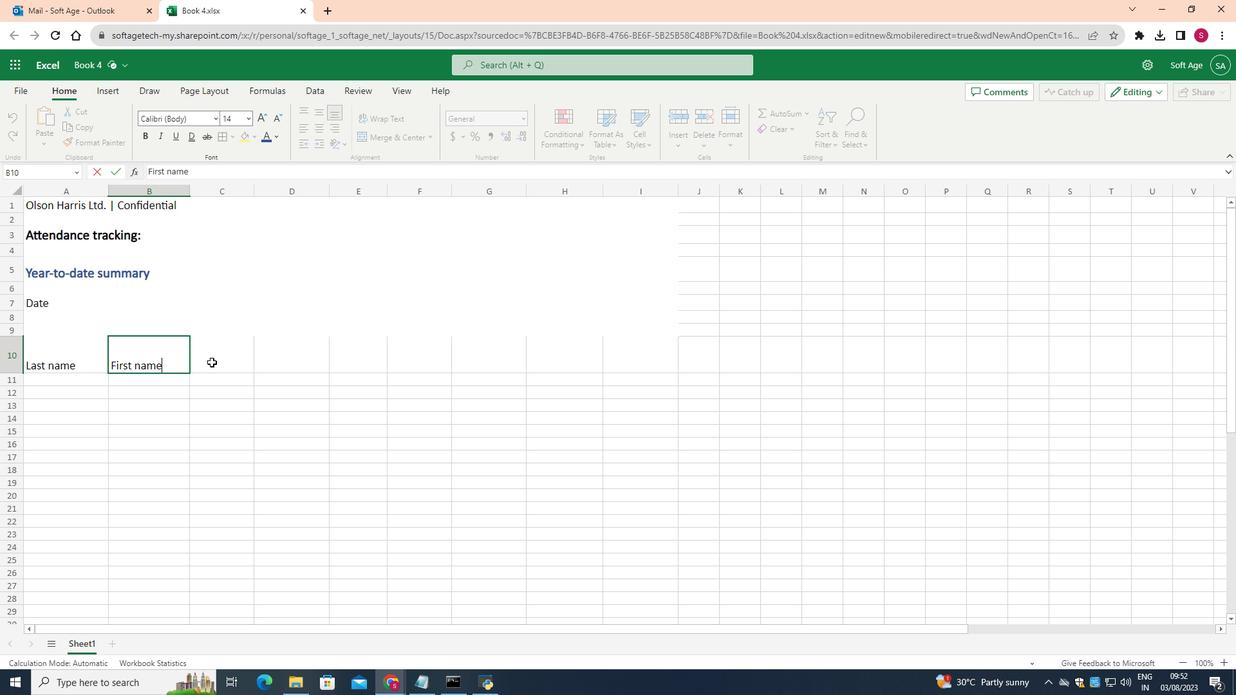 
Action: Mouse pressed left at (211, 362)
Screenshot: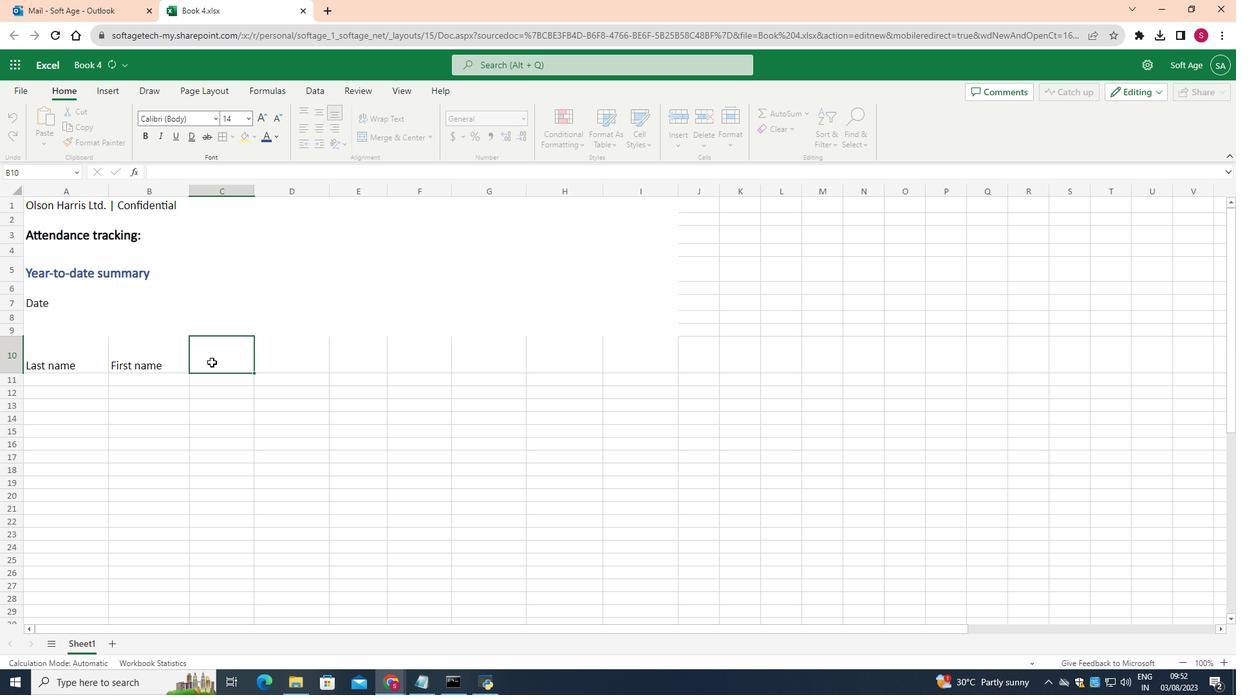 
Action: Mouse moved to (249, 121)
Screenshot: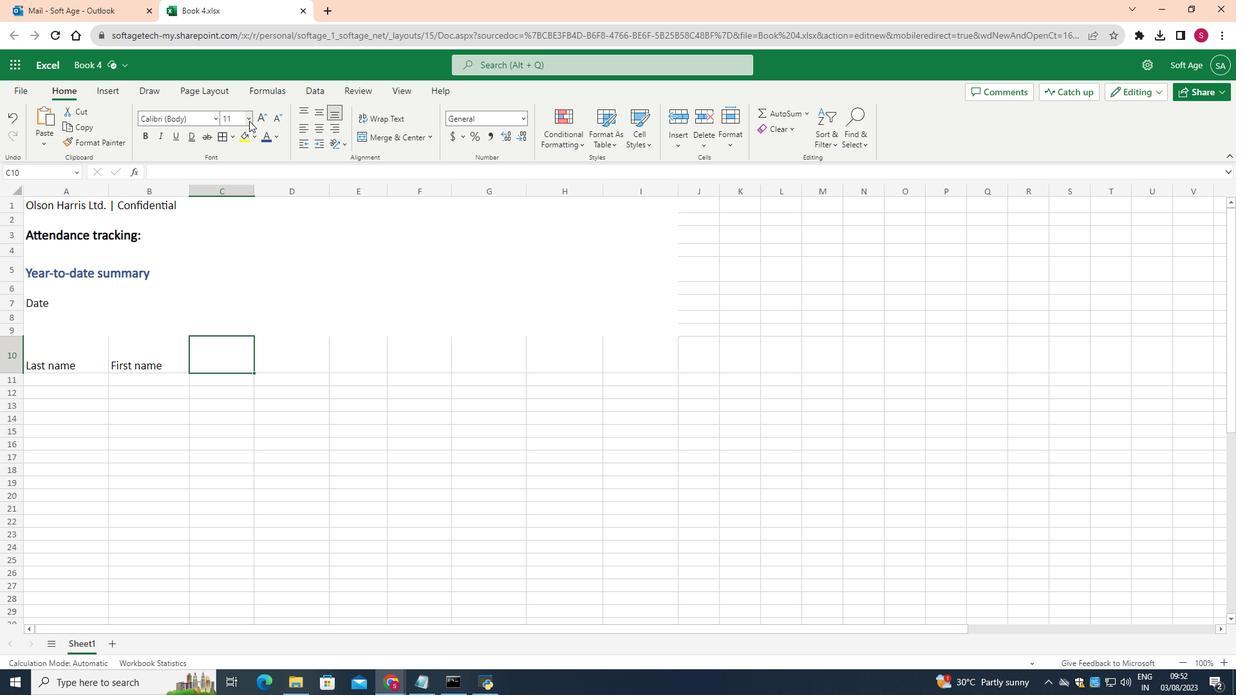 
Action: Mouse pressed left at (249, 121)
Screenshot: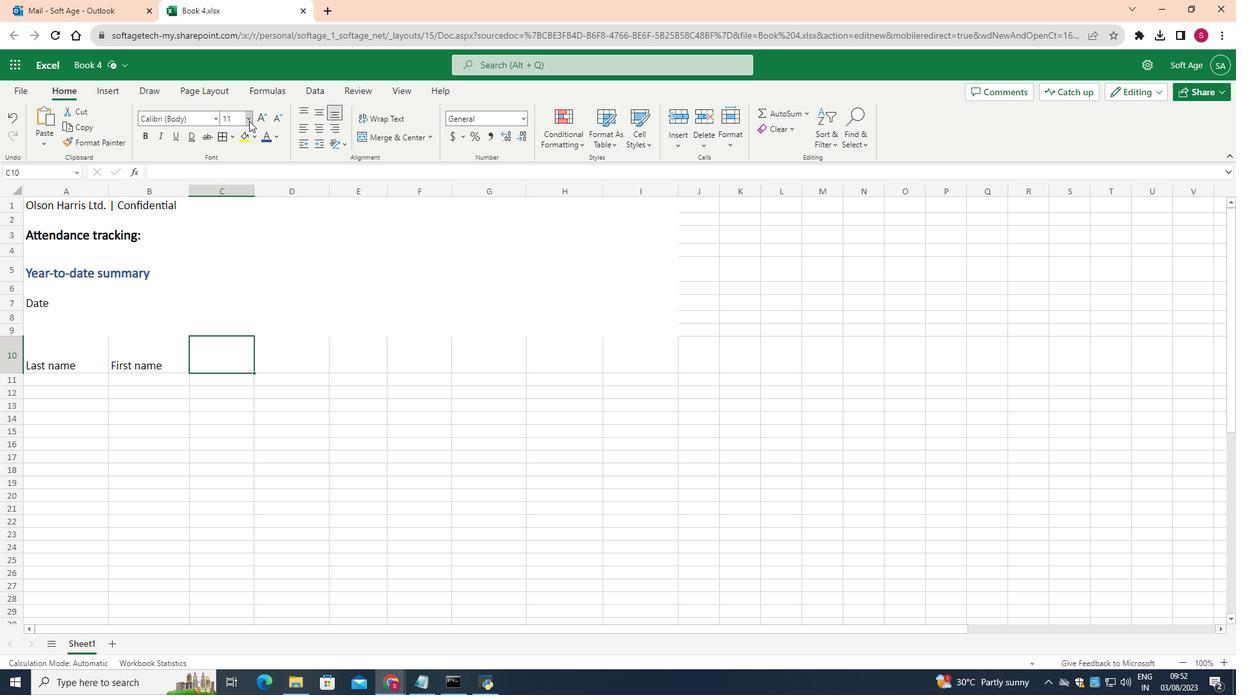 
Action: Mouse moved to (239, 227)
Screenshot: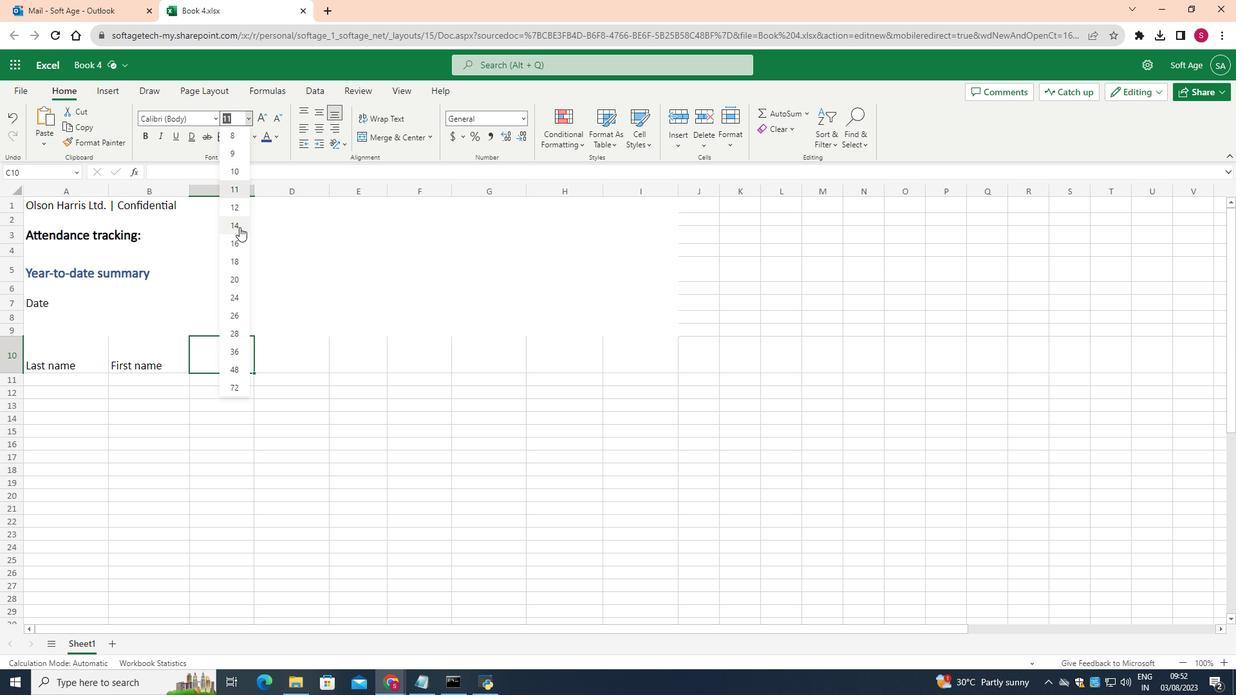 
Action: Mouse pressed left at (239, 227)
Screenshot: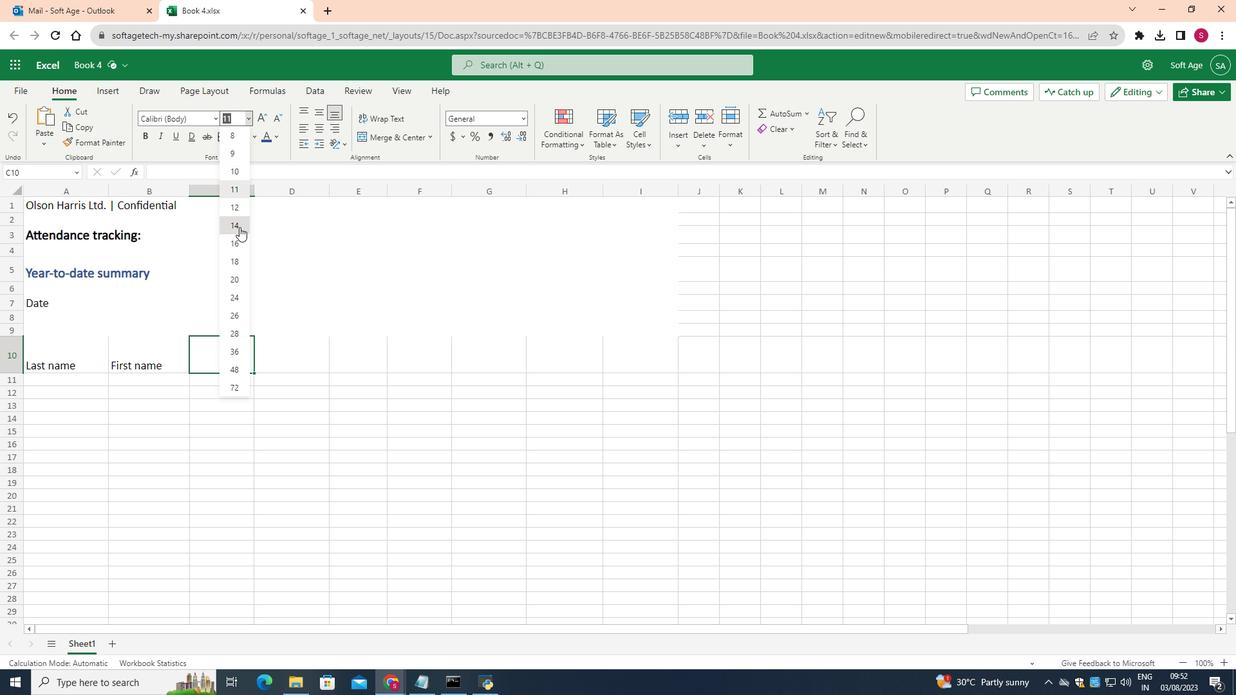 
Action: Mouse moved to (239, 226)
Screenshot: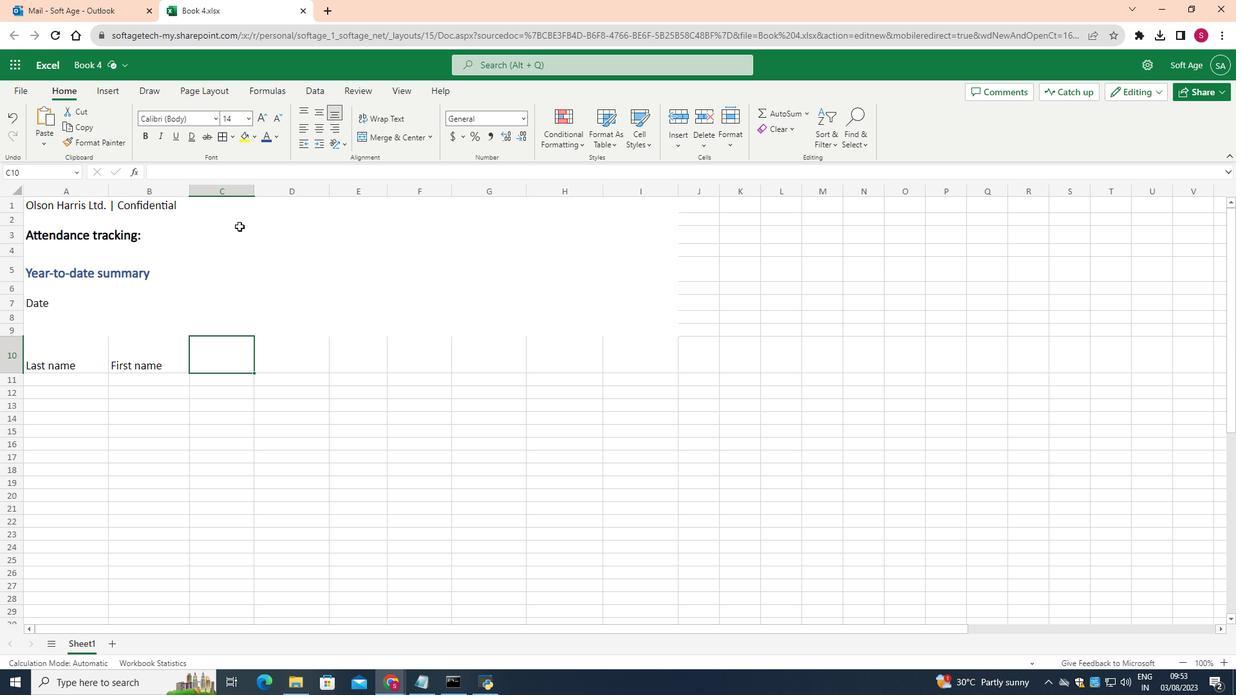 
Action: Key pressed <Key.shift>Vacation
Screenshot: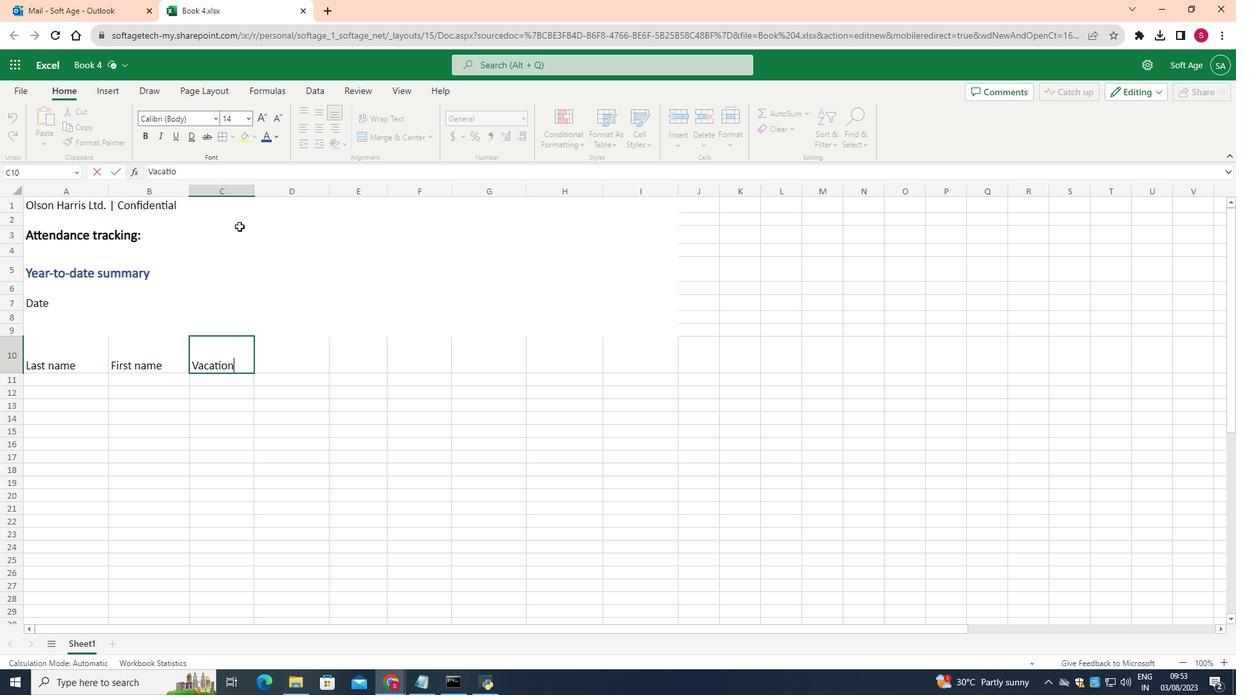 
Action: Mouse moved to (314, 361)
Screenshot: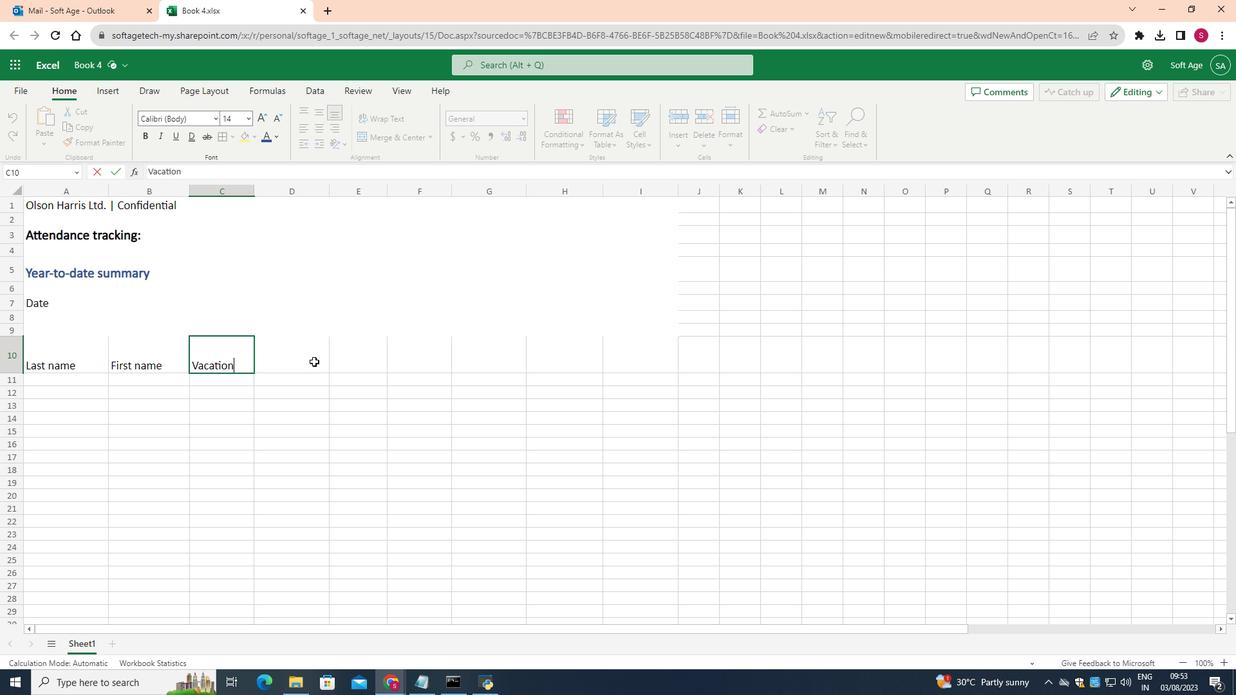
Action: Mouse pressed left at (314, 361)
Screenshot: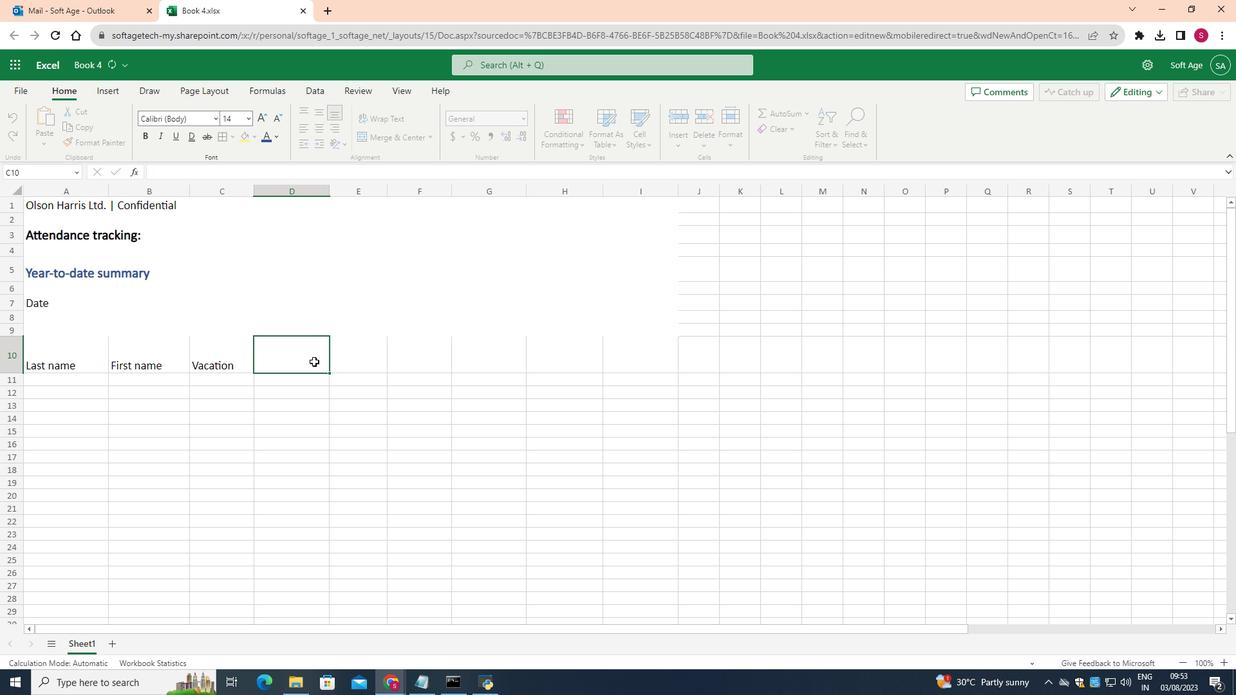 
Action: Mouse moved to (246, 115)
Screenshot: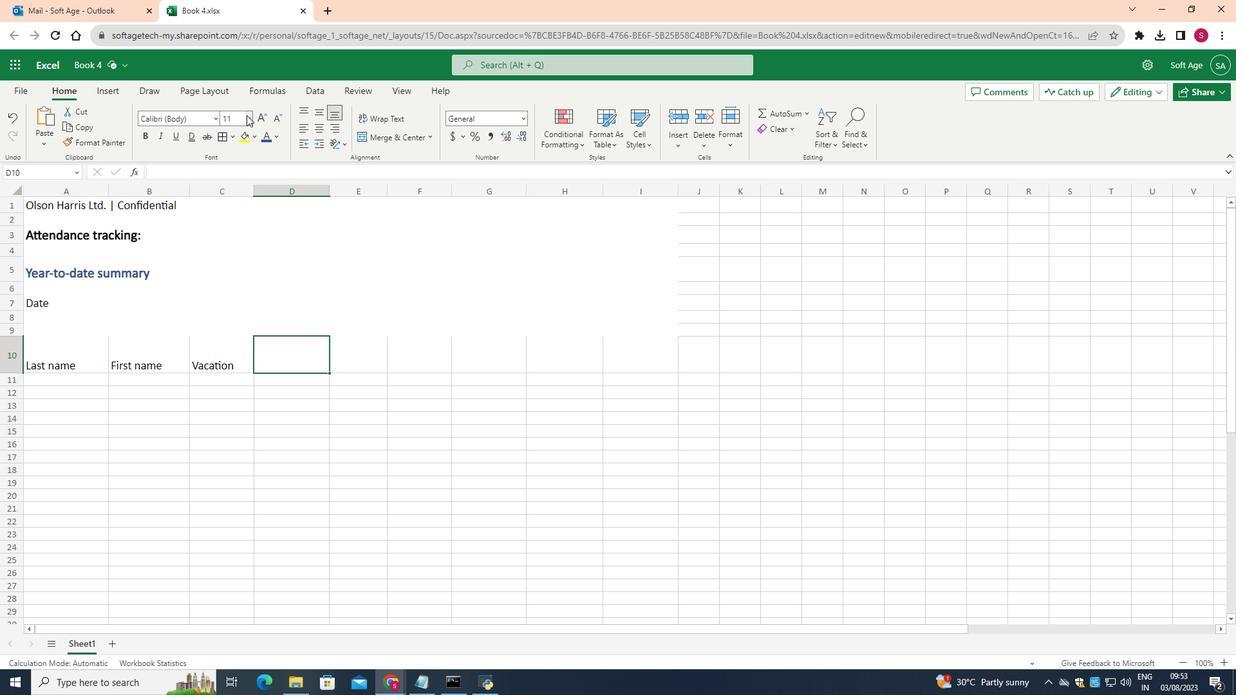
Action: Mouse pressed left at (246, 115)
Screenshot: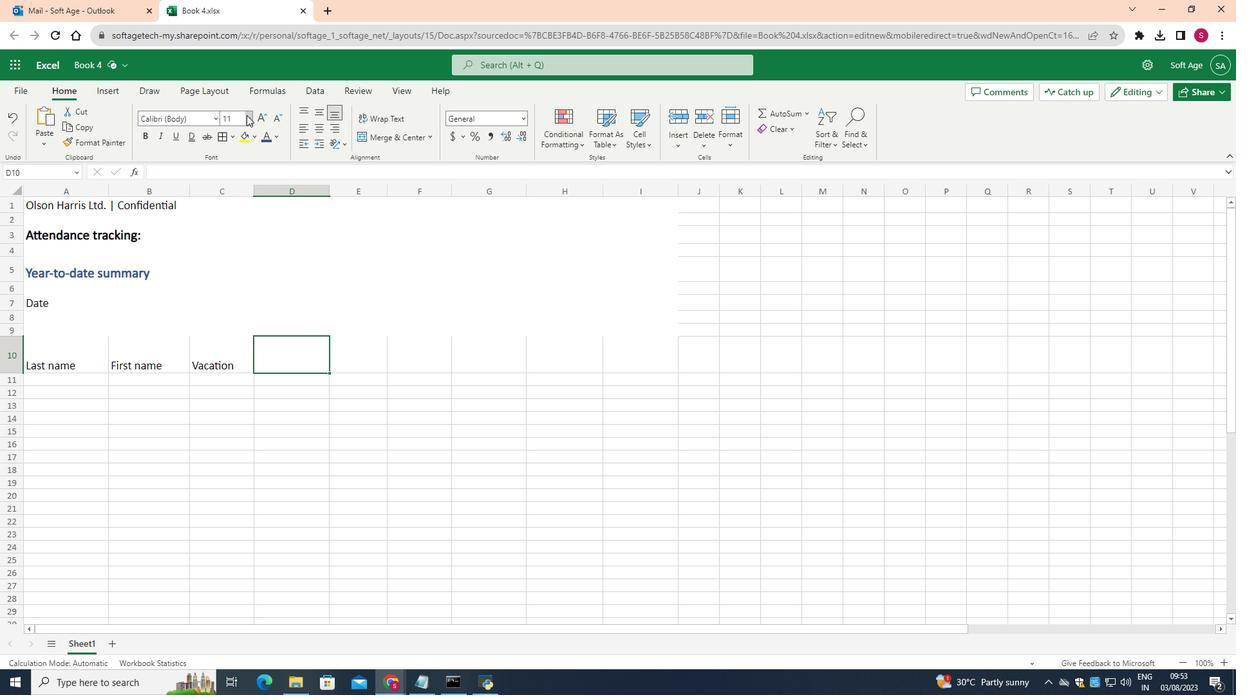 
Action: Mouse moved to (233, 226)
Screenshot: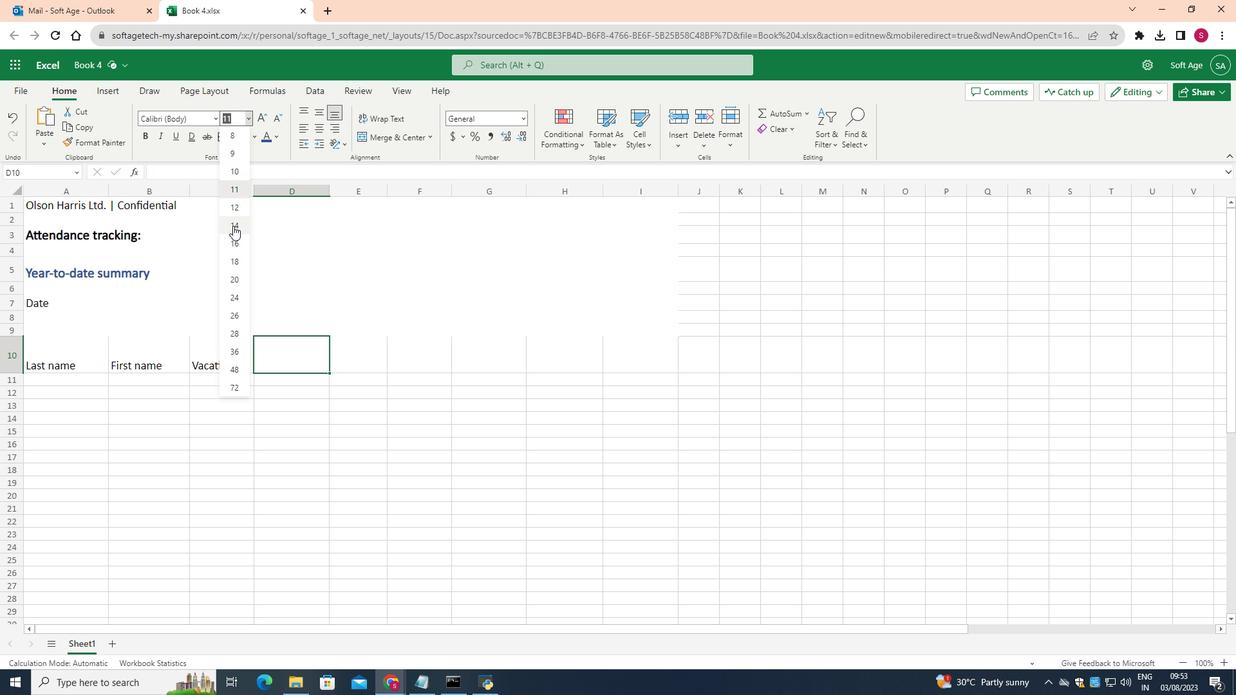 
Action: Mouse pressed left at (233, 226)
Screenshot: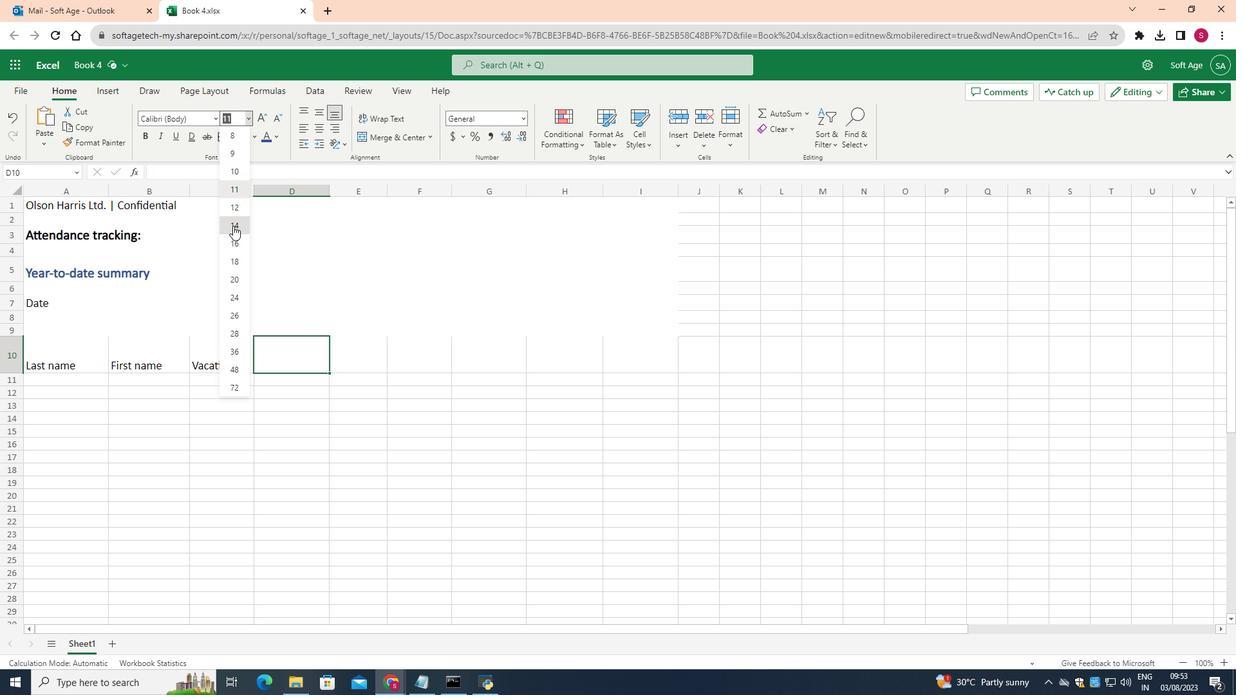 
Action: Key pressed <Key.shift>Personal
Screenshot: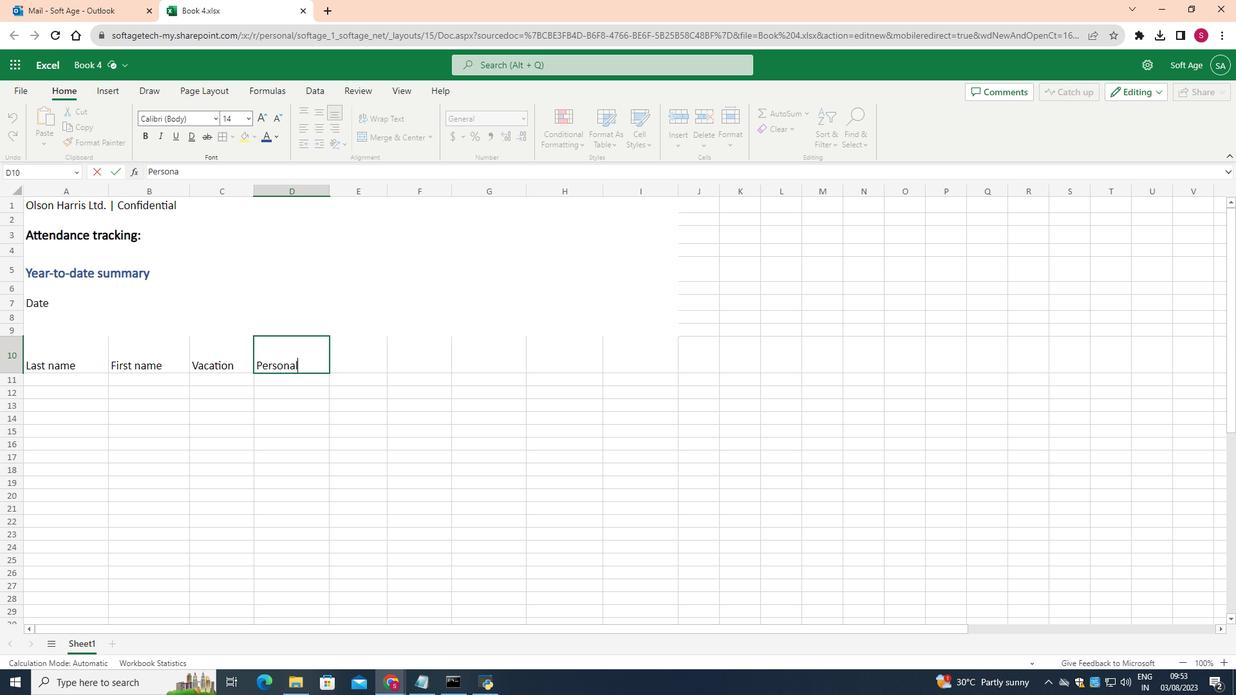 
Action: Mouse moved to (353, 356)
Screenshot: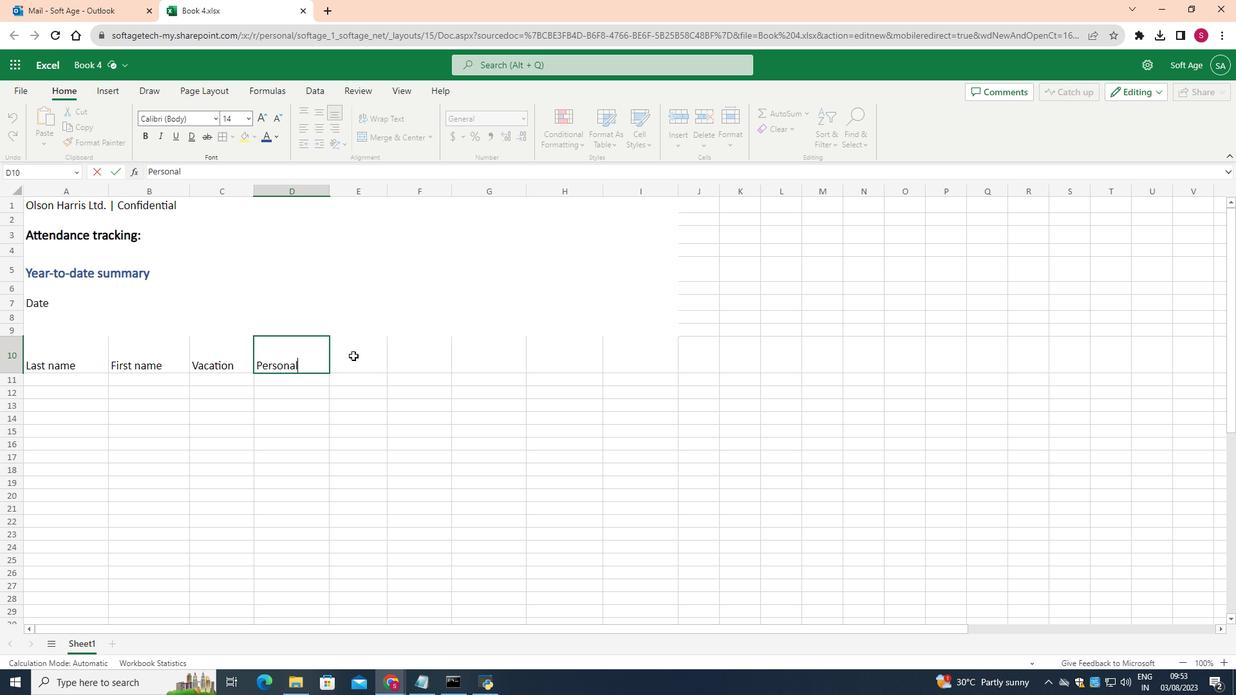 
Action: Mouse pressed left at (353, 356)
Screenshot: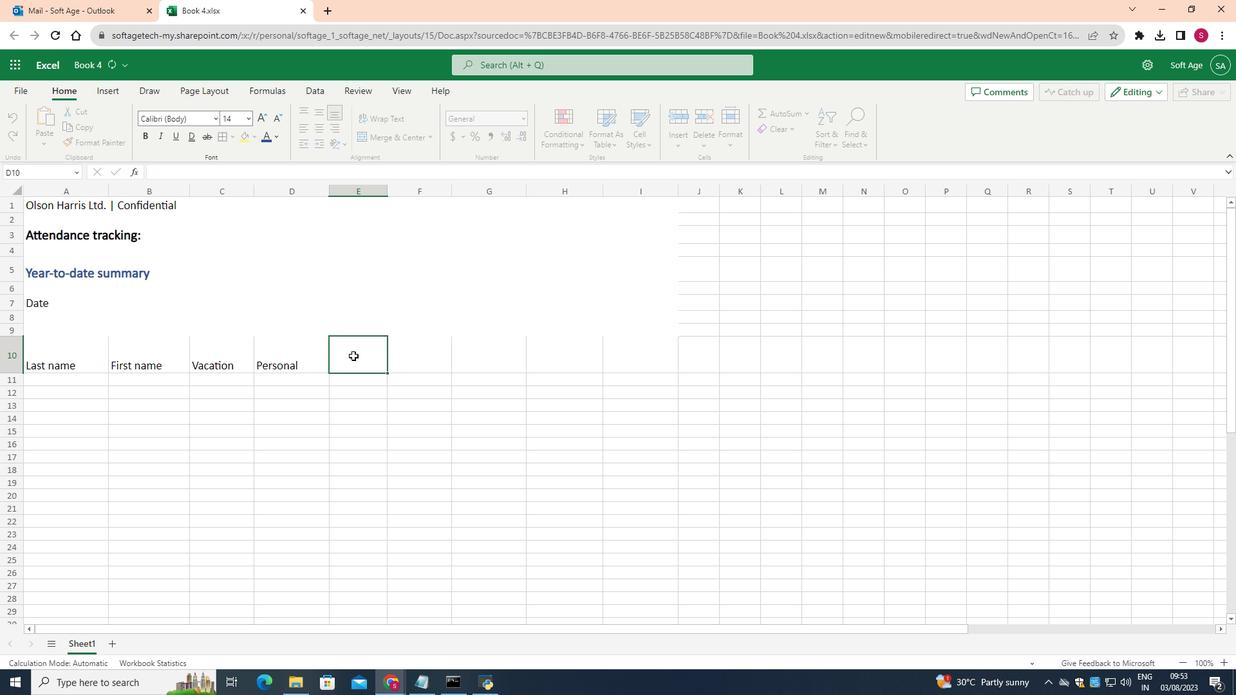 
Action: Mouse moved to (247, 118)
Screenshot: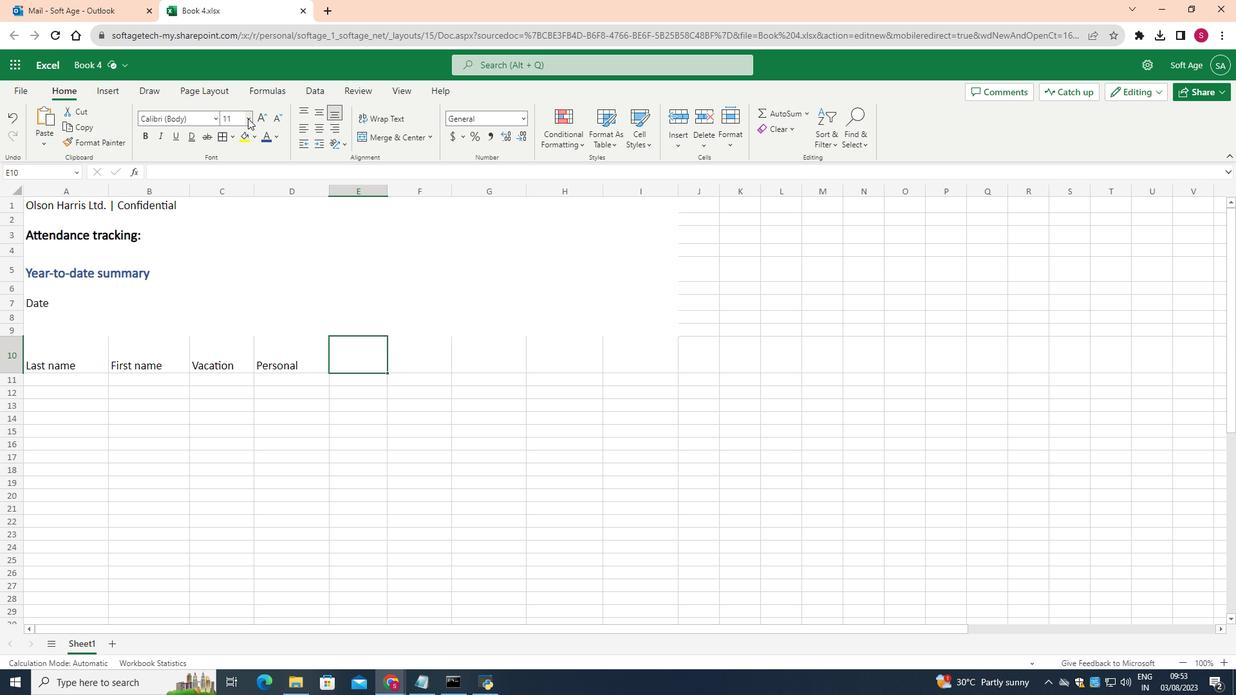 
Action: Mouse pressed left at (247, 118)
Screenshot: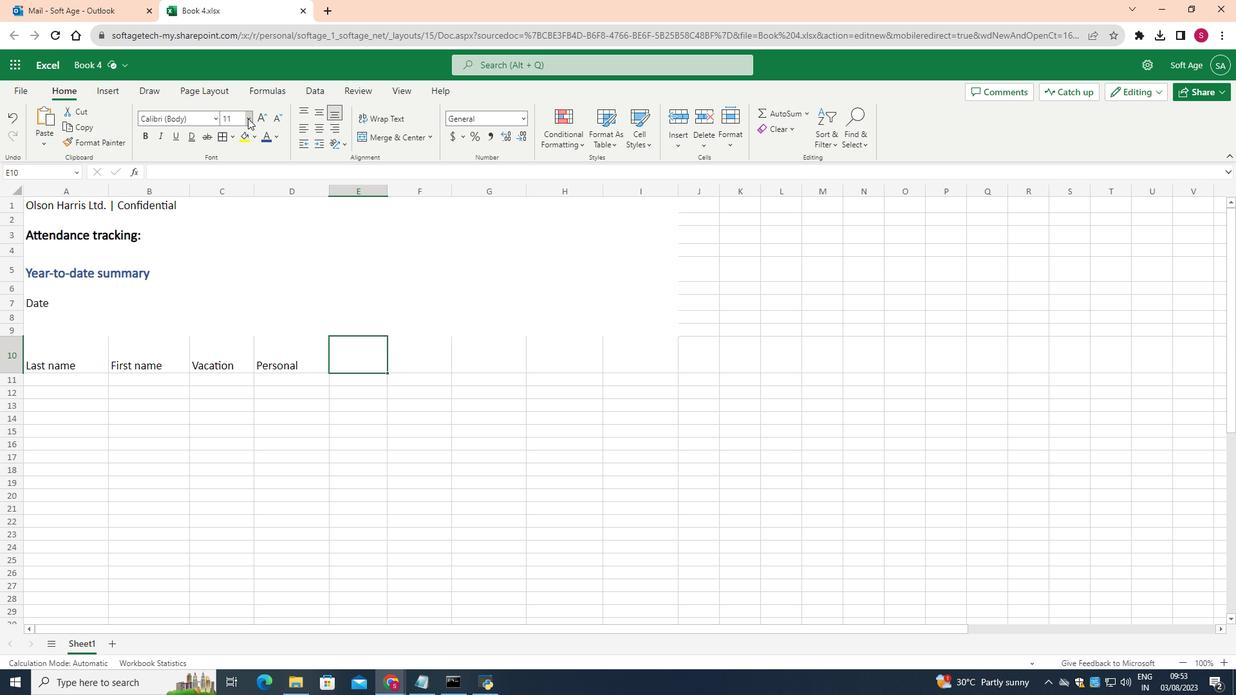 
Action: Mouse moved to (235, 222)
Screenshot: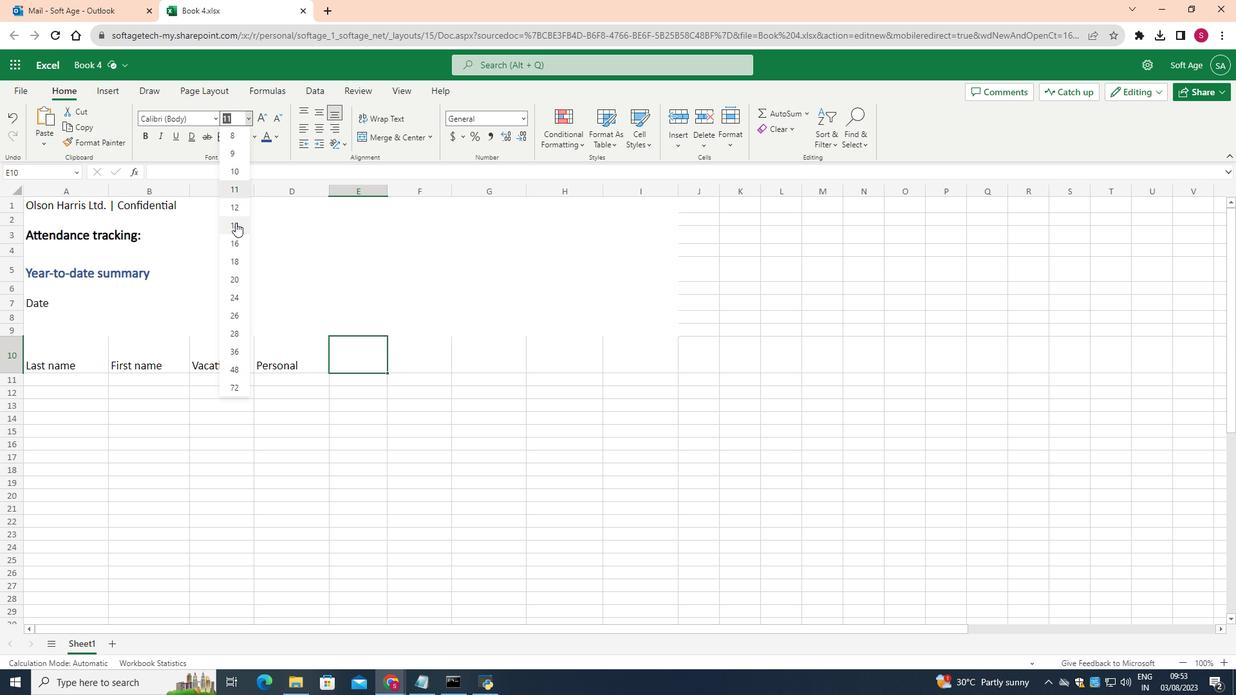 
Action: Mouse pressed left at (235, 222)
Screenshot: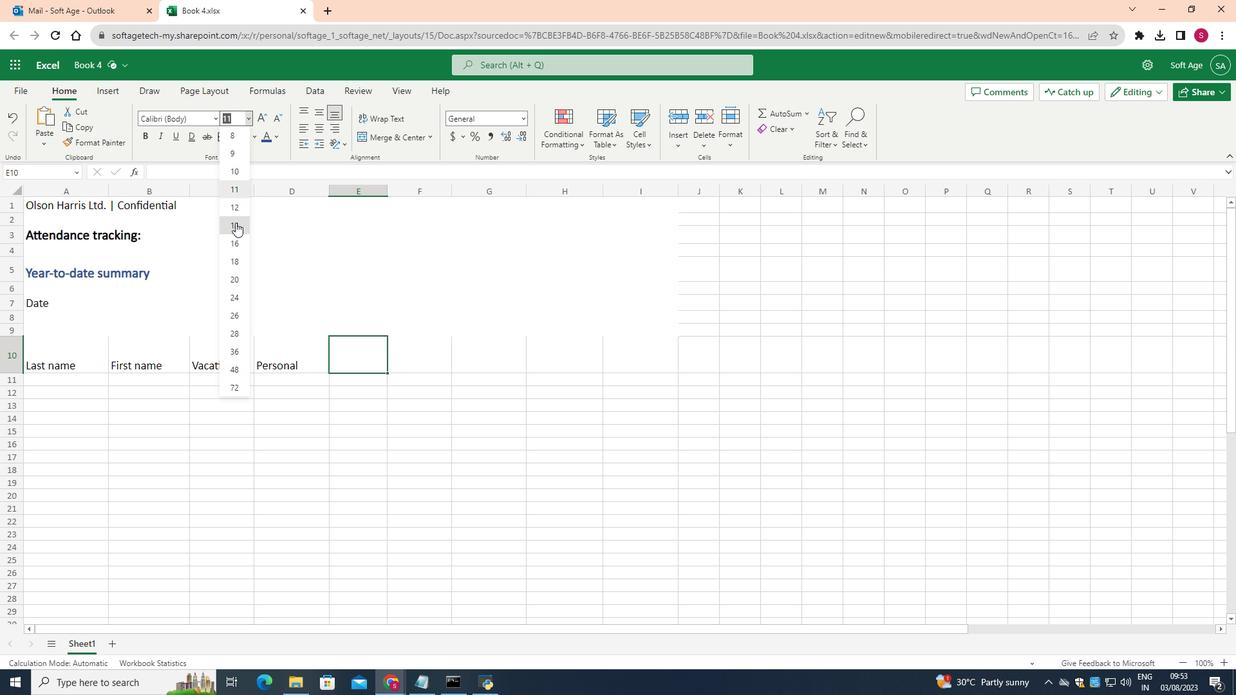 
Action: Key pressed <Key.shift>Sick
Screenshot: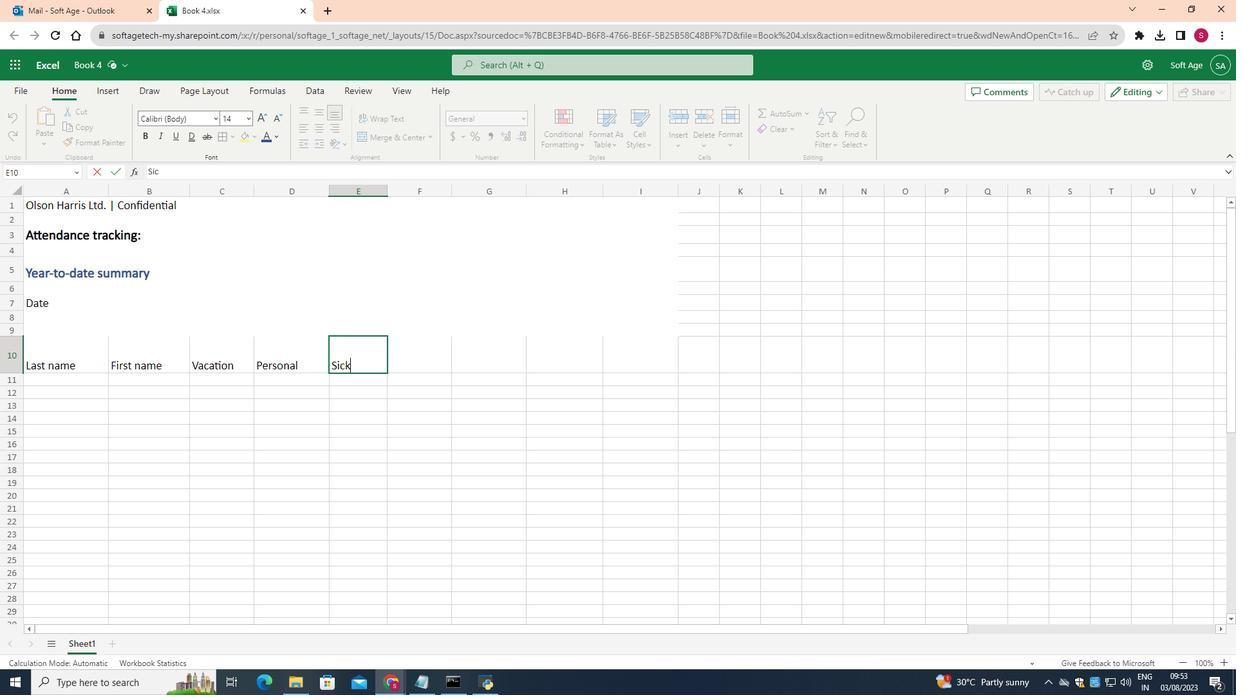 
Action: Mouse moved to (399, 351)
Screenshot: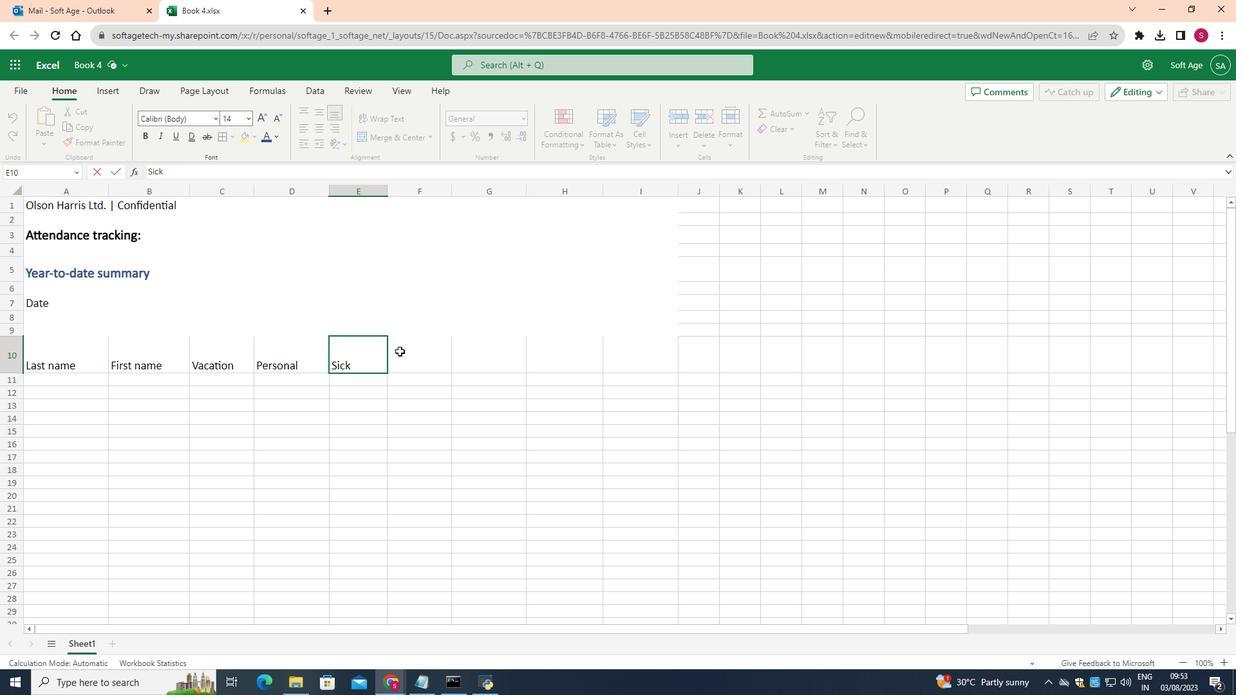 
Action: Mouse pressed left at (399, 351)
Screenshot: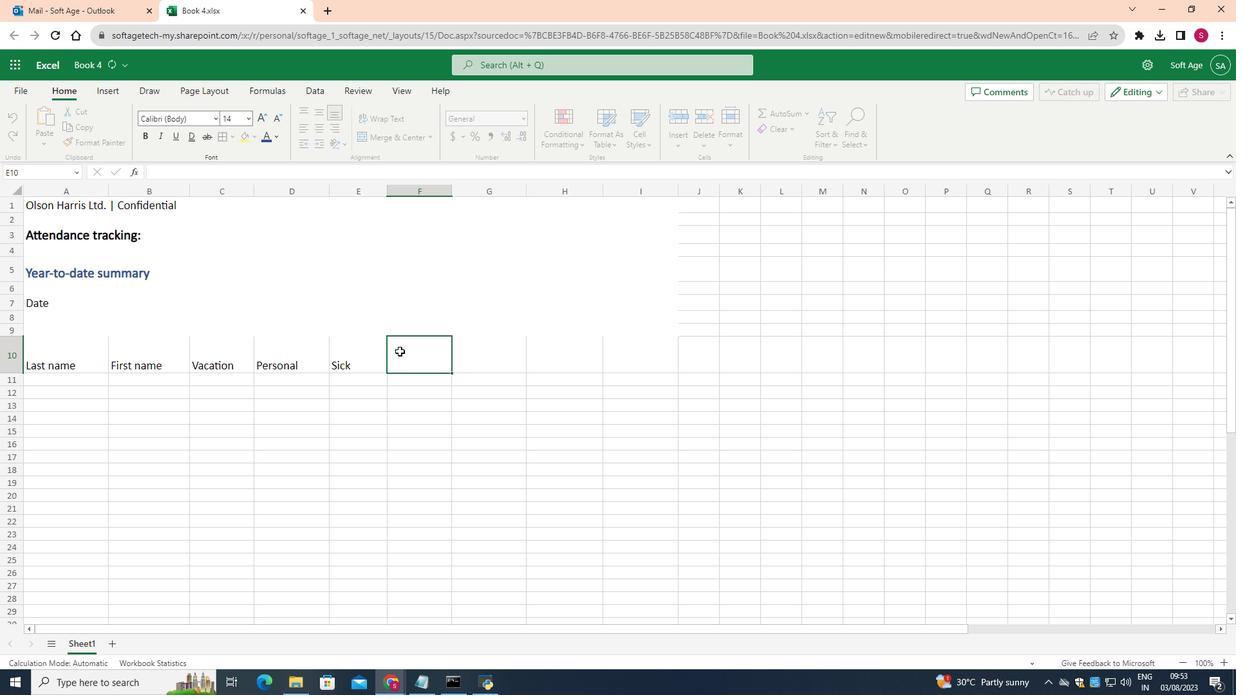 
Action: Mouse moved to (249, 118)
Screenshot: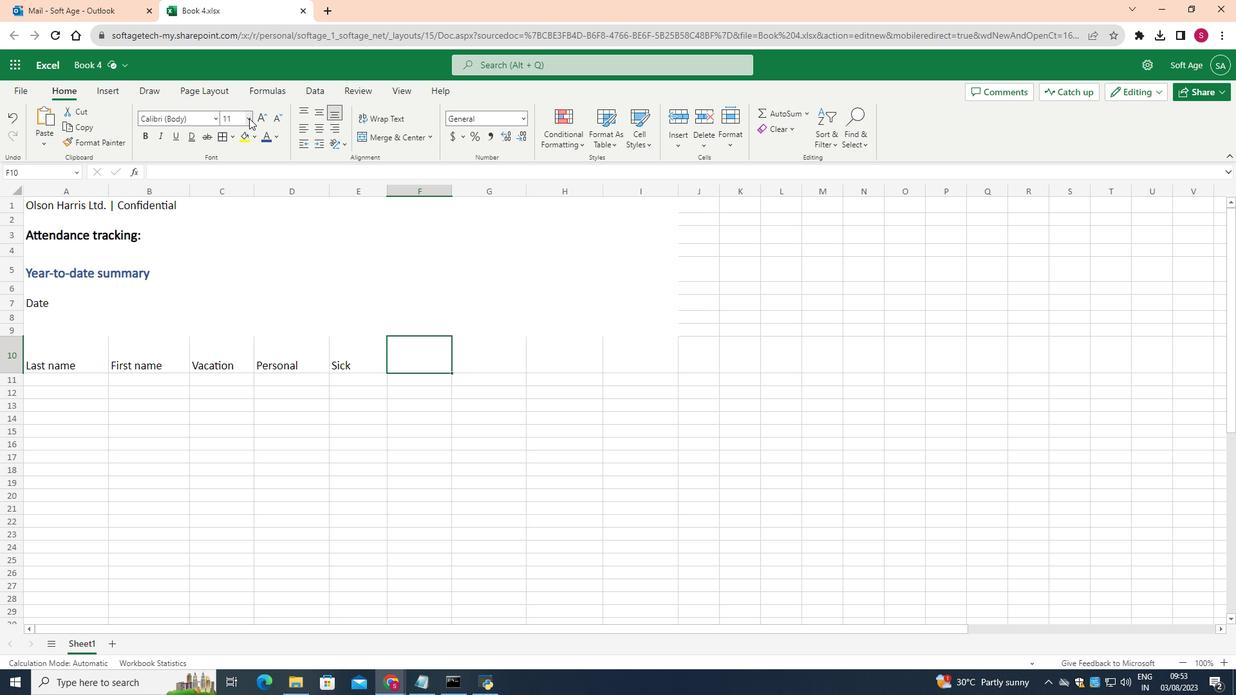 
Action: Mouse pressed left at (249, 118)
Screenshot: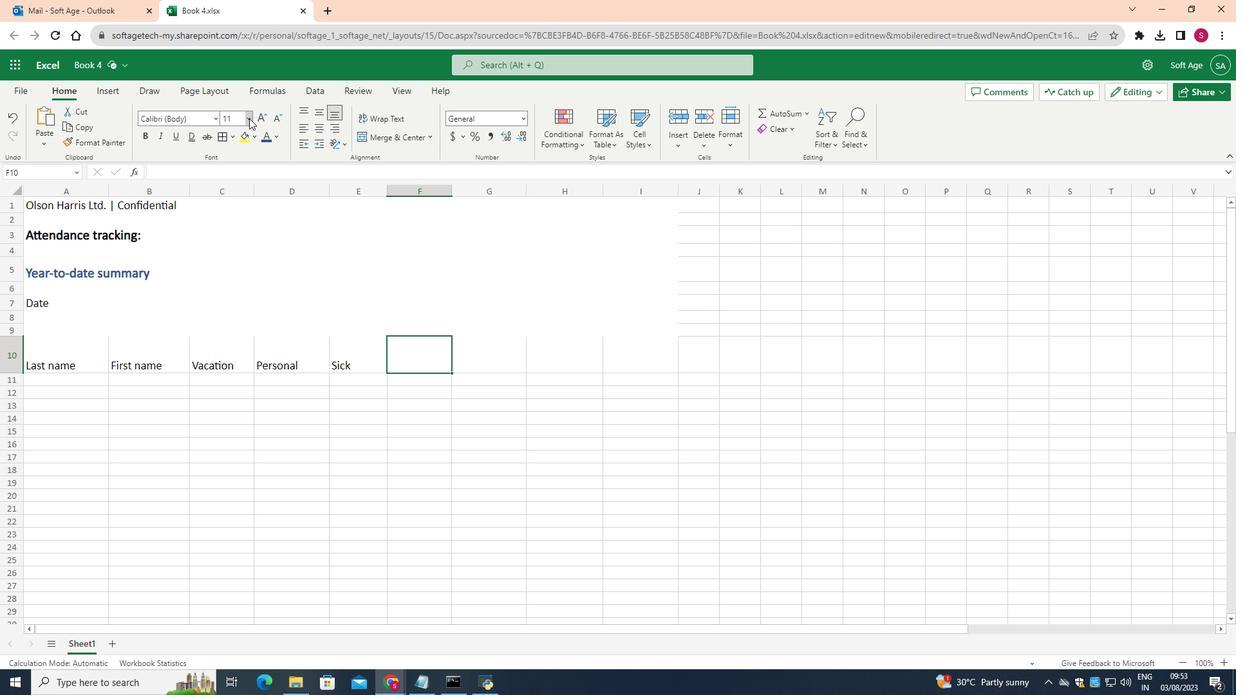 
Action: Mouse moved to (240, 222)
Screenshot: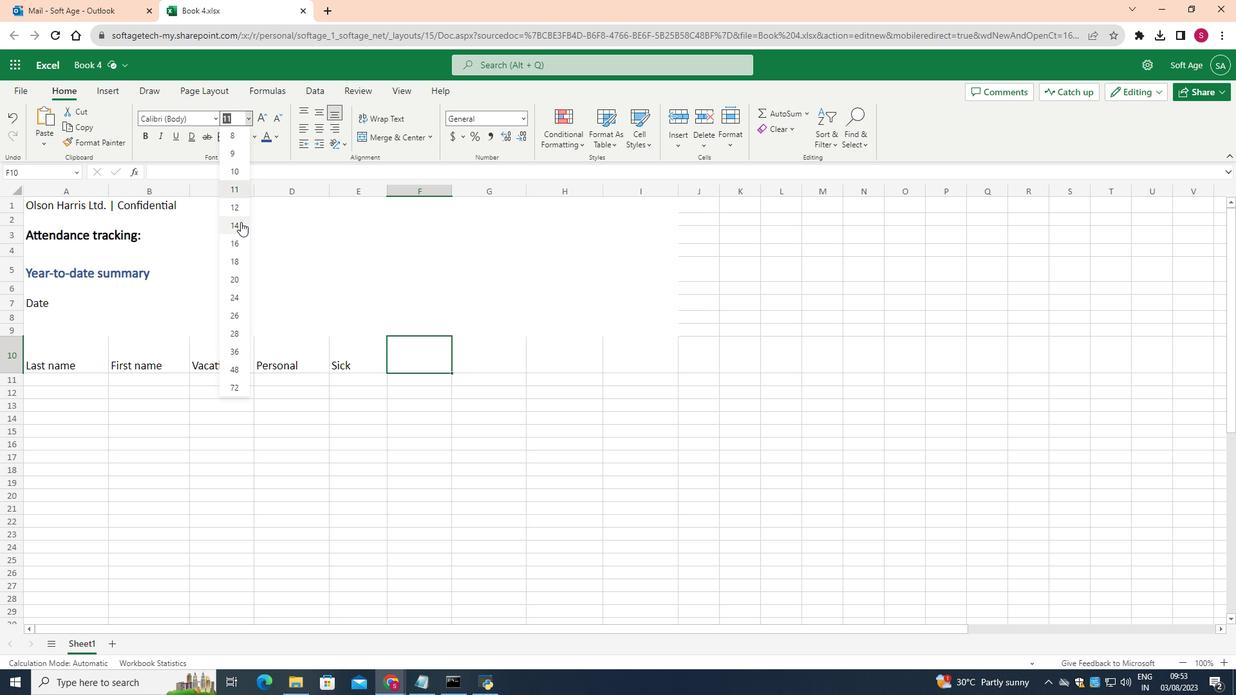 
Action: Mouse pressed left at (240, 222)
Screenshot: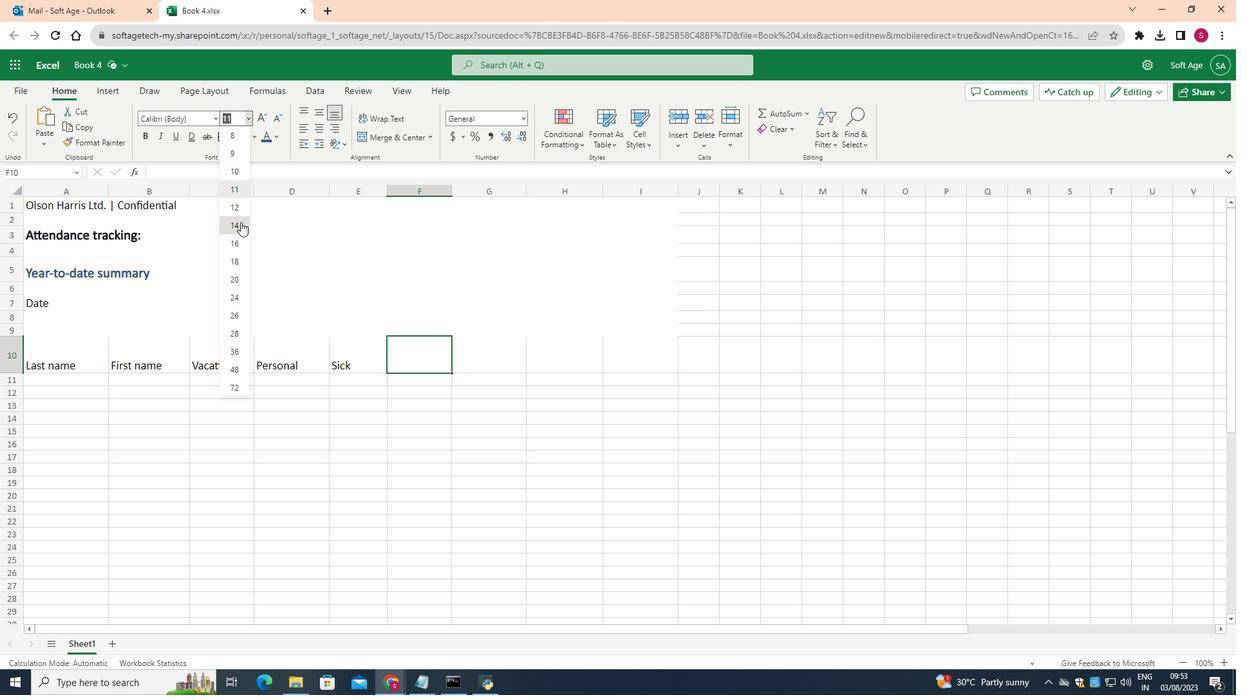 
Action: Key pressed <Key.shift>SSN
Screenshot: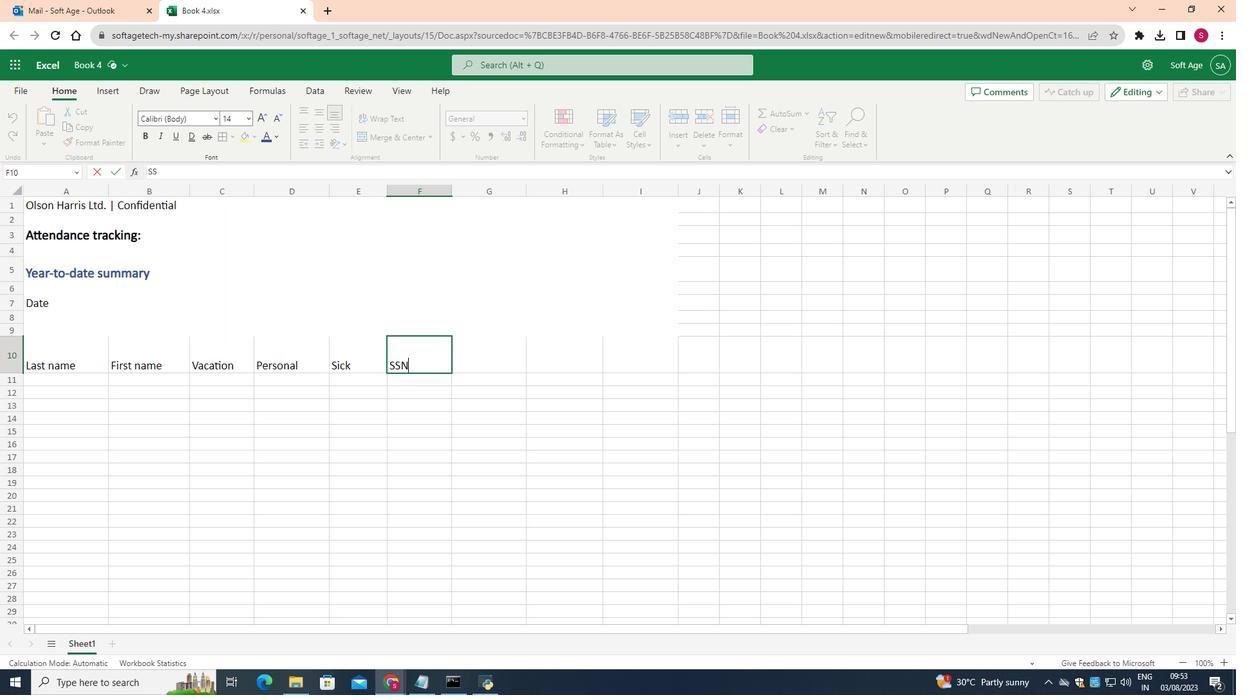 
Action: Mouse moved to (490, 360)
Screenshot: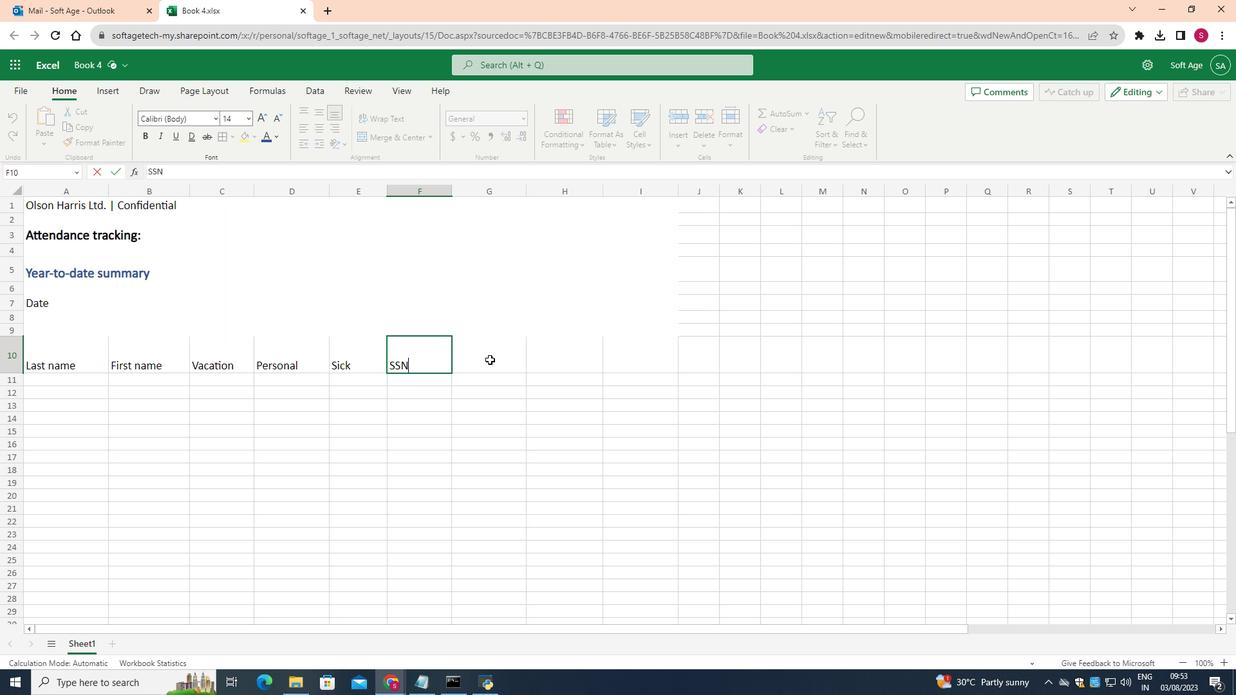 
Action: Mouse pressed left at (490, 360)
Screenshot: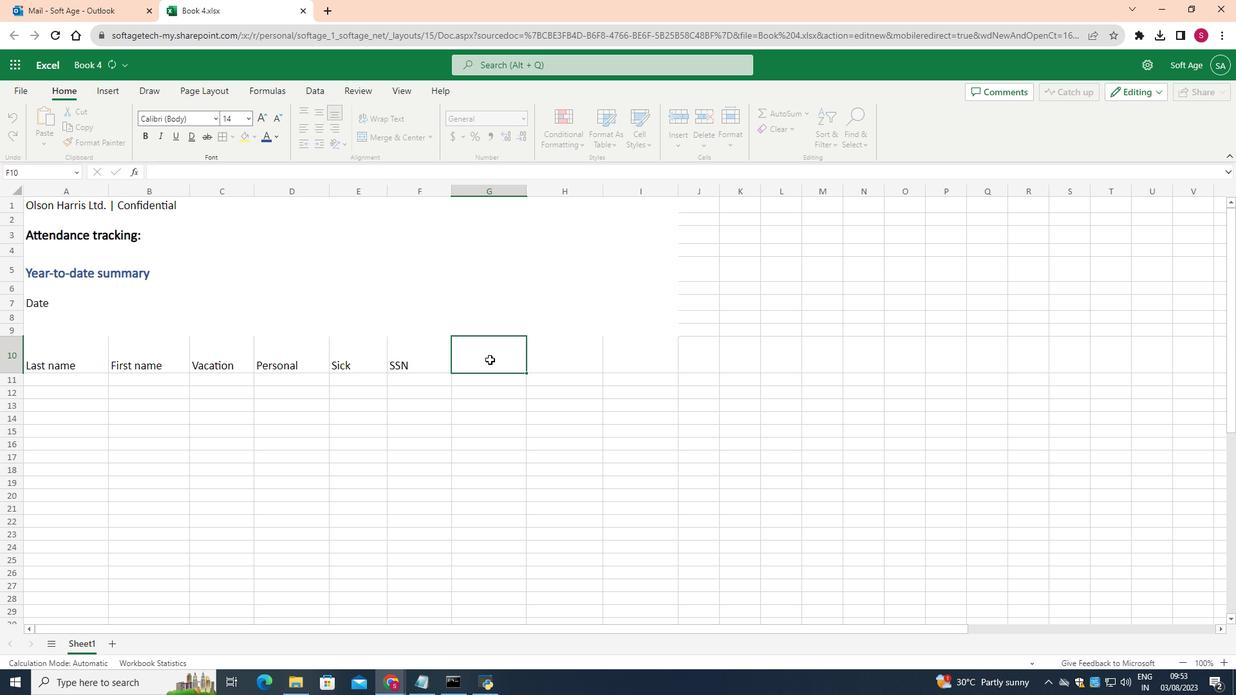 
Action: Mouse moved to (248, 115)
Screenshot: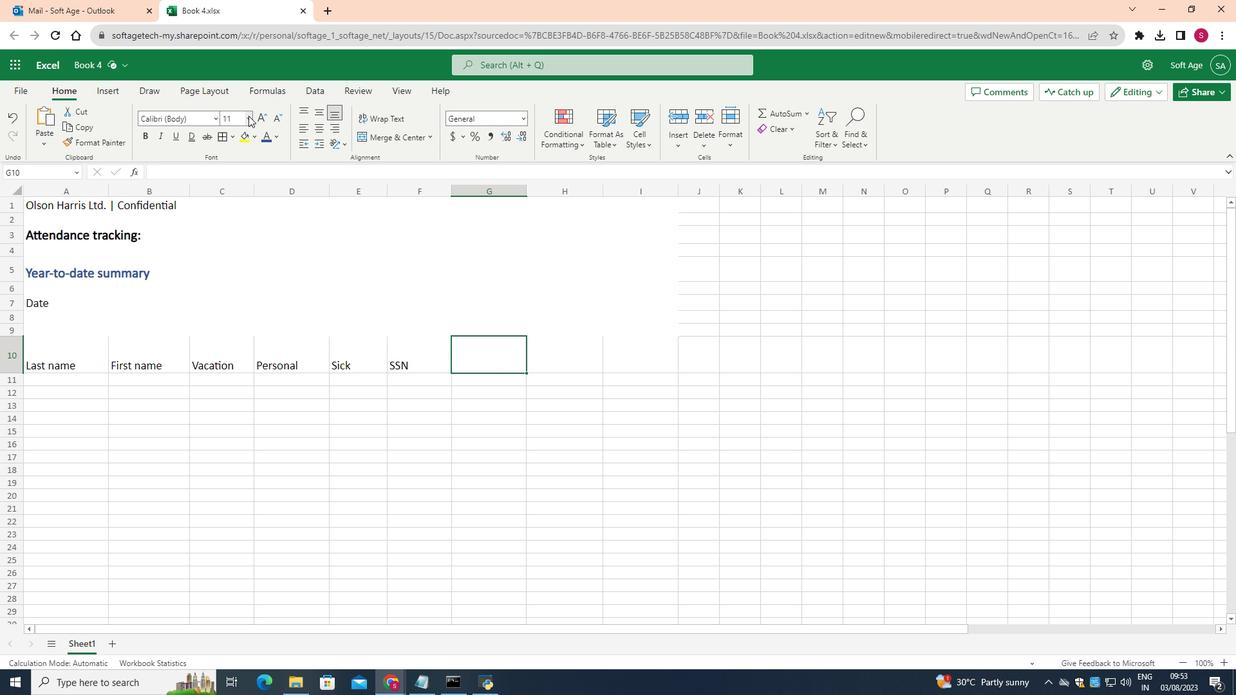 
Action: Mouse pressed left at (248, 115)
Screenshot: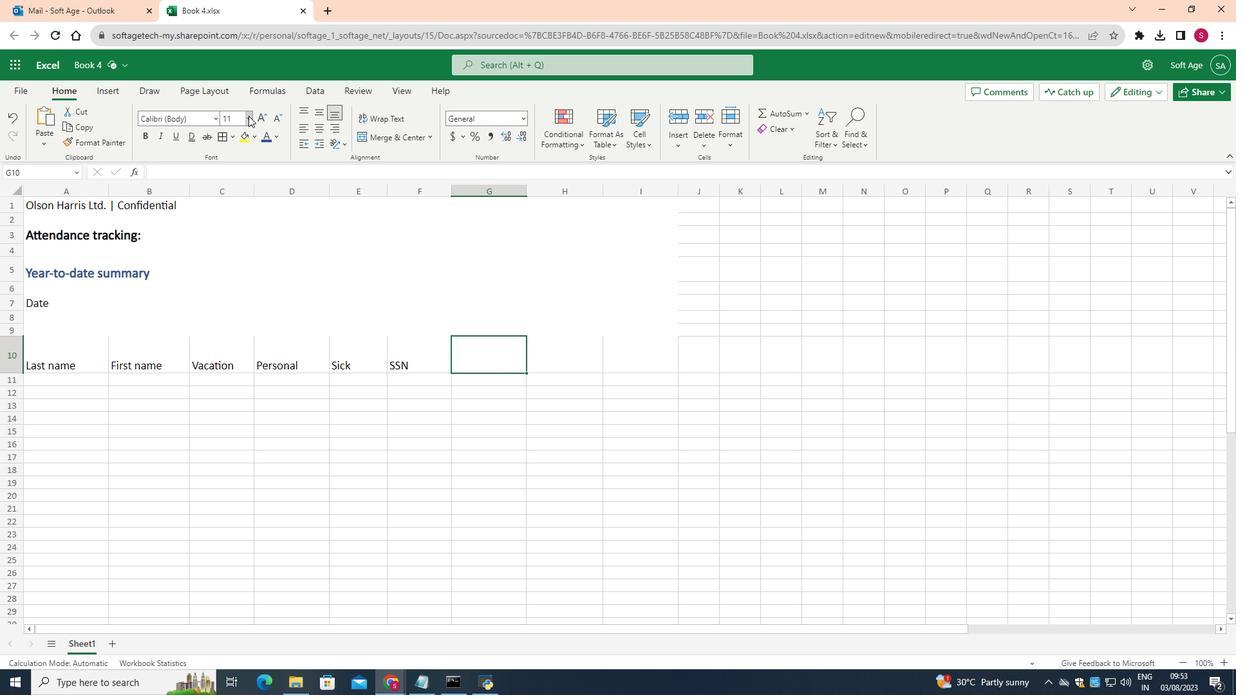 
Action: Mouse moved to (233, 222)
Screenshot: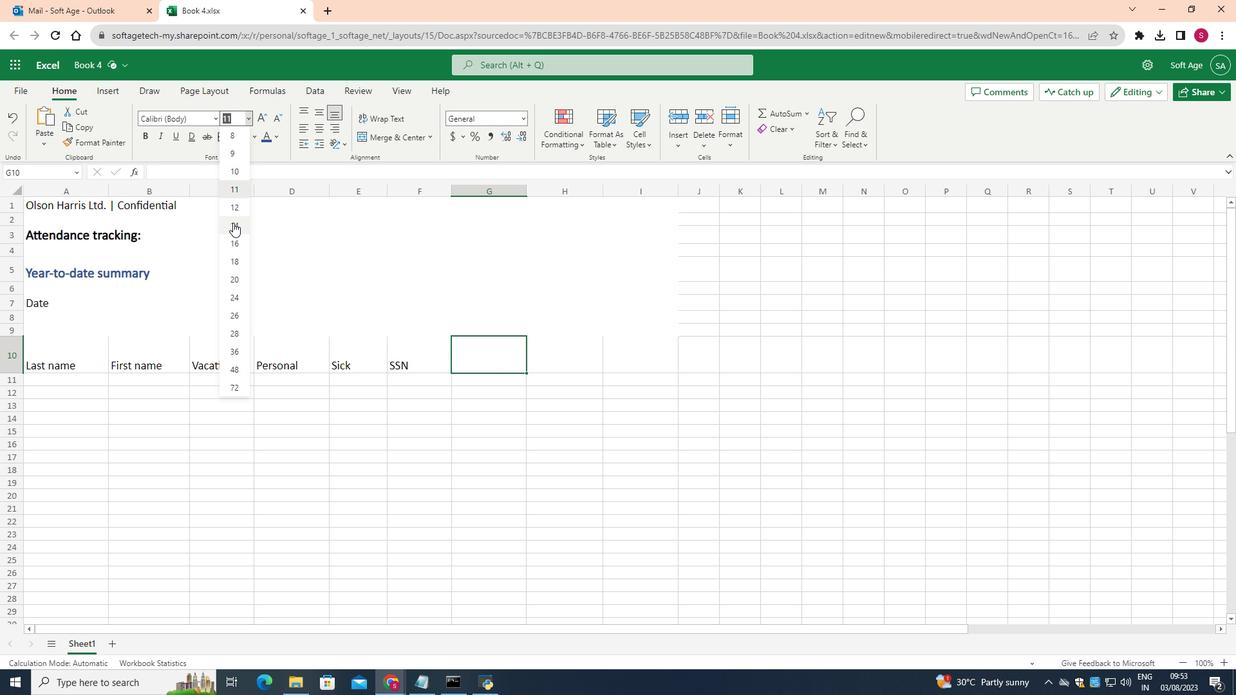 
Action: Mouse pressed left at (233, 222)
Screenshot: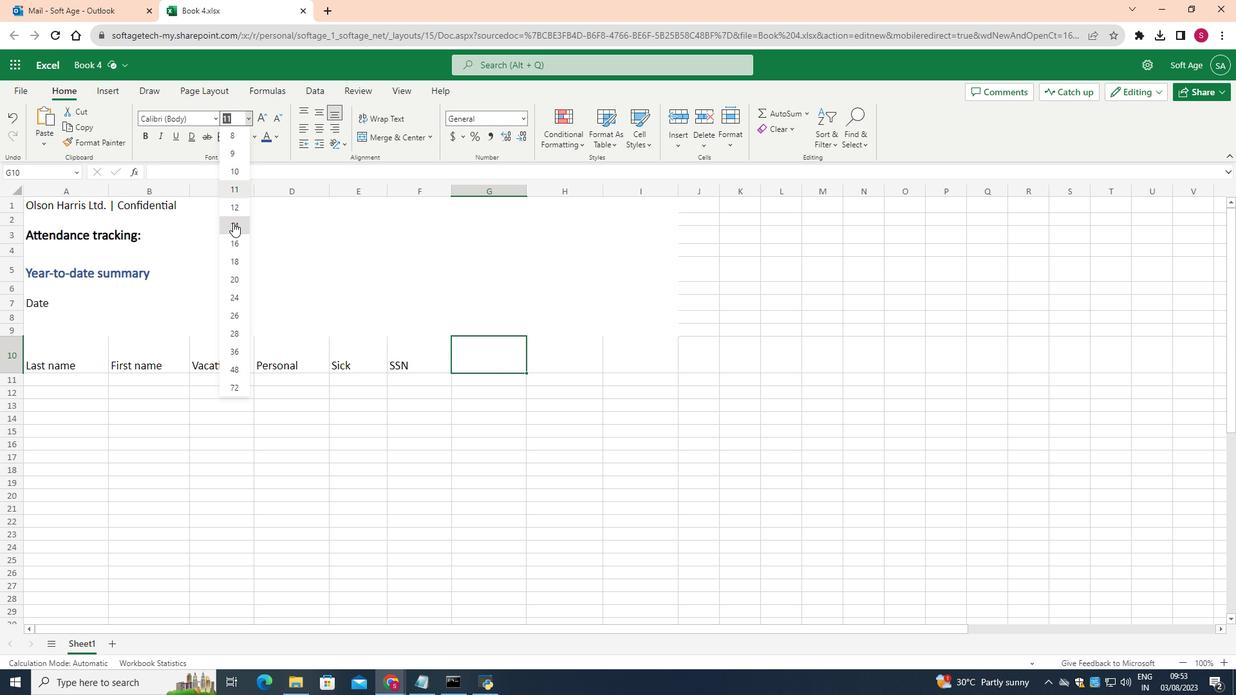 
Action: Mouse moved to (474, 365)
Screenshot: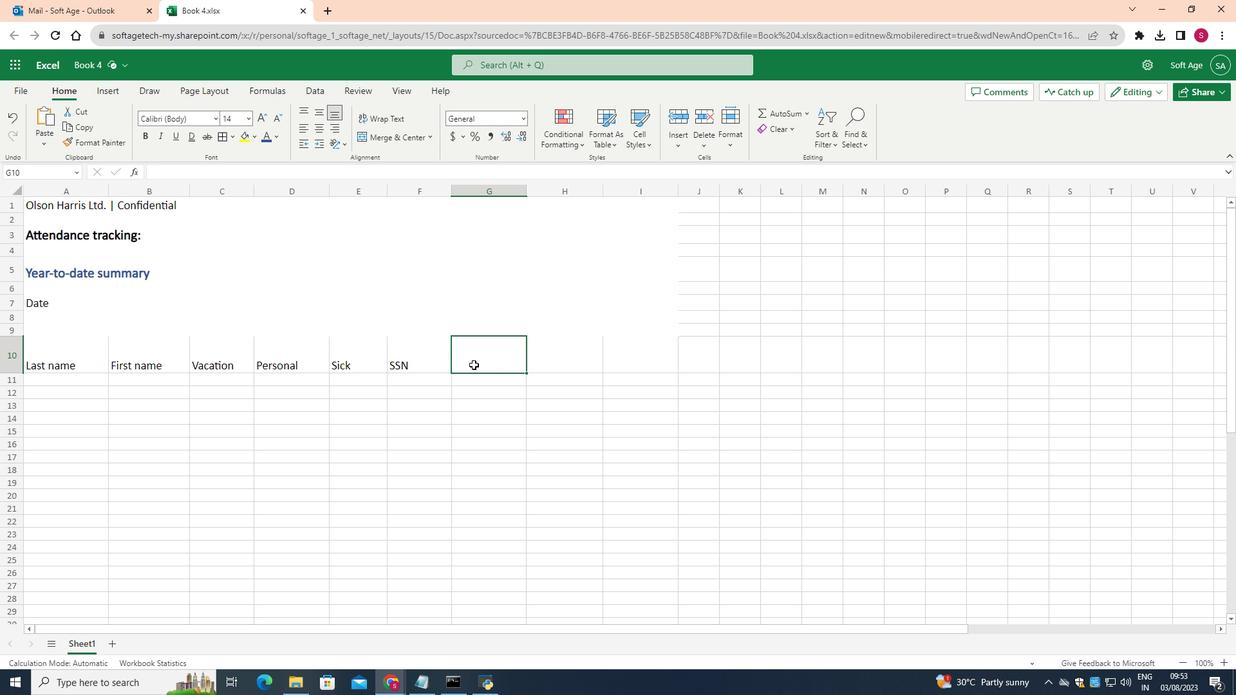 
Action: Mouse pressed left at (474, 365)
Screenshot: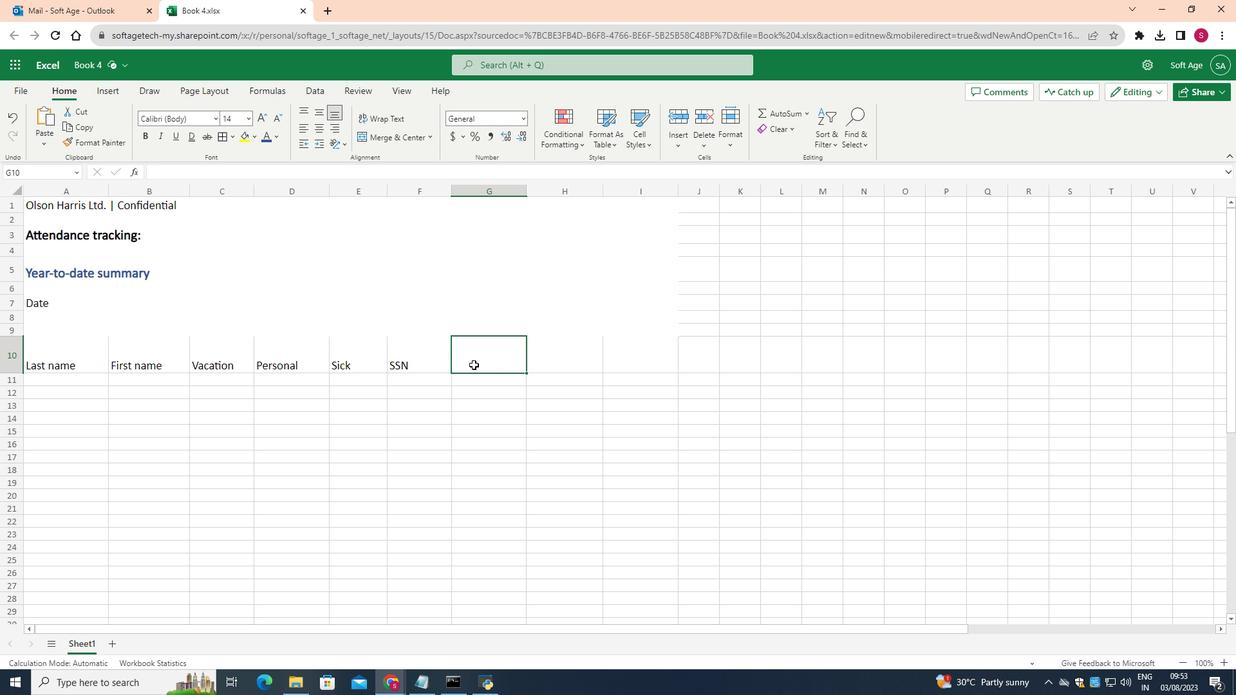
Action: Mouse pressed left at (474, 365)
Screenshot: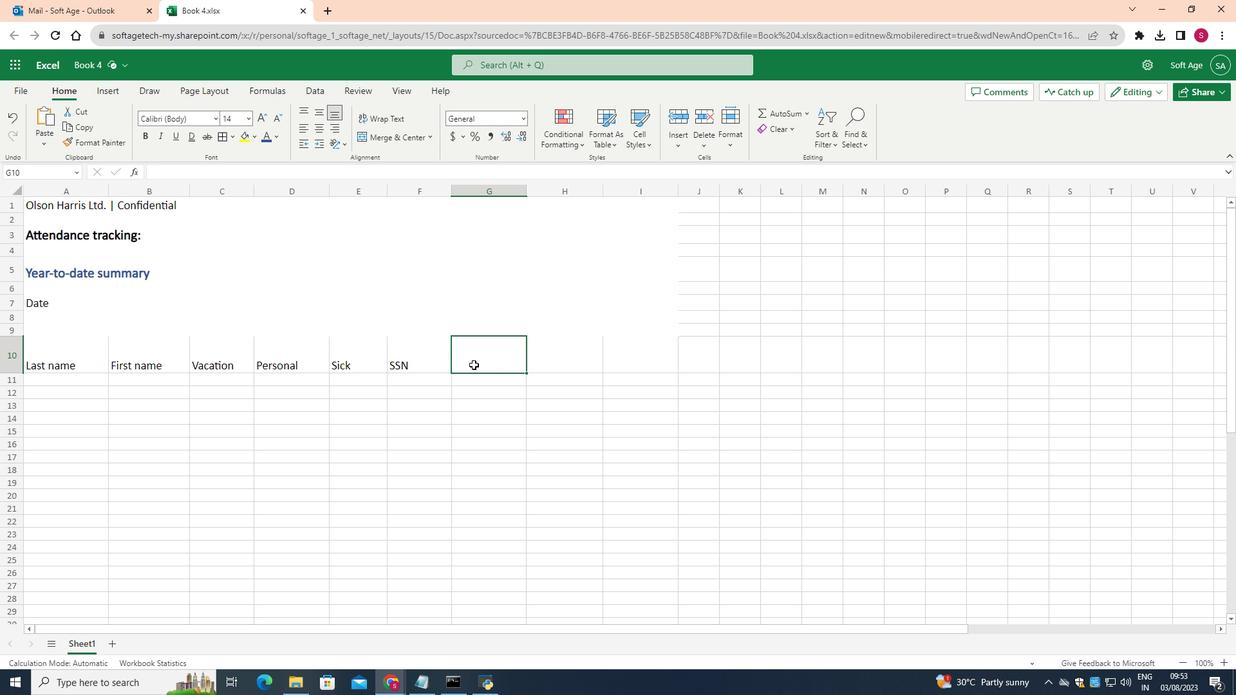 
Action: Mouse moved to (477, 360)
Screenshot: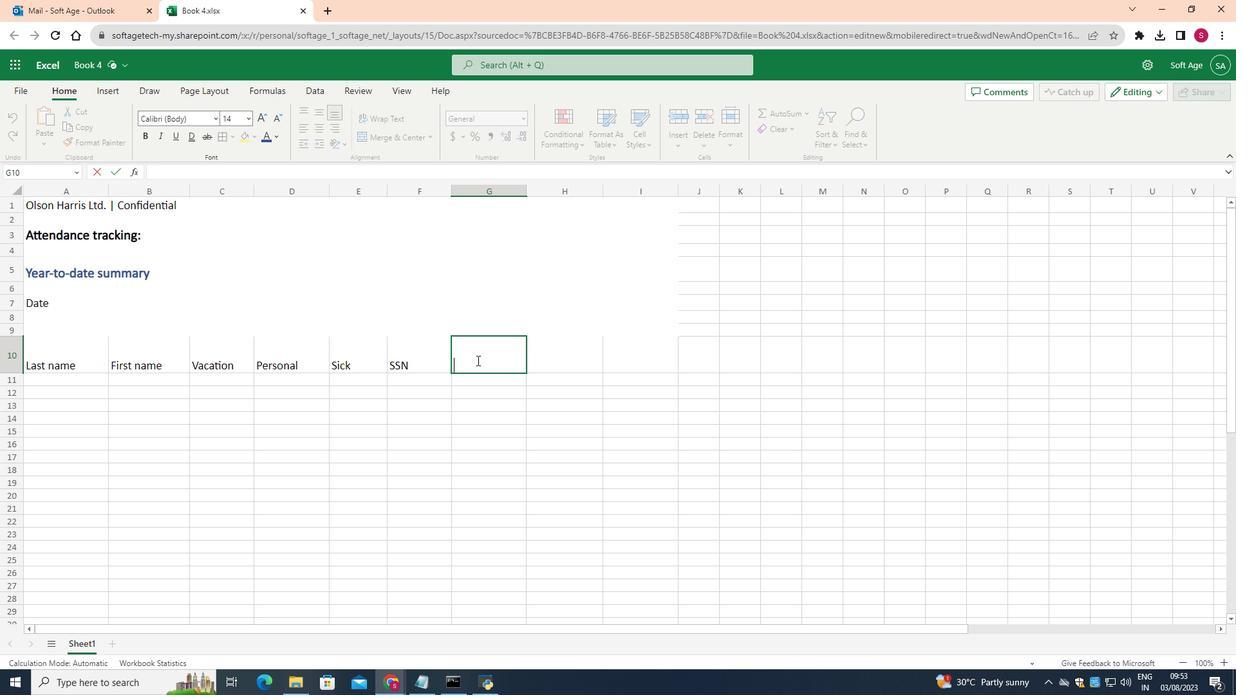 
Action: Key pressed <Key.shift>Position
Screenshot: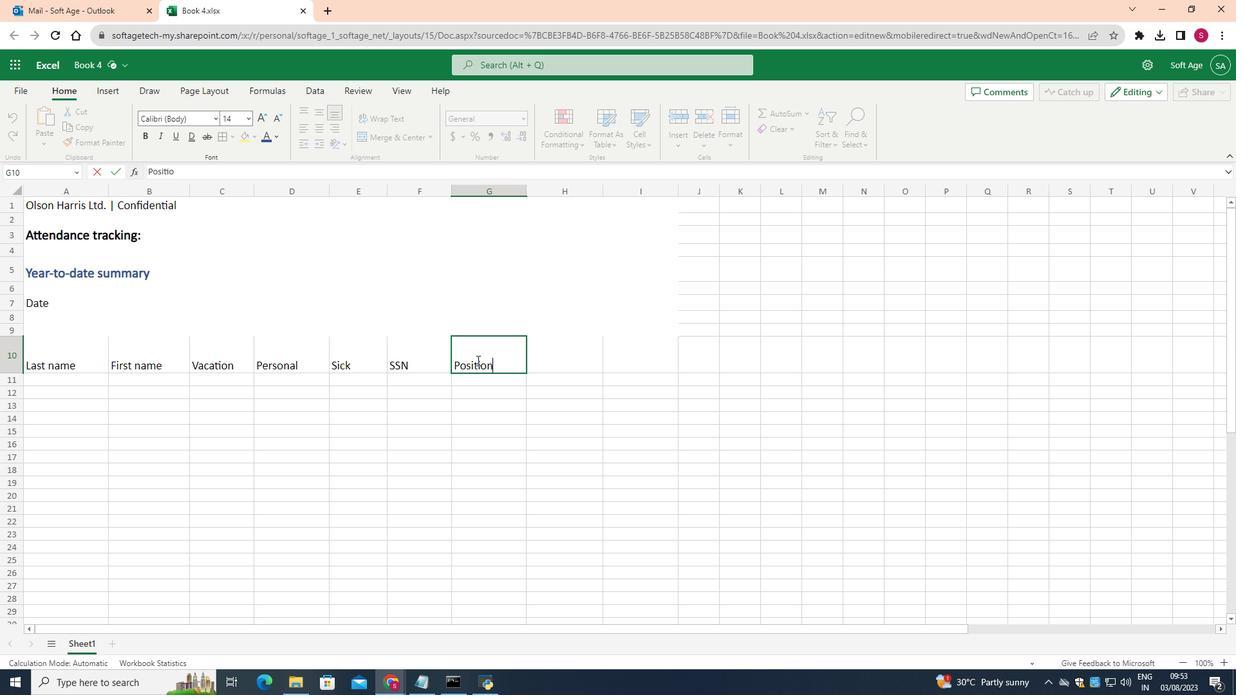 
Action: Mouse moved to (558, 347)
Screenshot: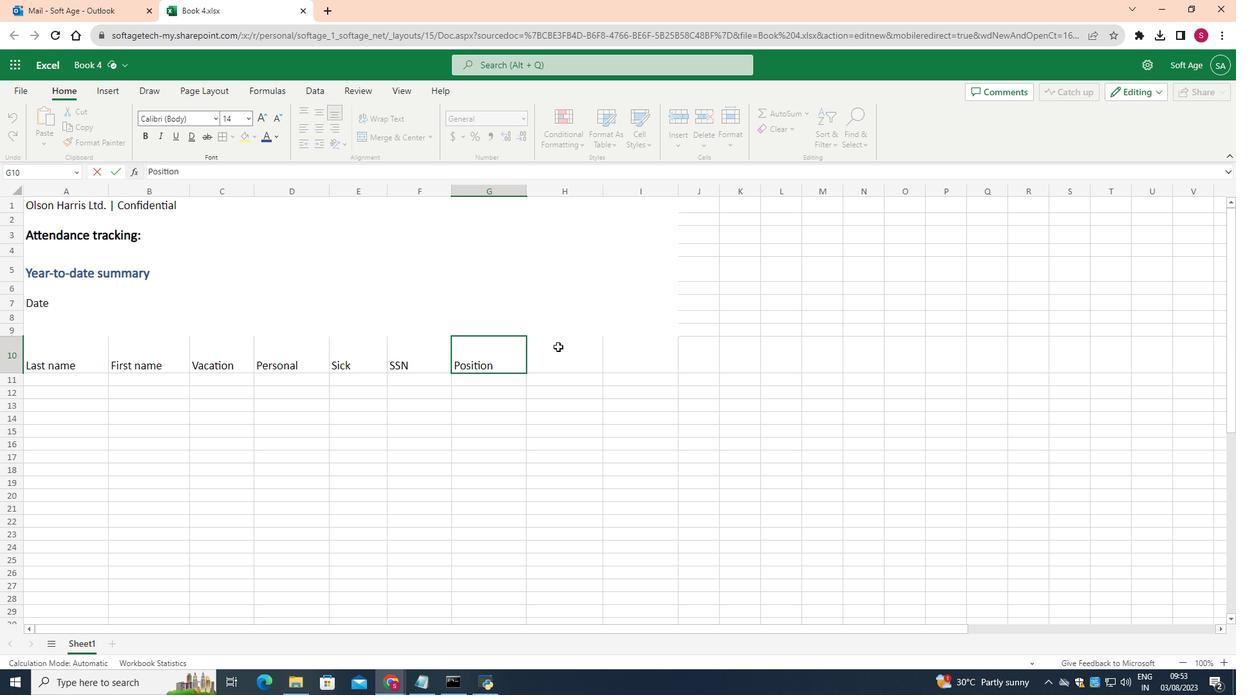 
Action: Mouse pressed left at (558, 347)
Screenshot: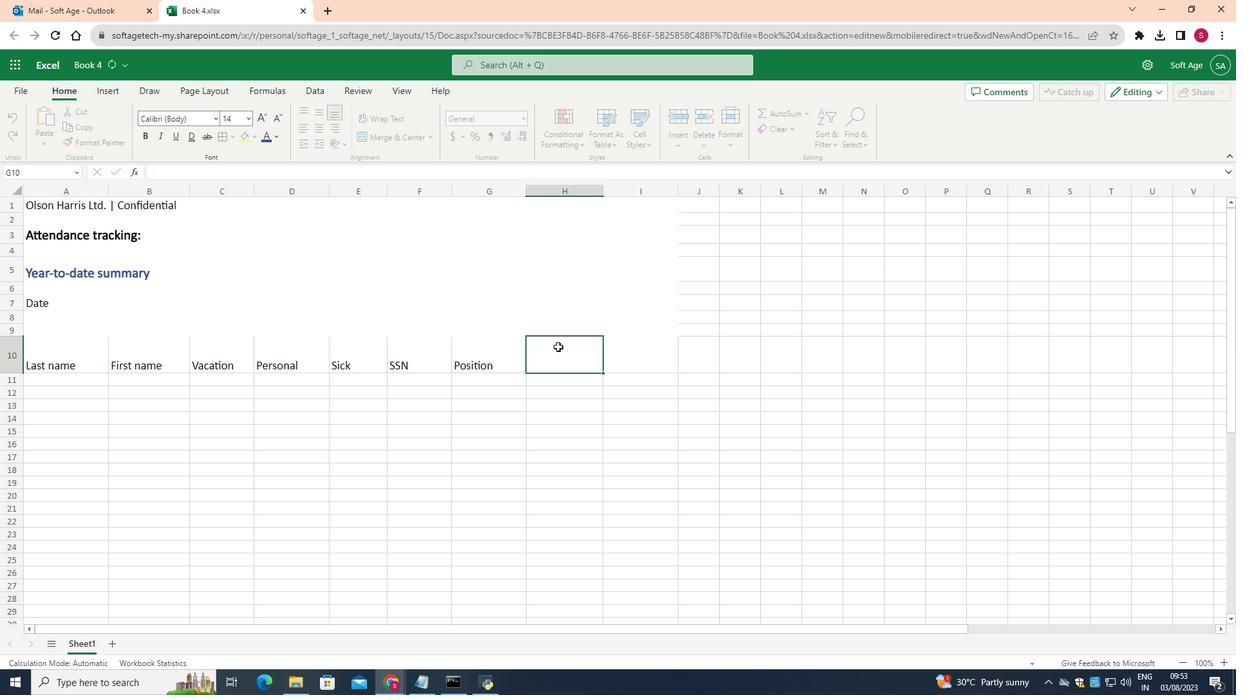 
Action: Mouse moved to (247, 116)
Screenshot: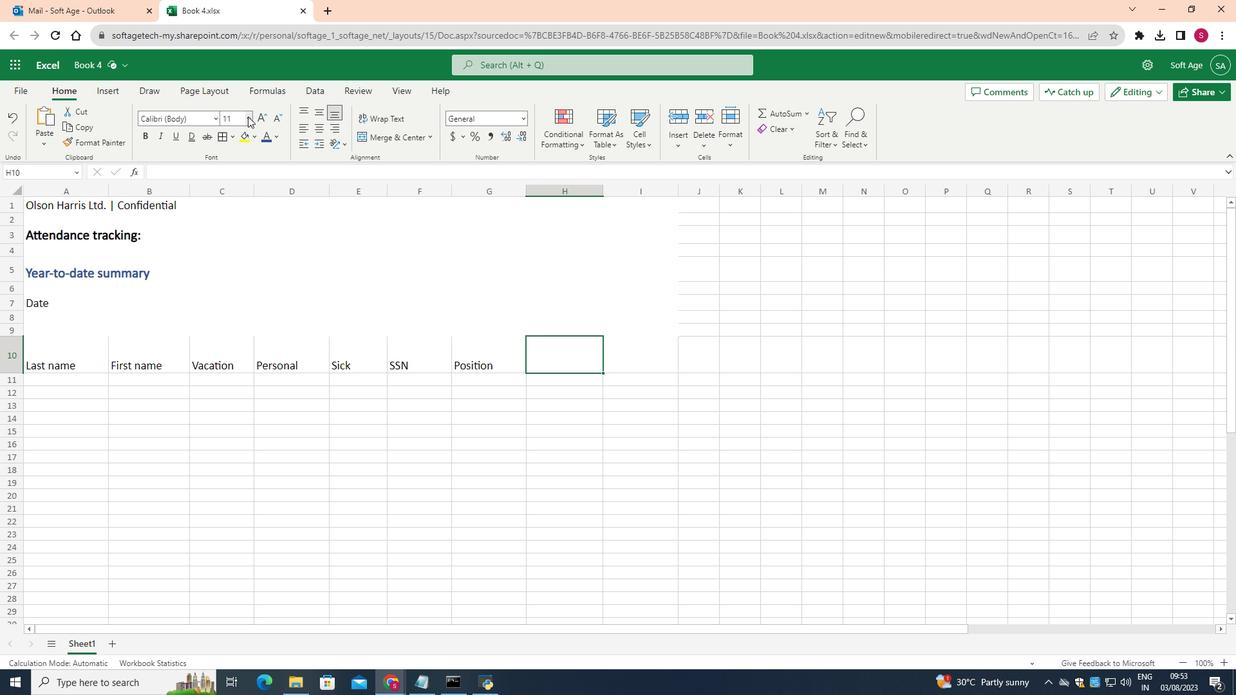 
Action: Mouse pressed left at (247, 116)
Screenshot: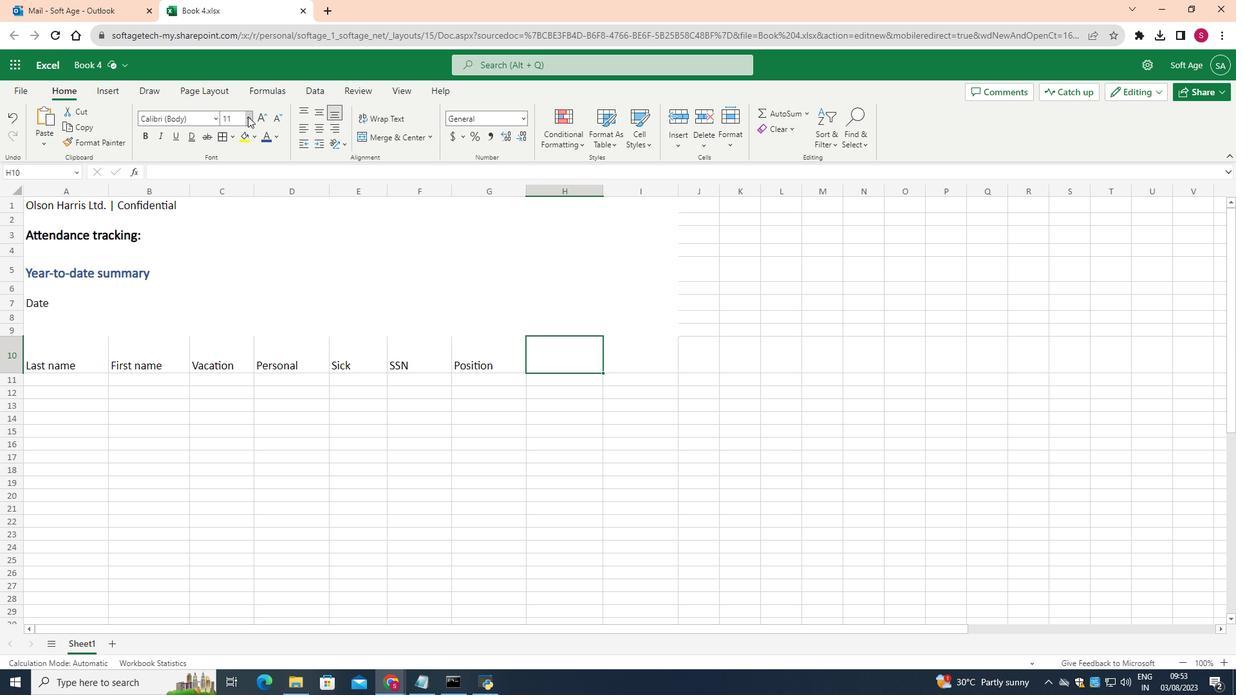 
Action: Mouse moved to (238, 222)
Screenshot: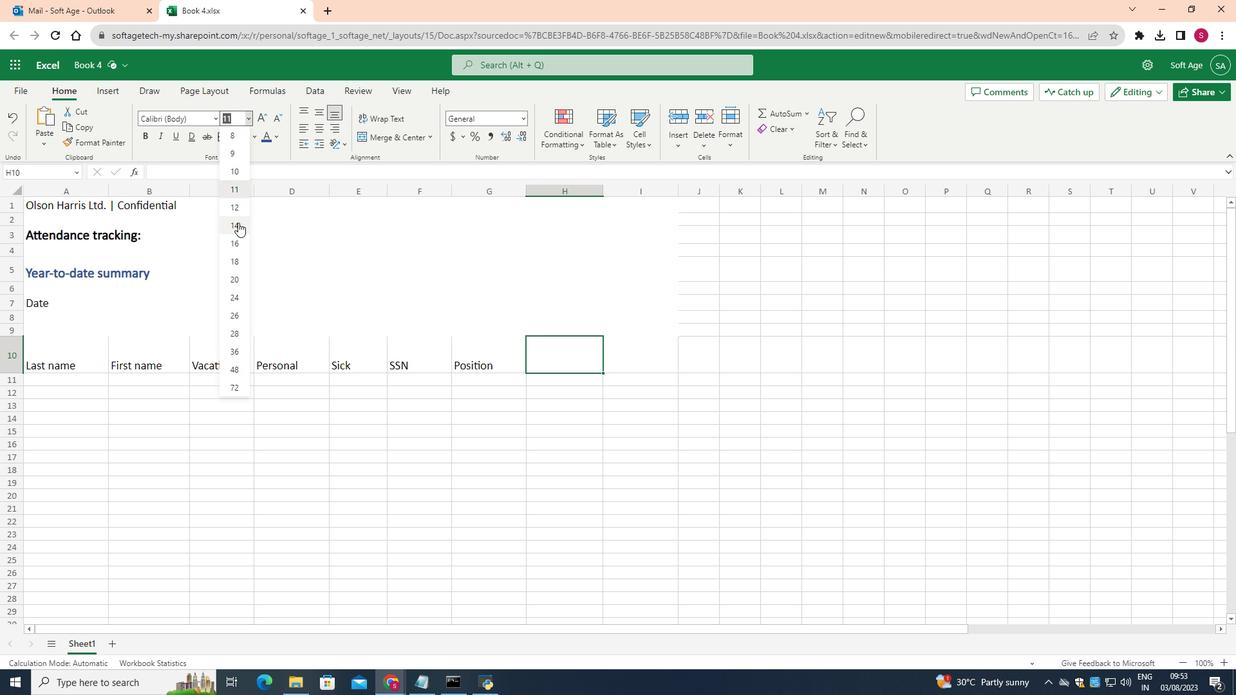 
Action: Mouse pressed left at (238, 222)
Screenshot: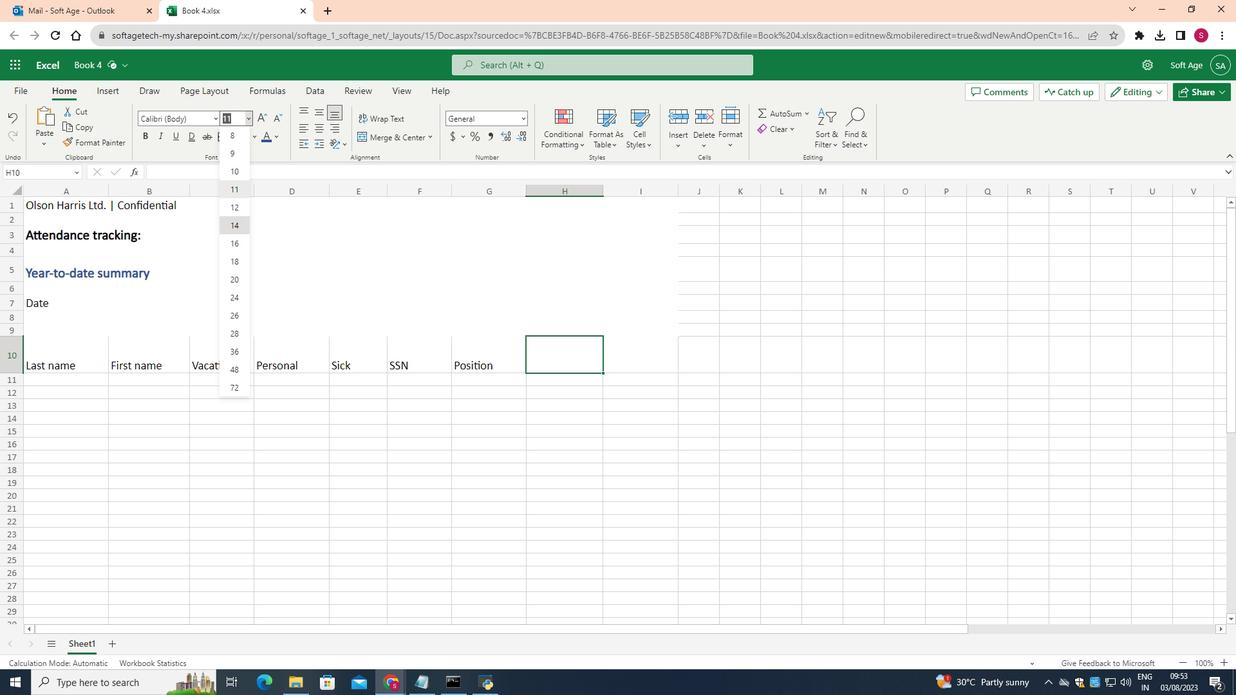 
Action: Key pressed <Key.shift><Key.shift><Key.shift>Supervisor
Screenshot: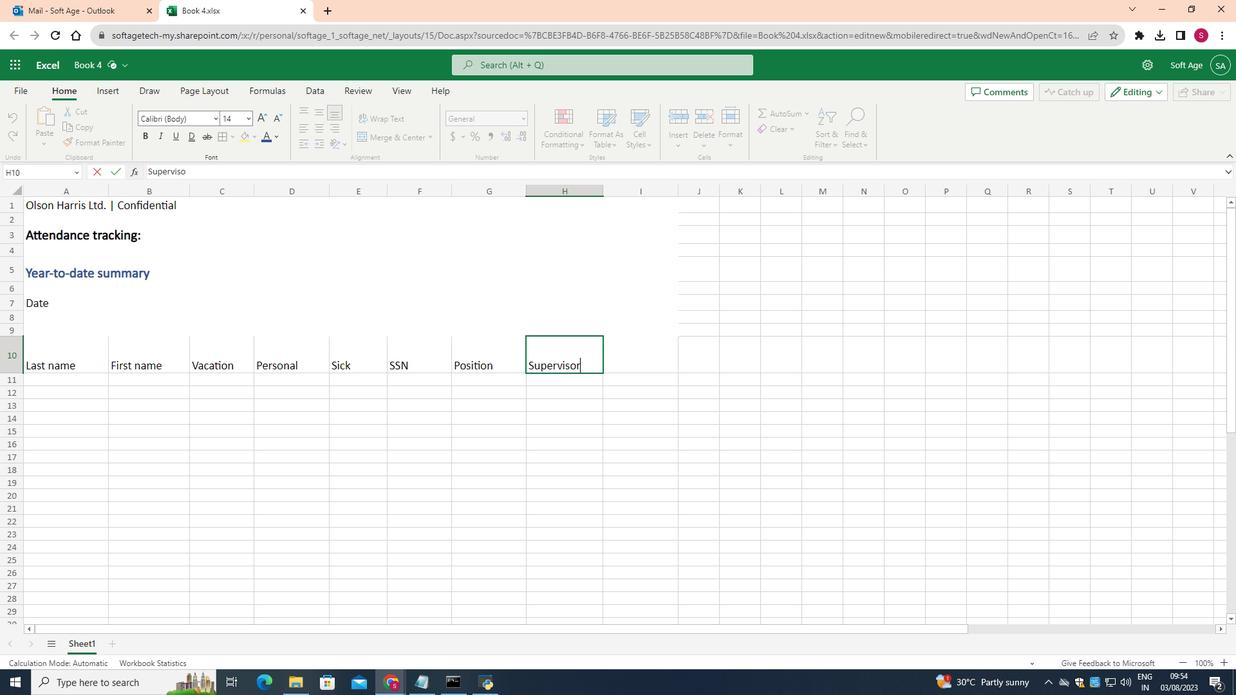 
Action: Mouse moved to (627, 356)
Screenshot: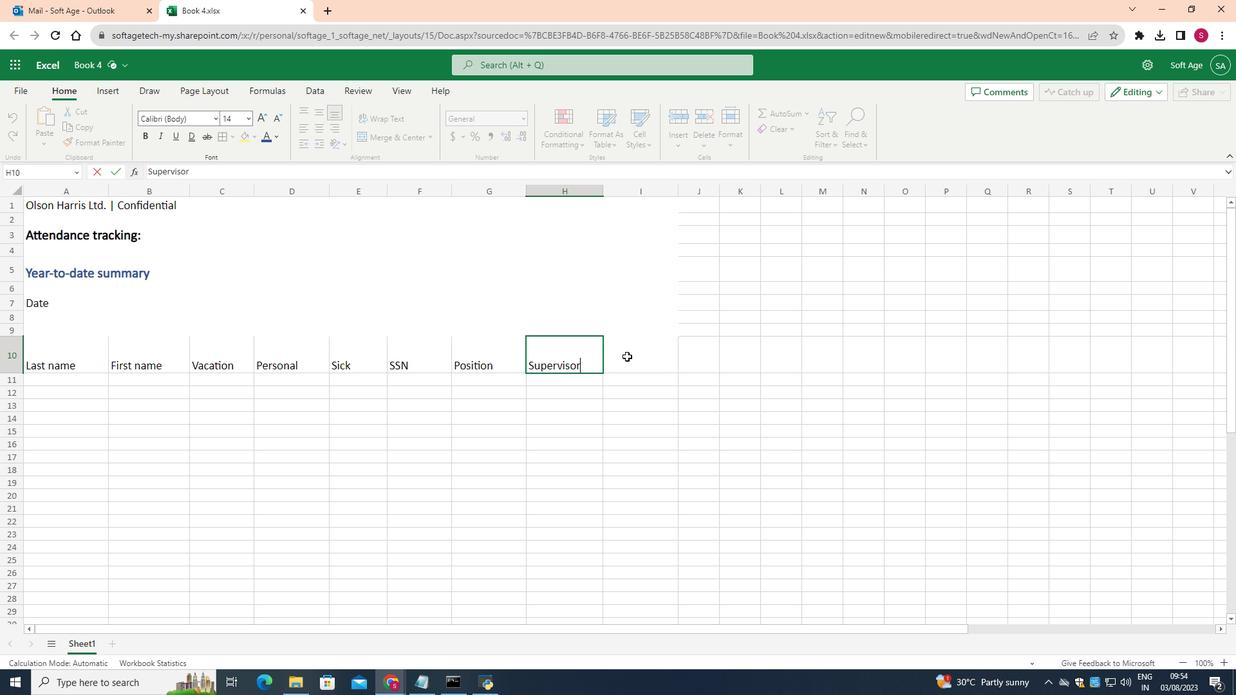 
Action: Mouse pressed left at (627, 356)
Screenshot: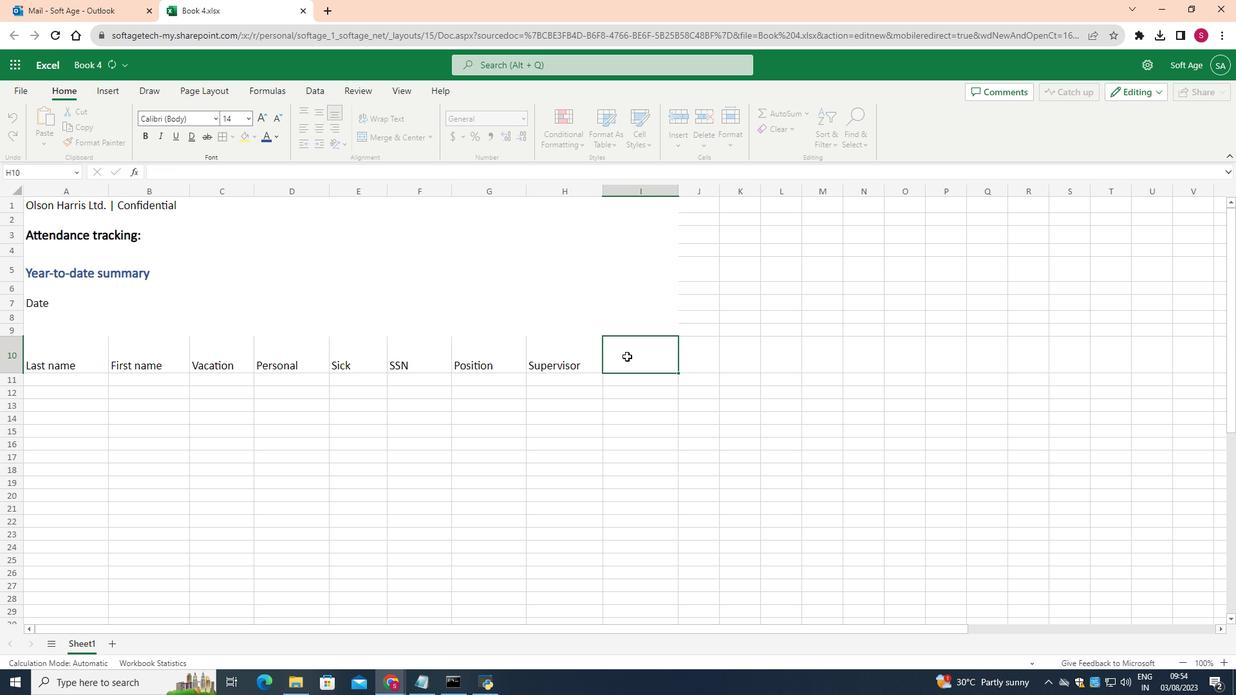 
Action: Mouse moved to (251, 118)
Screenshot: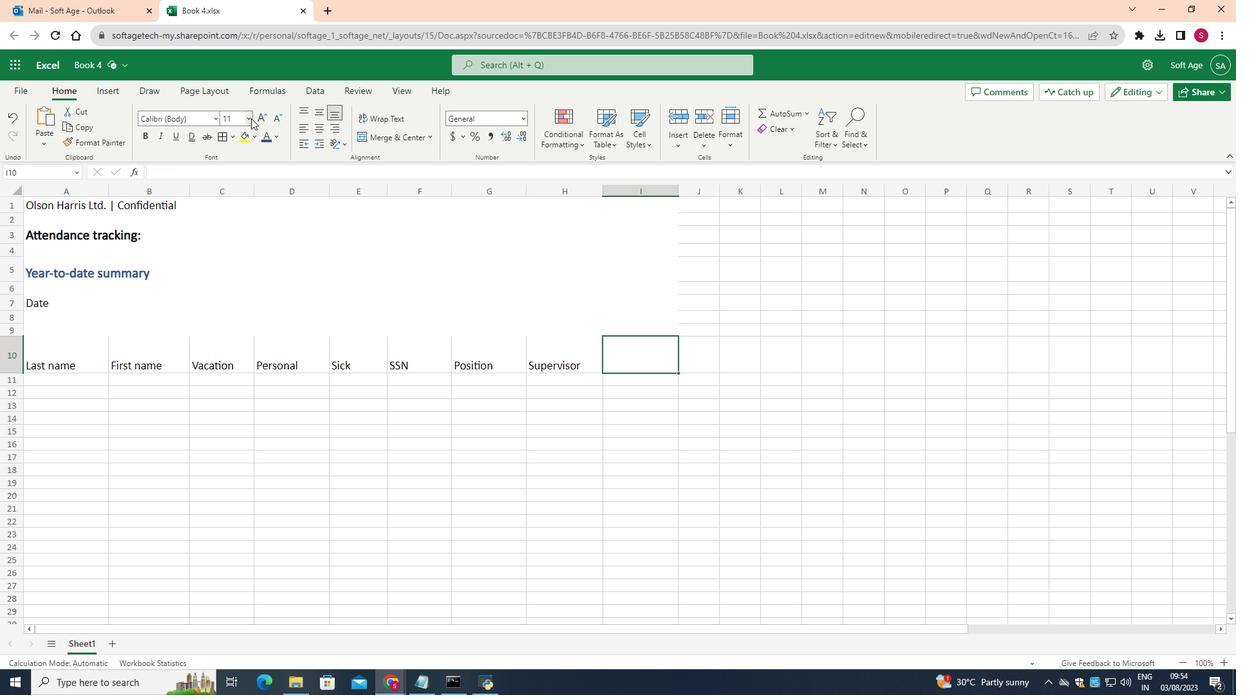 
Action: Mouse pressed left at (251, 118)
Screenshot: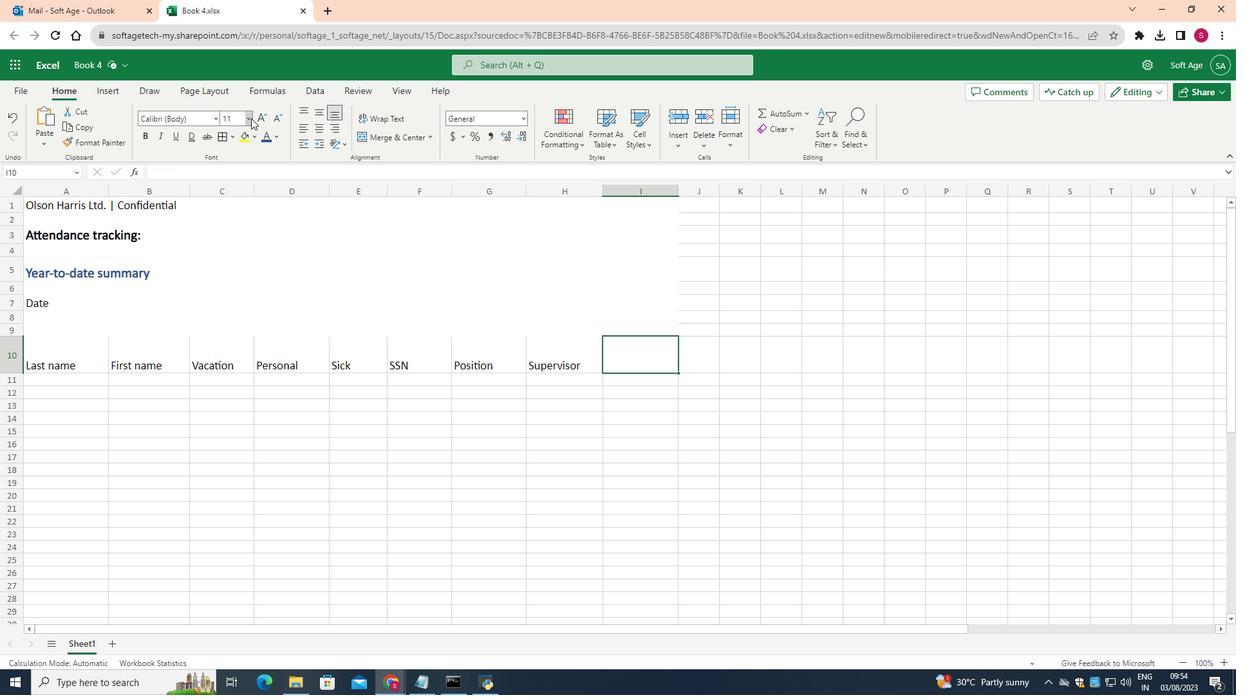 
Action: Mouse moved to (240, 226)
Screenshot: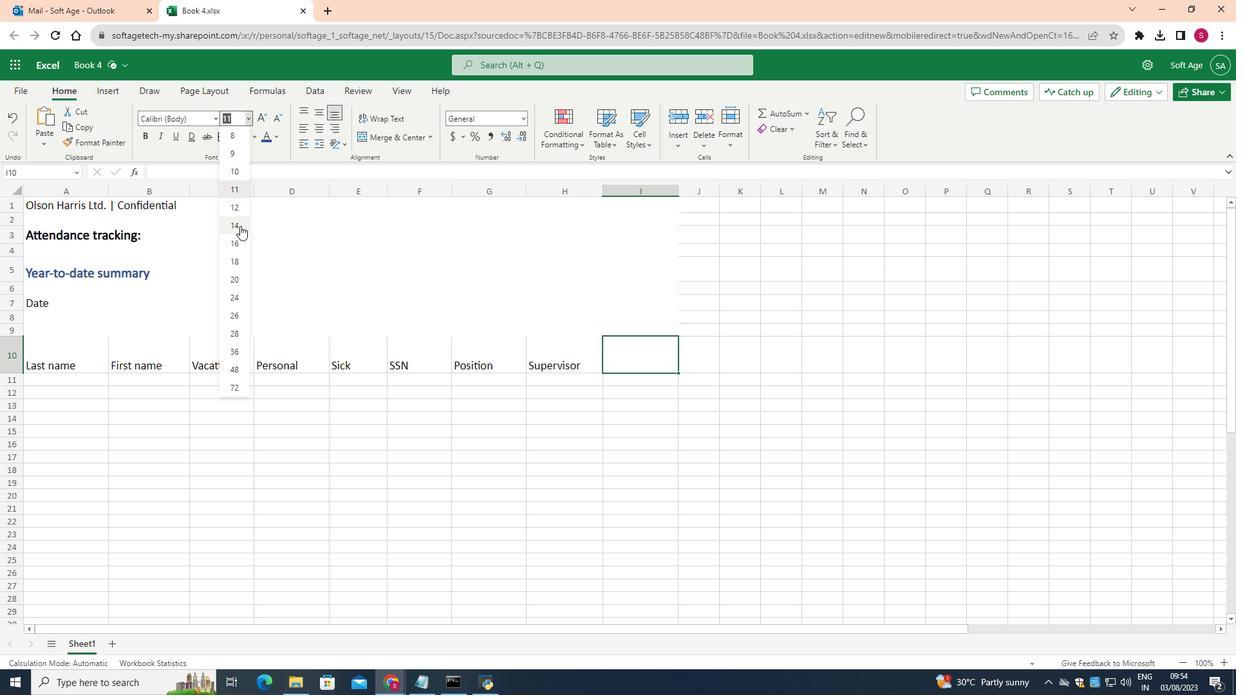
Action: Mouse pressed left at (240, 226)
Screenshot: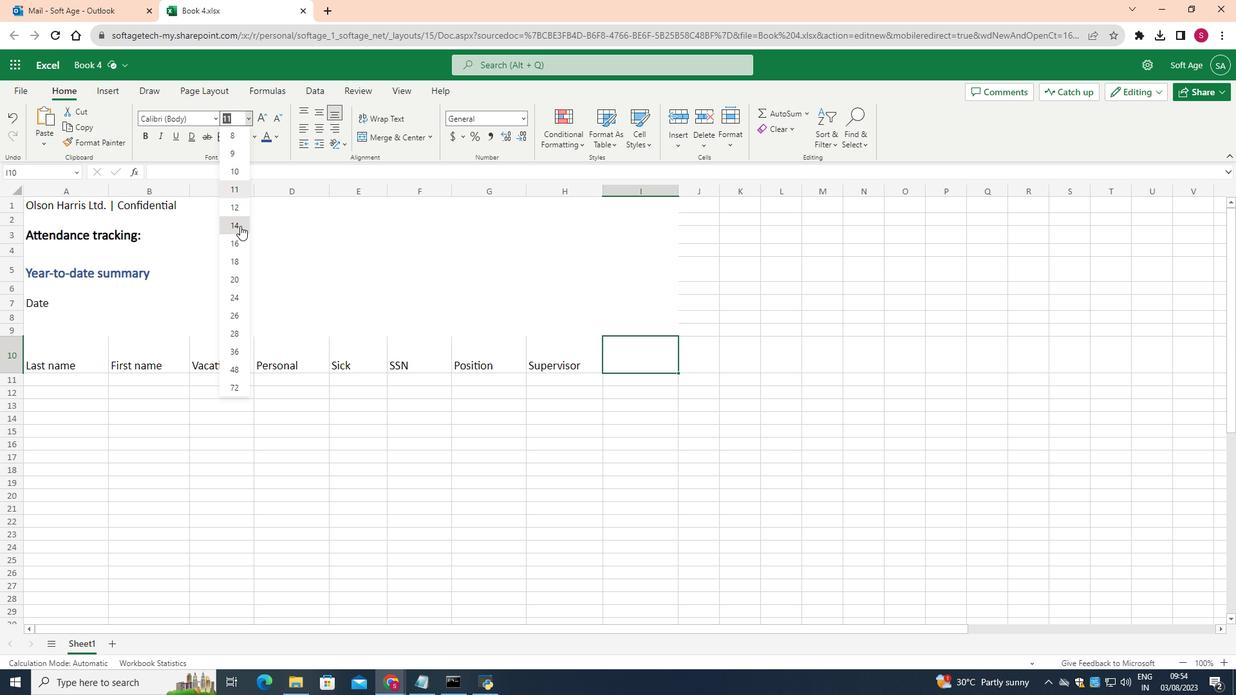 
Action: Mouse moved to (622, 358)
Screenshot: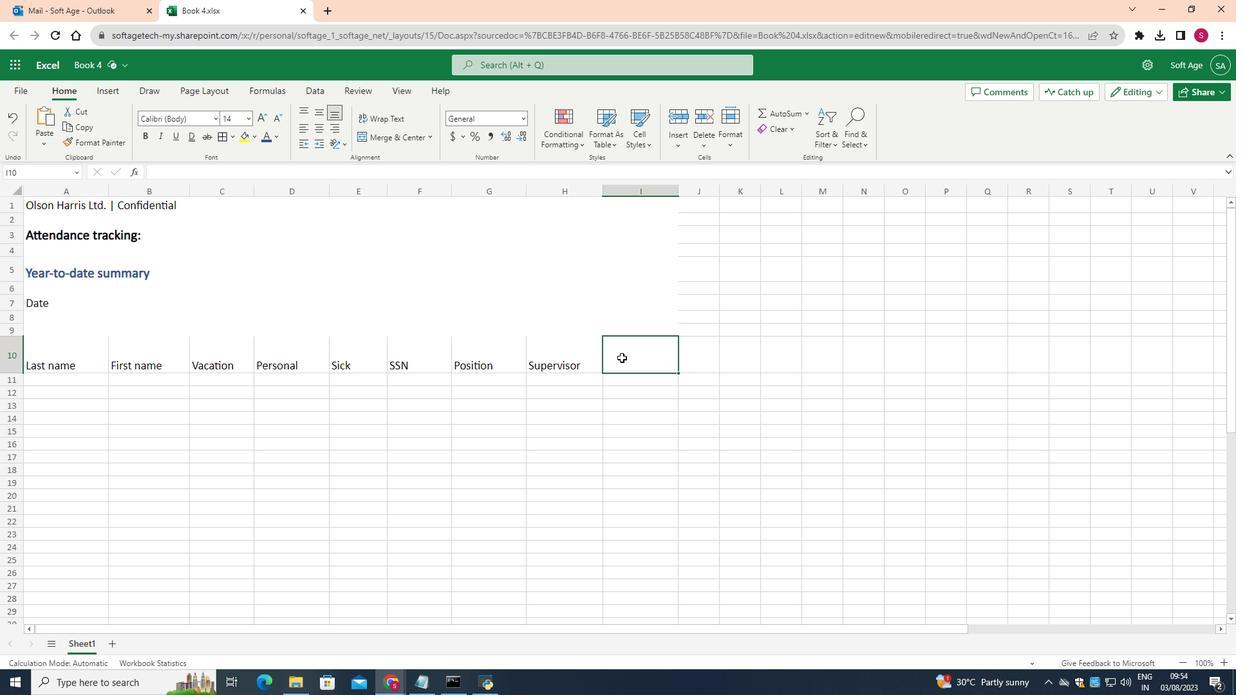 
Action: Mouse pressed left at (622, 358)
Screenshot: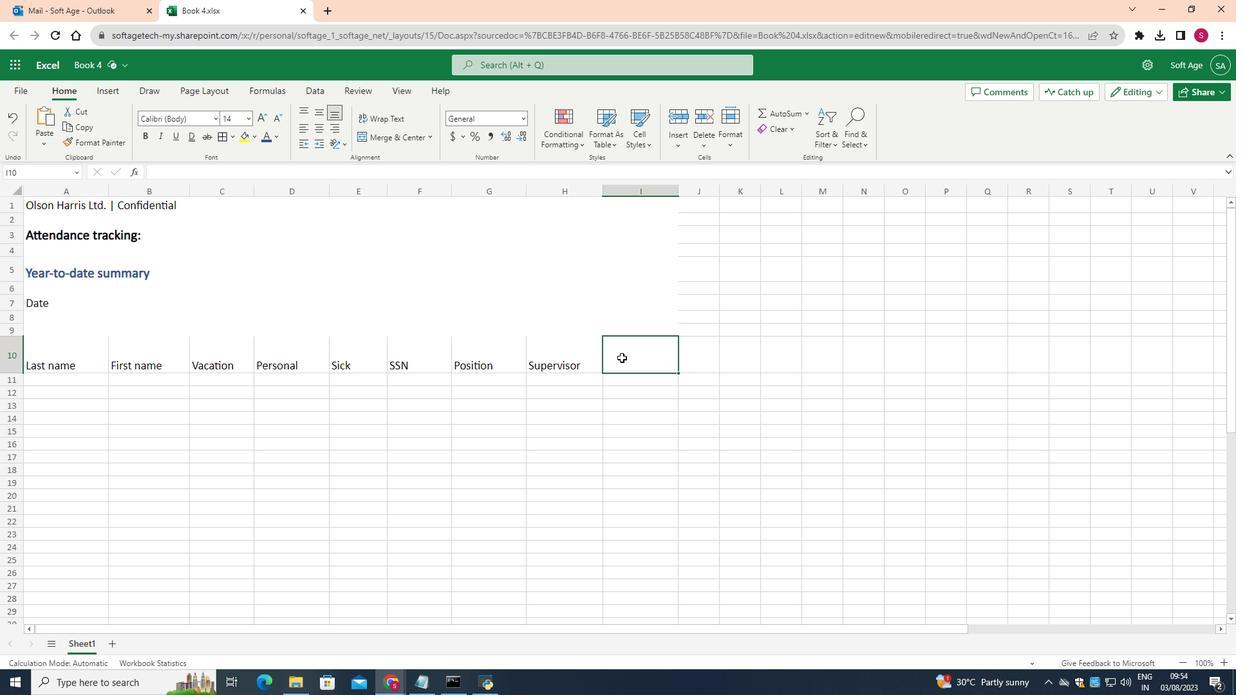 
Action: Mouse pressed left at (622, 358)
Screenshot: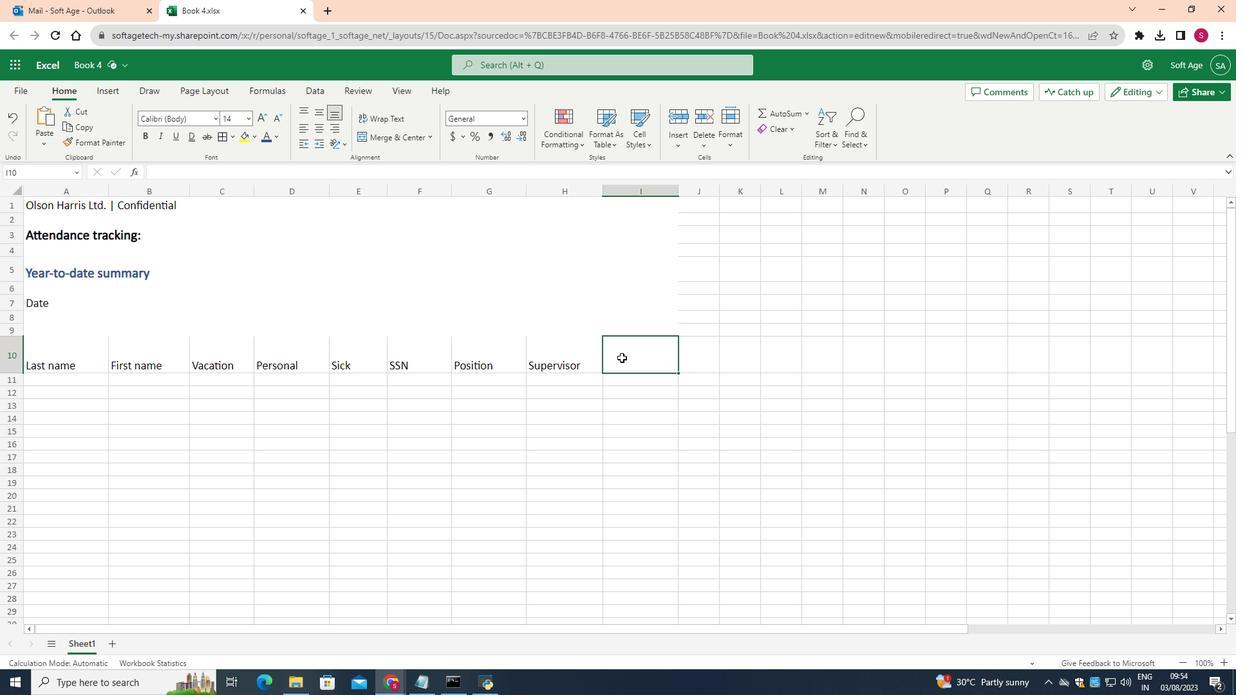 
Action: Key pressed <Key.shift>Hire<Key.space>date
Screenshot: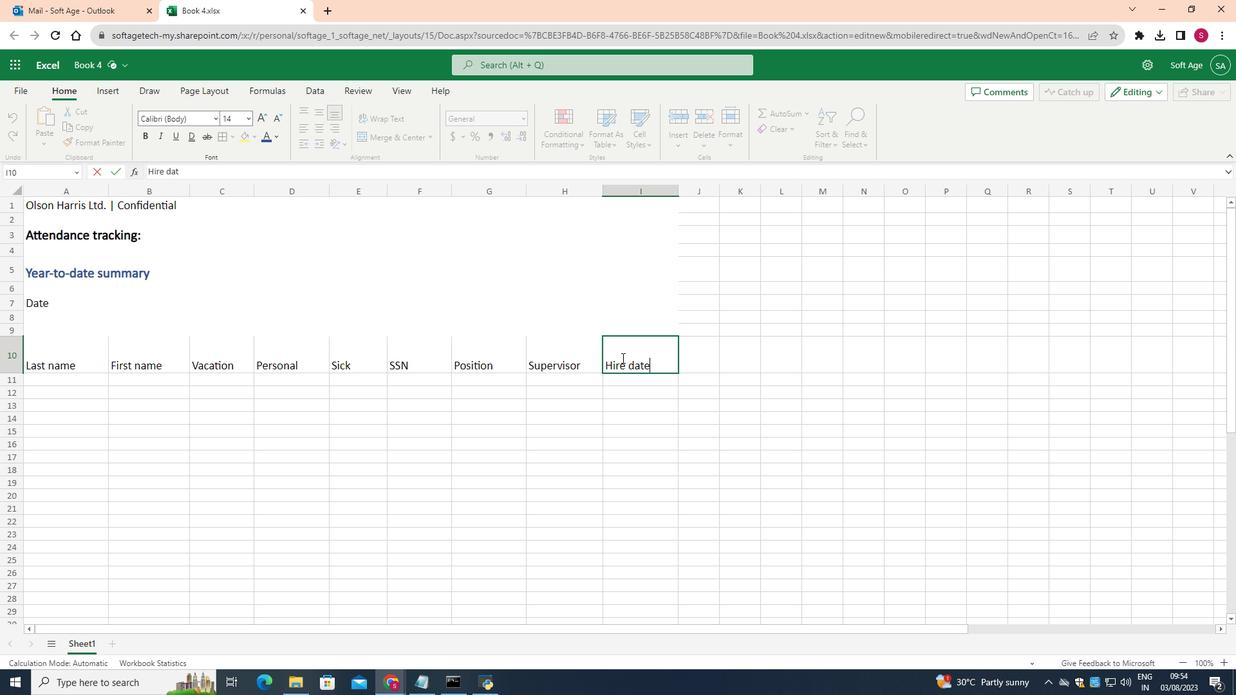 
Action: Mouse moved to (86, 351)
Screenshot: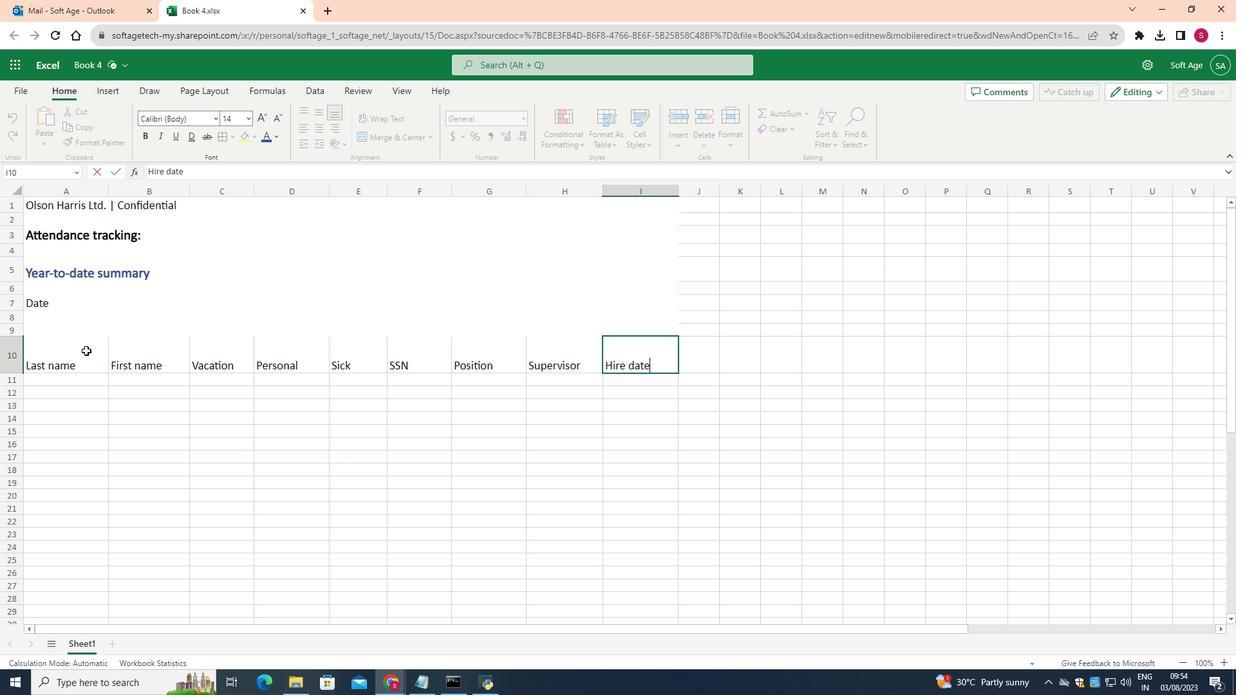 
Action: Mouse pressed left at (86, 351)
Screenshot: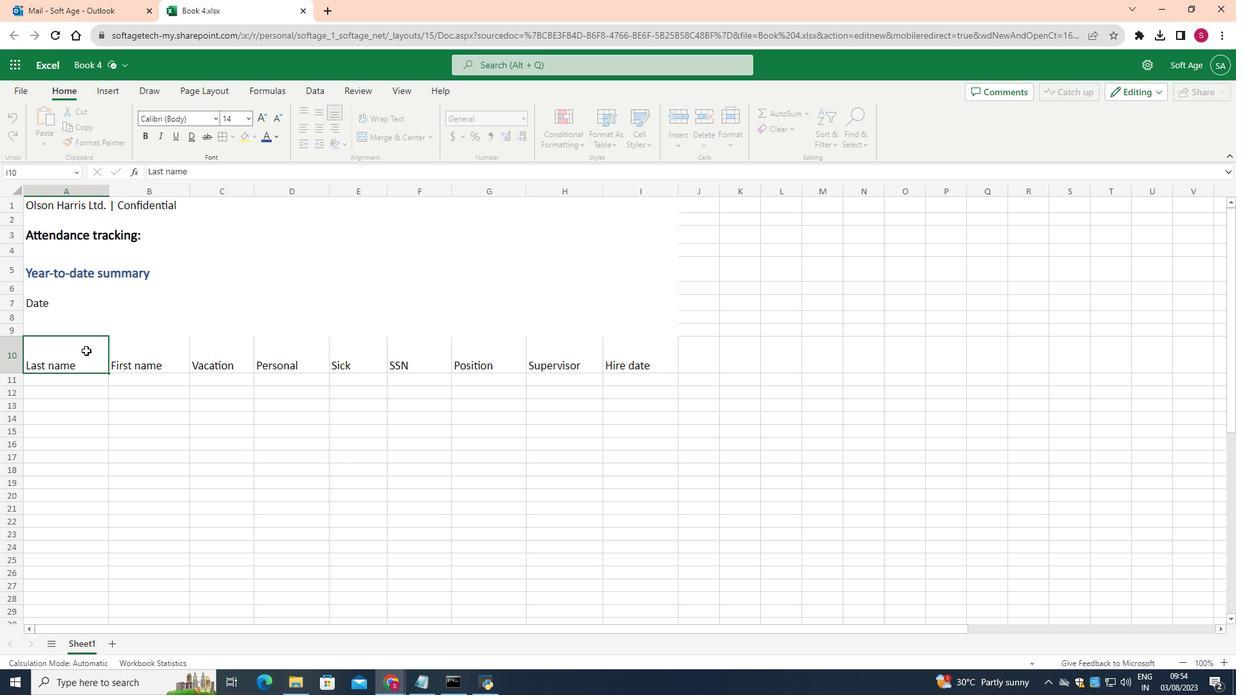 
Action: Mouse moved to (322, 112)
Screenshot: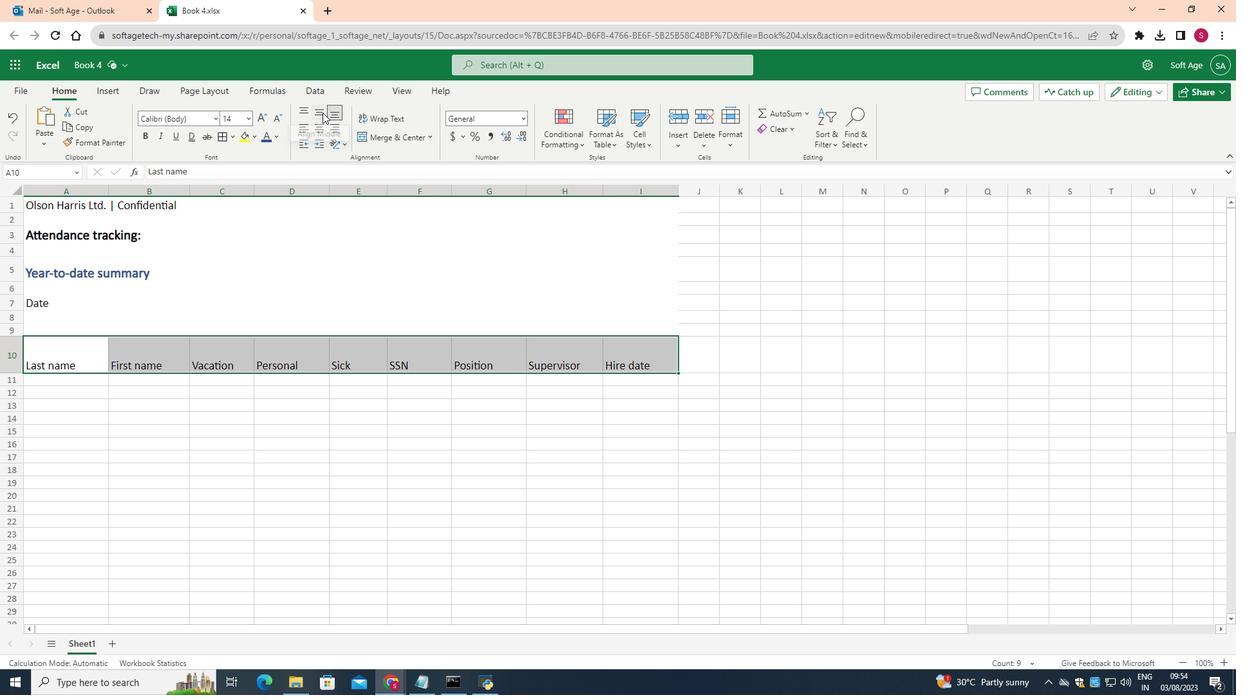 
Action: Mouse pressed left at (322, 112)
Screenshot: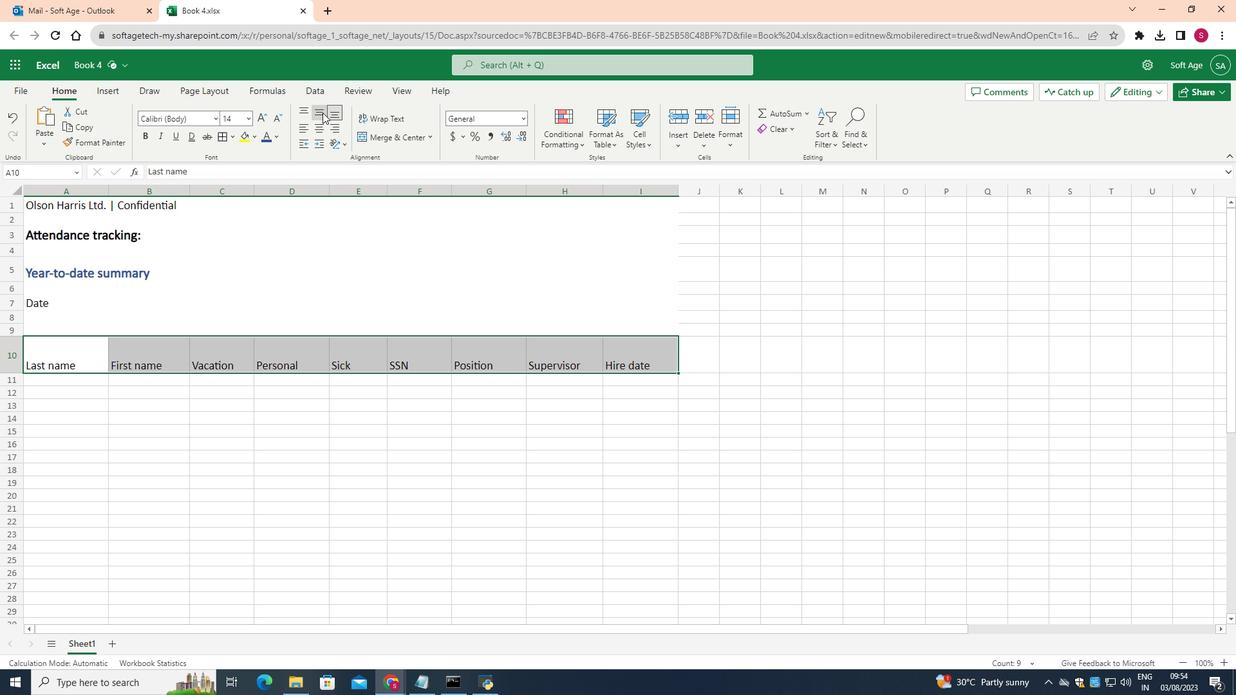 
Action: Mouse moved to (317, 126)
Screenshot: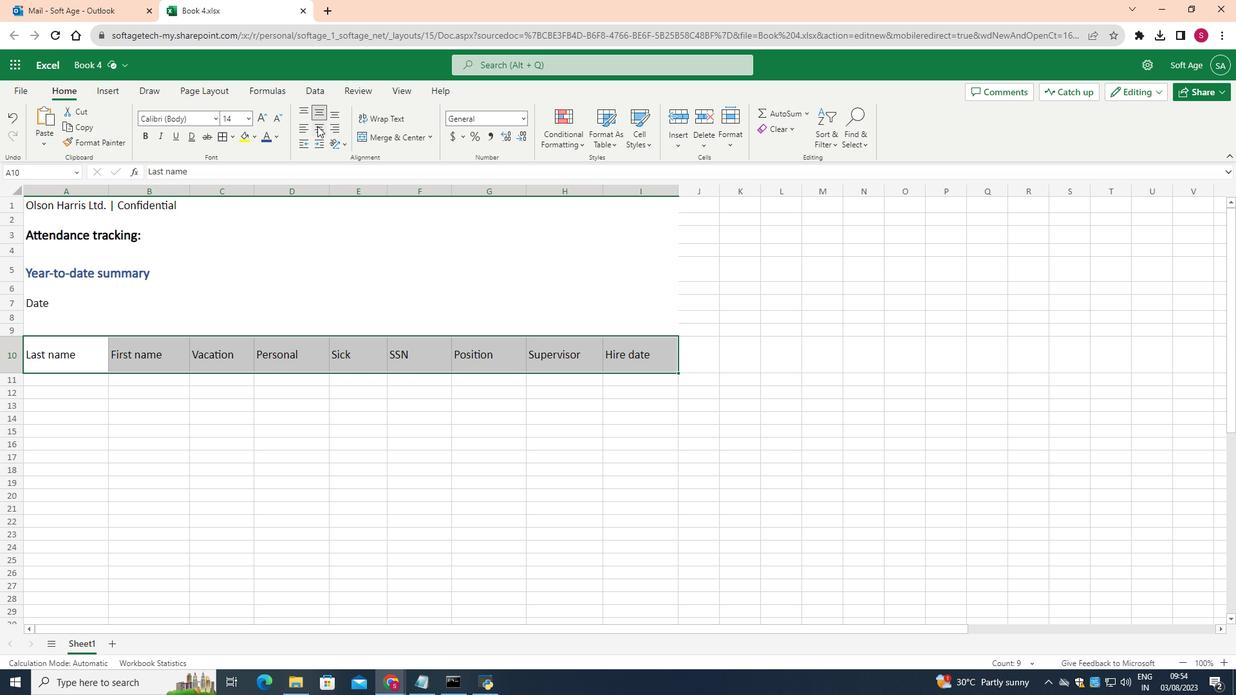 
Action: Mouse pressed left at (317, 126)
Screenshot: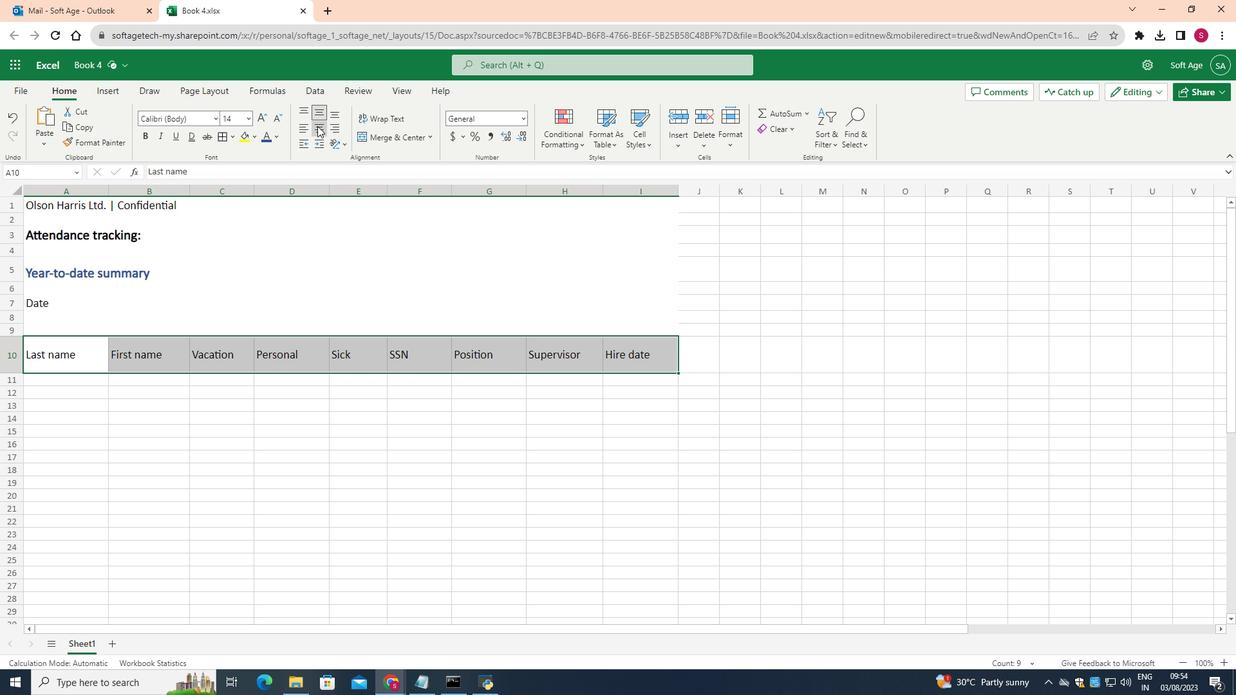 
Action: Mouse moved to (255, 135)
Screenshot: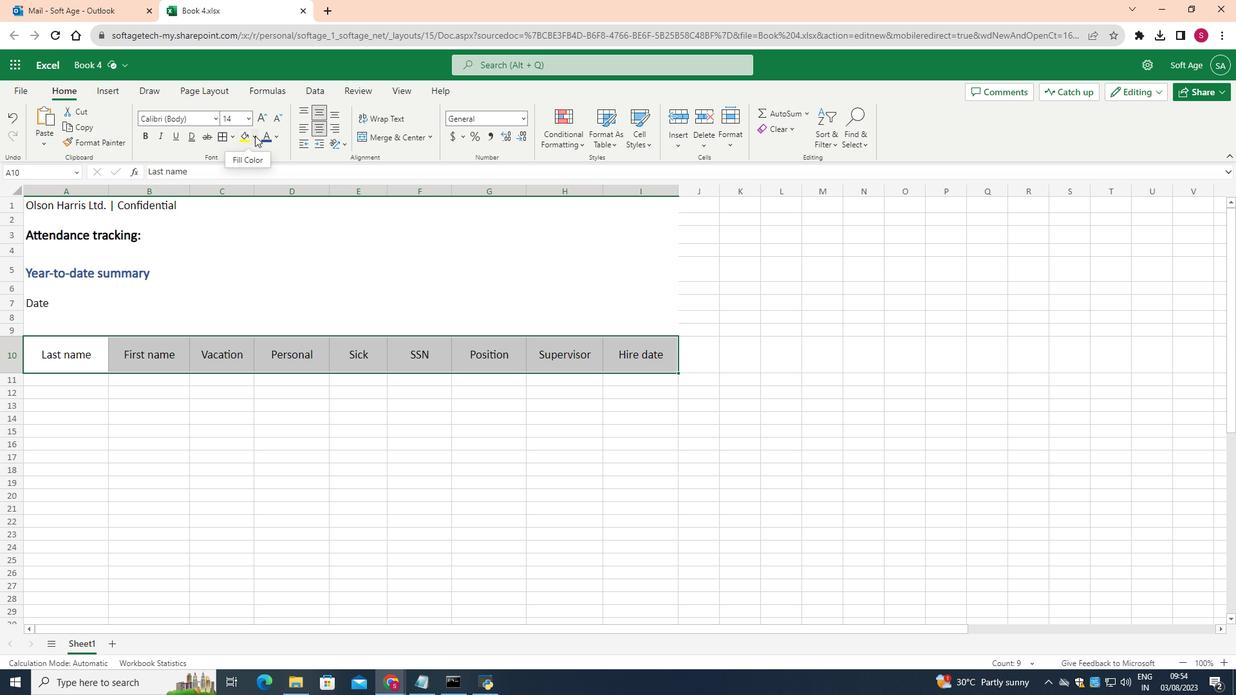 
Action: Mouse pressed left at (255, 135)
Screenshot: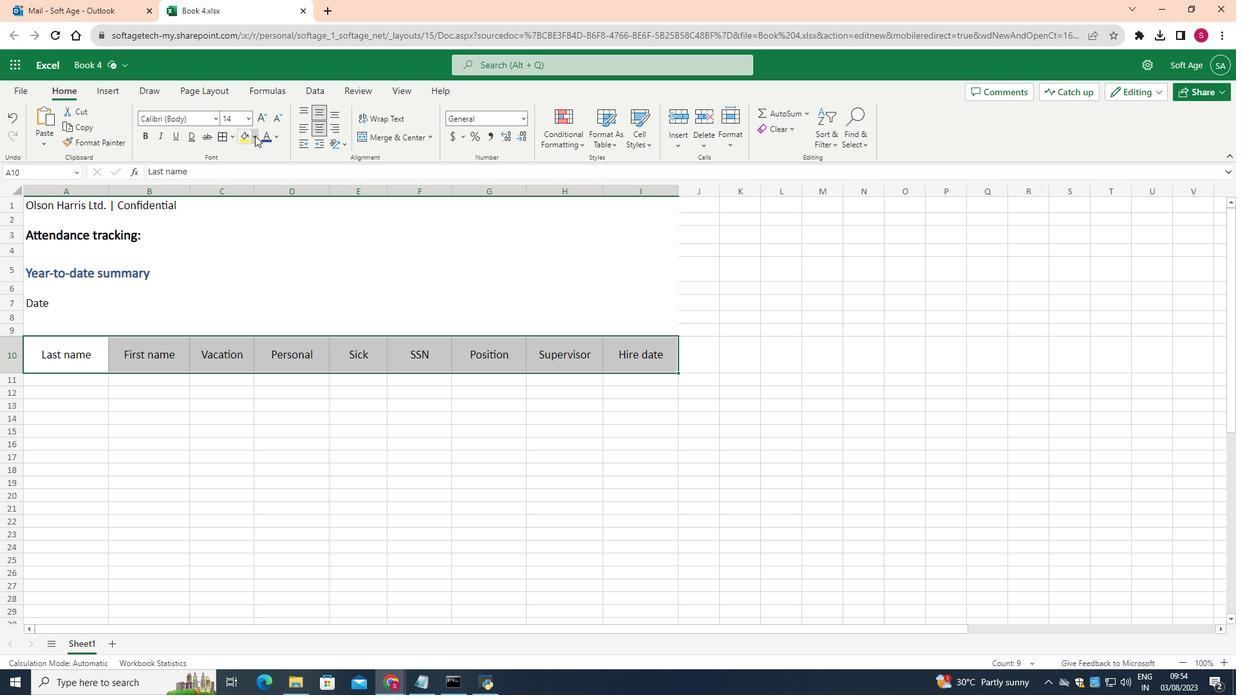 
Action: Mouse moved to (310, 239)
Screenshot: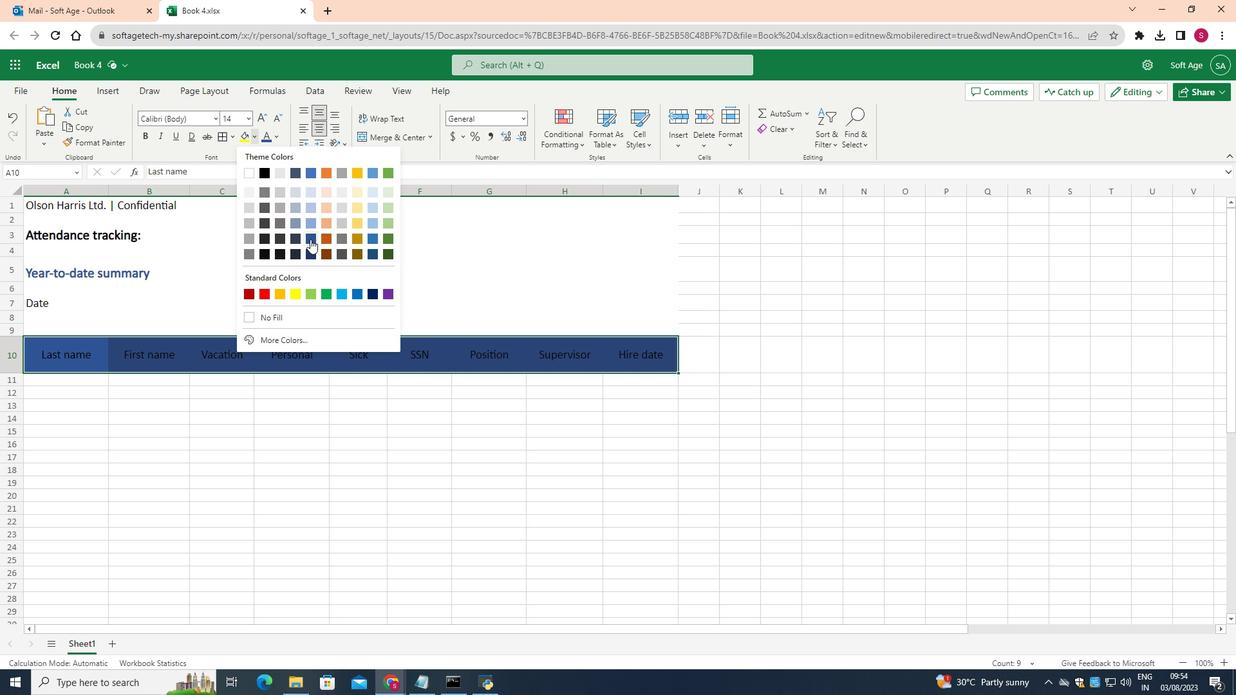 
Action: Mouse pressed left at (310, 239)
Screenshot: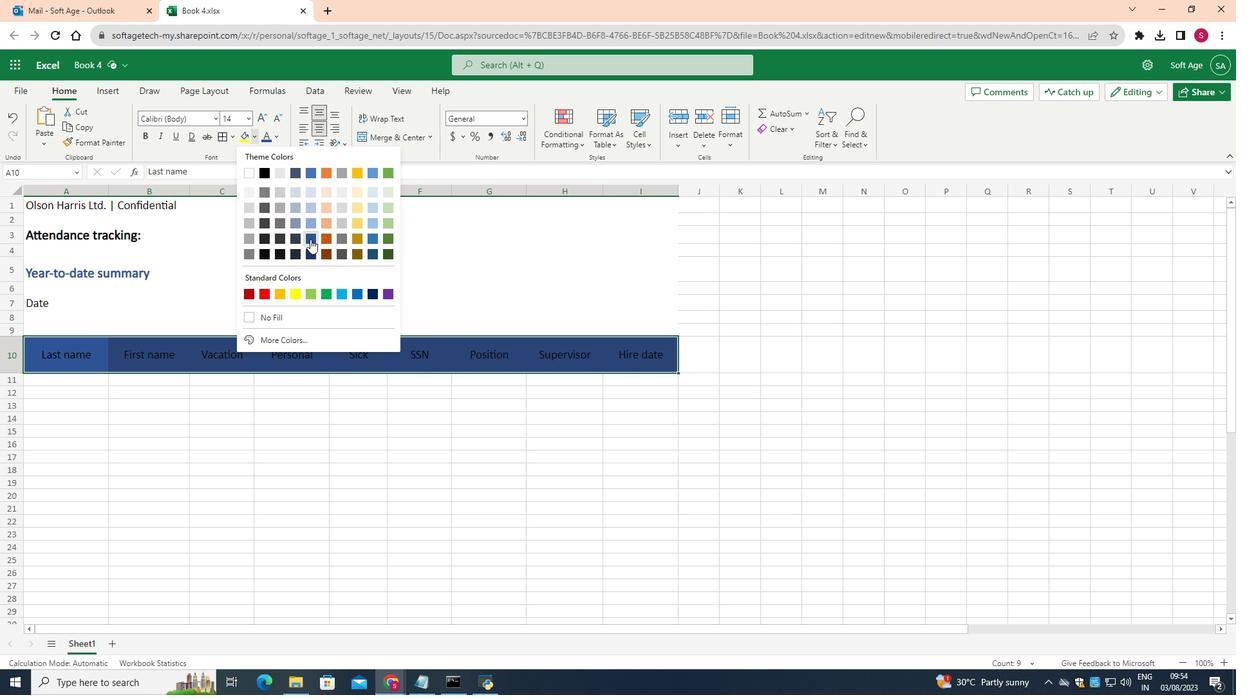 
Action: Mouse moved to (275, 137)
Screenshot: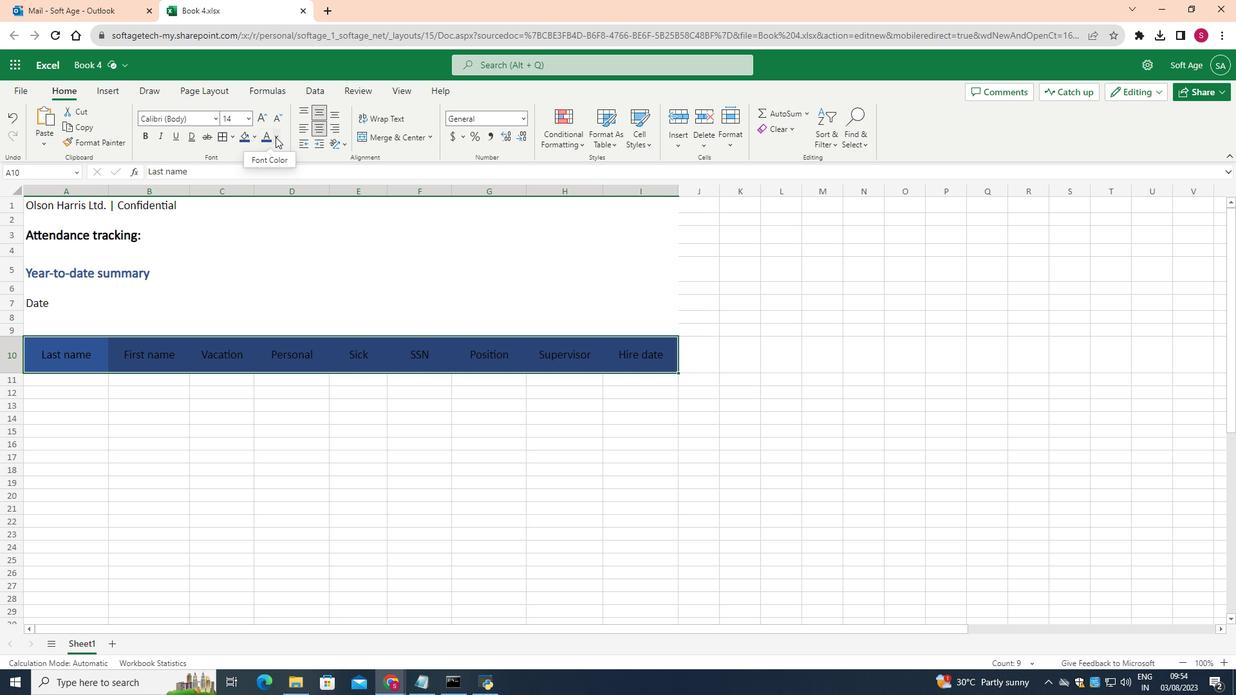 
Action: Mouse pressed left at (275, 137)
Screenshot: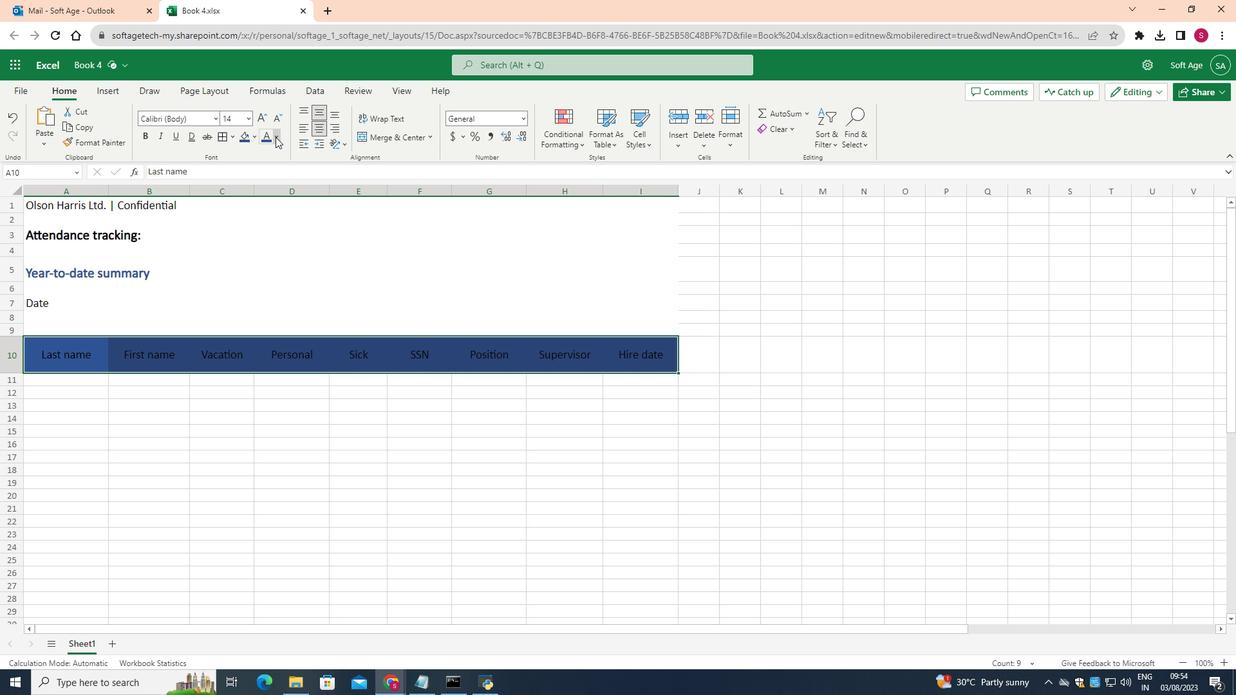 
Action: Mouse moved to (269, 192)
Screenshot: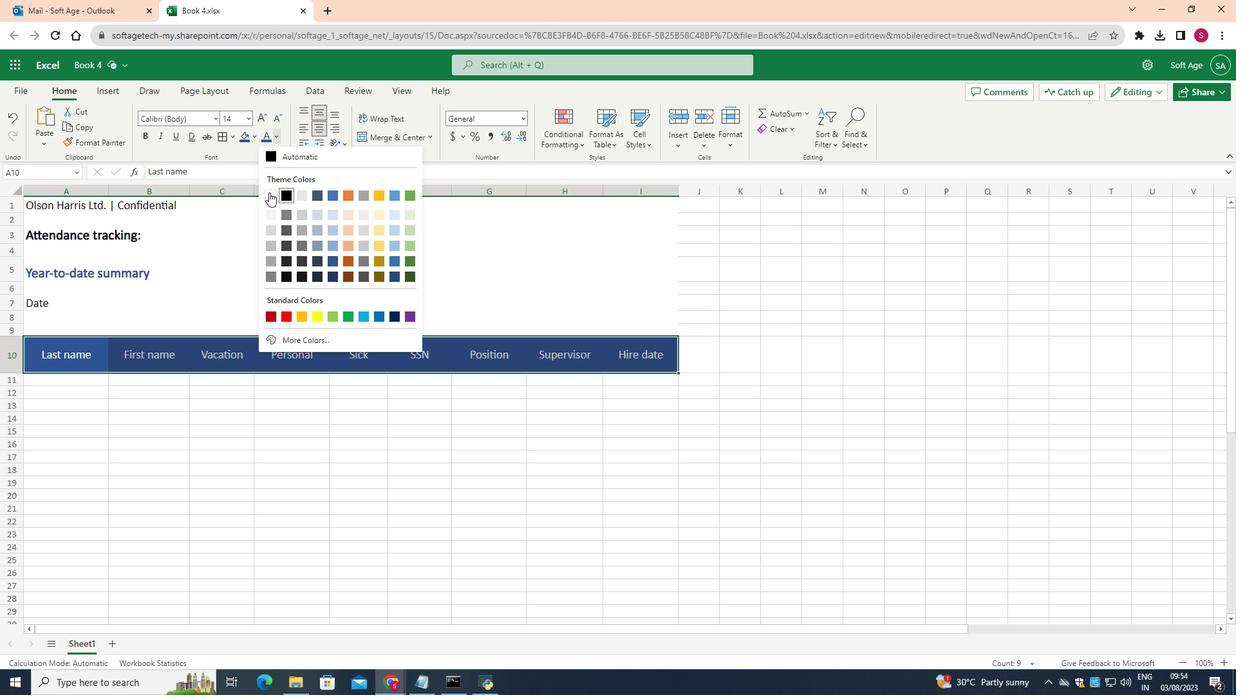 
Action: Mouse pressed left at (269, 192)
Screenshot: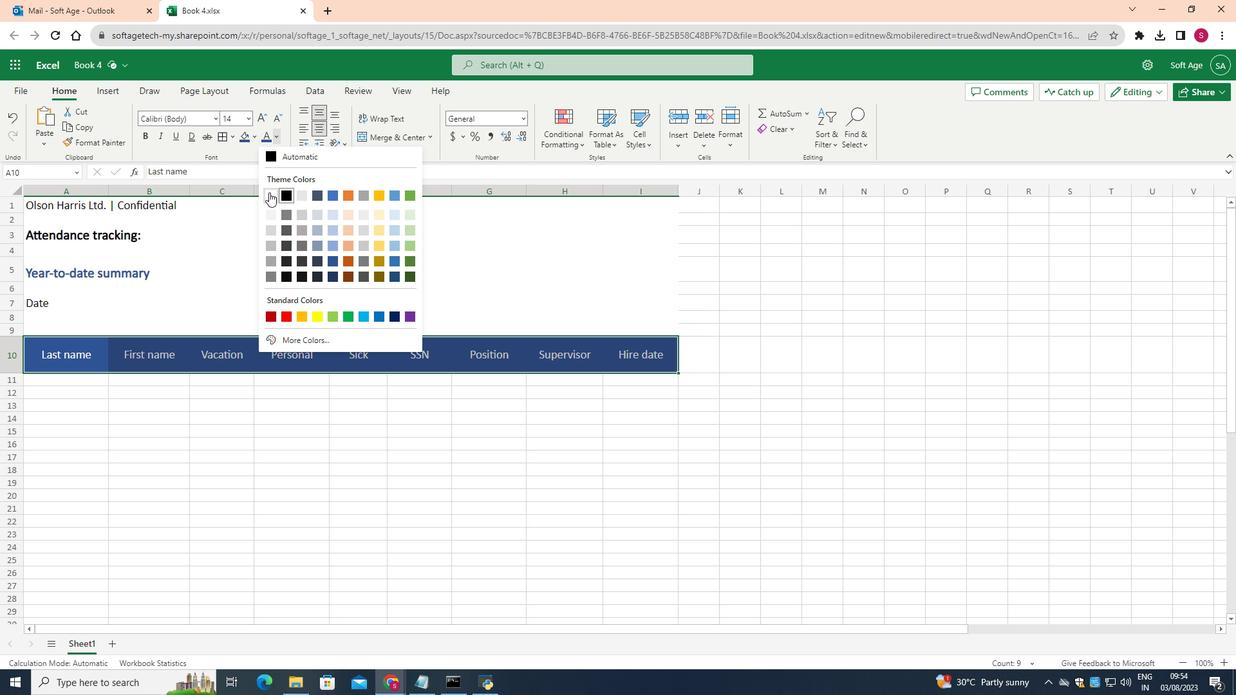 
Action: Mouse moved to (354, 447)
Screenshot: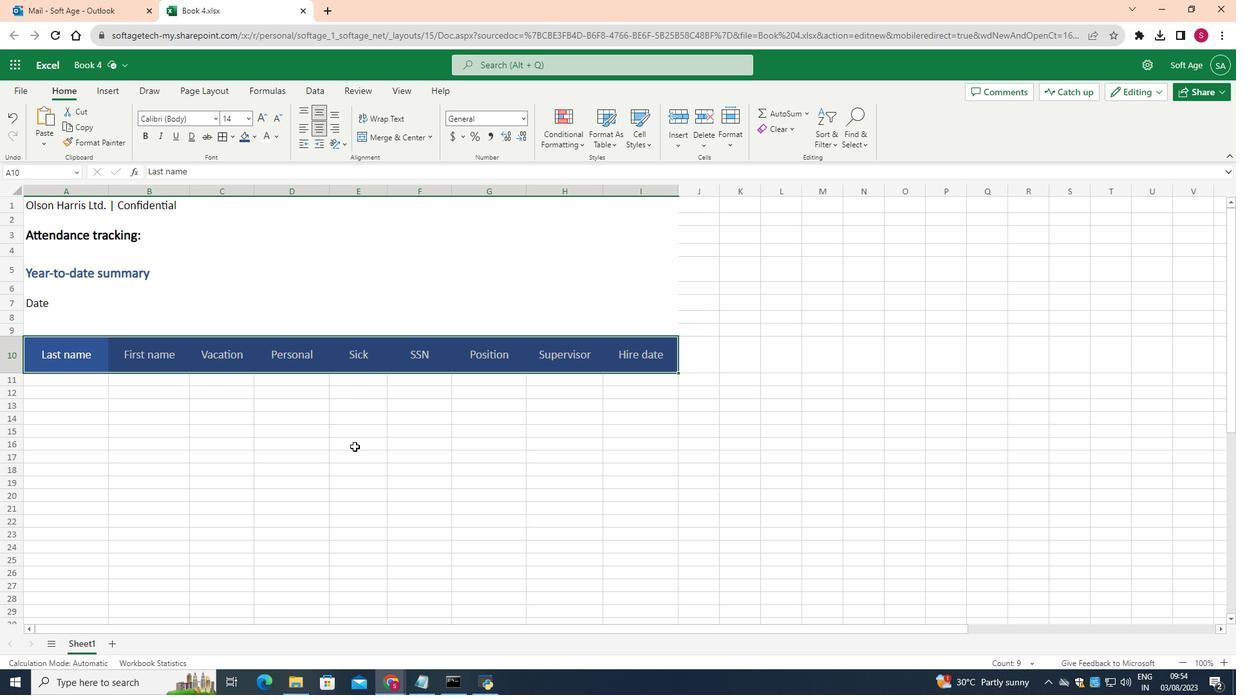 
Action: Mouse pressed left at (354, 447)
Screenshot: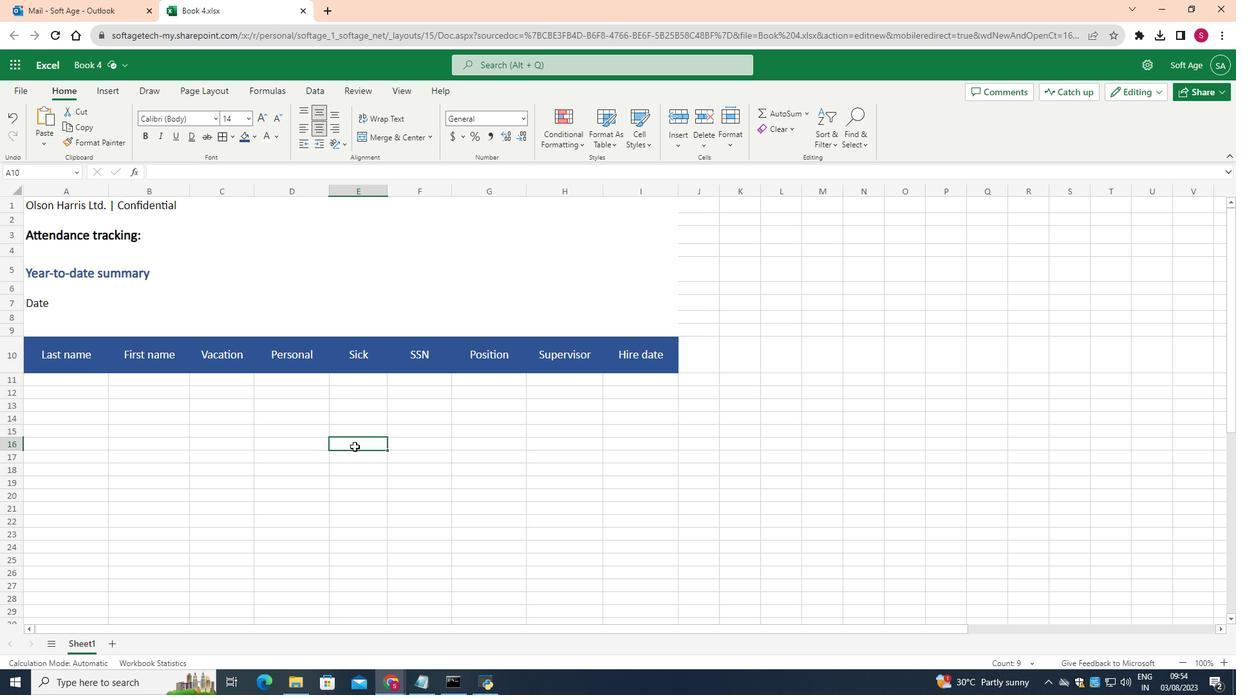 
Action: Mouse moved to (102, 353)
Screenshot: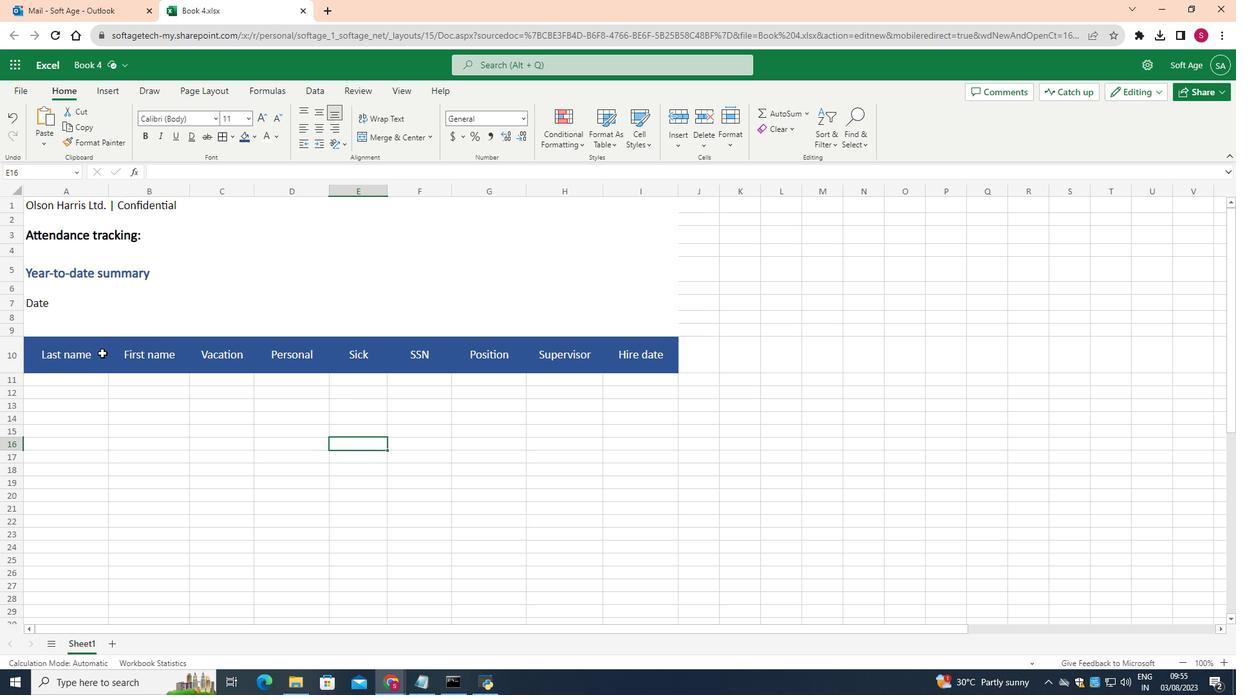 
Action: Mouse pressed left at (102, 353)
Screenshot: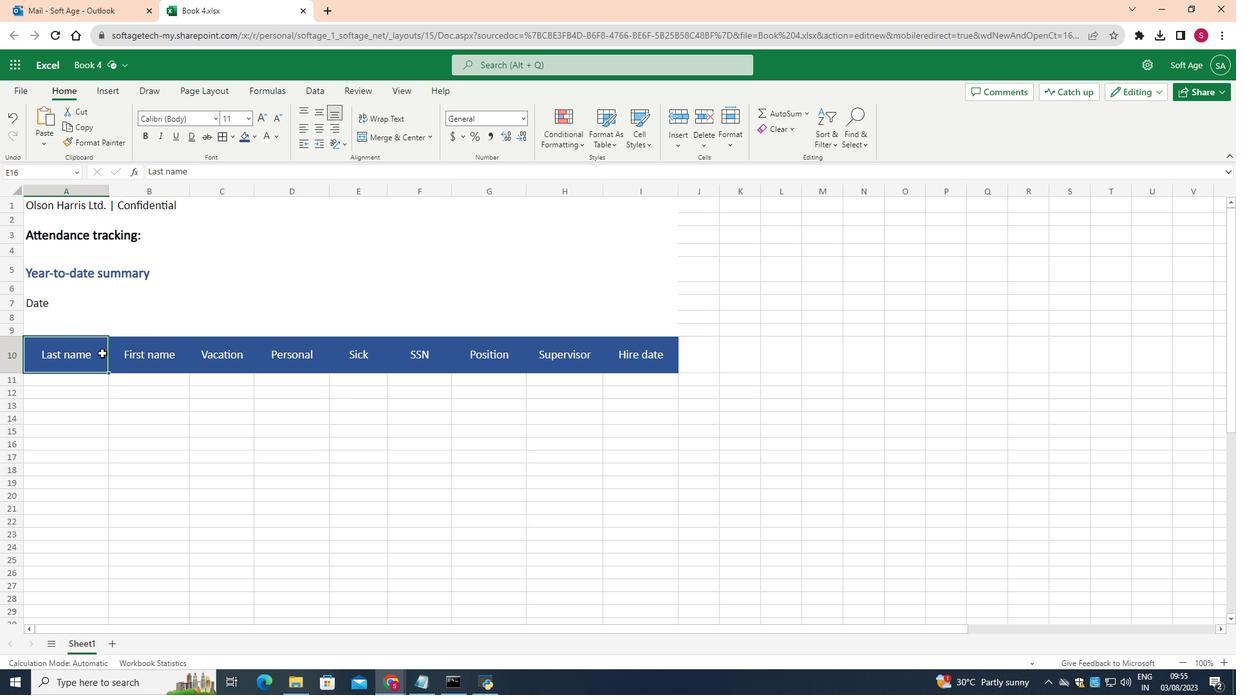 
Action: Mouse moved to (99, 87)
Screenshot: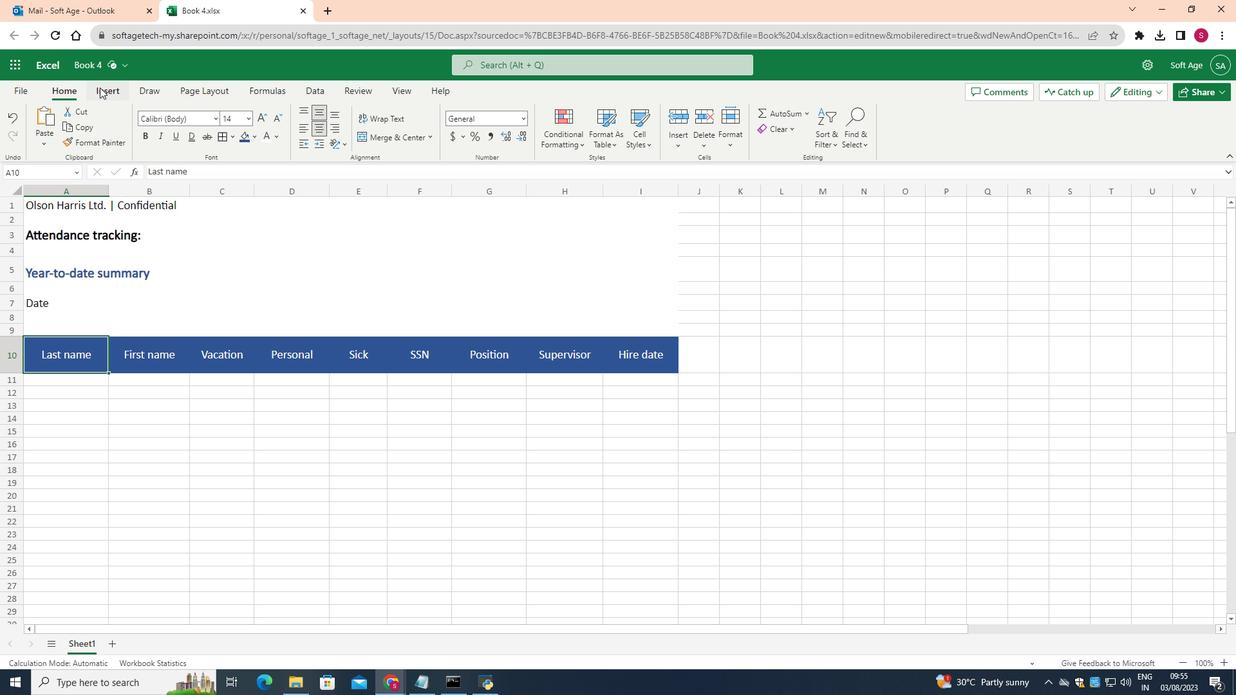 
Action: Mouse pressed left at (99, 87)
Screenshot: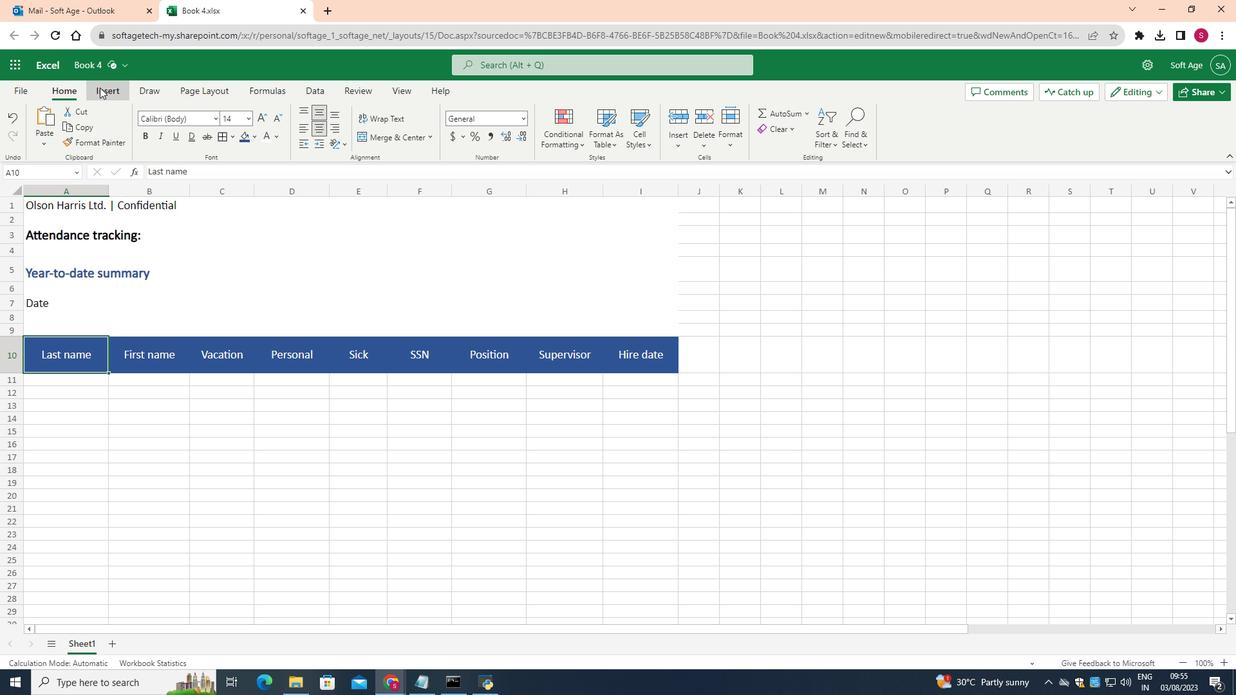 
Action: Mouse moved to (30, 123)
Screenshot: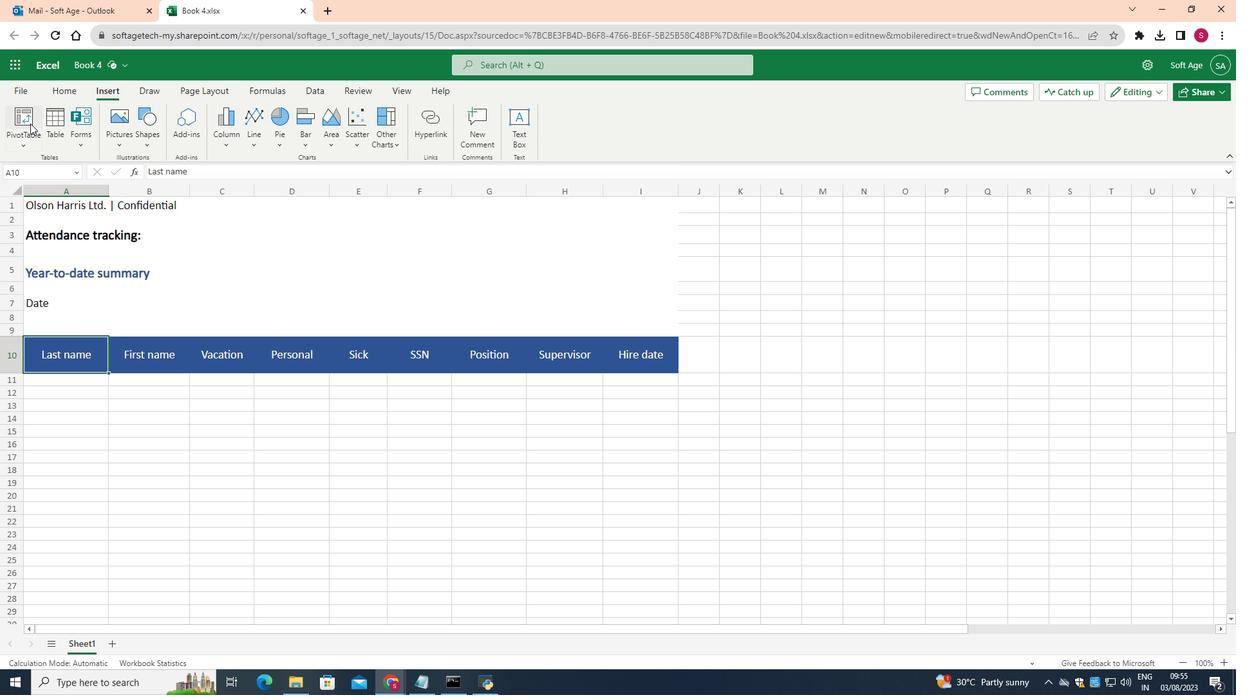 
Action: Mouse pressed left at (30, 123)
Screenshot: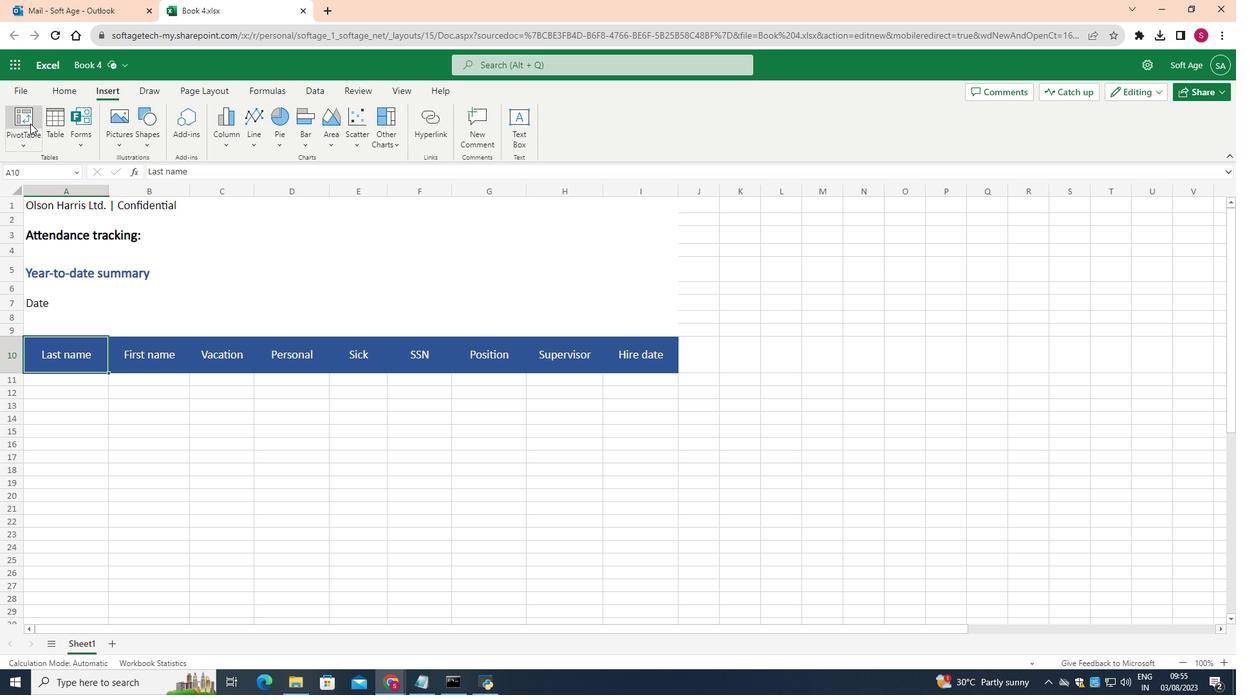 
Action: Mouse moved to (655, 437)
Screenshot: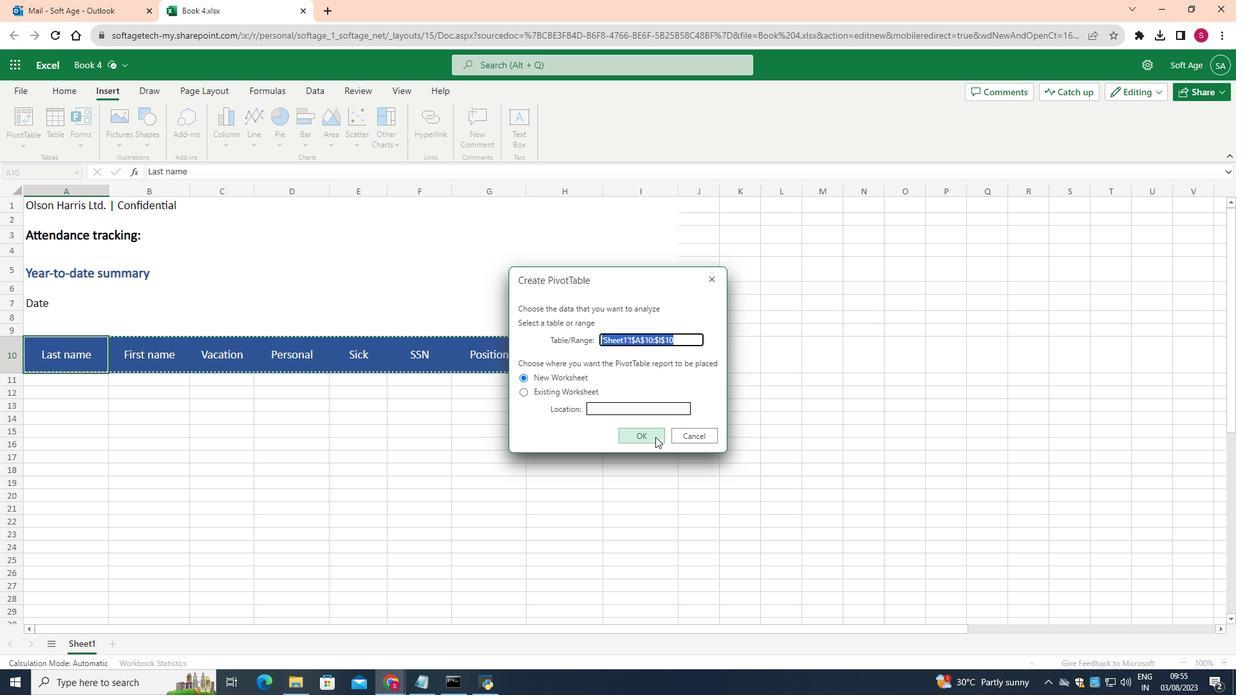 
Action: Mouse pressed left at (655, 437)
Screenshot: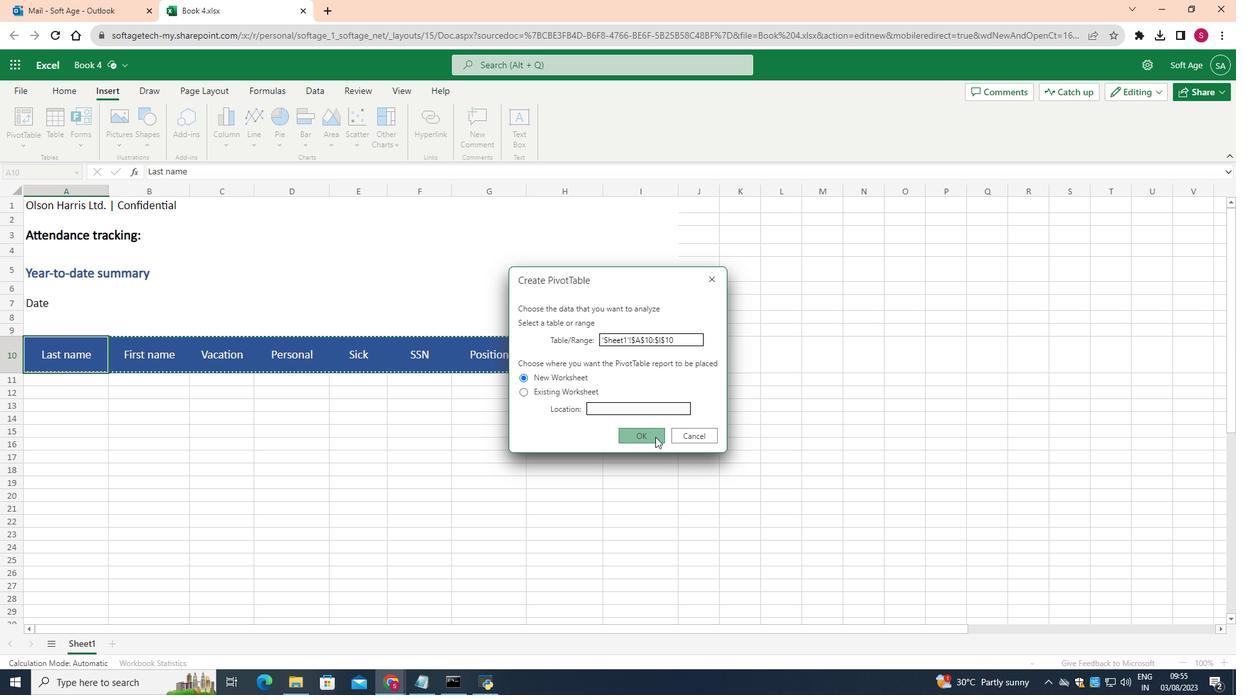 
Action: Mouse moved to (698, 387)
Screenshot: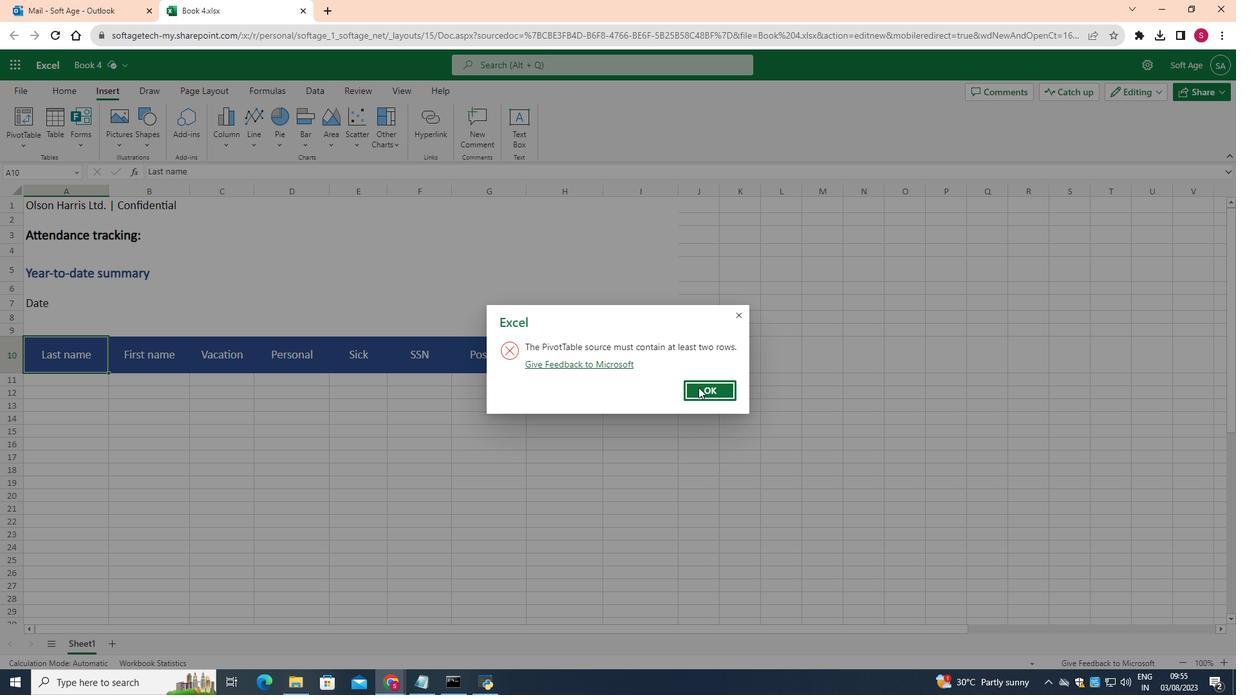 
Action: Mouse pressed left at (698, 387)
Screenshot: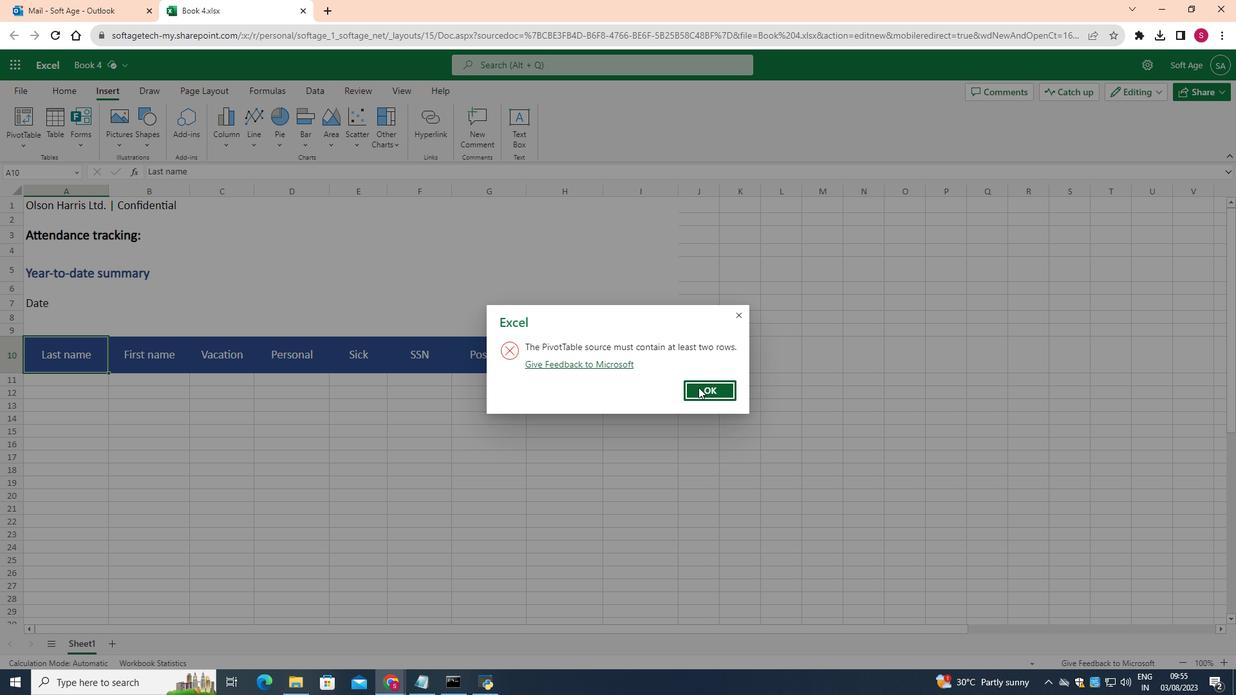 
Action: Mouse moved to (387, 406)
Screenshot: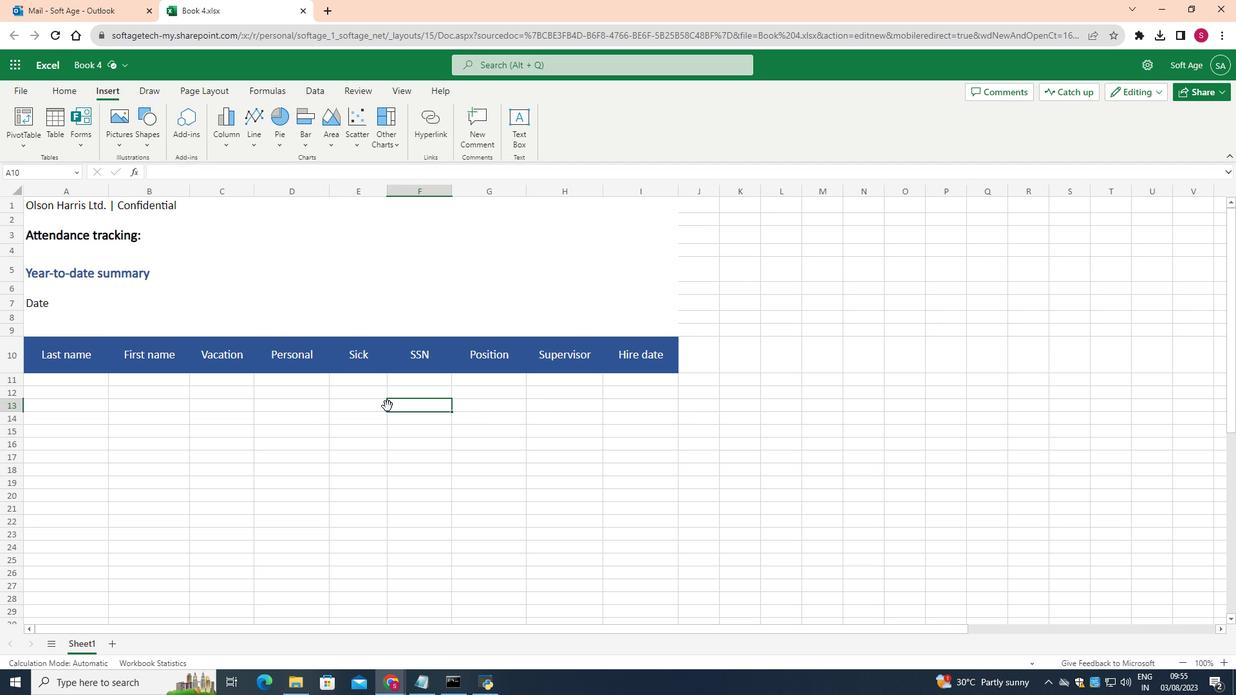 
Action: Mouse pressed left at (387, 406)
Screenshot: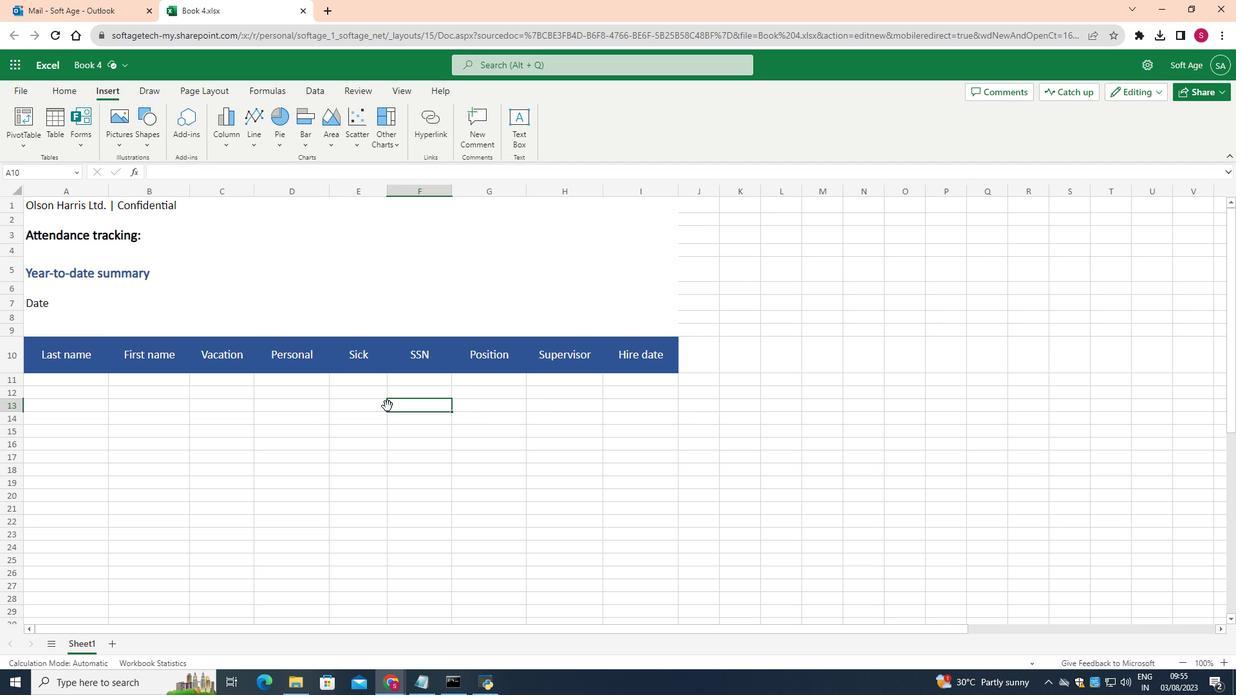 
Action: Mouse moved to (32, 380)
